 Task: Research Airbnb accommodation in Southampton, United Kingdom from 8th December, 2023 to 19th December, 2023 for 1 adult. Place can be shared room with 1  bedroom having 1 bed and 1 bathroom. Property type can be hotel.
Action: Mouse moved to (426, 100)
Screenshot: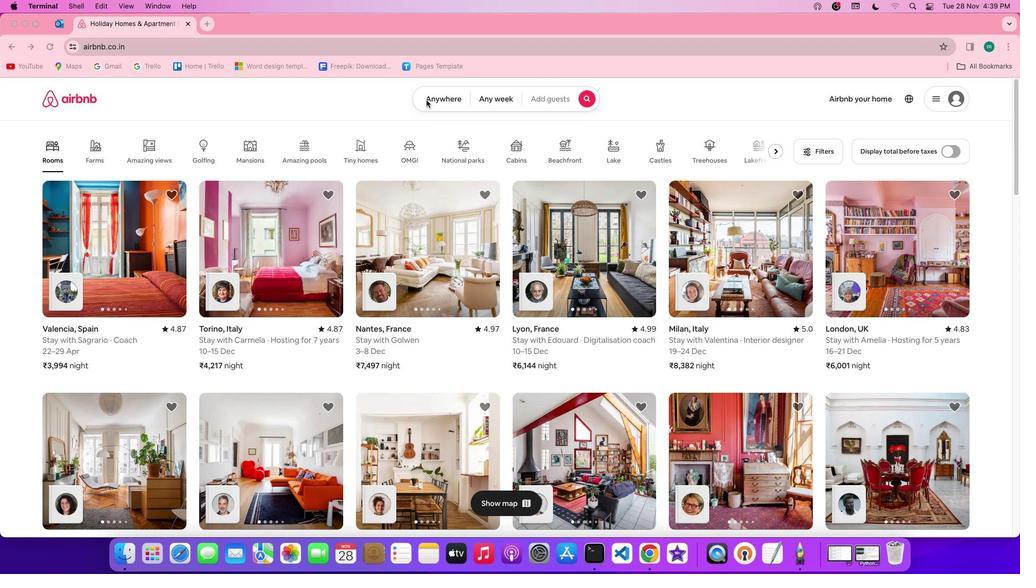 
Action: Mouse pressed left at (426, 100)
Screenshot: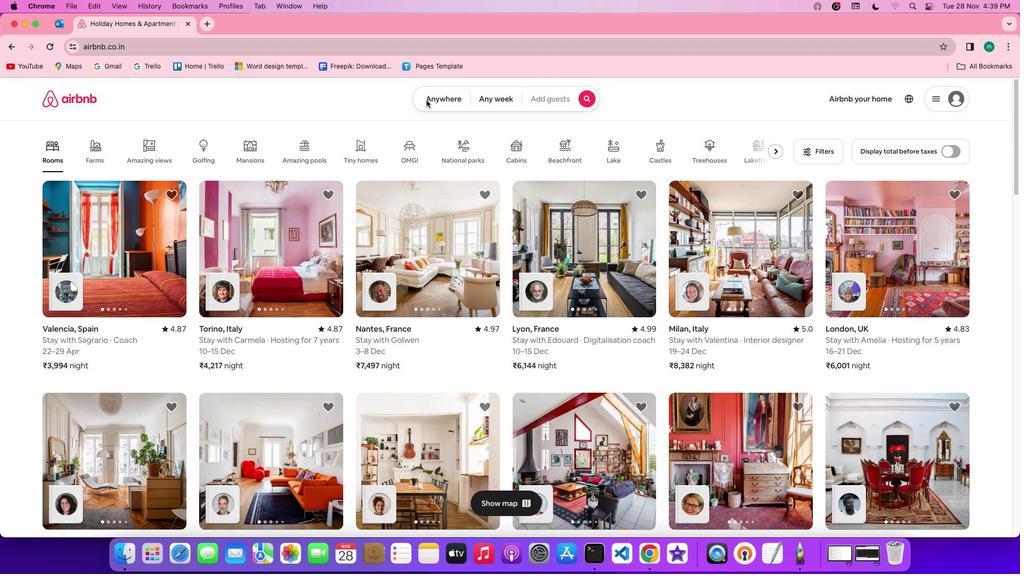 
Action: Mouse pressed left at (426, 100)
Screenshot: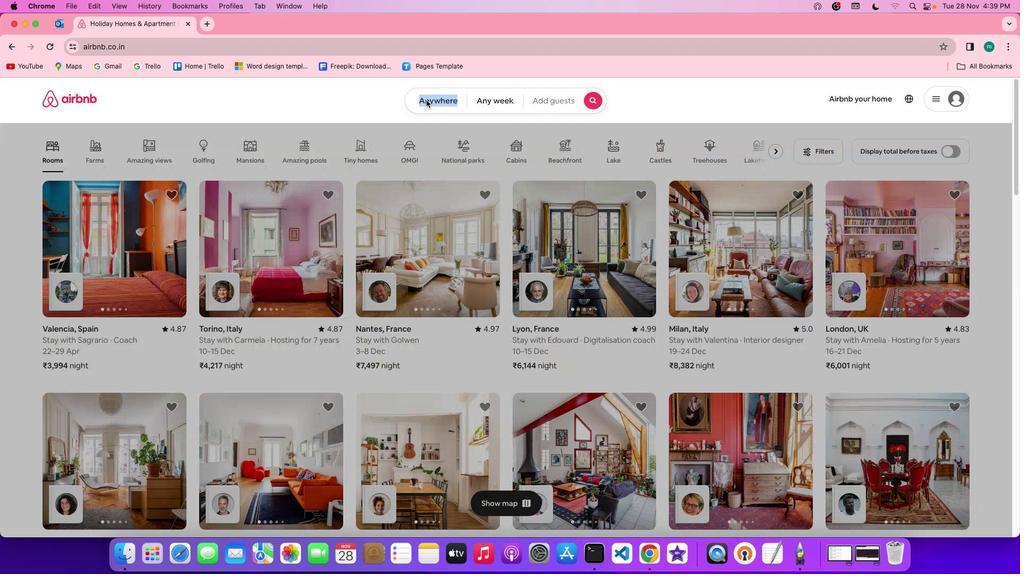 
Action: Mouse moved to (377, 138)
Screenshot: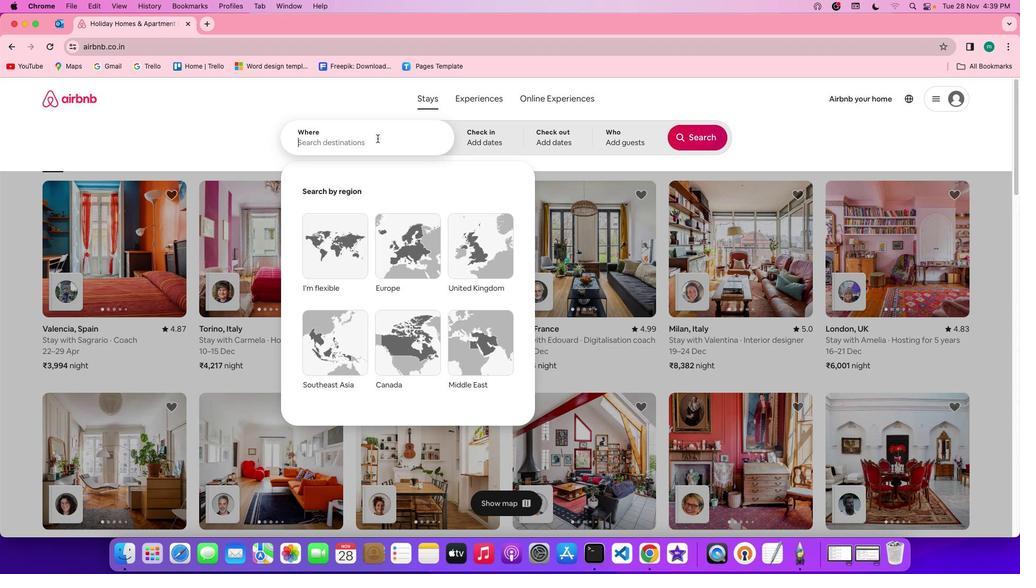 
Action: Mouse pressed left at (377, 138)
Screenshot: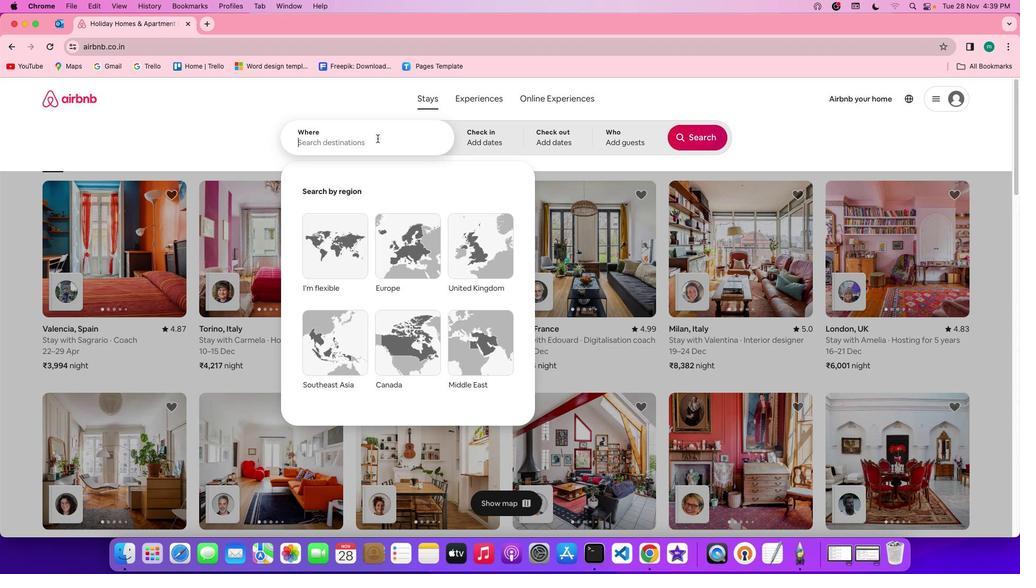 
Action: Key pressed Key.shift'S''o''u''t''h''a''m''p''t''o''n'','Key.spaceKey.shift'U''n''i''t''e''d'Key.spaceKey.shift'K''i''n''g''d''o''m'
Screenshot: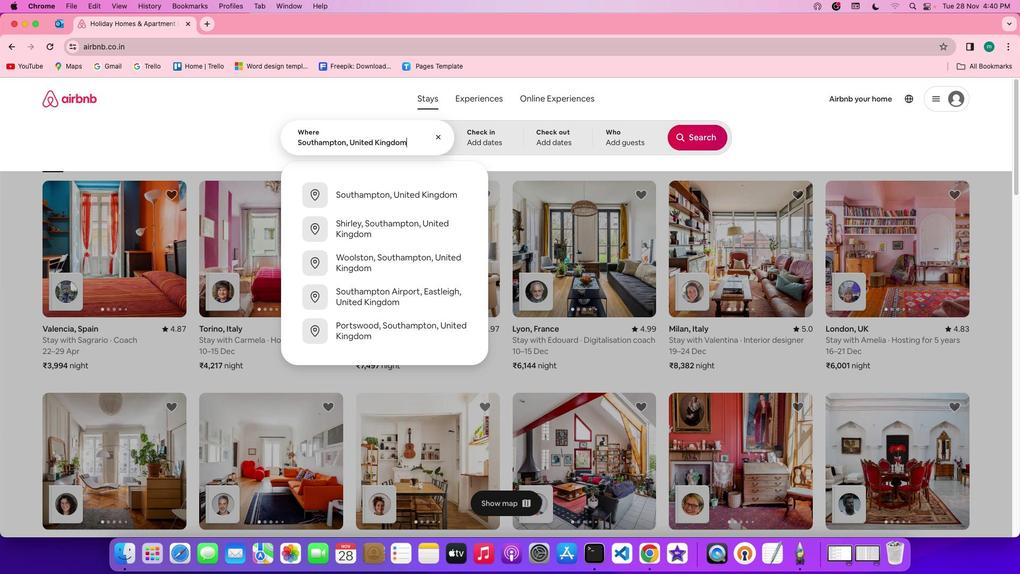 
Action: Mouse moved to (495, 129)
Screenshot: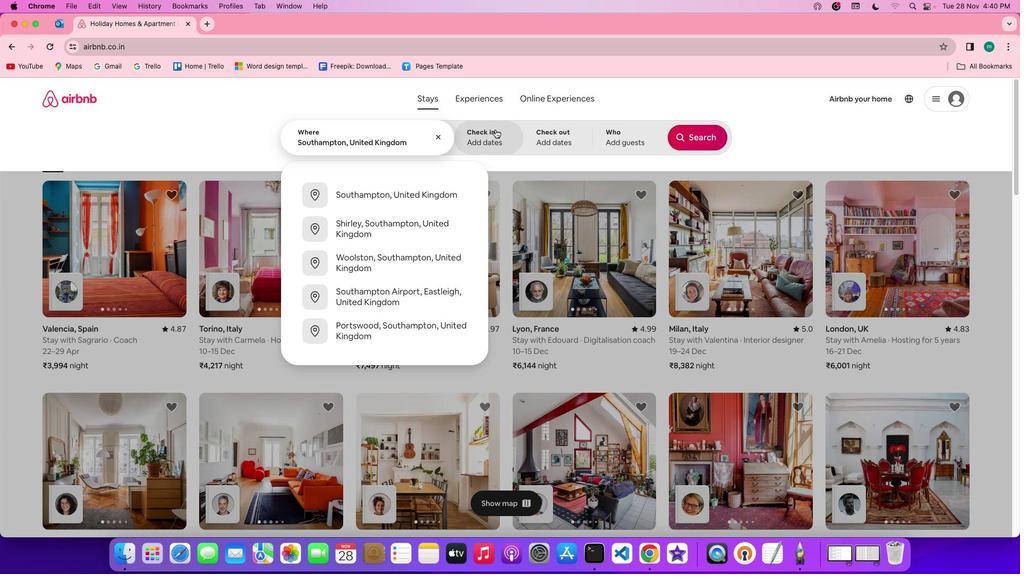 
Action: Mouse pressed left at (495, 129)
Screenshot: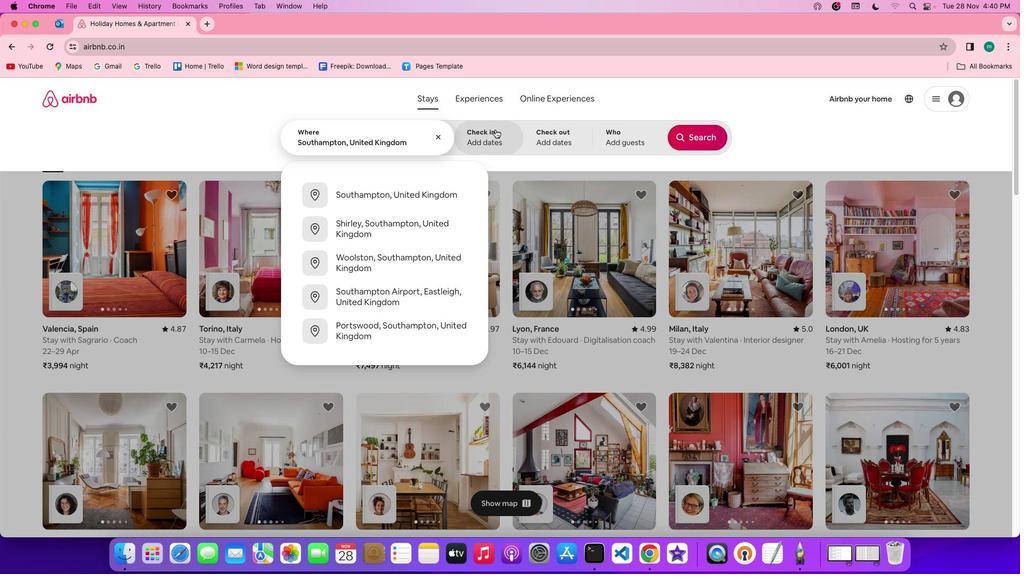 
Action: Mouse moved to (659, 296)
Screenshot: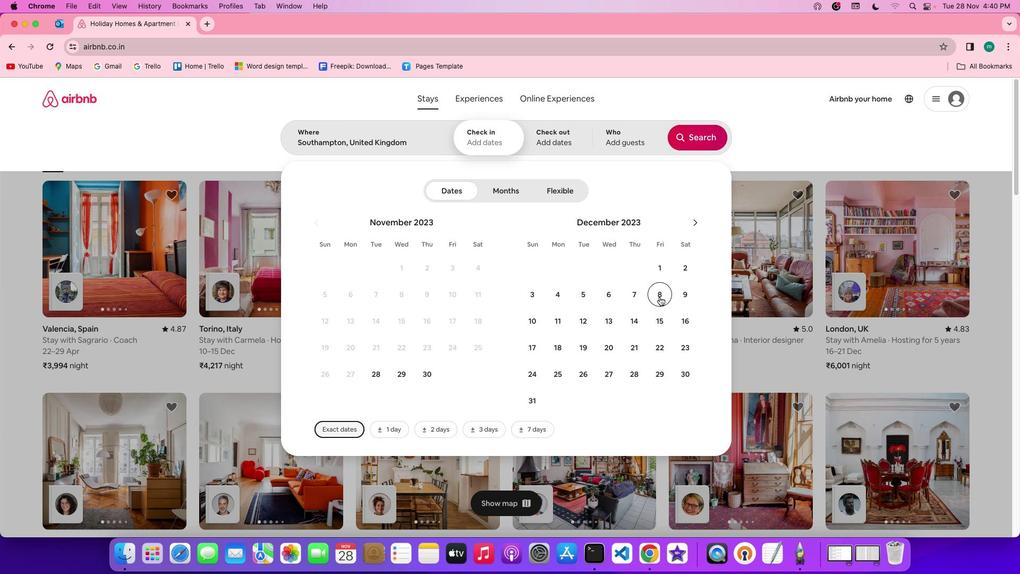 
Action: Mouse pressed left at (659, 296)
Screenshot: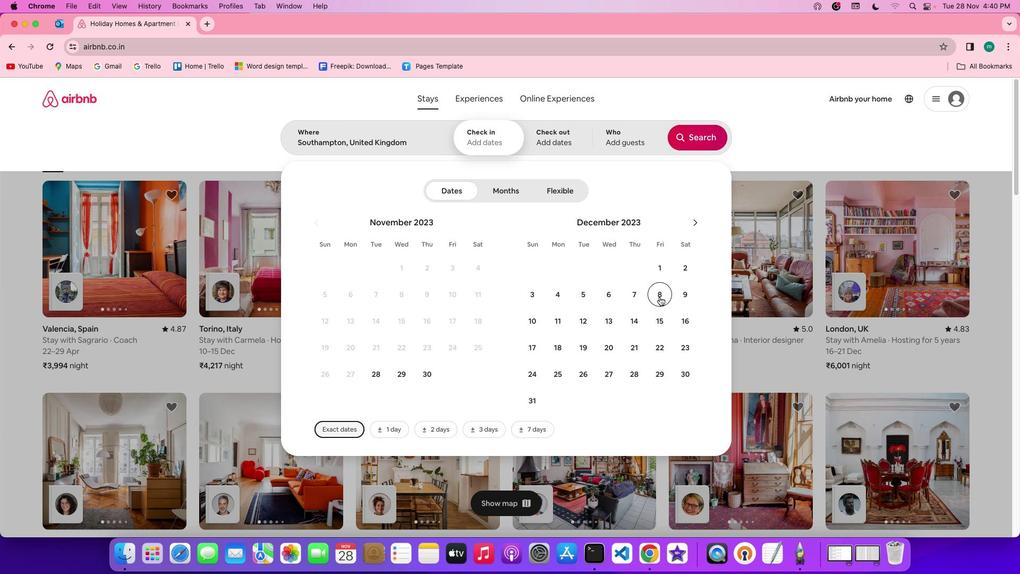 
Action: Mouse moved to (585, 347)
Screenshot: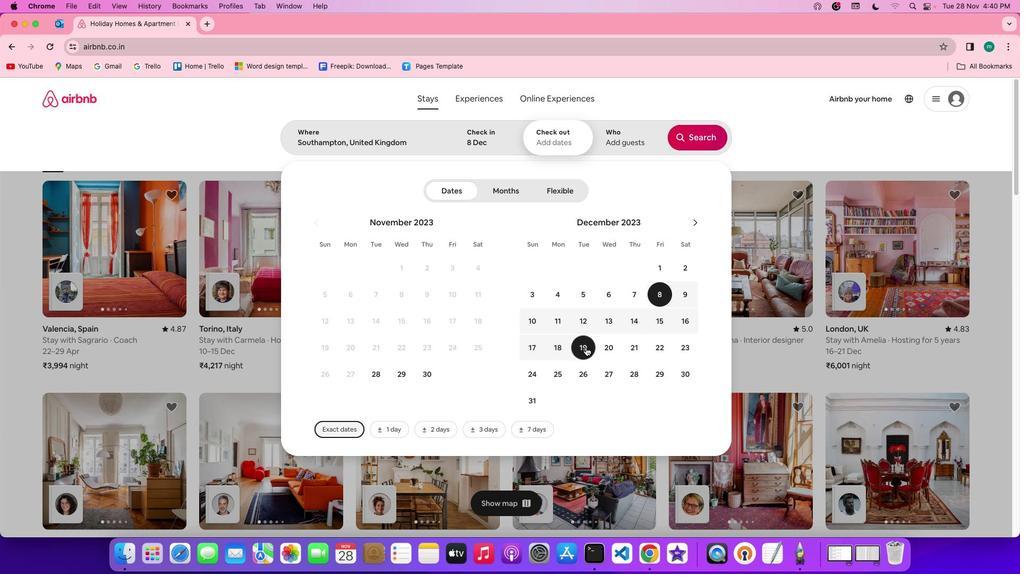 
Action: Mouse pressed left at (585, 347)
Screenshot: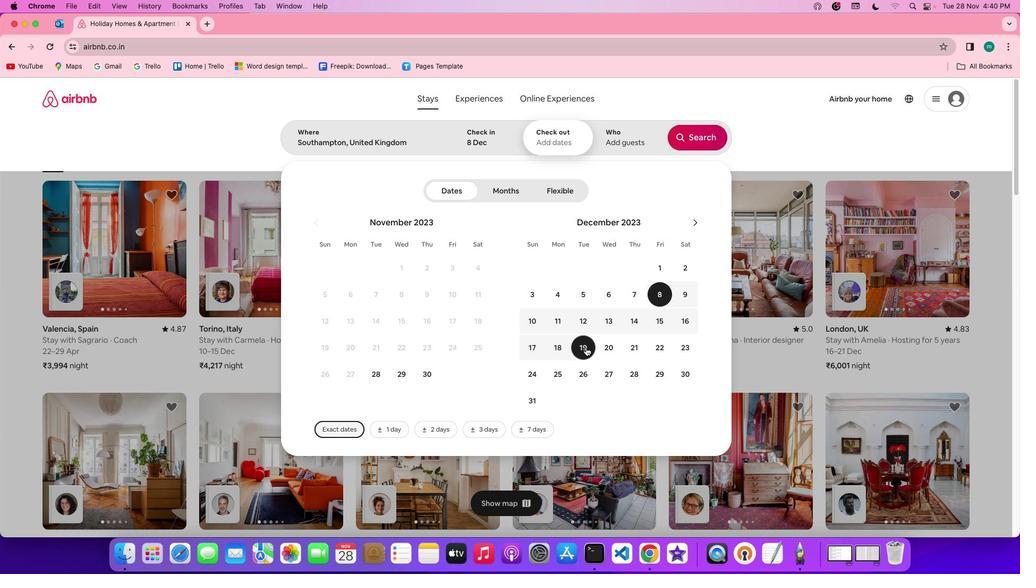 
Action: Mouse moved to (628, 149)
Screenshot: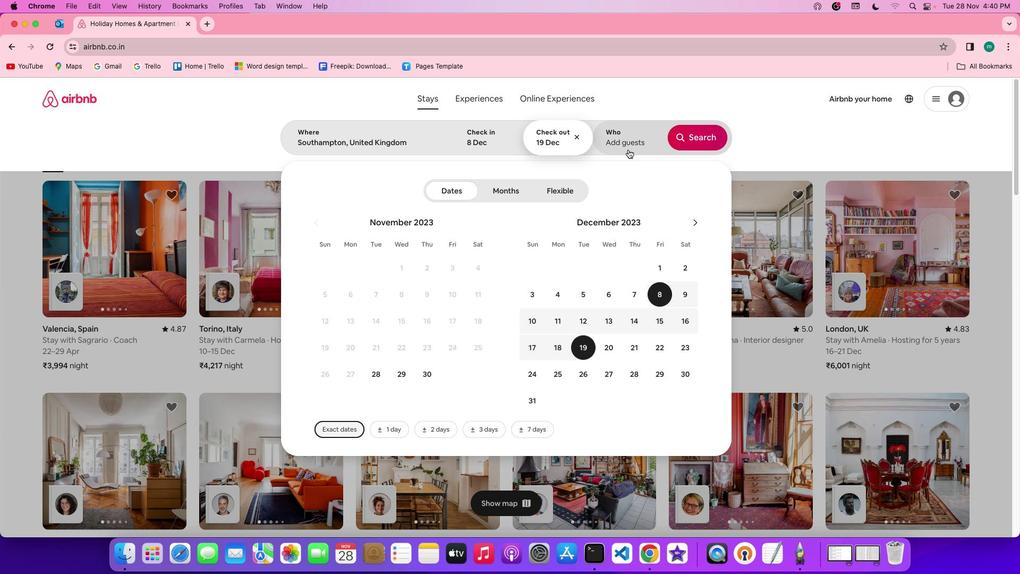 
Action: Mouse pressed left at (628, 149)
Screenshot: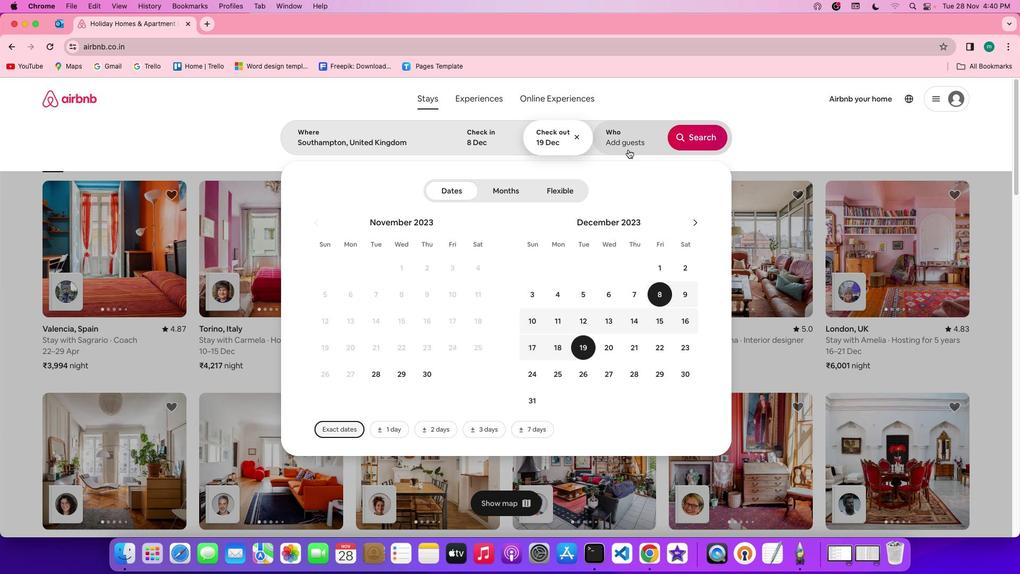
Action: Mouse moved to (698, 195)
Screenshot: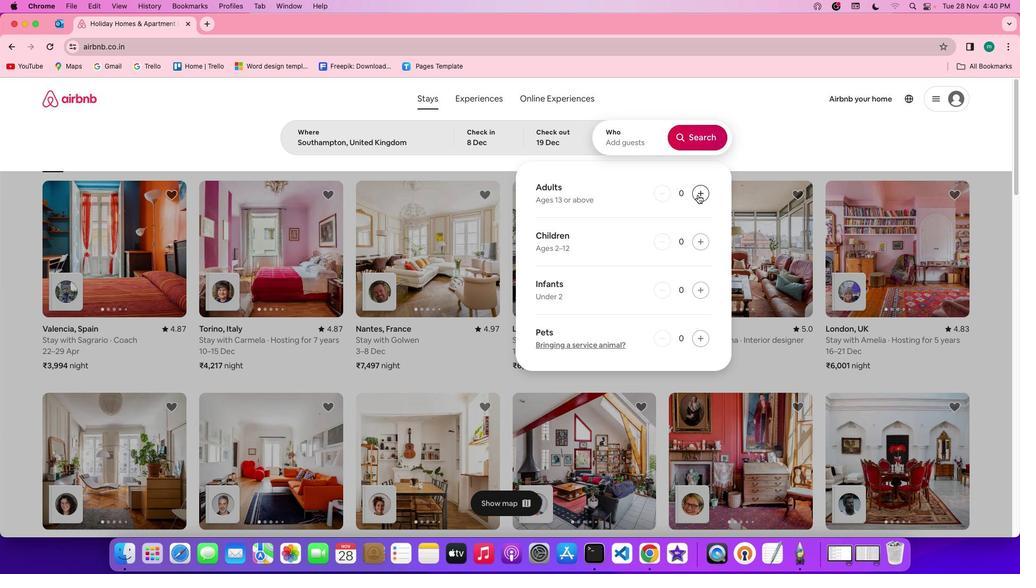 
Action: Mouse pressed left at (698, 195)
Screenshot: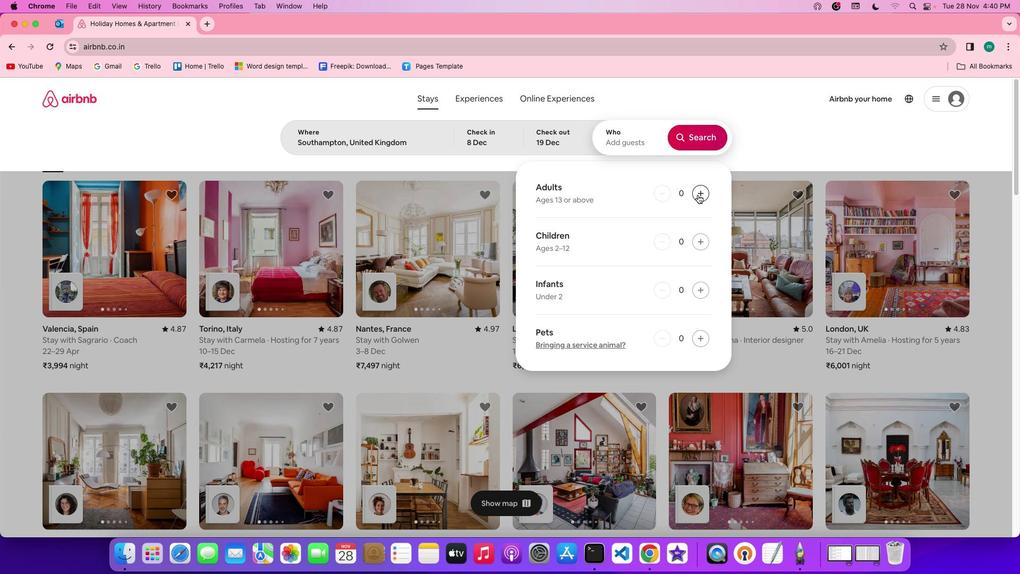 
Action: Mouse moved to (691, 141)
Screenshot: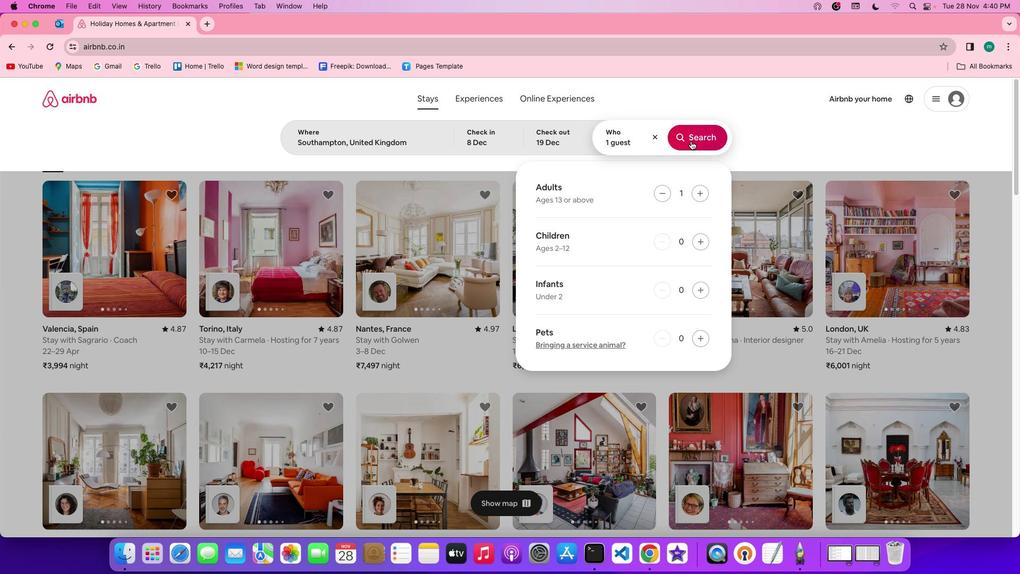 
Action: Mouse pressed left at (691, 141)
Screenshot: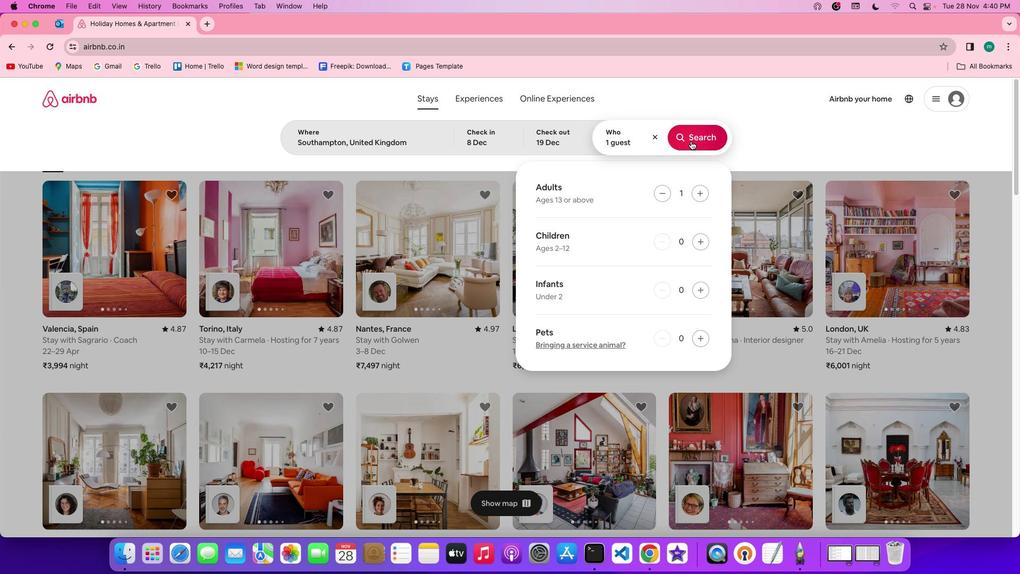 
Action: Mouse moved to (849, 141)
Screenshot: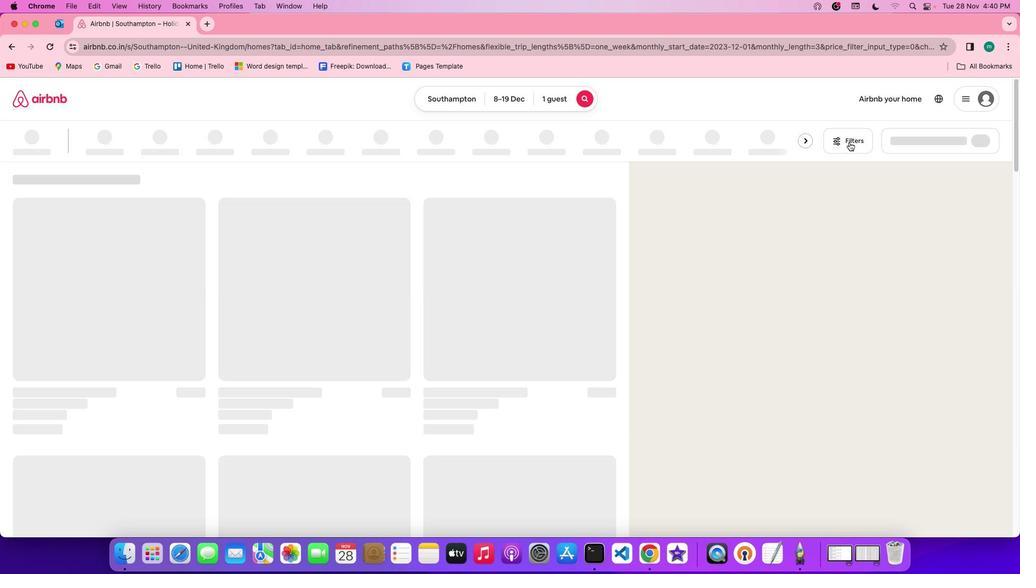 
Action: Mouse pressed left at (849, 141)
Screenshot: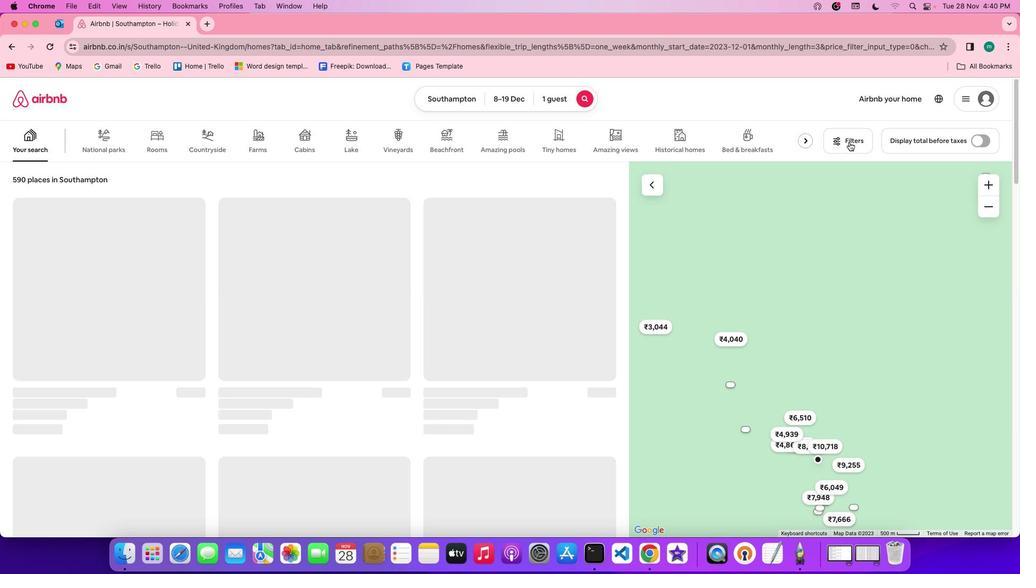 
Action: Mouse moved to (546, 293)
Screenshot: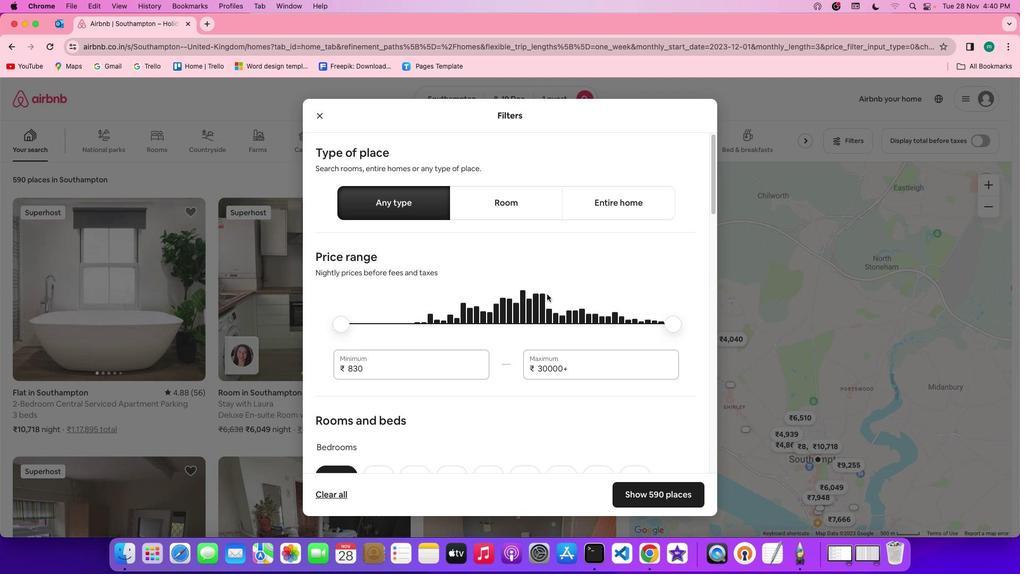
Action: Mouse scrolled (546, 293) with delta (0, 0)
Screenshot: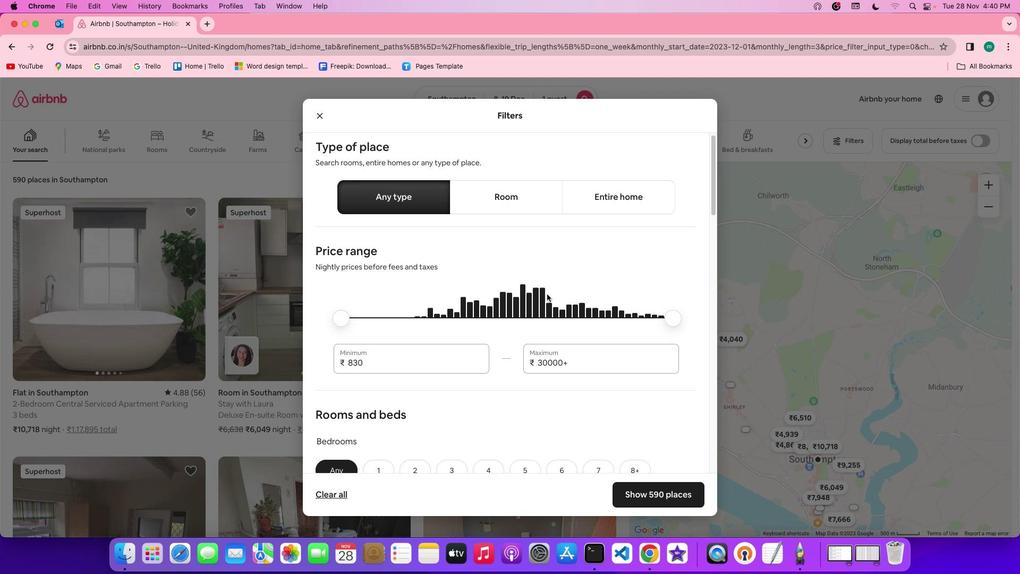 
Action: Mouse scrolled (546, 293) with delta (0, 0)
Screenshot: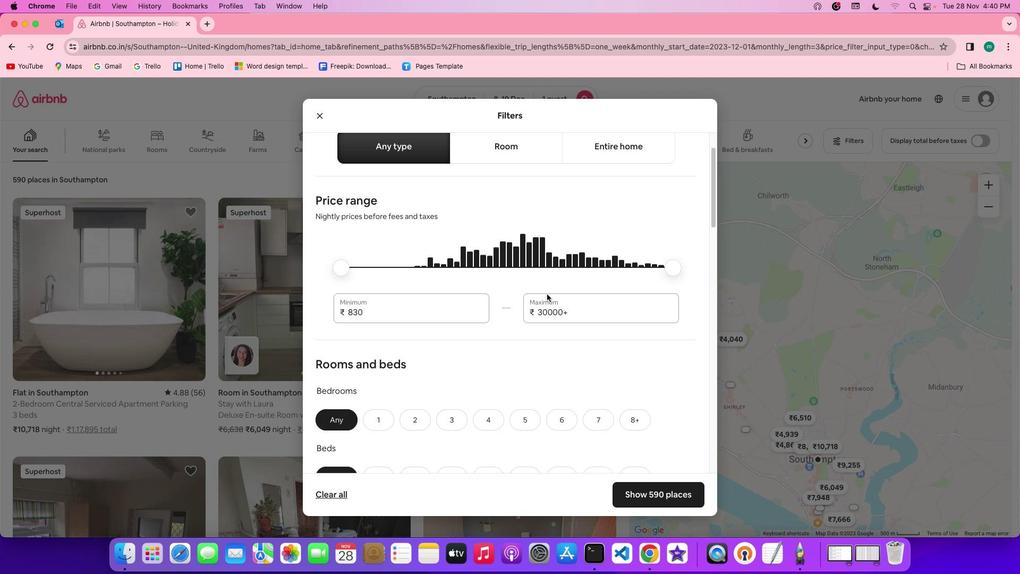 
Action: Mouse scrolled (546, 293) with delta (0, -1)
Screenshot: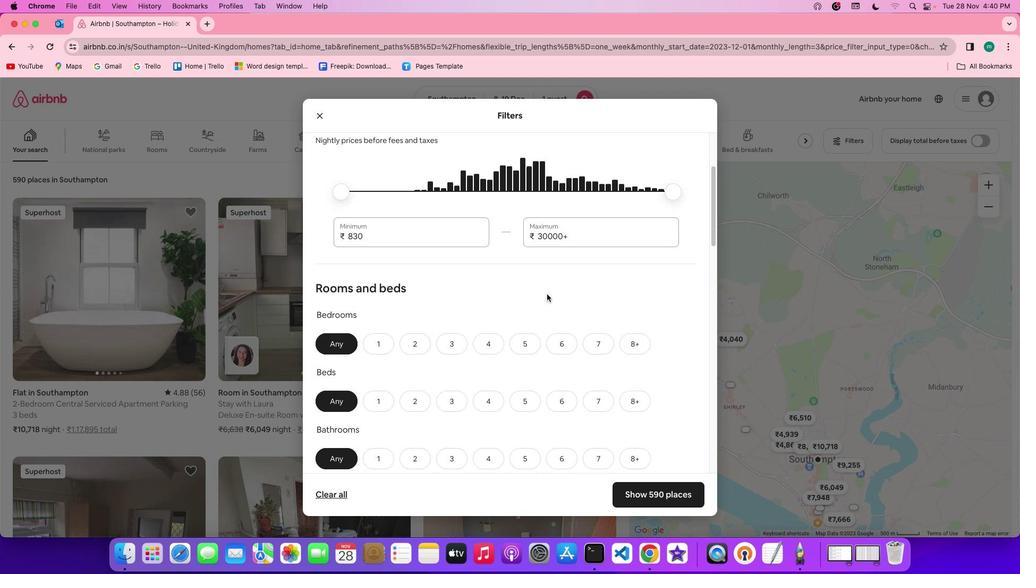 
Action: Mouse scrolled (546, 293) with delta (0, -2)
Screenshot: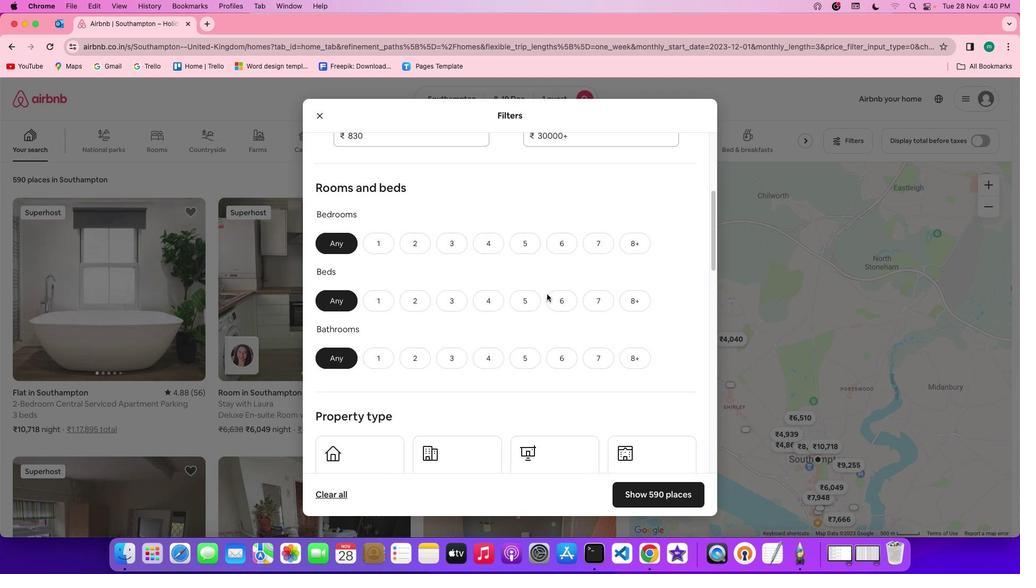 
Action: Mouse scrolled (546, 293) with delta (0, -2)
Screenshot: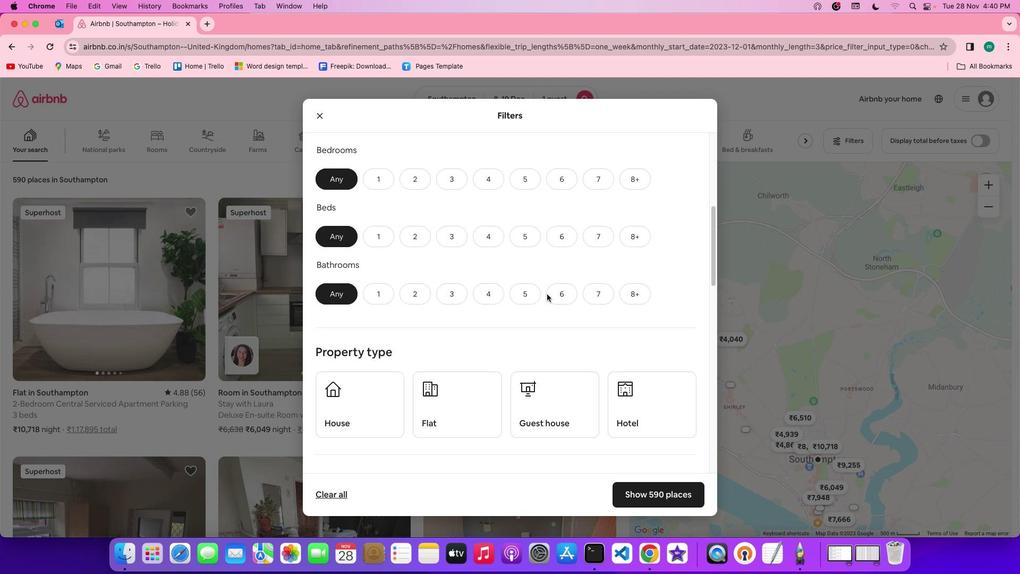 
Action: Mouse moved to (380, 173)
Screenshot: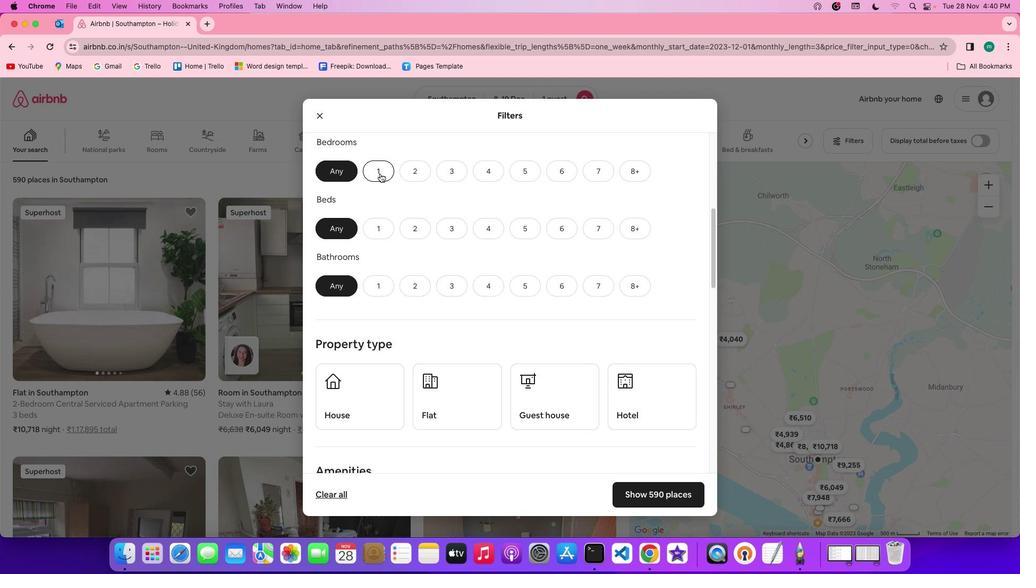 
Action: Mouse pressed left at (380, 173)
Screenshot: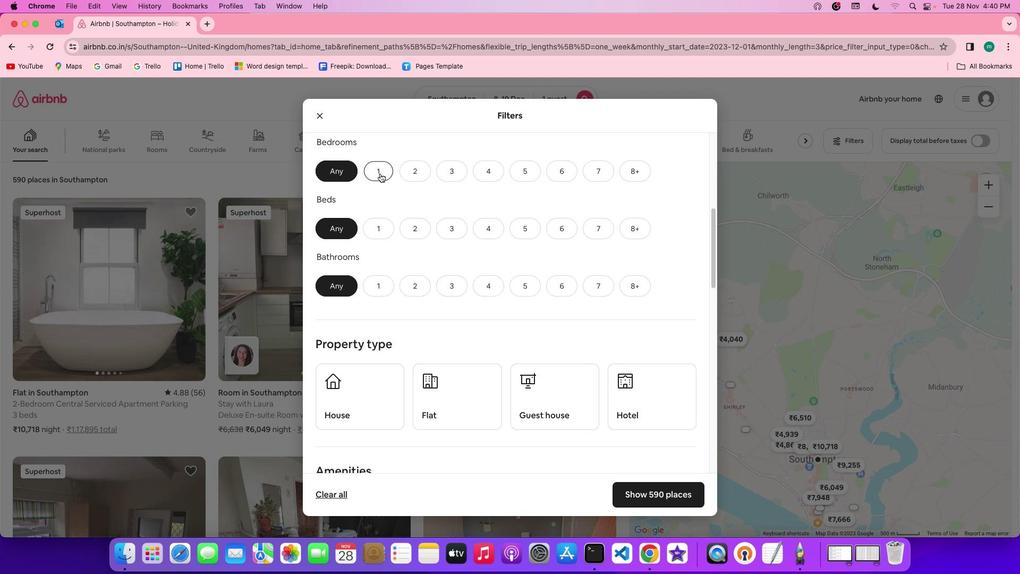 
Action: Mouse moved to (382, 223)
Screenshot: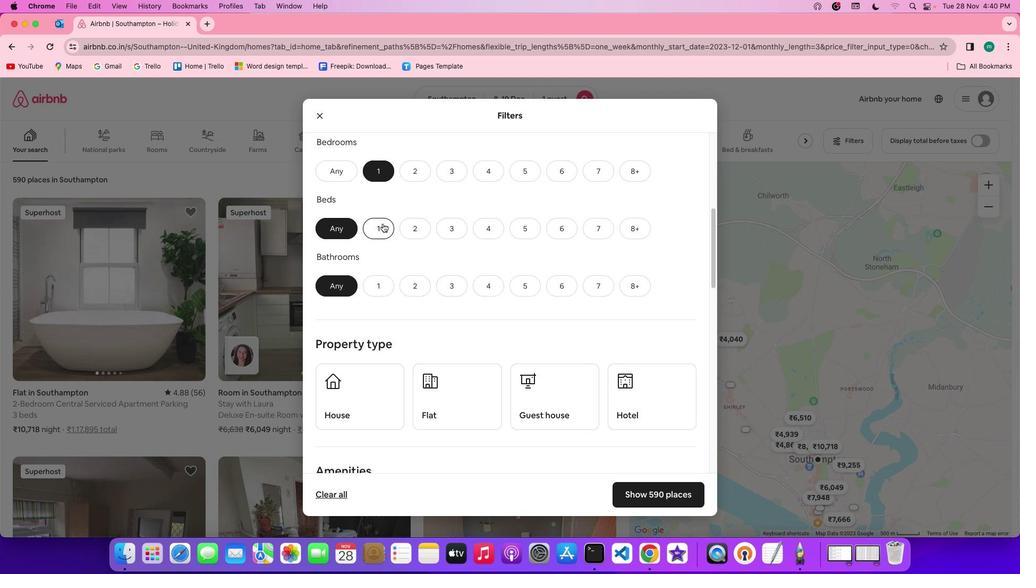 
Action: Mouse pressed left at (382, 223)
Screenshot: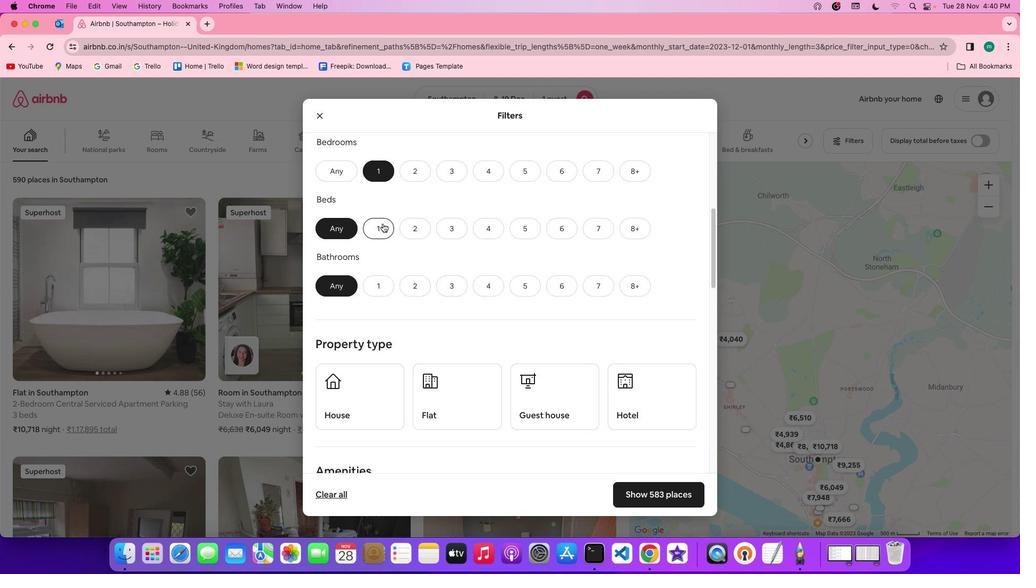 
Action: Mouse moved to (383, 280)
Screenshot: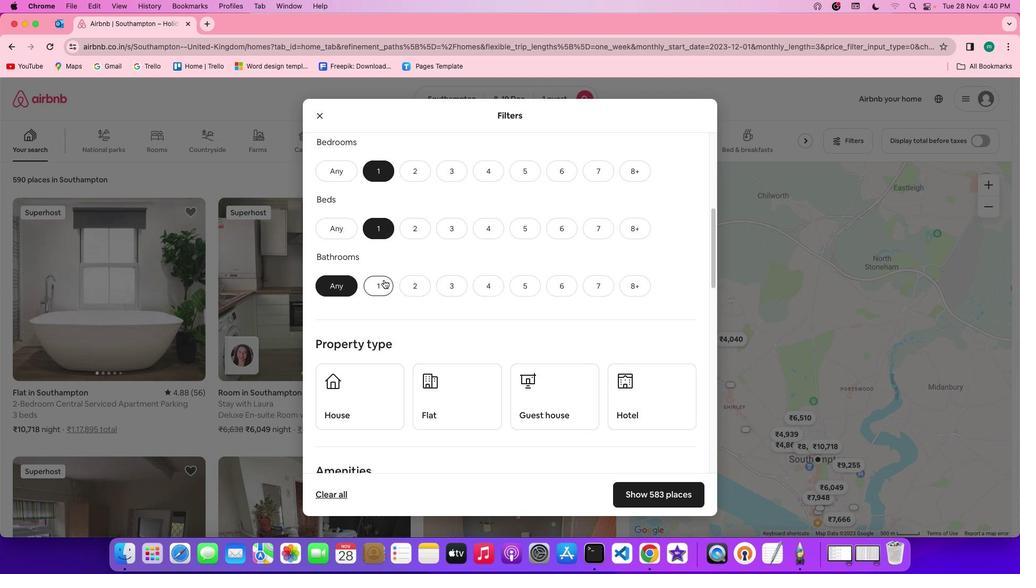 
Action: Mouse pressed left at (383, 280)
Screenshot: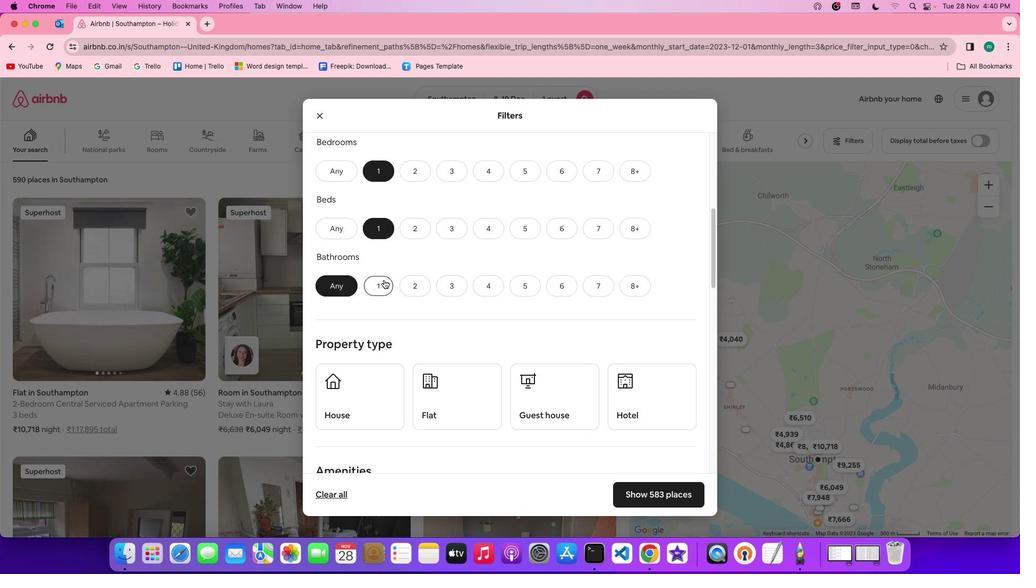 
Action: Mouse moved to (554, 299)
Screenshot: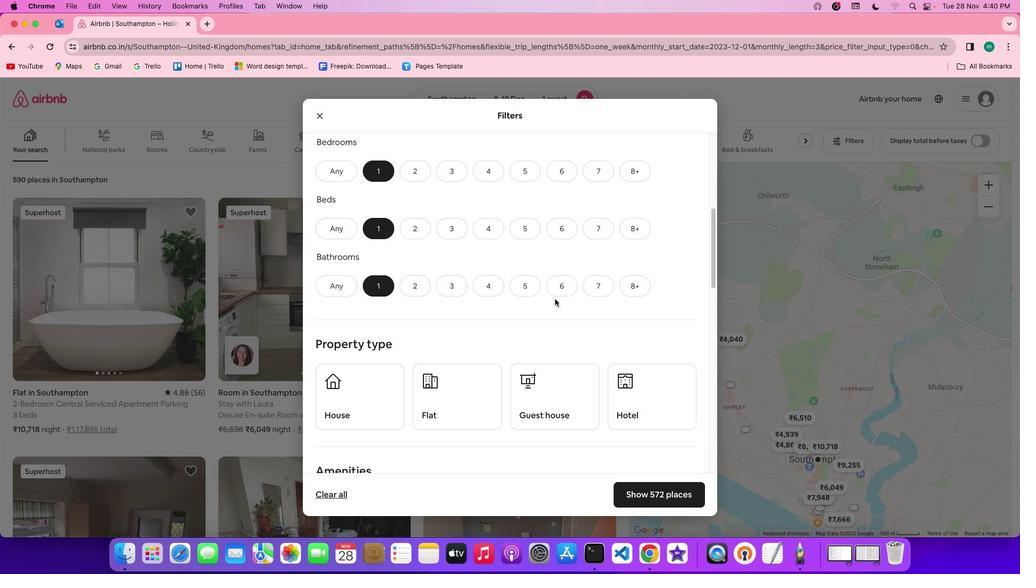 
Action: Mouse scrolled (554, 299) with delta (0, 0)
Screenshot: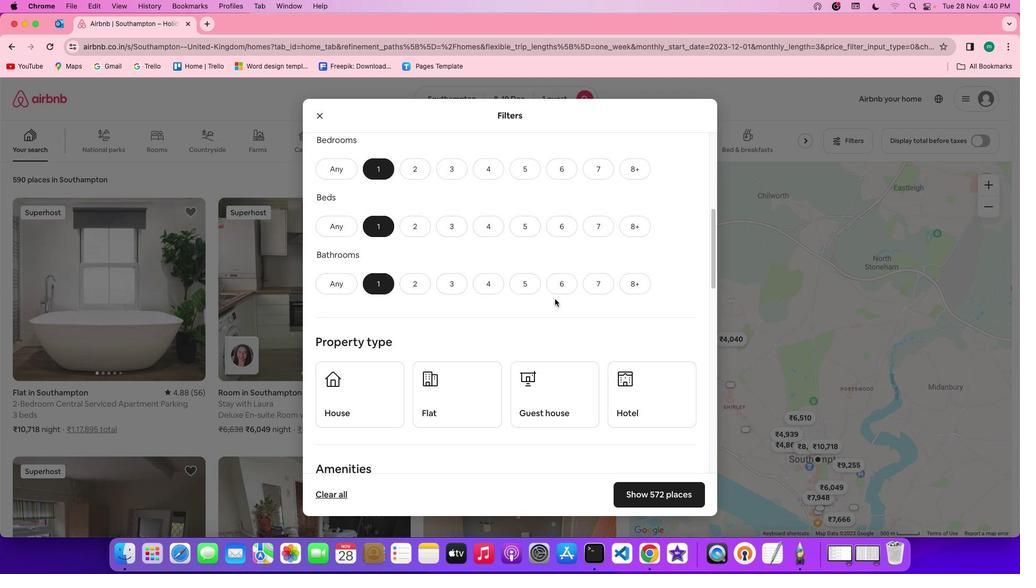
Action: Mouse scrolled (554, 299) with delta (0, 0)
Screenshot: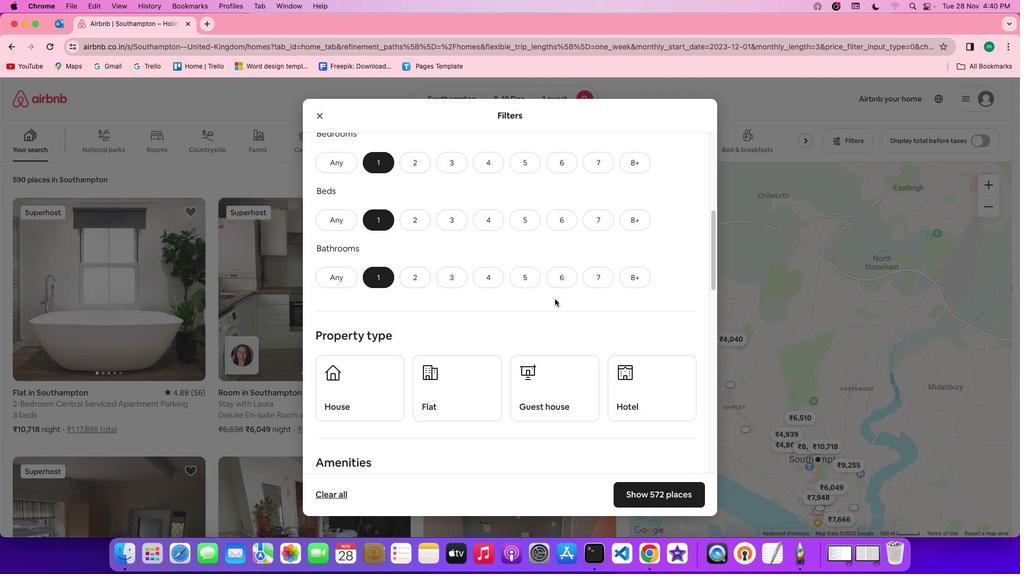 
Action: Mouse scrolled (554, 299) with delta (0, 0)
Screenshot: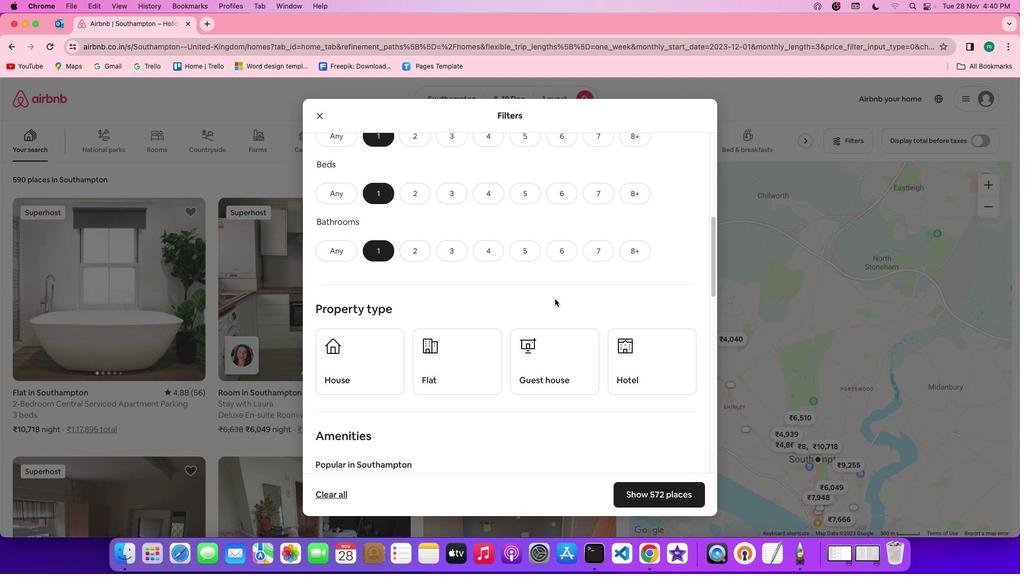 
Action: Mouse scrolled (554, 299) with delta (0, -1)
Screenshot: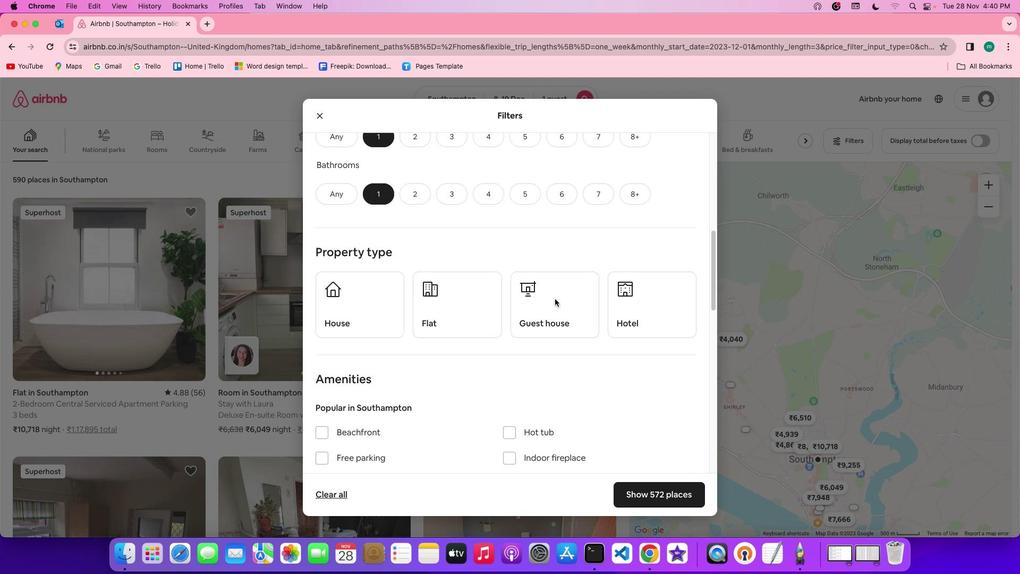
Action: Mouse scrolled (554, 299) with delta (0, 0)
Screenshot: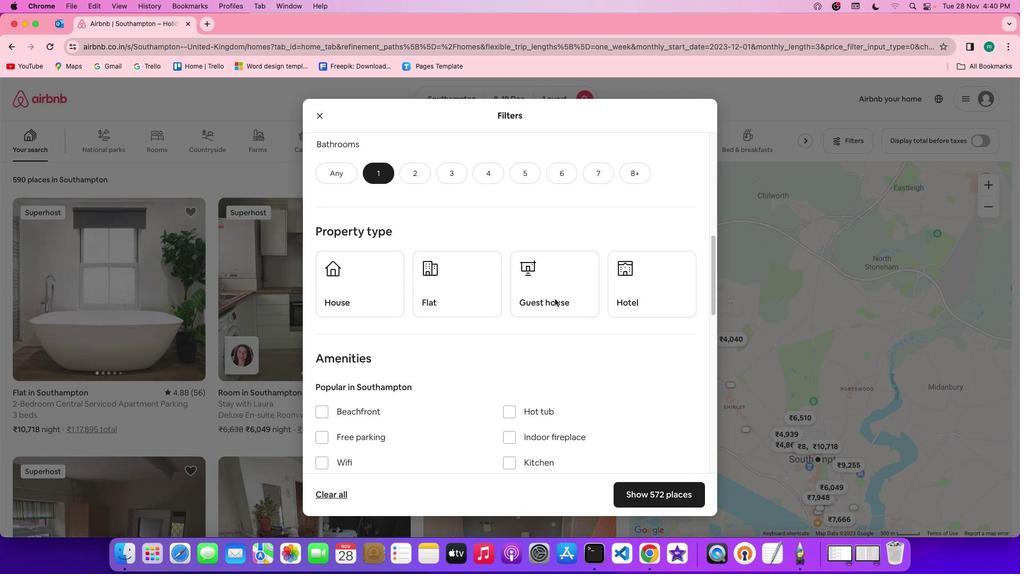 
Action: Mouse scrolled (554, 299) with delta (0, 0)
Screenshot: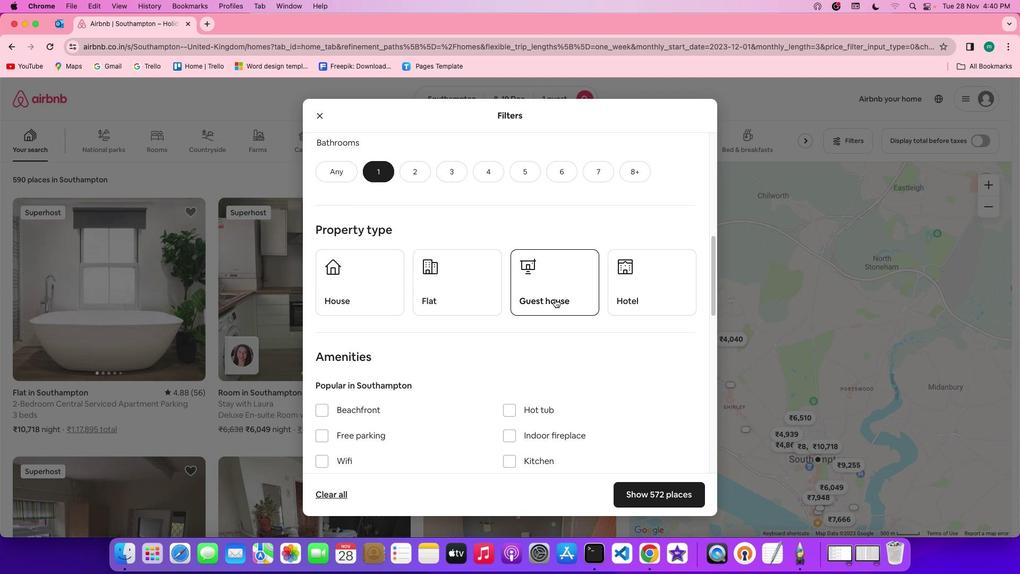 
Action: Mouse scrolled (554, 299) with delta (0, 0)
Screenshot: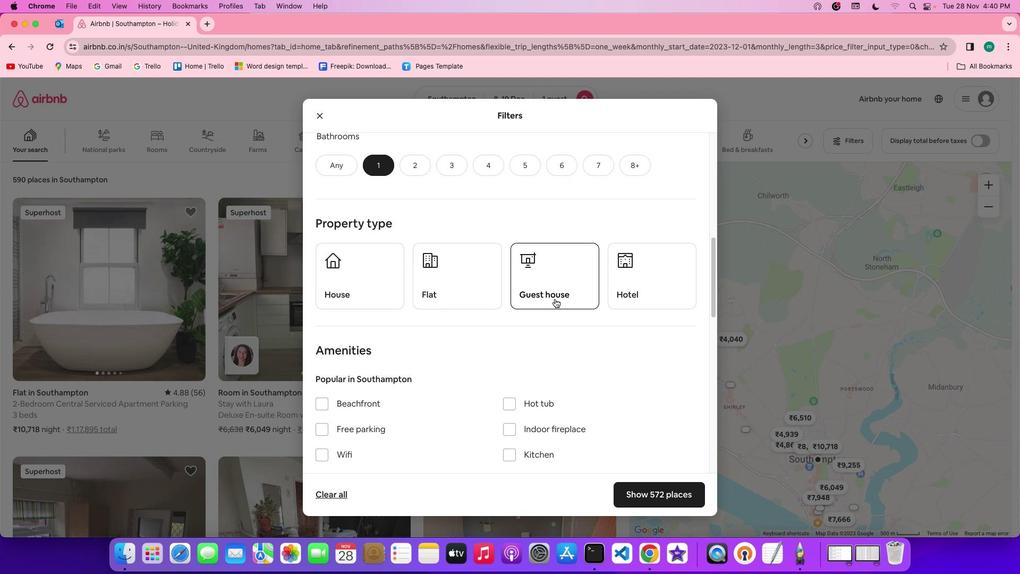 
Action: Mouse scrolled (554, 299) with delta (0, 0)
Screenshot: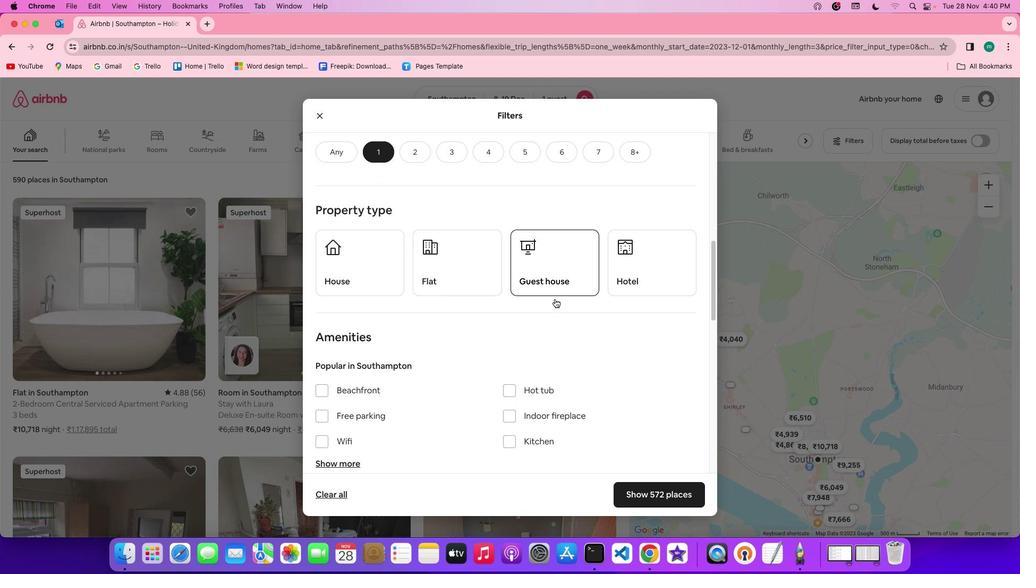 
Action: Mouse moved to (647, 259)
Screenshot: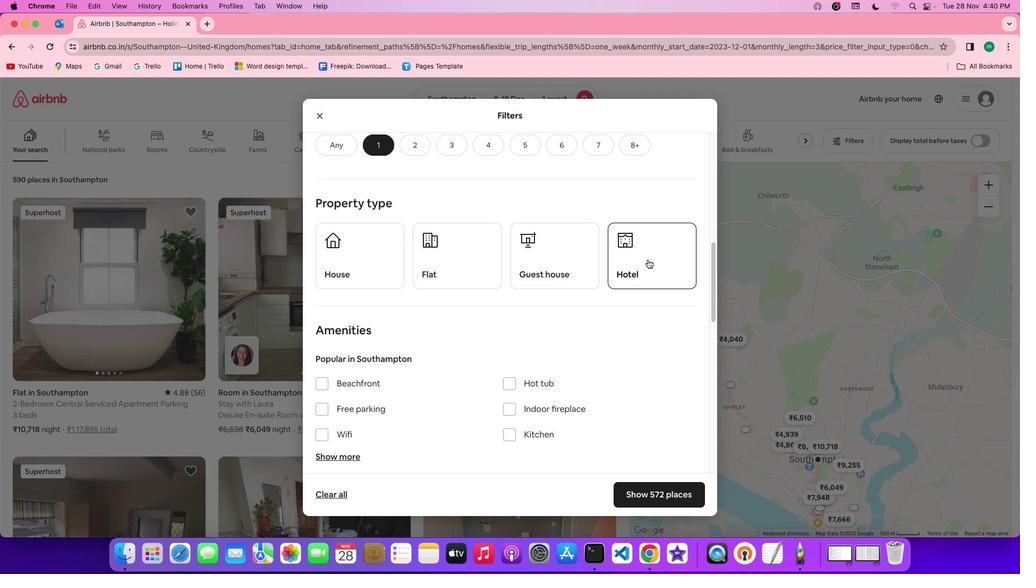 
Action: Mouse pressed left at (647, 259)
Screenshot: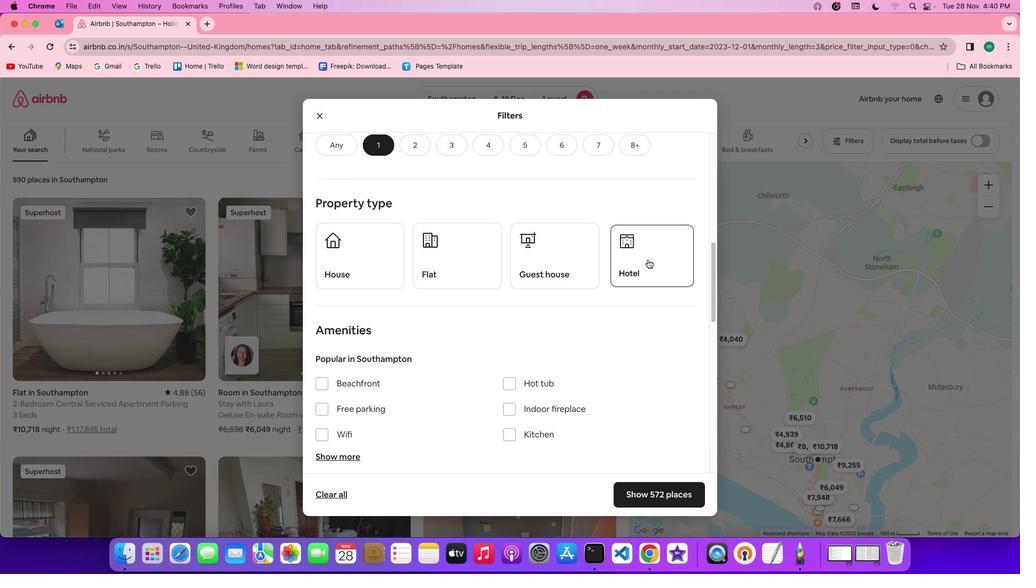 
Action: Mouse moved to (637, 366)
Screenshot: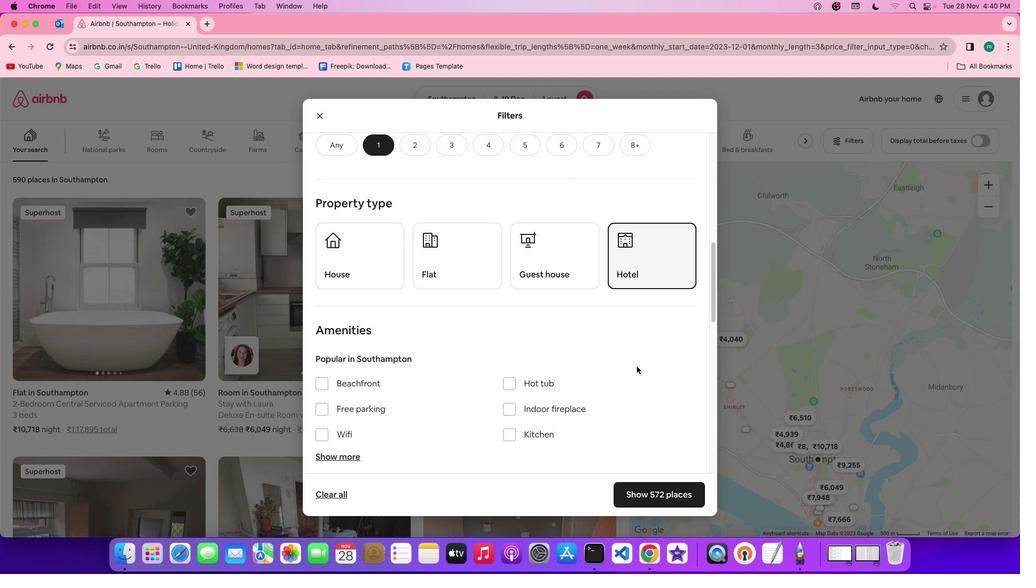 
Action: Mouse scrolled (637, 366) with delta (0, 0)
Screenshot: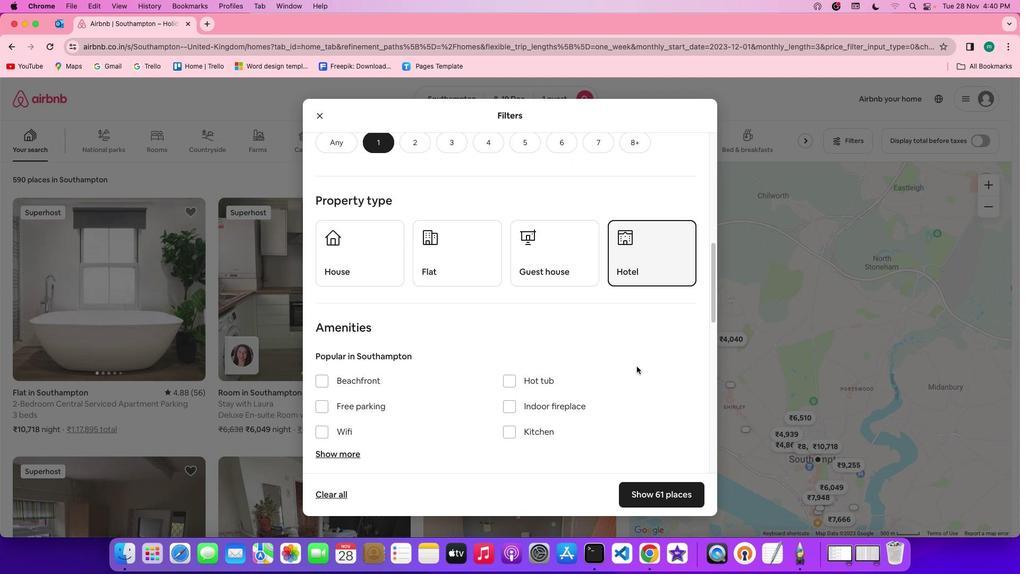 
Action: Mouse scrolled (637, 366) with delta (0, 0)
Screenshot: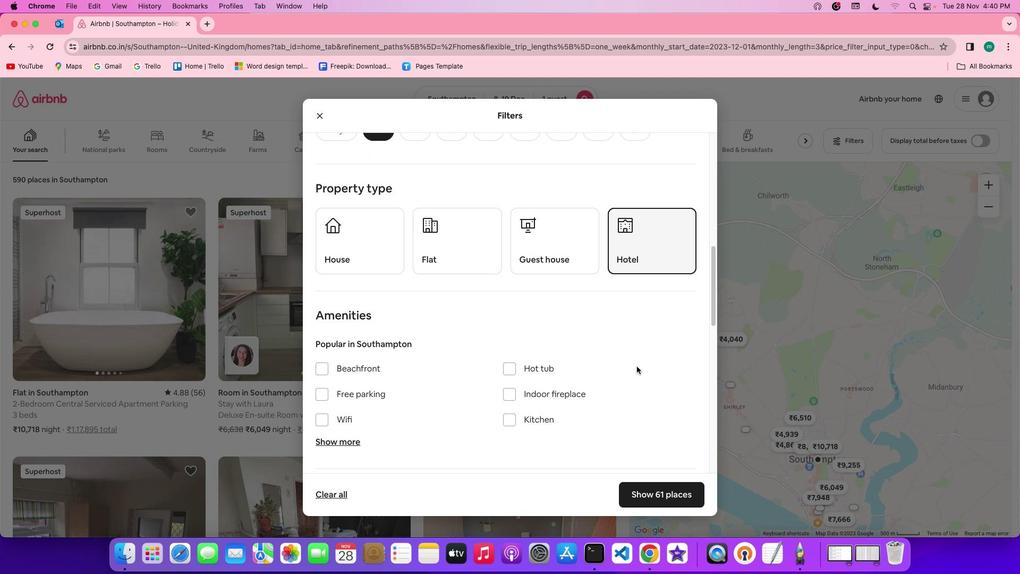 
Action: Mouse scrolled (637, 366) with delta (0, -1)
Screenshot: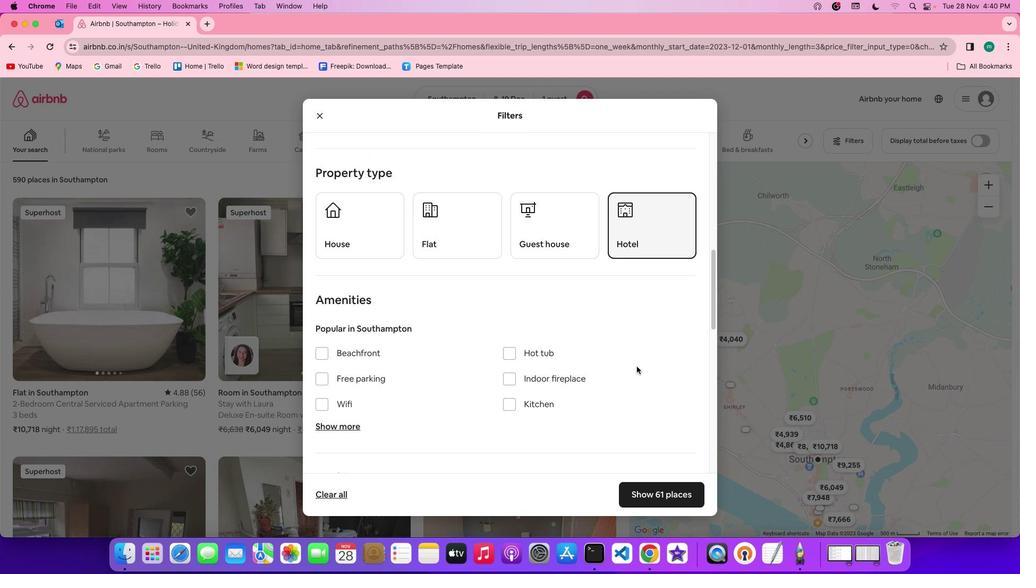 
Action: Mouse scrolled (637, 366) with delta (0, -1)
Screenshot: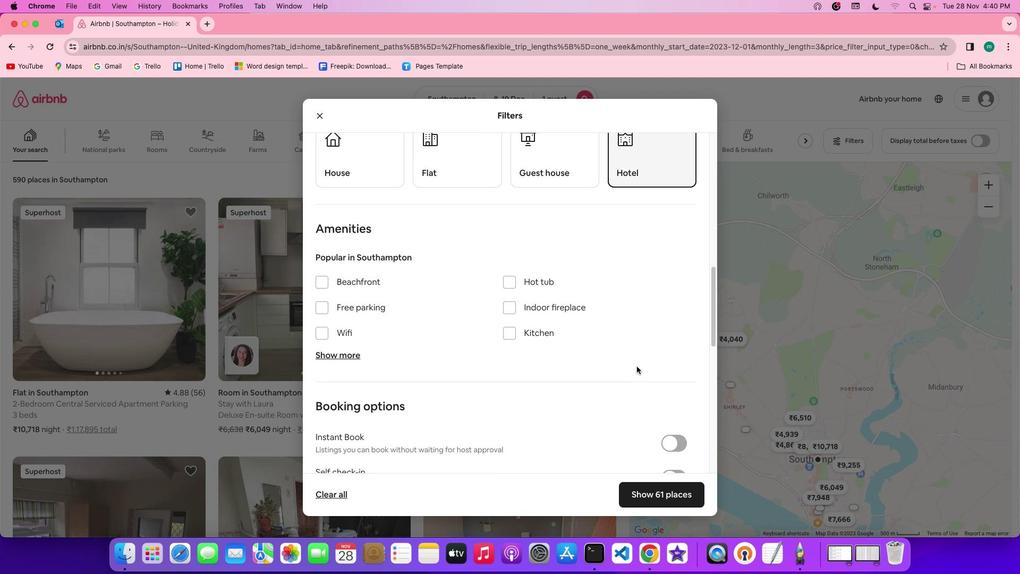 
Action: Mouse scrolled (637, 366) with delta (0, 0)
Screenshot: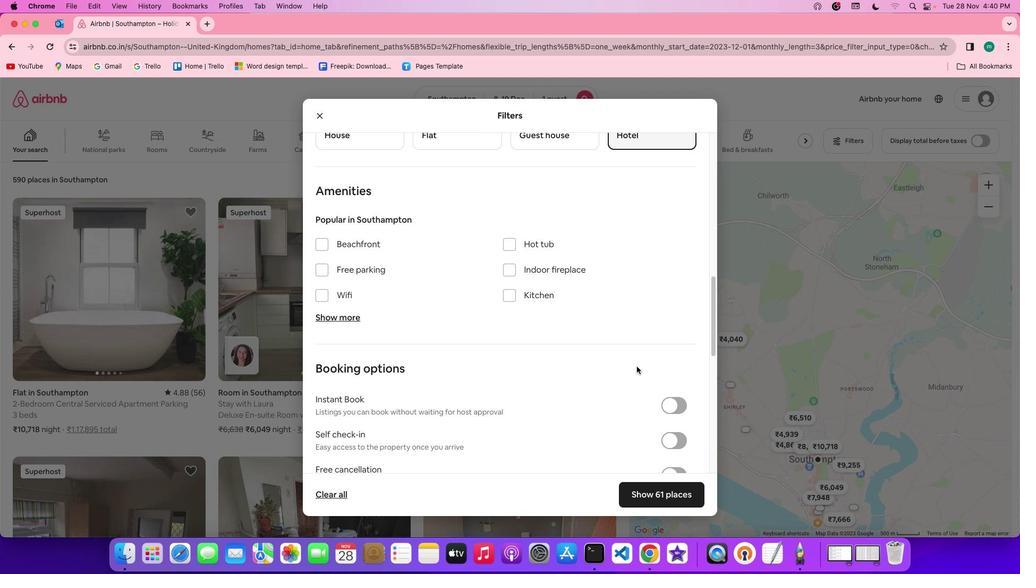
Action: Mouse scrolled (637, 366) with delta (0, 0)
Screenshot: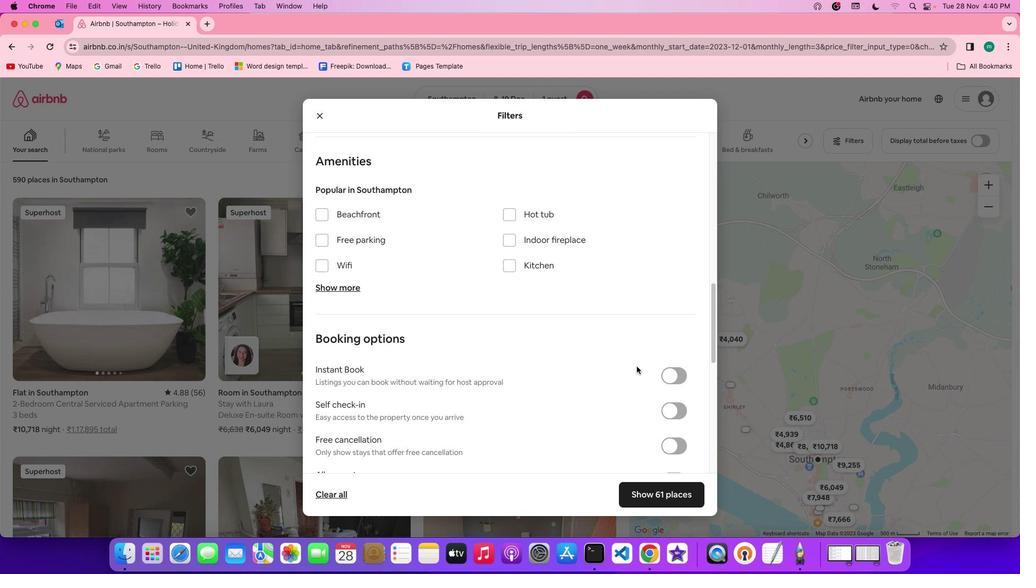 
Action: Mouse scrolled (637, 366) with delta (0, -1)
Screenshot: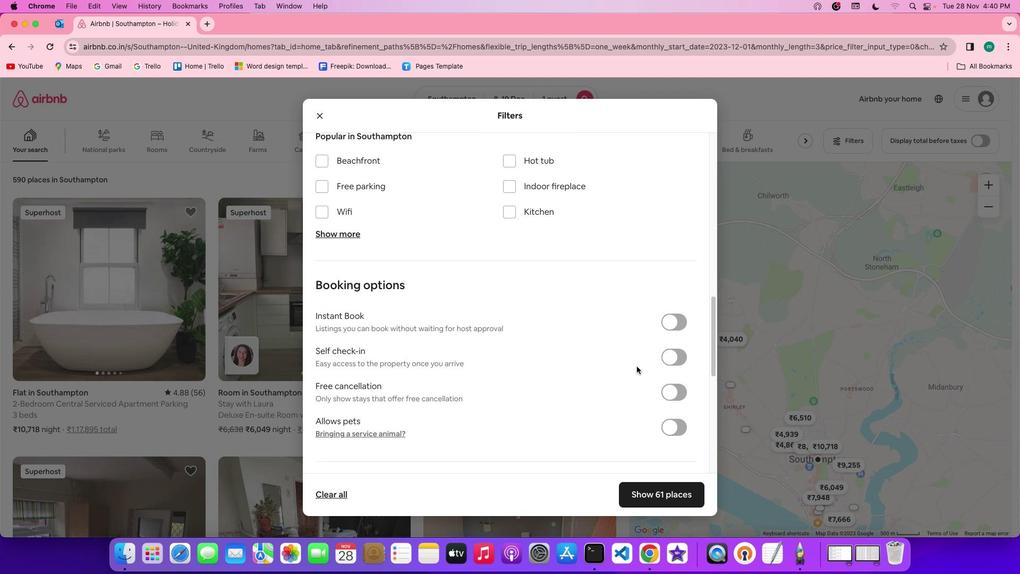 
Action: Mouse scrolled (637, 366) with delta (0, -2)
Screenshot: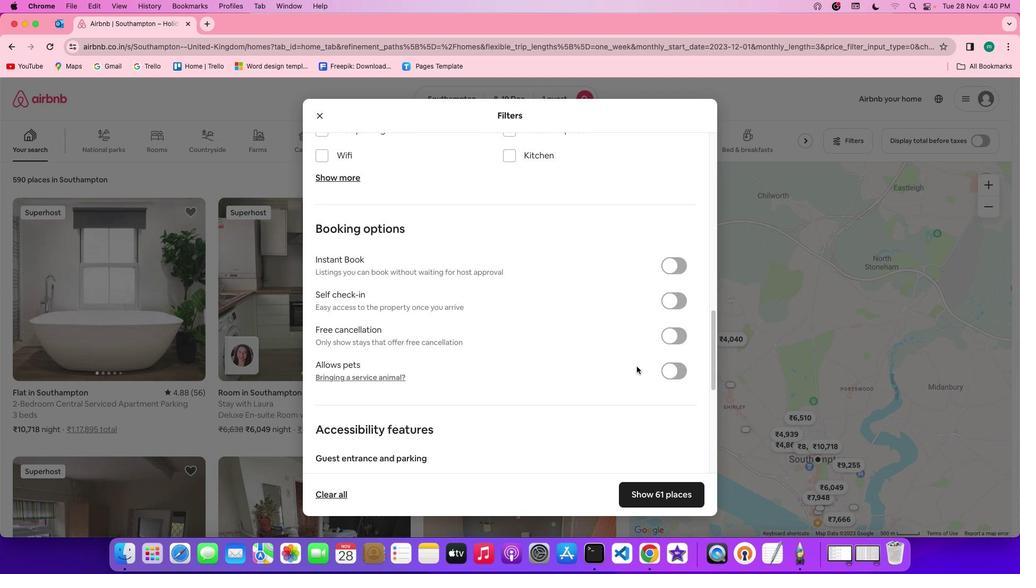 
Action: Mouse scrolled (637, 366) with delta (0, 0)
Screenshot: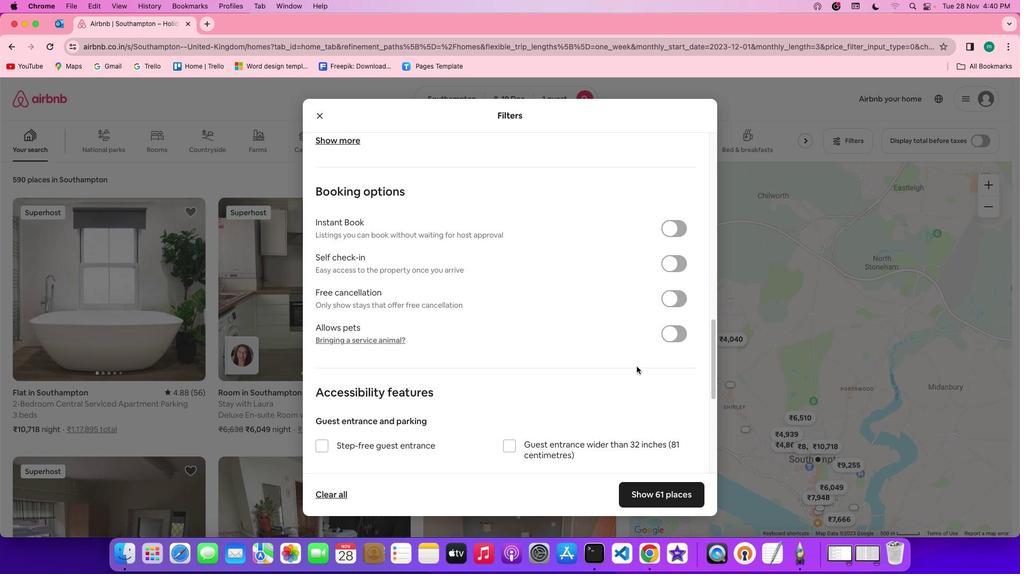
Action: Mouse scrolled (637, 366) with delta (0, 0)
Screenshot: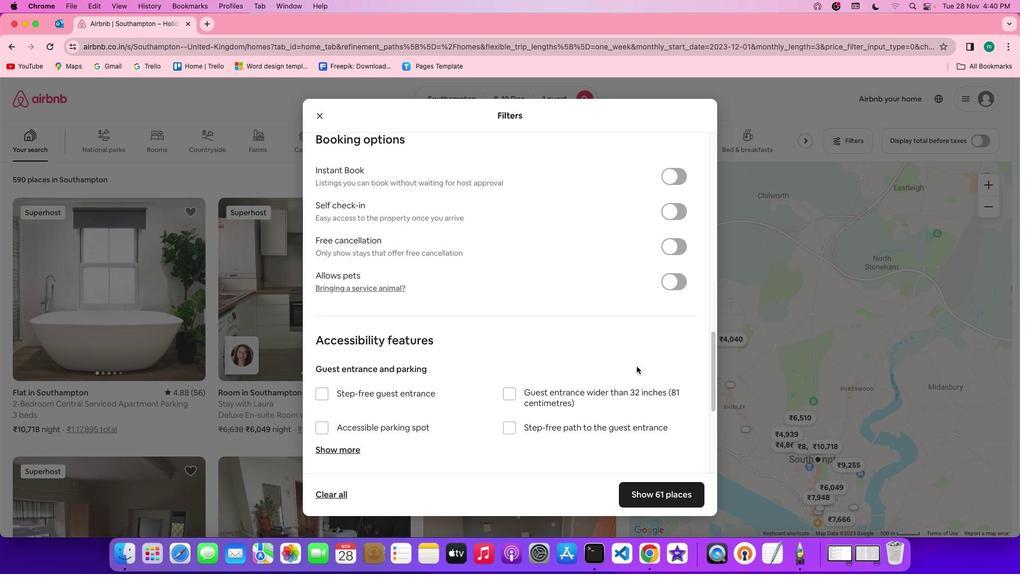 
Action: Mouse scrolled (637, 366) with delta (0, -1)
Screenshot: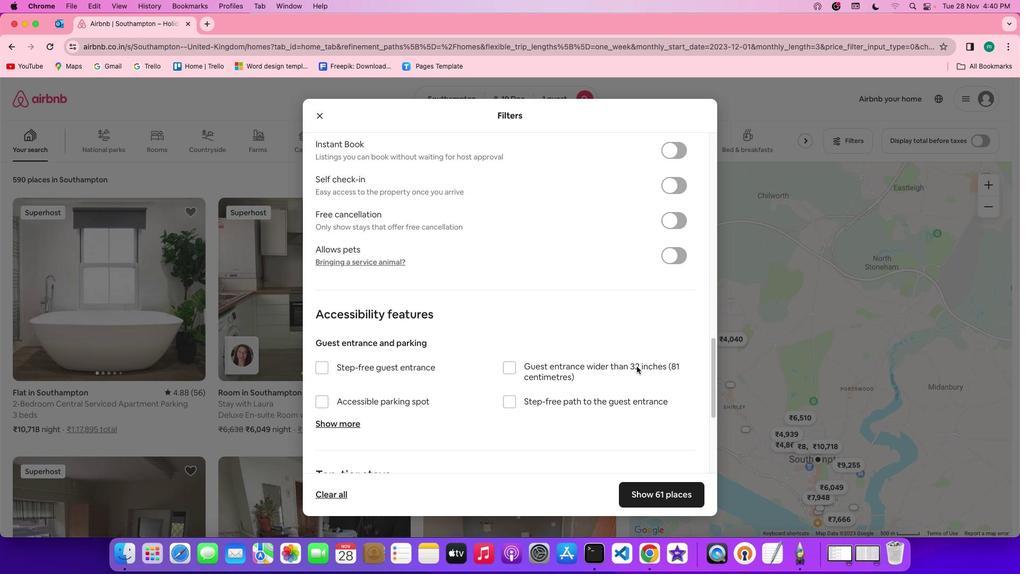 
Action: Mouse scrolled (637, 366) with delta (0, -2)
Screenshot: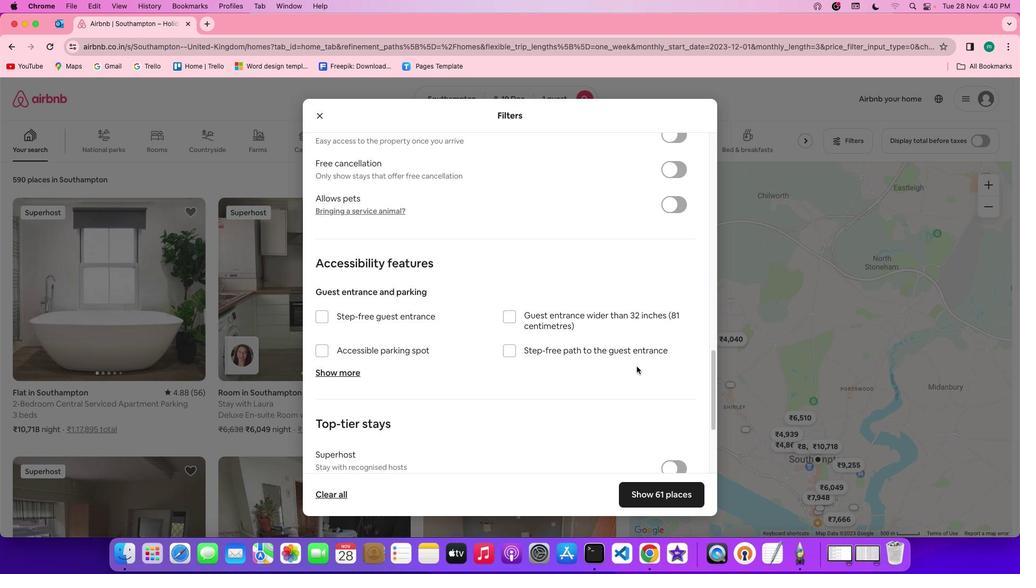 
Action: Mouse scrolled (637, 366) with delta (0, -2)
Screenshot: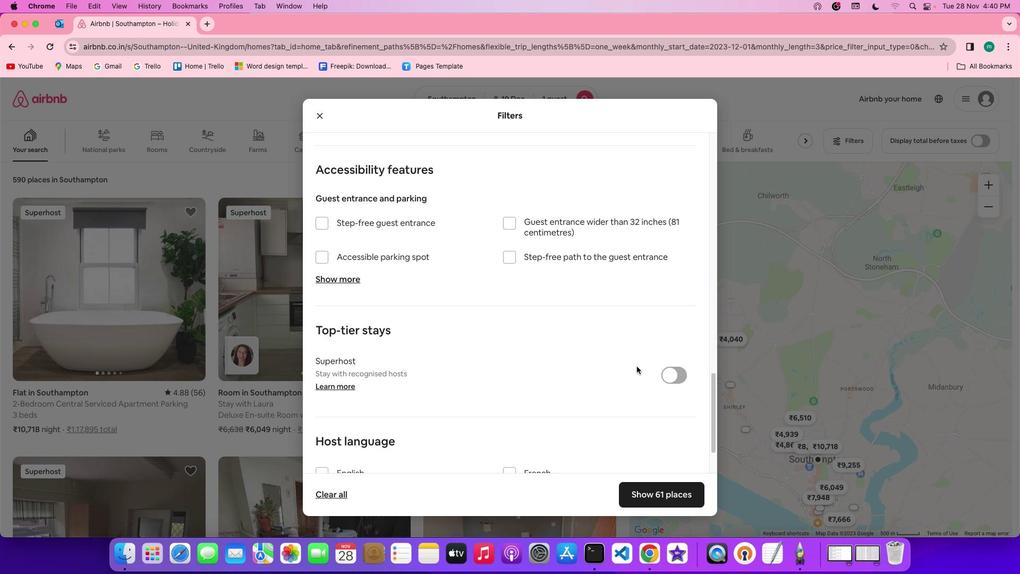 
Action: Mouse scrolled (637, 366) with delta (0, 0)
Screenshot: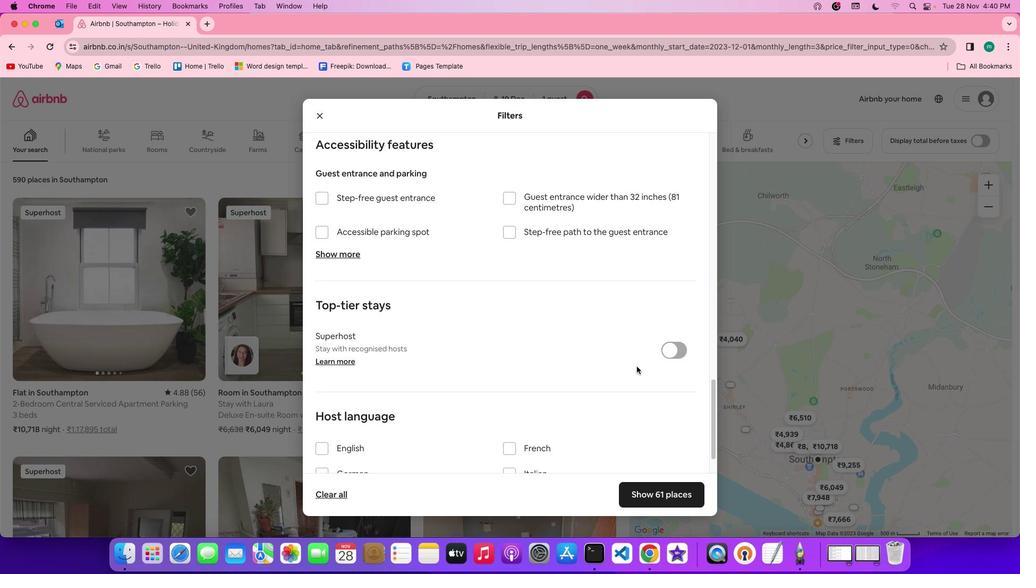 
Action: Mouse scrolled (637, 366) with delta (0, 0)
Screenshot: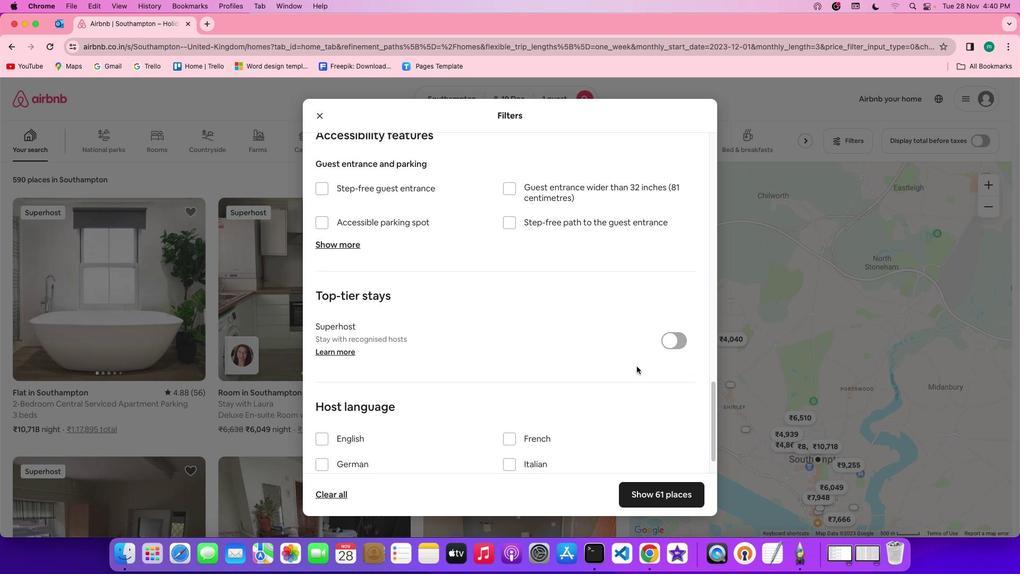 
Action: Mouse scrolled (637, 366) with delta (0, 0)
Screenshot: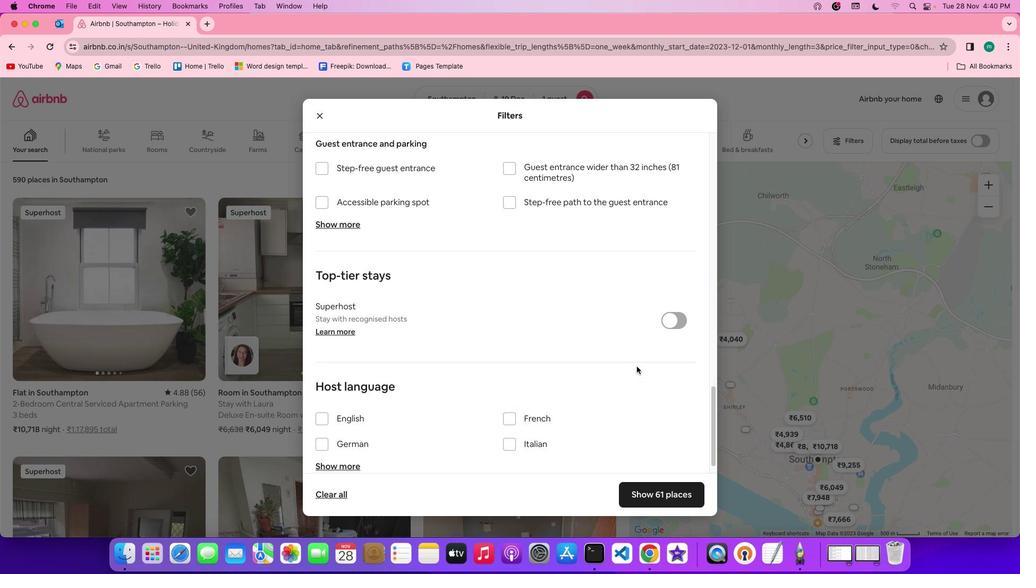 
Action: Mouse scrolled (637, 366) with delta (0, -1)
Screenshot: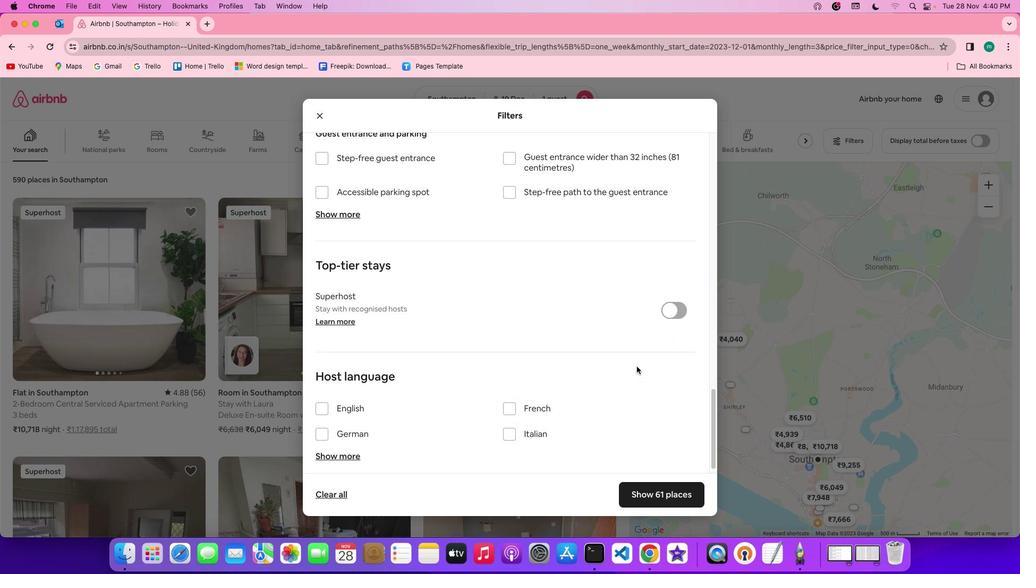 
Action: Mouse scrolled (637, 366) with delta (0, -2)
Screenshot: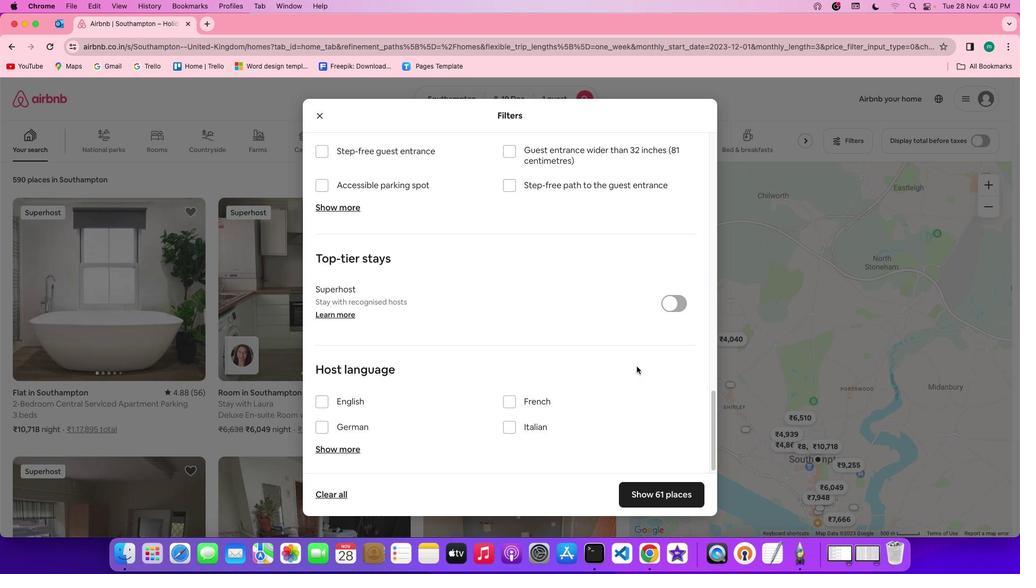 
Action: Mouse scrolled (637, 366) with delta (0, -2)
Screenshot: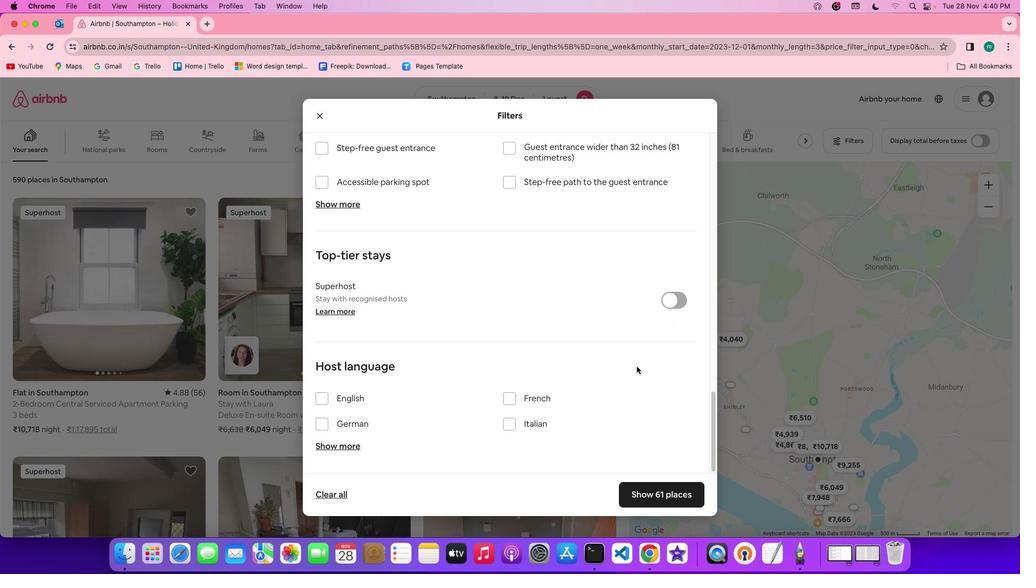 
Action: Mouse scrolled (637, 366) with delta (0, 0)
Screenshot: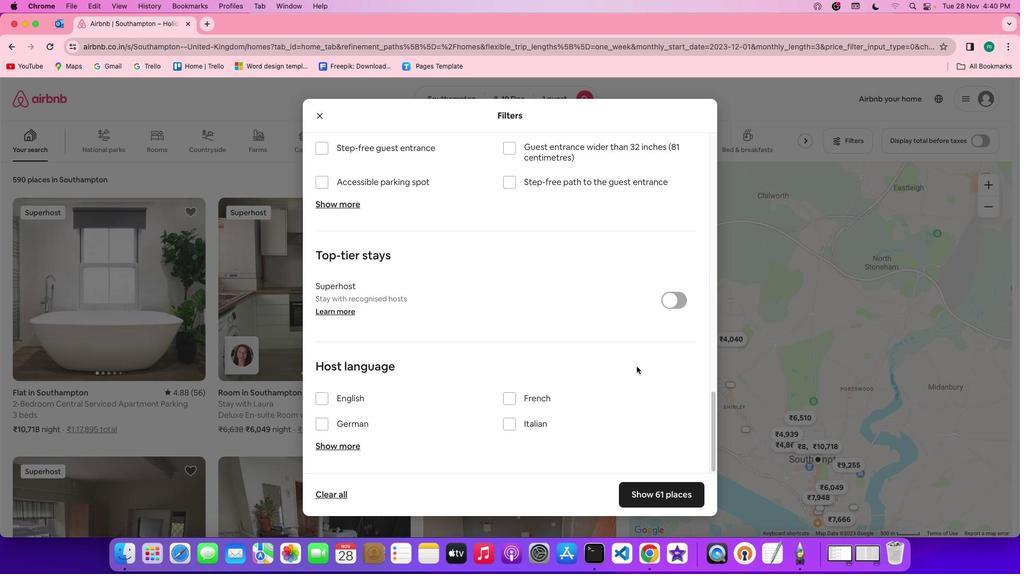 
Action: Mouse scrolled (637, 366) with delta (0, 0)
Screenshot: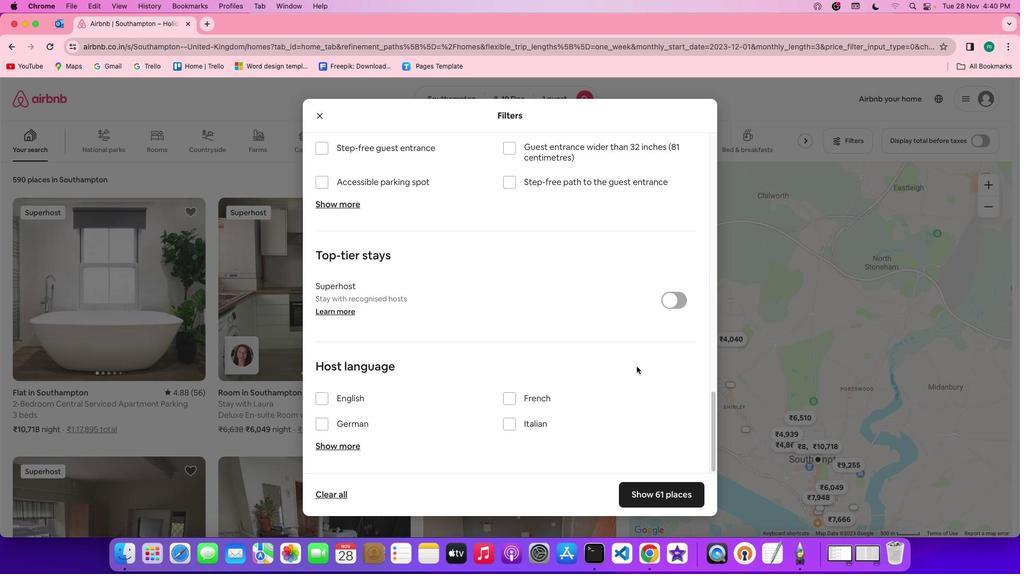 
Action: Mouse scrolled (637, 366) with delta (0, -1)
Screenshot: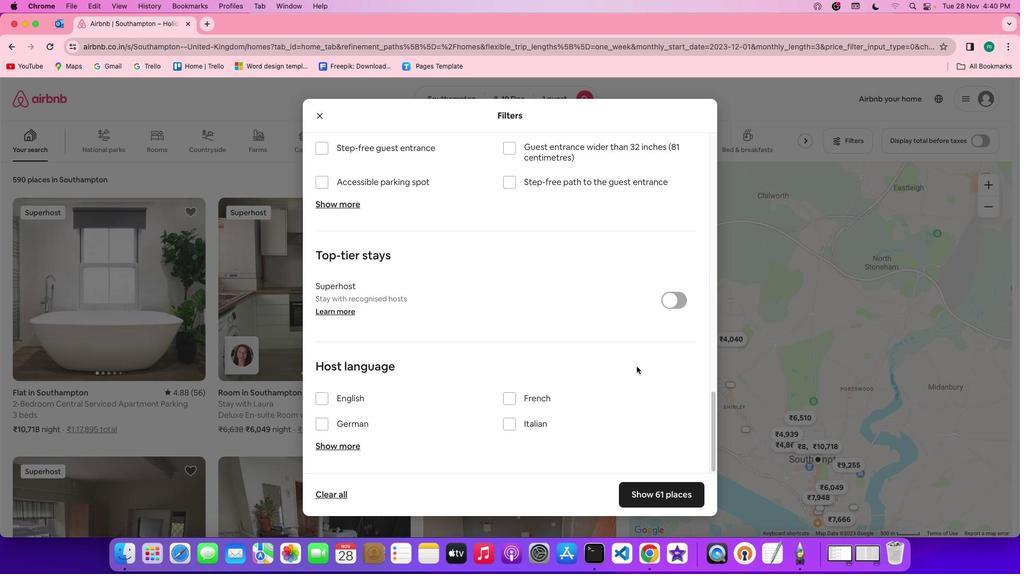 
Action: Mouse scrolled (637, 366) with delta (0, -2)
Screenshot: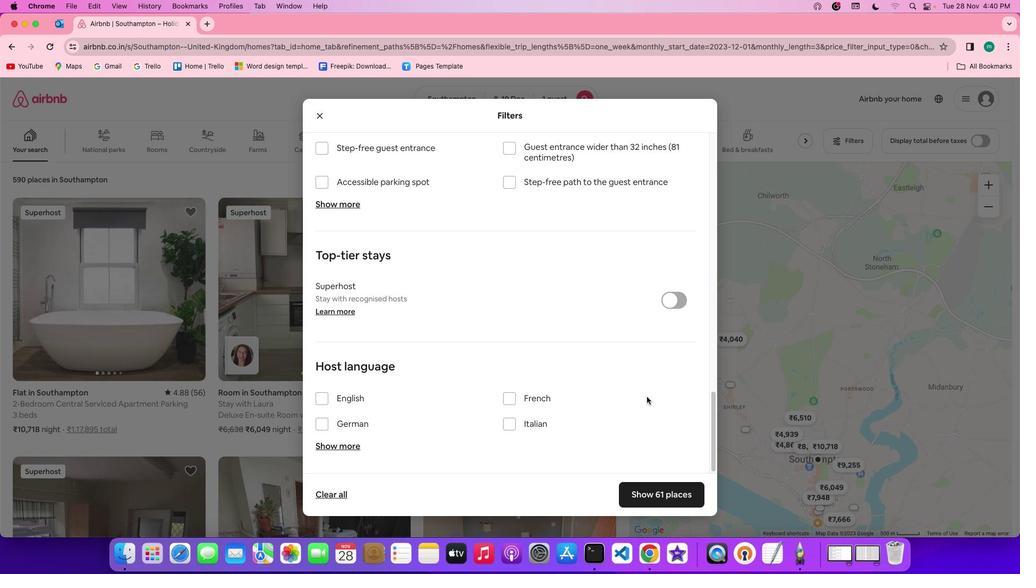 
Action: Mouse moved to (674, 495)
Screenshot: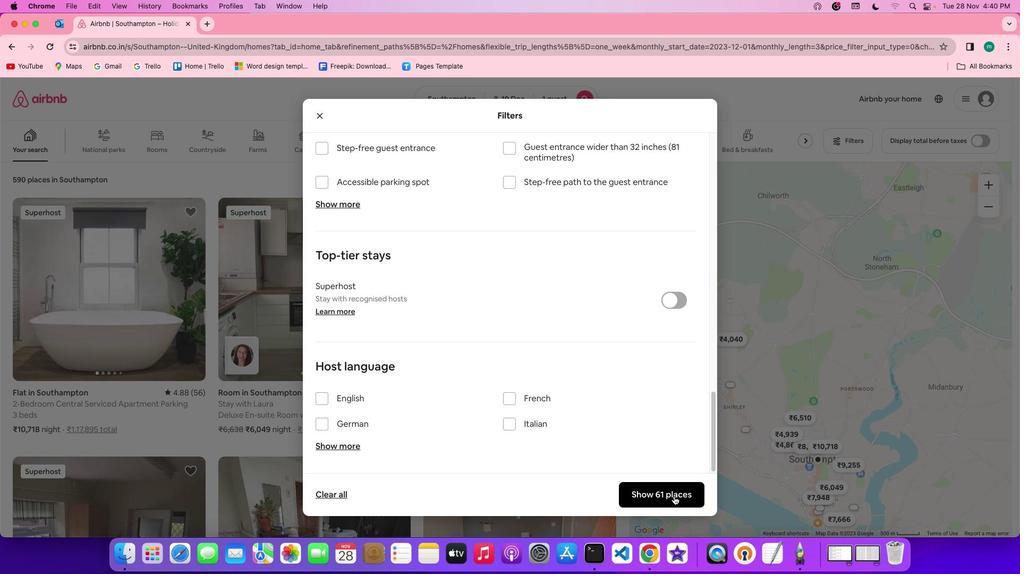 
Action: Mouse pressed left at (674, 495)
Screenshot: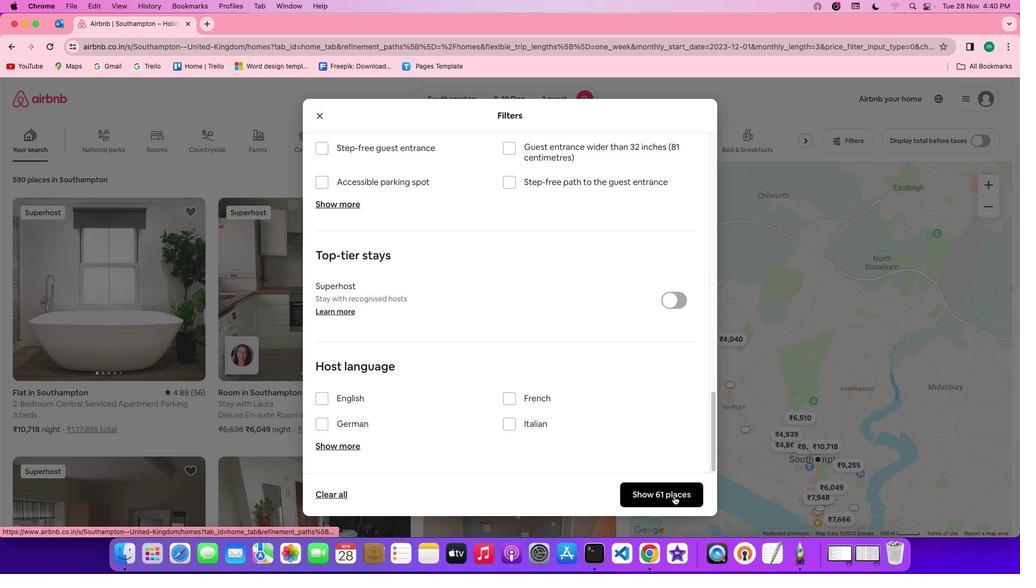 
Action: Mouse moved to (144, 313)
Screenshot: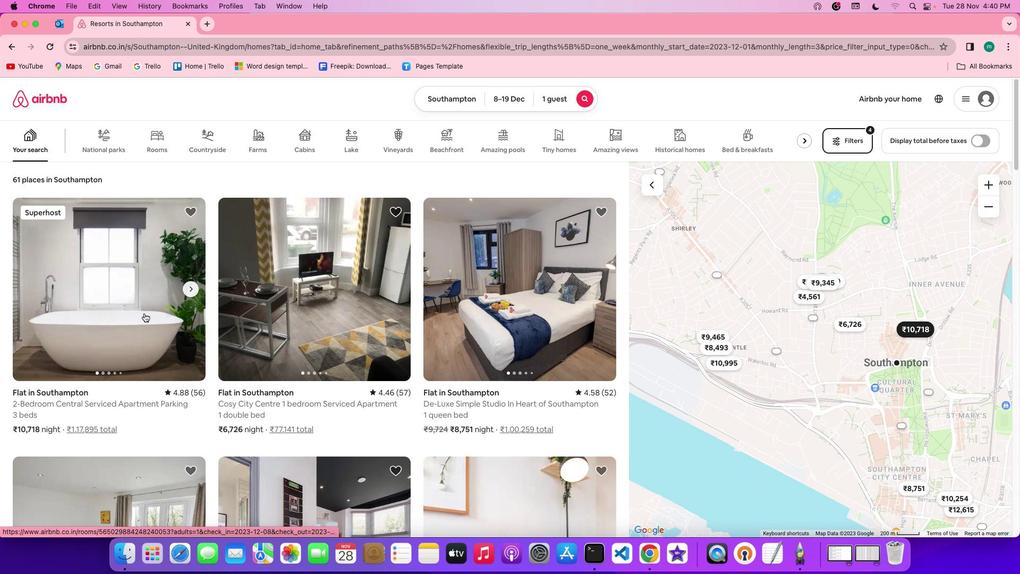 
Action: Mouse pressed left at (144, 313)
Screenshot: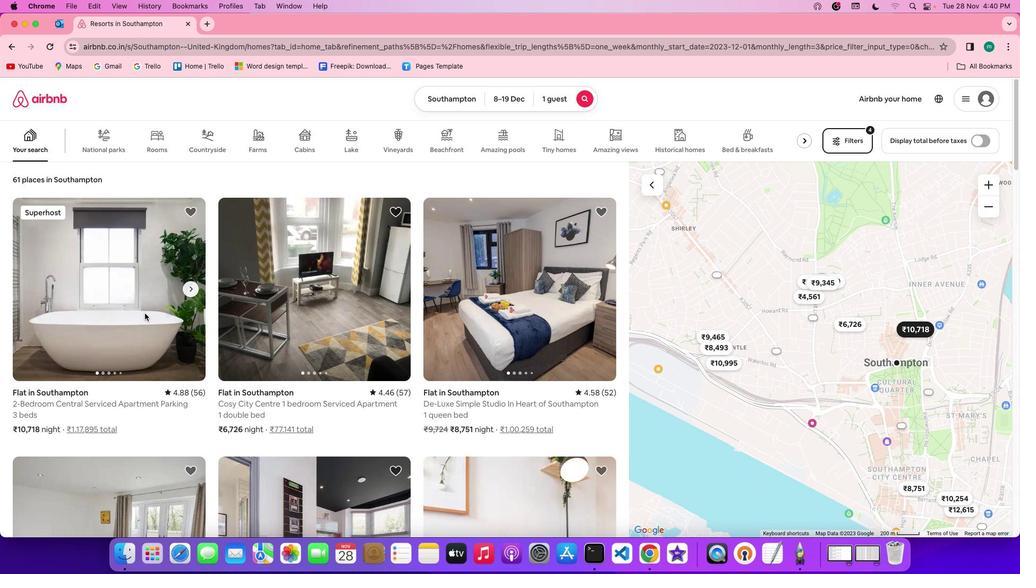 
Action: Mouse moved to (772, 402)
Screenshot: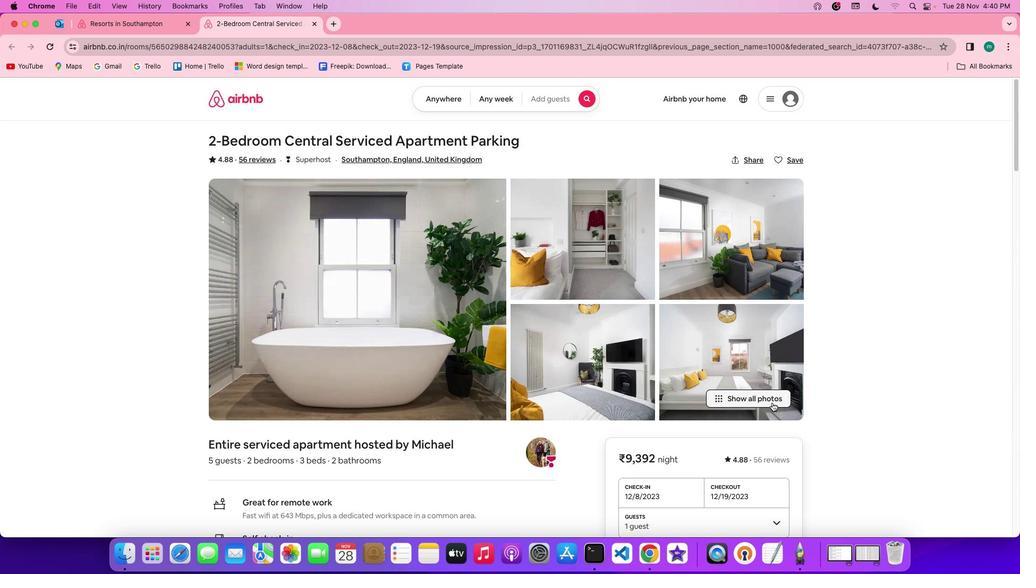 
Action: Mouse pressed left at (772, 402)
Screenshot: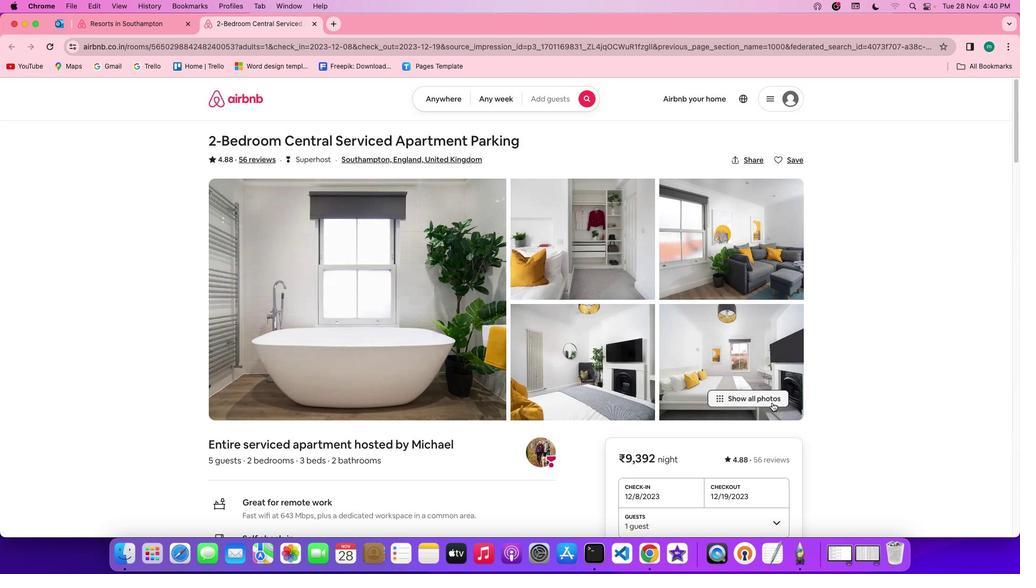 
Action: Mouse moved to (439, 399)
Screenshot: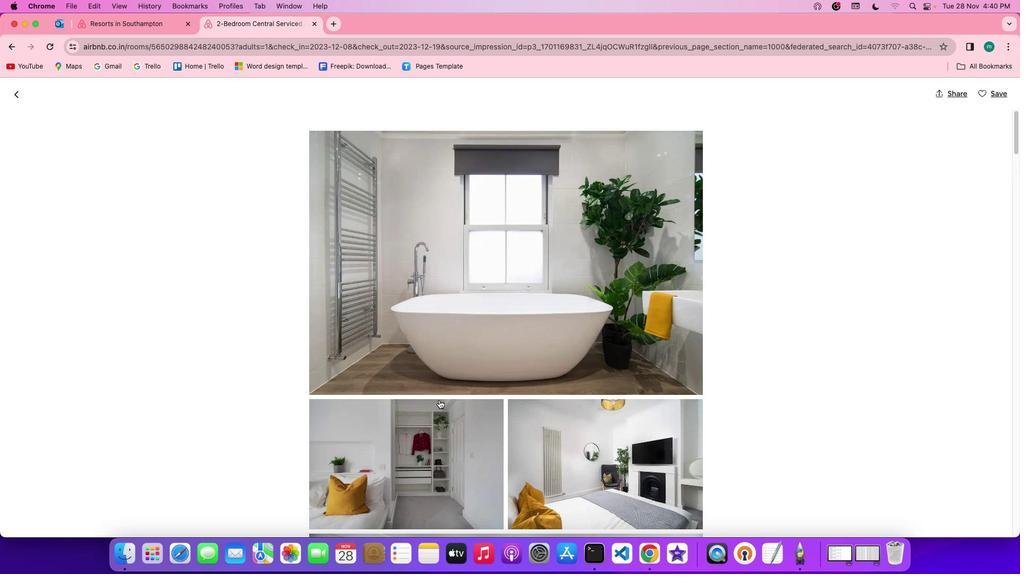 
Action: Mouse scrolled (439, 399) with delta (0, 0)
Screenshot: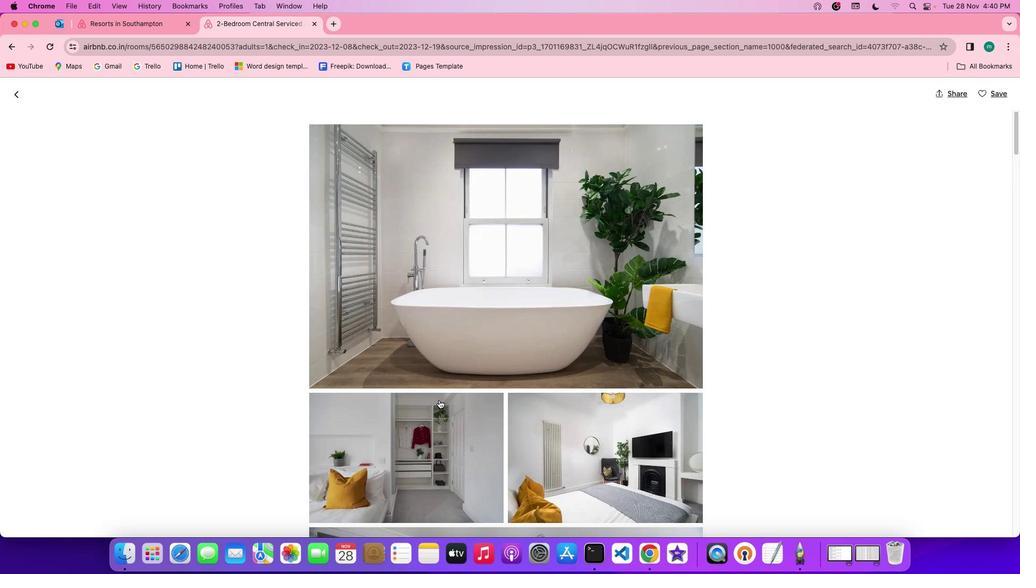 
Action: Mouse scrolled (439, 399) with delta (0, 0)
Screenshot: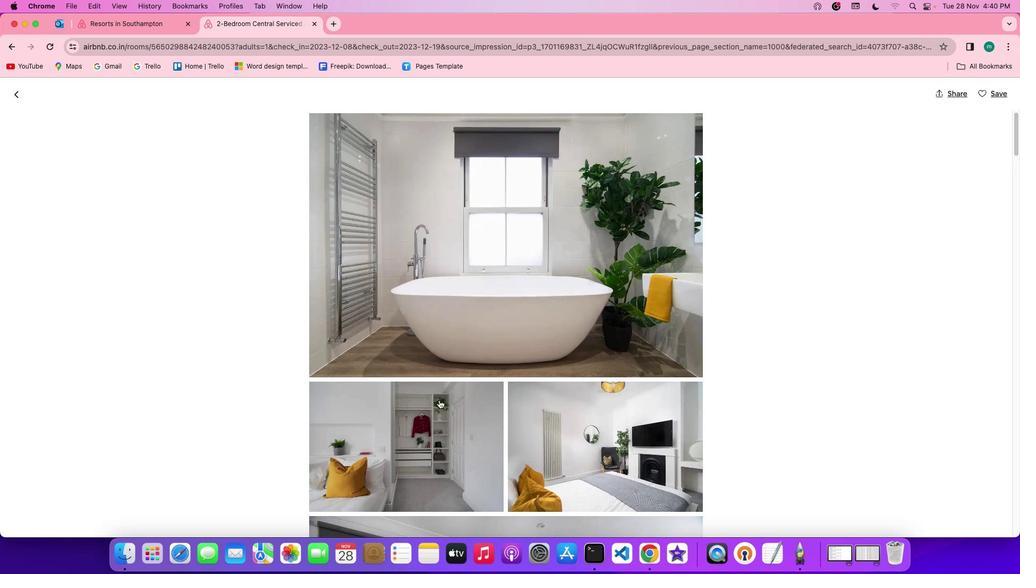 
Action: Mouse scrolled (439, 399) with delta (0, -1)
Screenshot: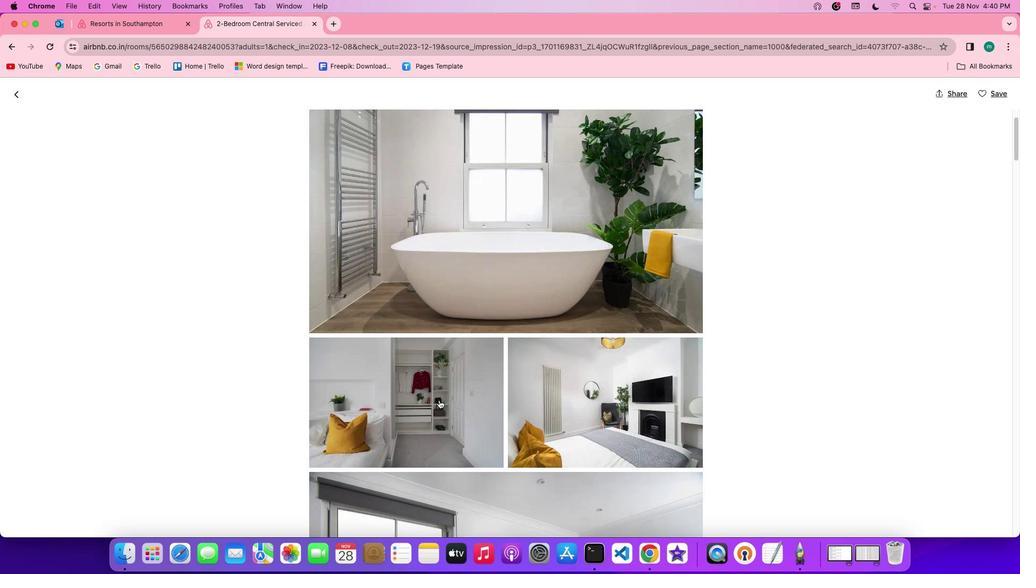 
Action: Mouse scrolled (439, 399) with delta (0, -1)
Screenshot: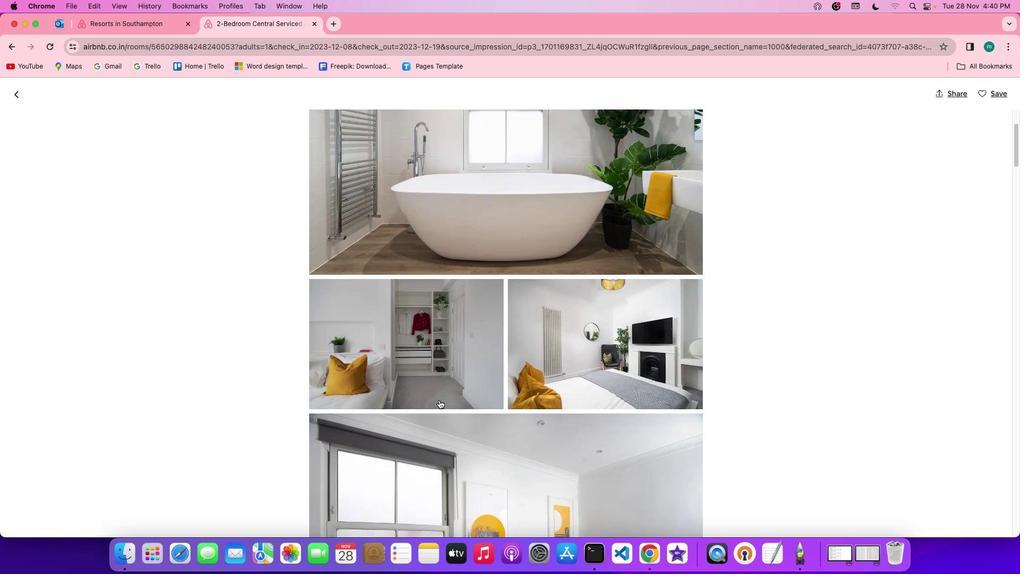 
Action: Mouse scrolled (439, 399) with delta (0, 0)
Screenshot: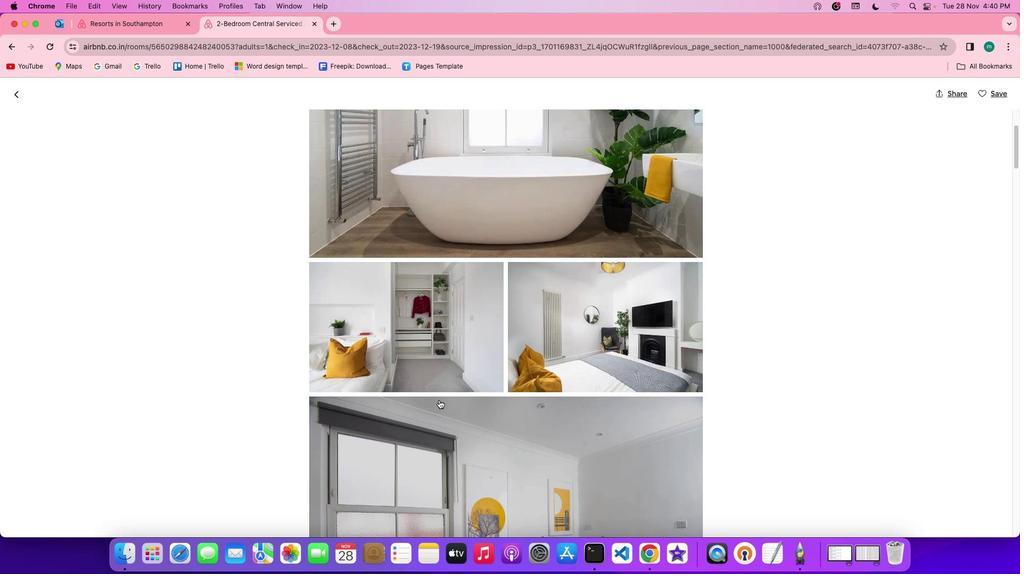 
Action: Mouse scrolled (439, 399) with delta (0, 0)
Screenshot: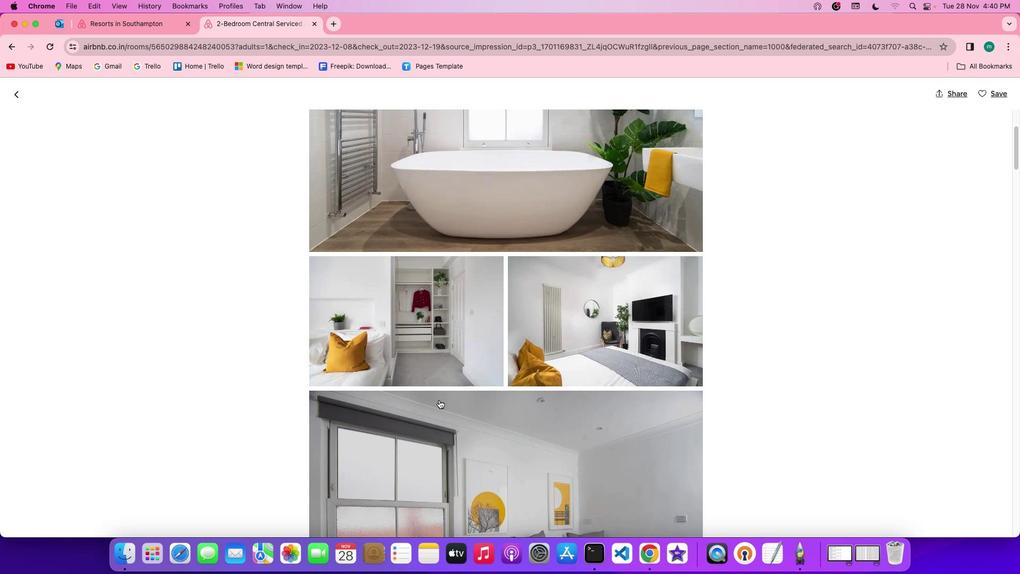 
Action: Mouse scrolled (439, 399) with delta (0, 0)
Screenshot: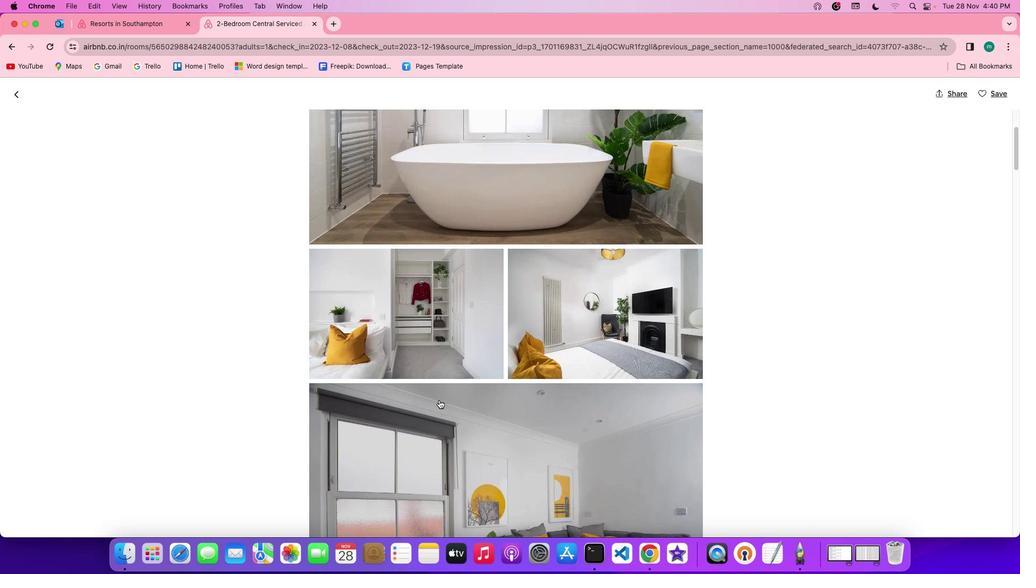 
Action: Mouse scrolled (439, 399) with delta (0, 0)
Screenshot: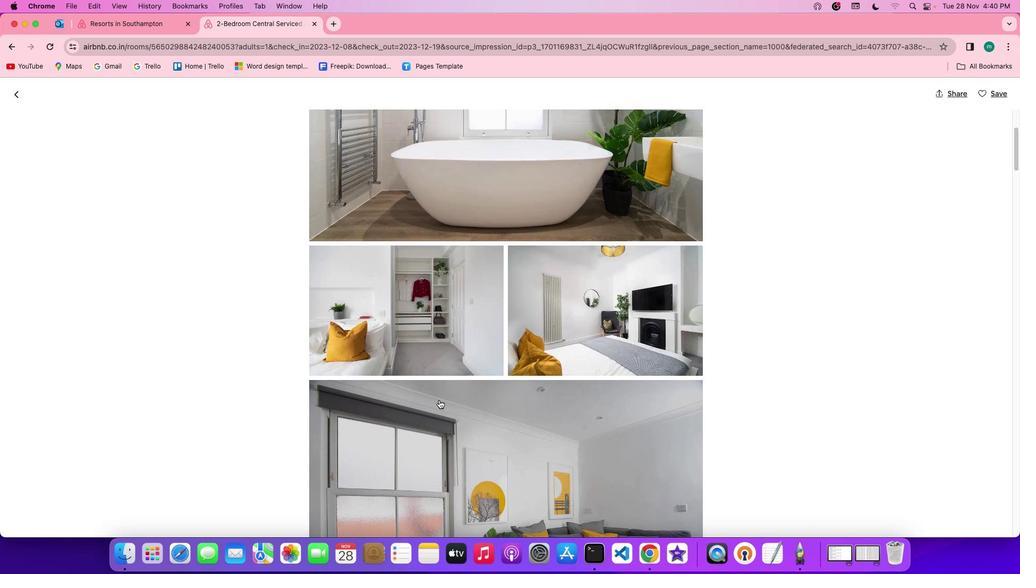 
Action: Mouse scrolled (439, 399) with delta (0, 0)
Screenshot: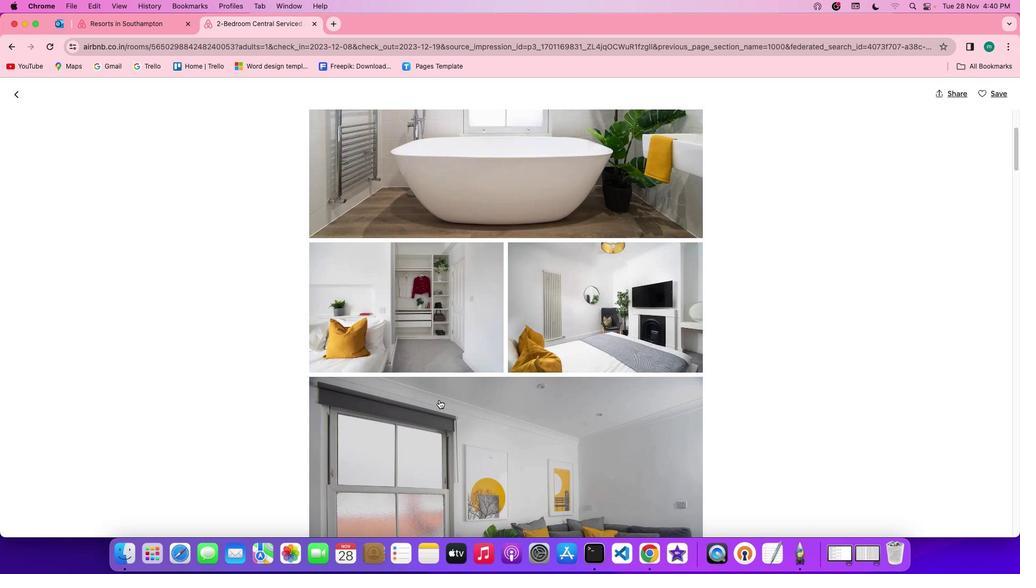 
Action: Mouse scrolled (439, 399) with delta (0, 0)
Screenshot: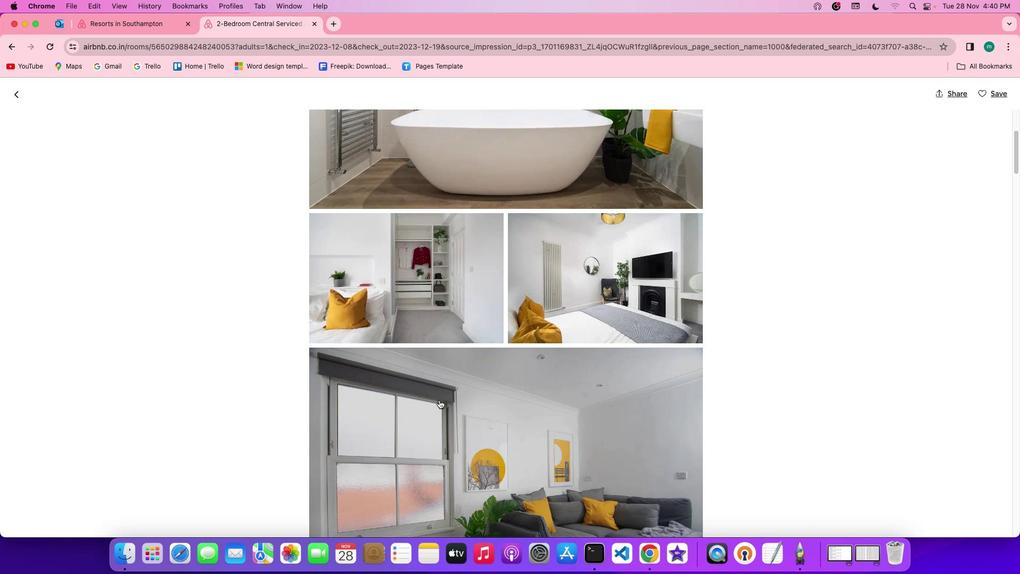 
Action: Mouse scrolled (439, 399) with delta (0, 0)
Screenshot: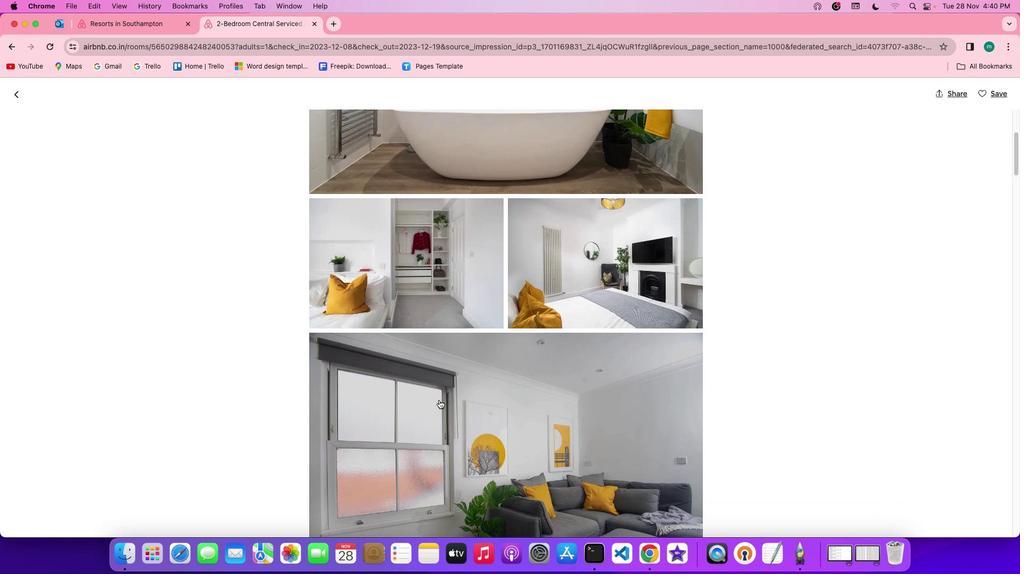 
Action: Mouse scrolled (439, 399) with delta (0, 0)
Screenshot: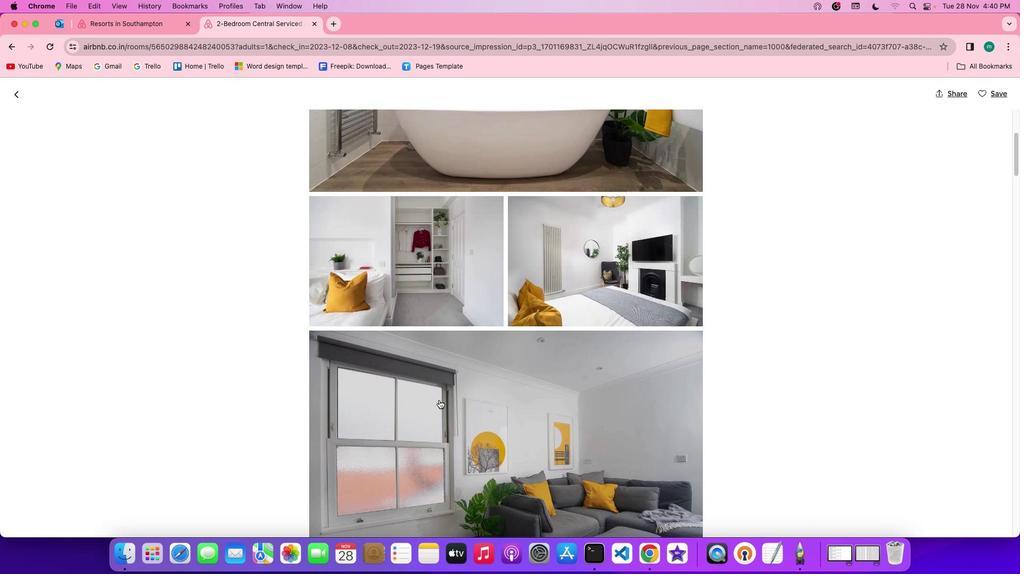 
Action: Mouse scrolled (439, 399) with delta (0, 0)
Screenshot: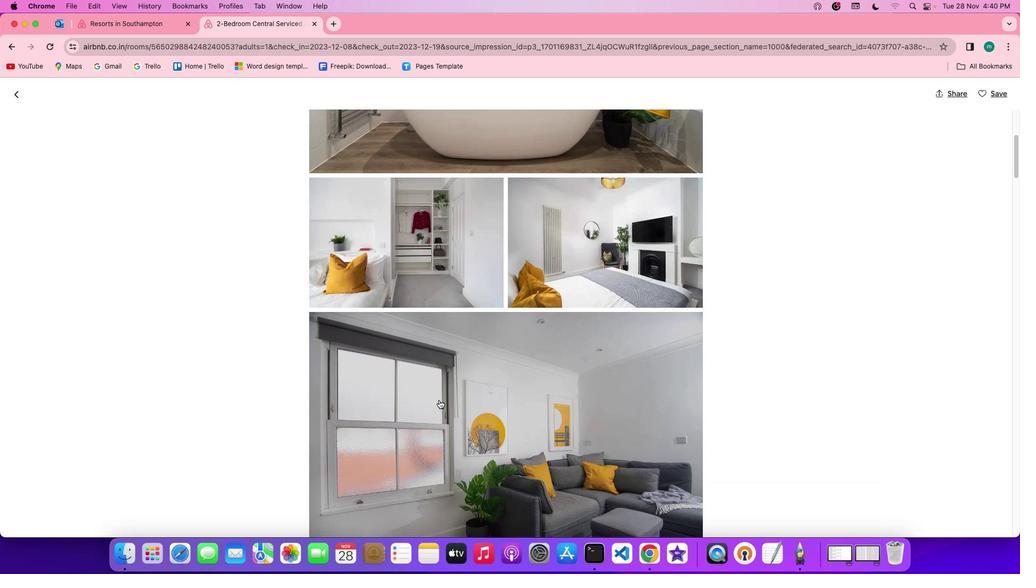 
Action: Mouse scrolled (439, 399) with delta (0, 0)
Screenshot: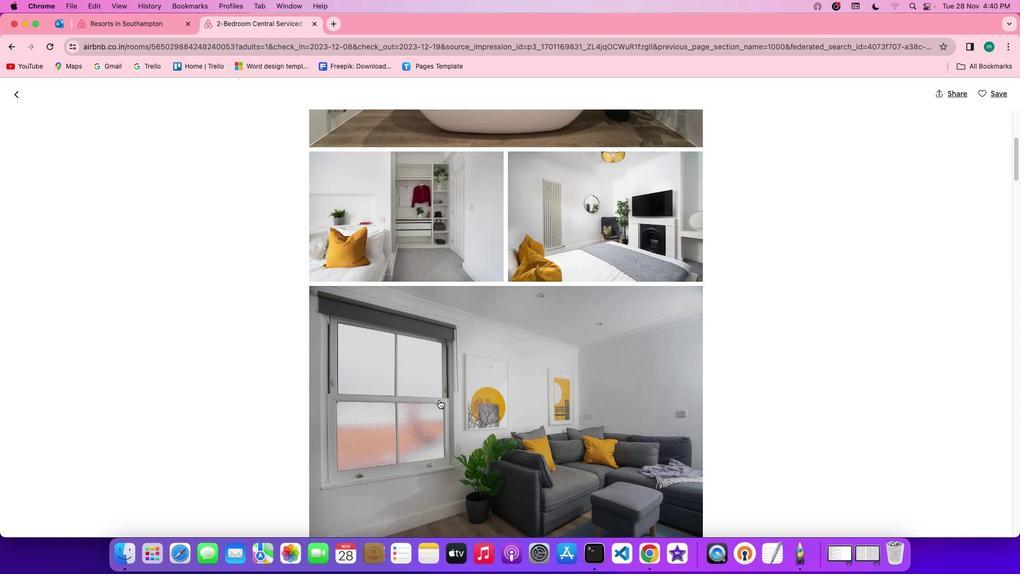 
Action: Mouse scrolled (439, 399) with delta (0, 0)
Screenshot: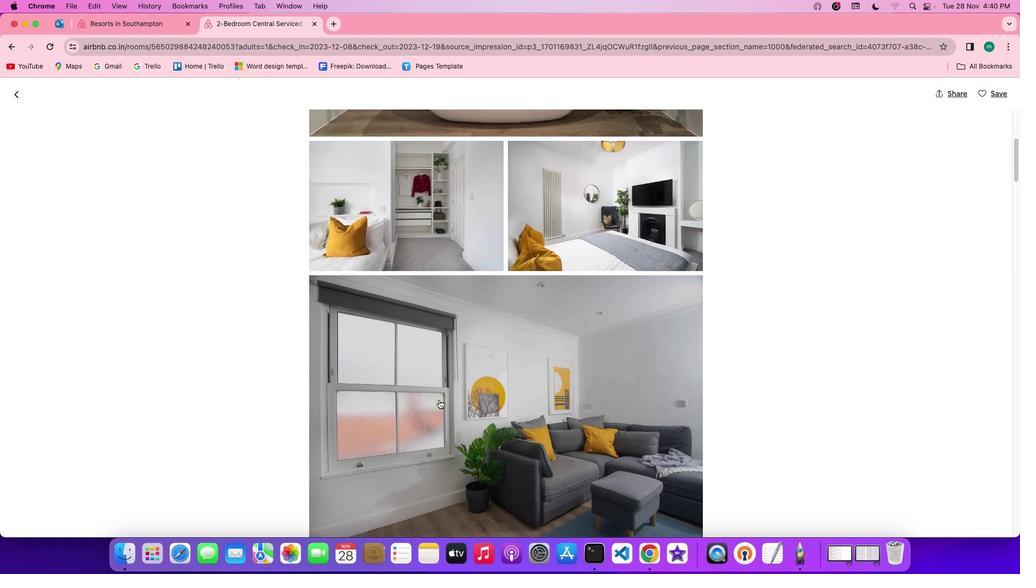 
Action: Mouse scrolled (439, 399) with delta (0, 0)
Screenshot: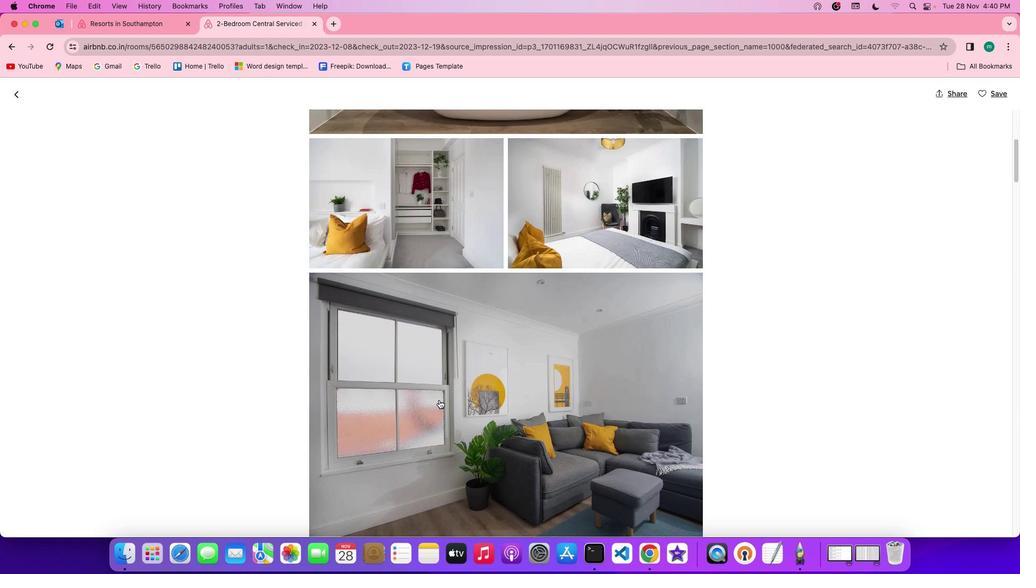 
Action: Mouse scrolled (439, 399) with delta (0, 0)
Screenshot: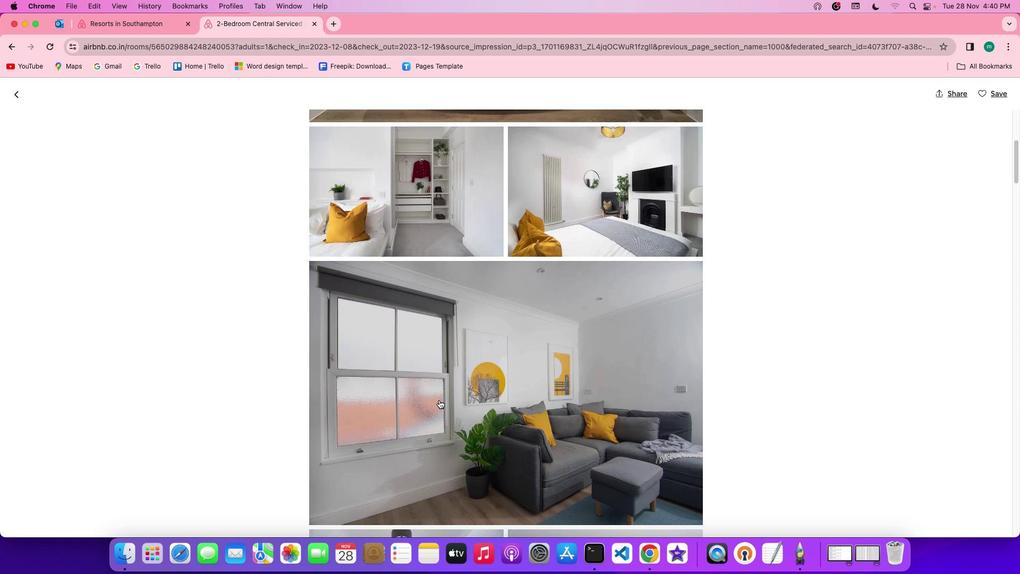 
Action: Mouse scrolled (439, 399) with delta (0, 0)
Screenshot: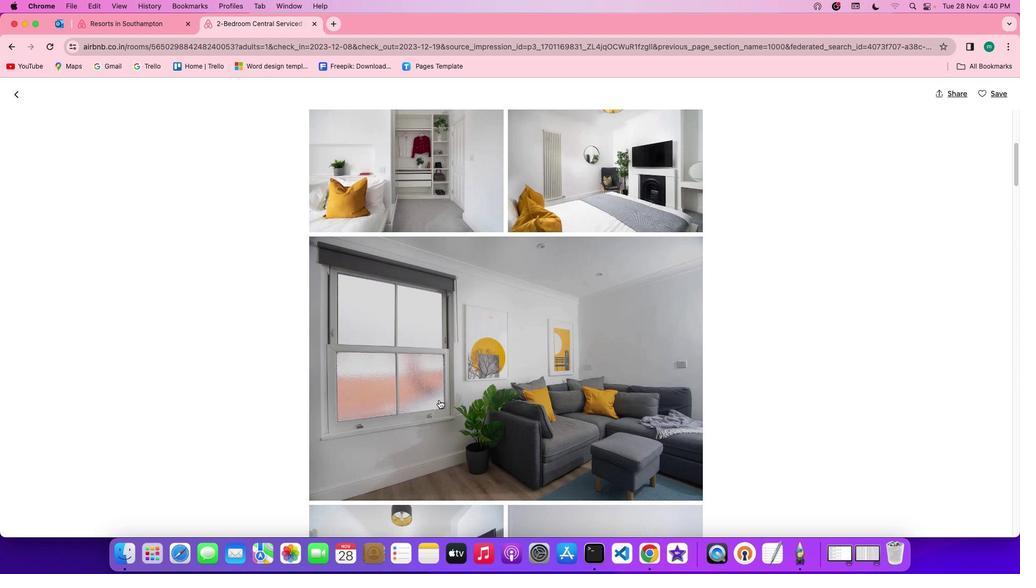 
Action: Mouse scrolled (439, 399) with delta (0, 0)
Screenshot: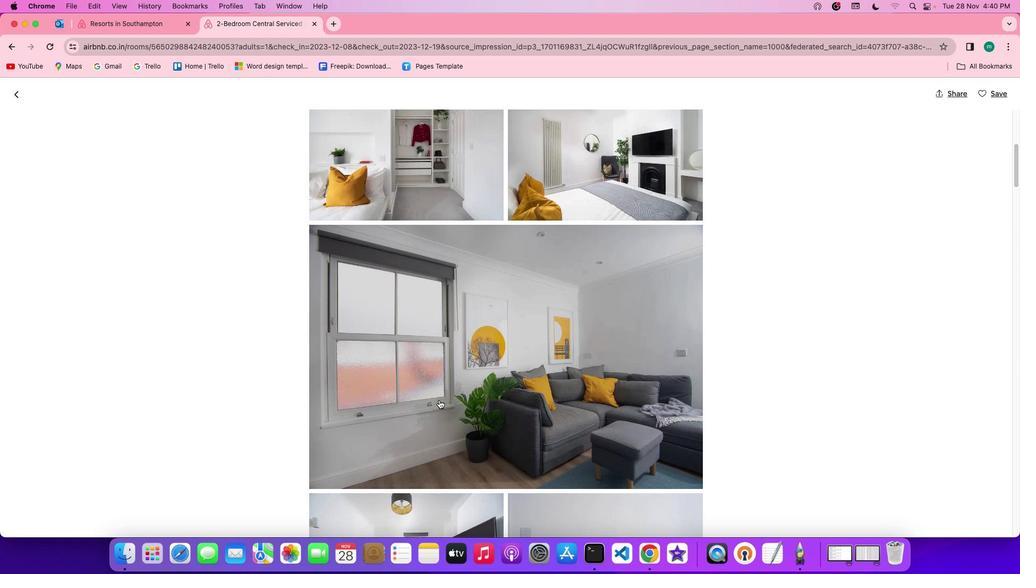 
Action: Mouse scrolled (439, 399) with delta (0, 0)
Screenshot: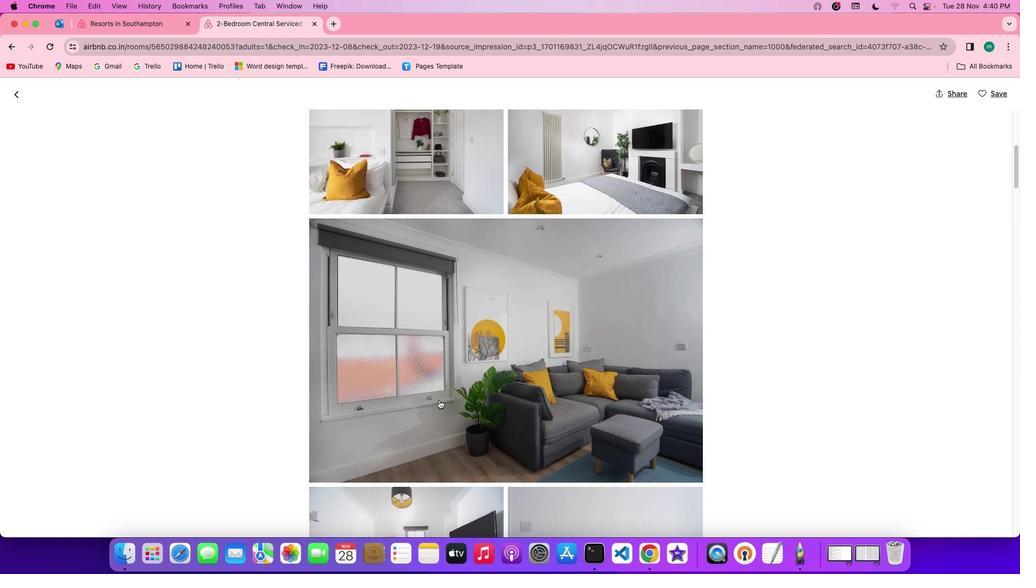 
Action: Mouse scrolled (439, 399) with delta (0, 0)
Screenshot: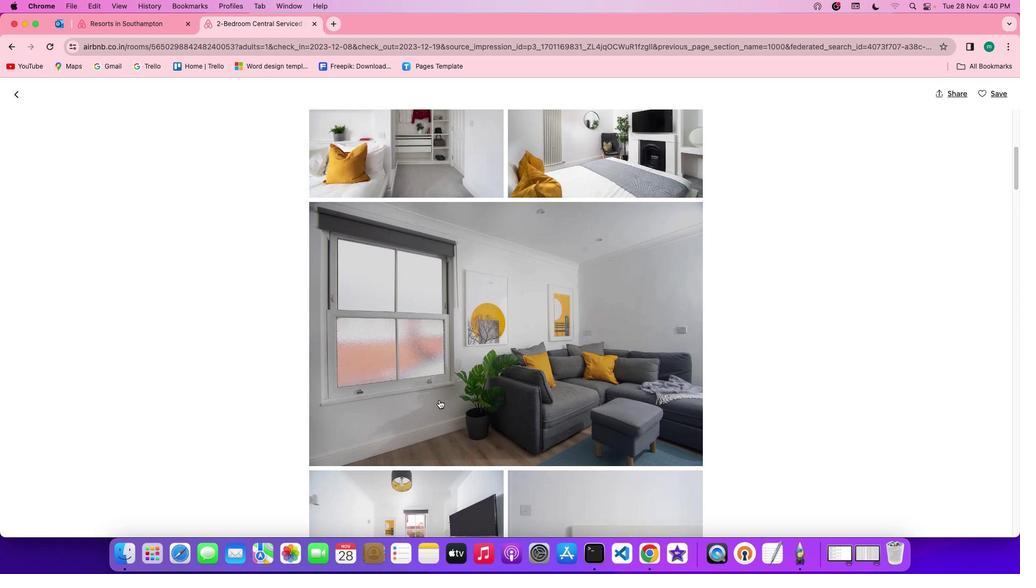 
Action: Mouse scrolled (439, 399) with delta (0, -1)
Screenshot: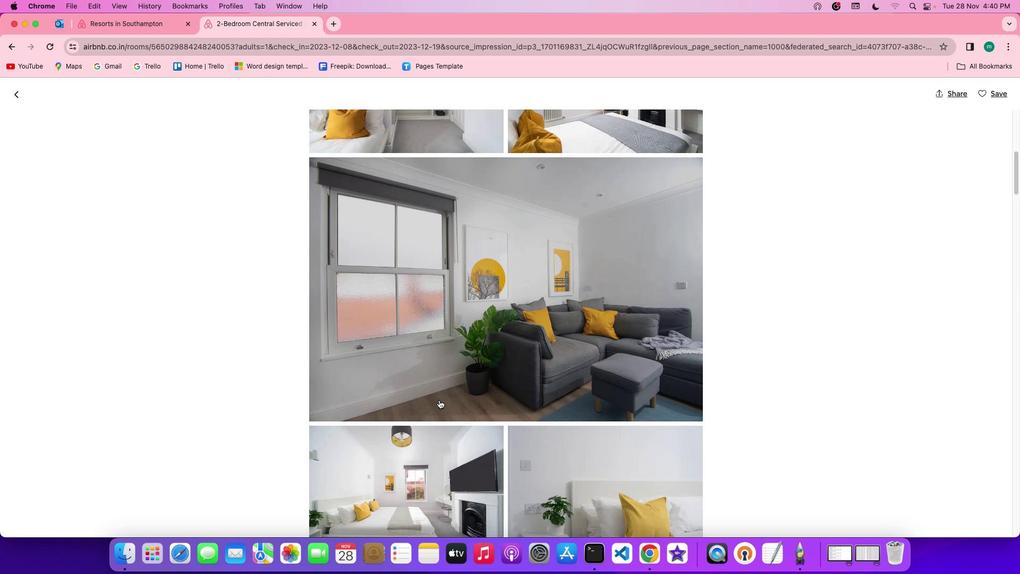 
Action: Mouse scrolled (439, 399) with delta (0, 0)
Screenshot: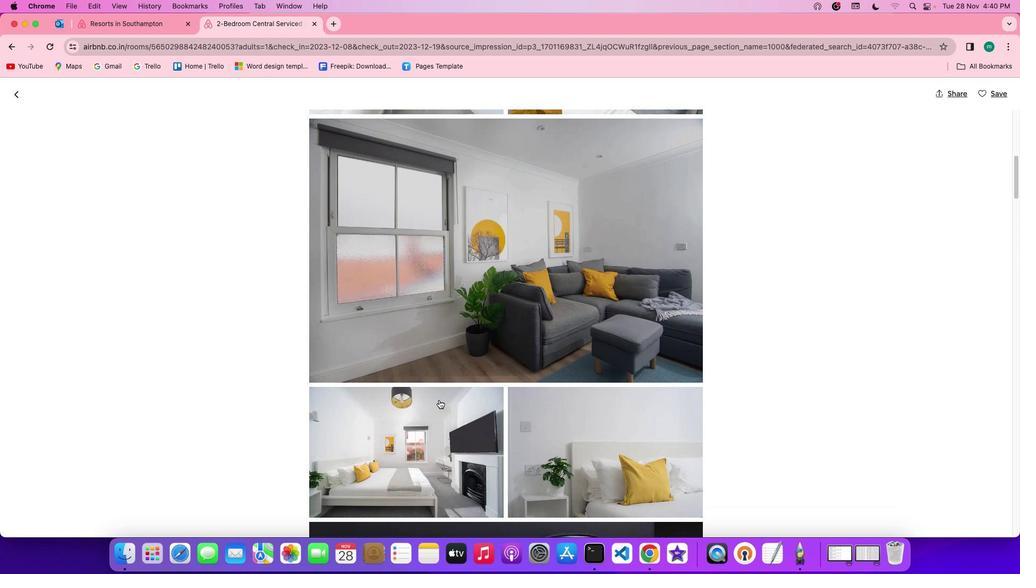 
Action: Mouse scrolled (439, 399) with delta (0, 0)
Screenshot: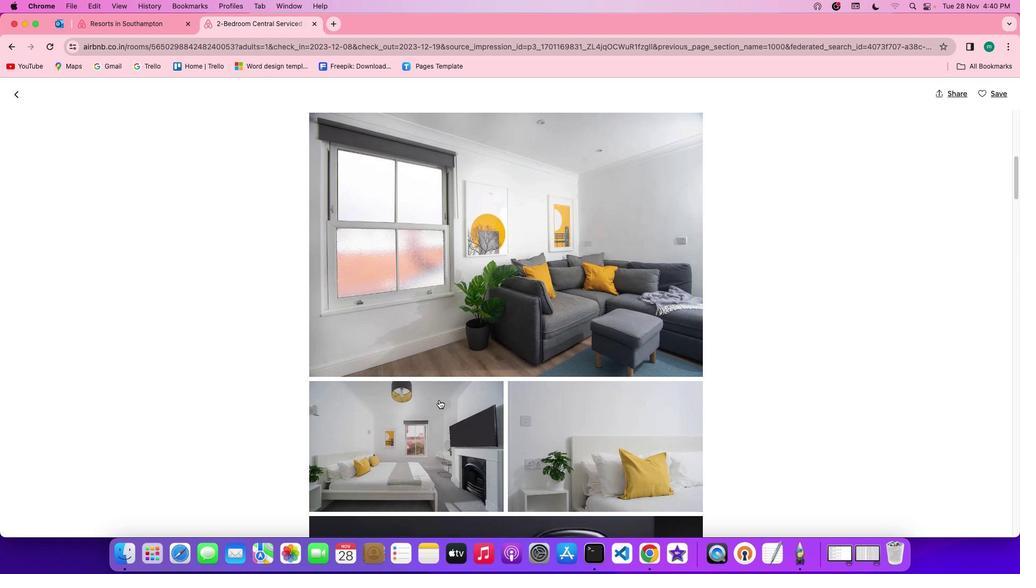 
Action: Mouse scrolled (439, 399) with delta (0, 0)
Screenshot: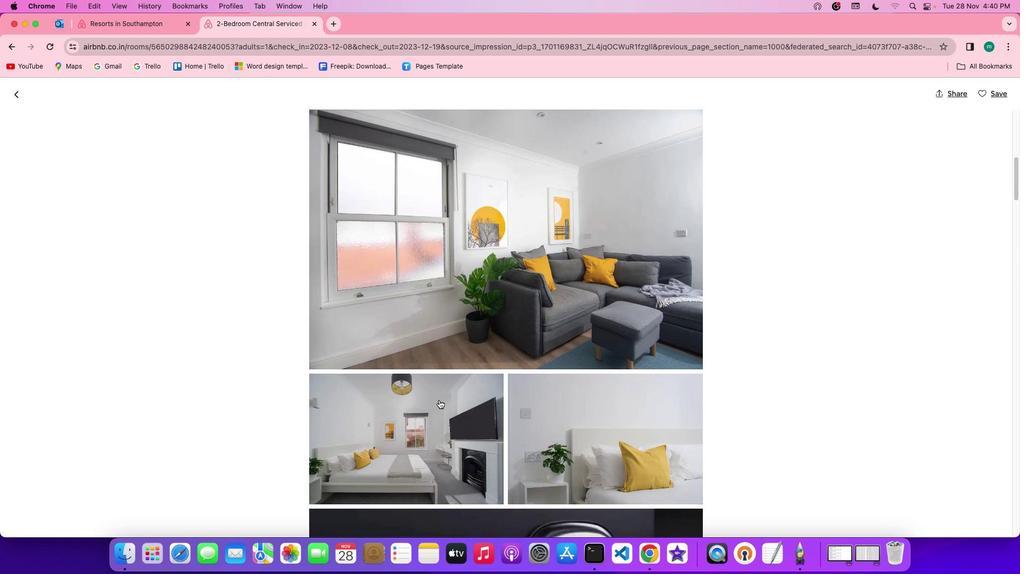 
Action: Mouse scrolled (439, 399) with delta (0, -1)
Screenshot: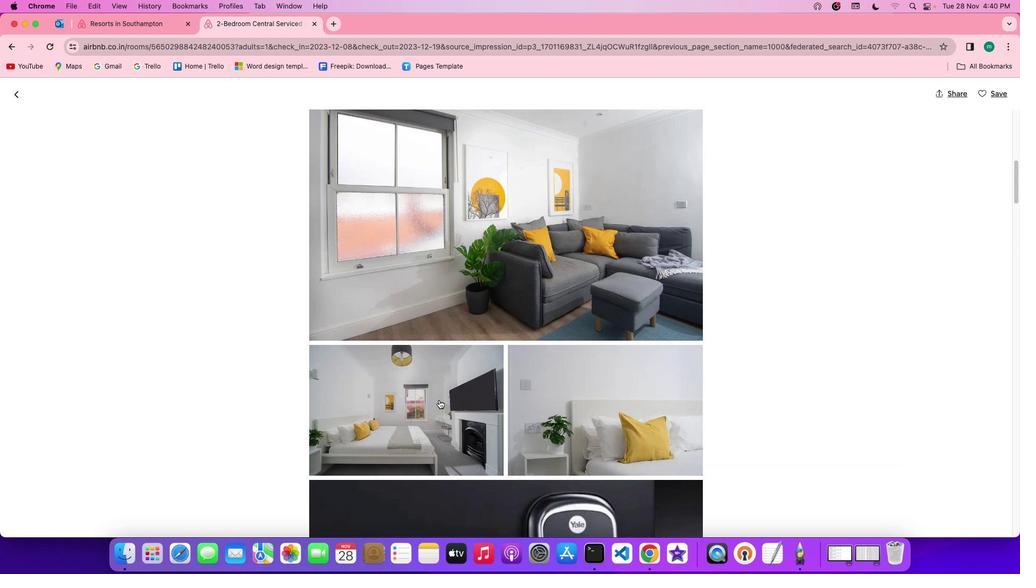 
Action: Mouse scrolled (439, 399) with delta (0, 0)
Screenshot: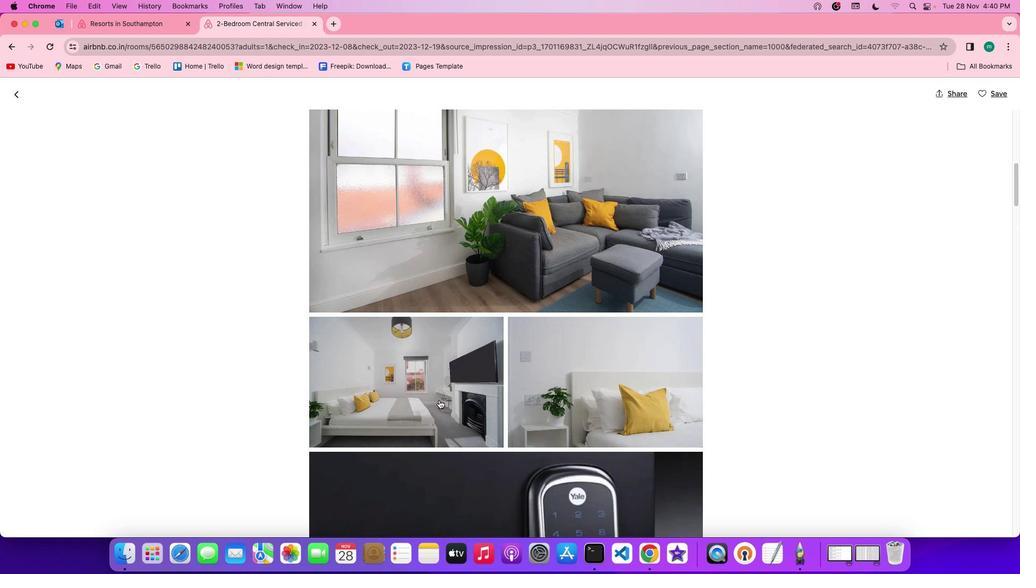 
Action: Mouse scrolled (439, 399) with delta (0, 0)
Screenshot: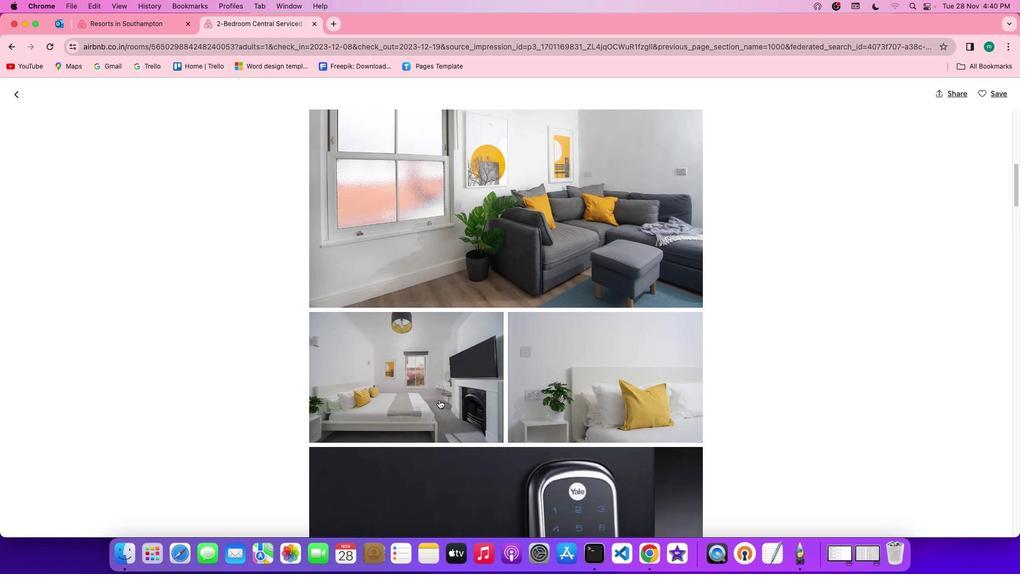 
Action: Mouse scrolled (439, 399) with delta (0, 0)
Screenshot: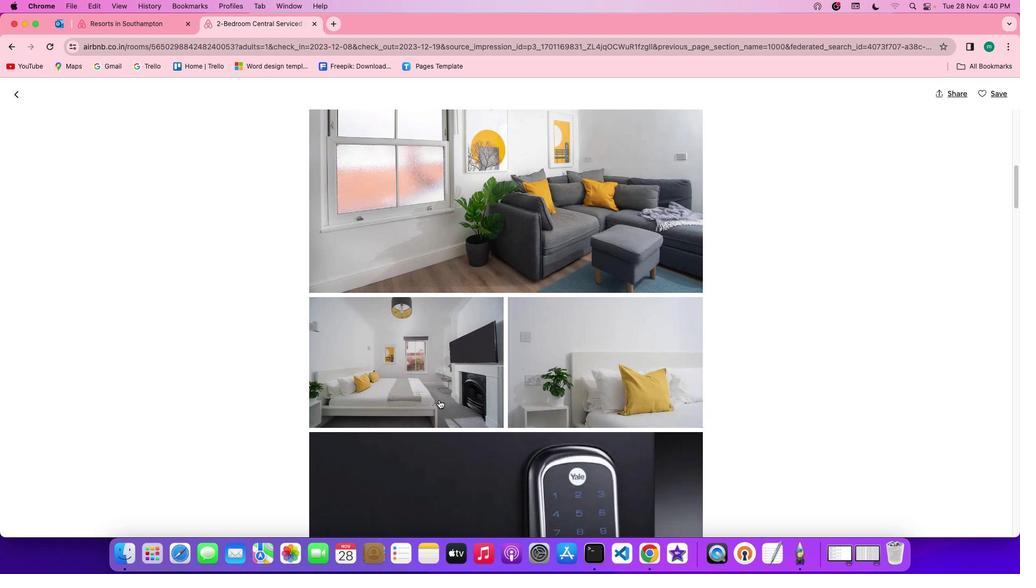 
Action: Mouse scrolled (439, 399) with delta (0, 0)
Screenshot: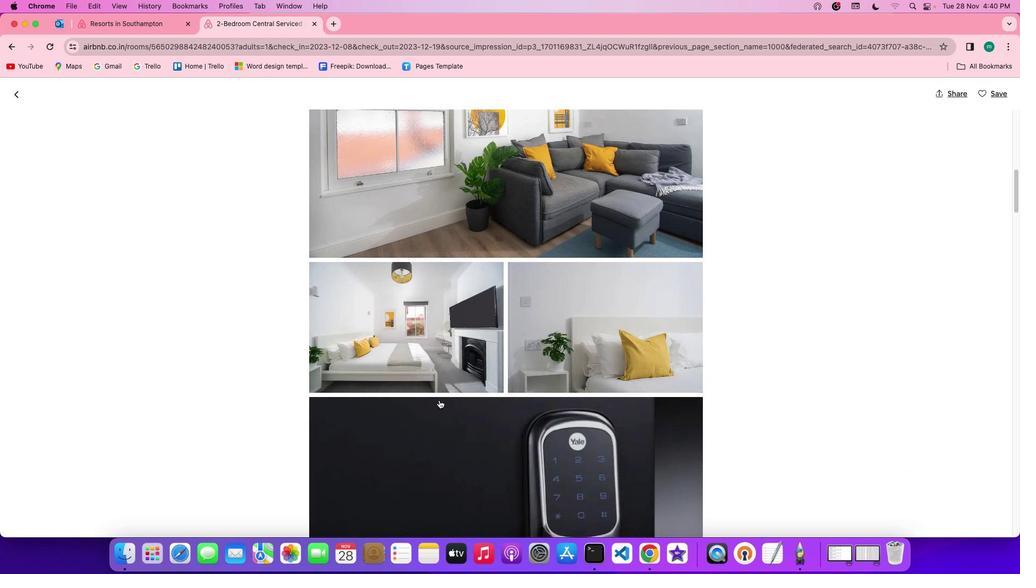 
Action: Mouse scrolled (439, 399) with delta (0, 0)
Screenshot: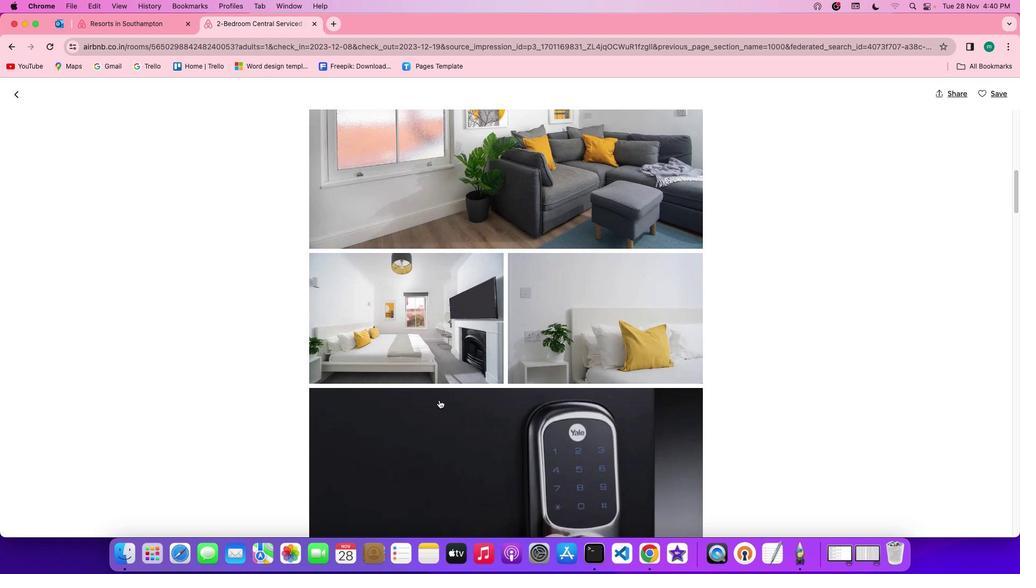 
Action: Mouse scrolled (439, 399) with delta (0, 0)
Screenshot: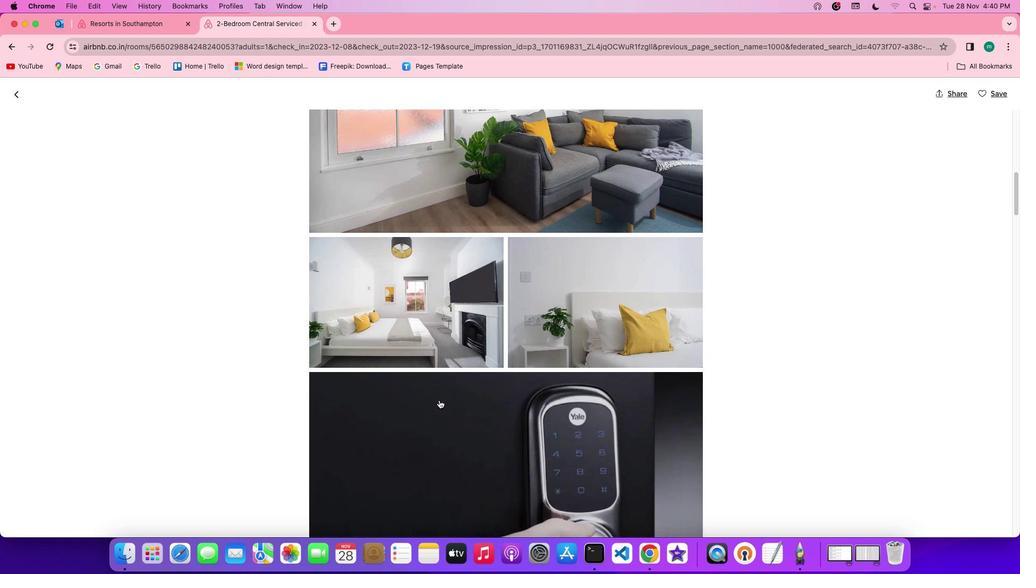 
Action: Mouse scrolled (439, 399) with delta (0, 0)
Screenshot: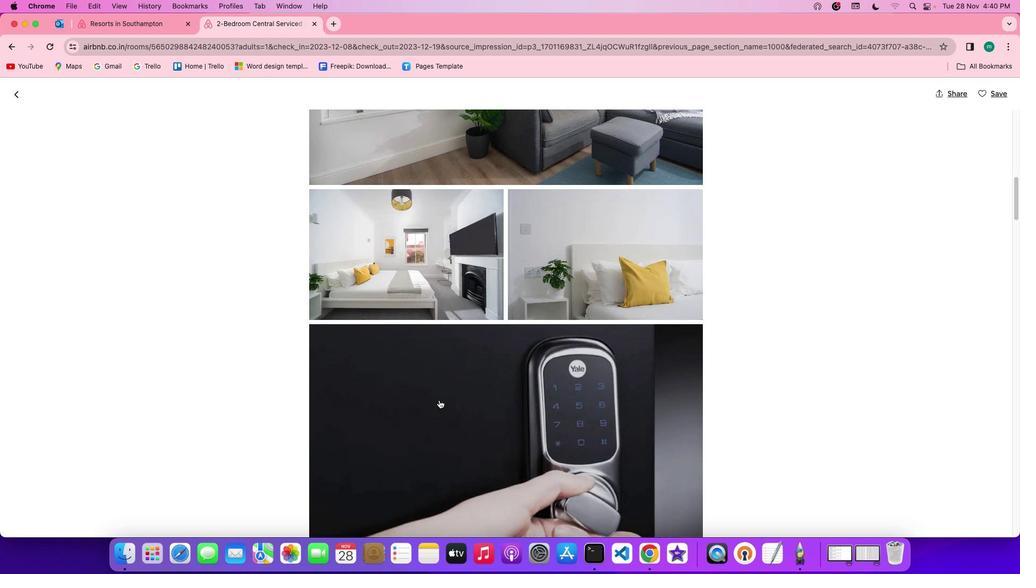 
Action: Mouse scrolled (439, 399) with delta (0, 0)
Screenshot: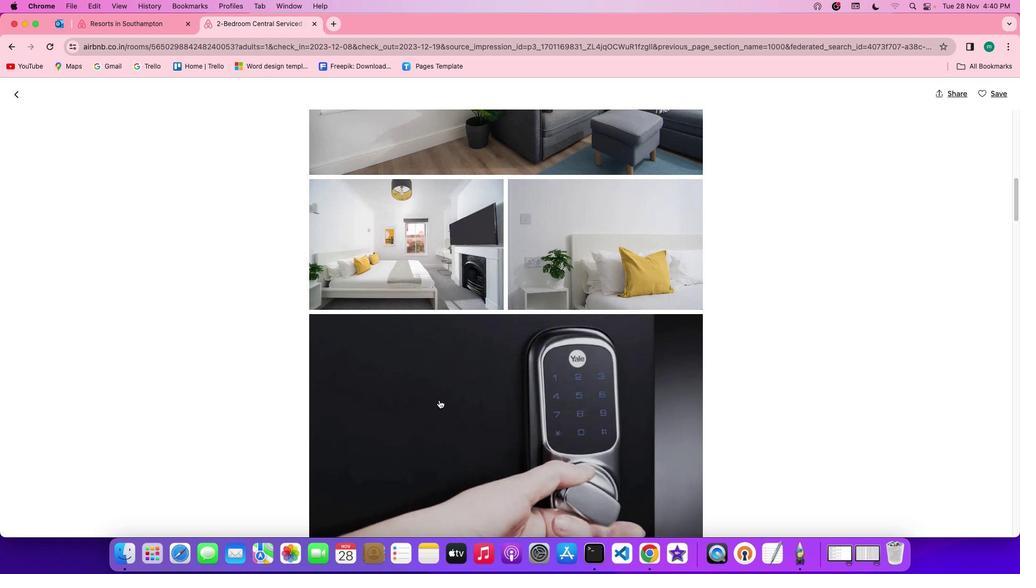 
Action: Mouse scrolled (439, 399) with delta (0, 0)
Screenshot: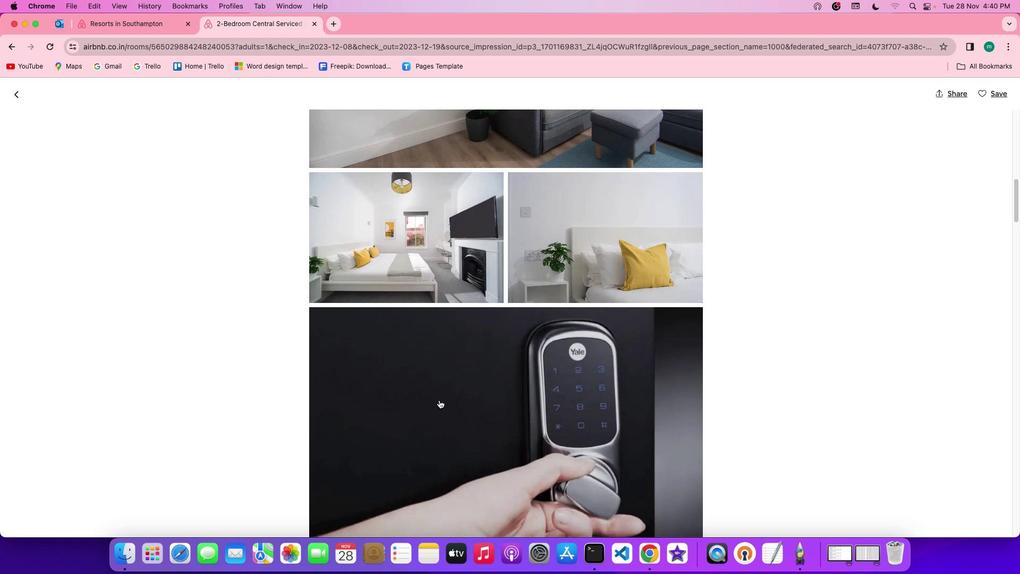 
Action: Mouse scrolled (439, 399) with delta (0, 0)
Screenshot: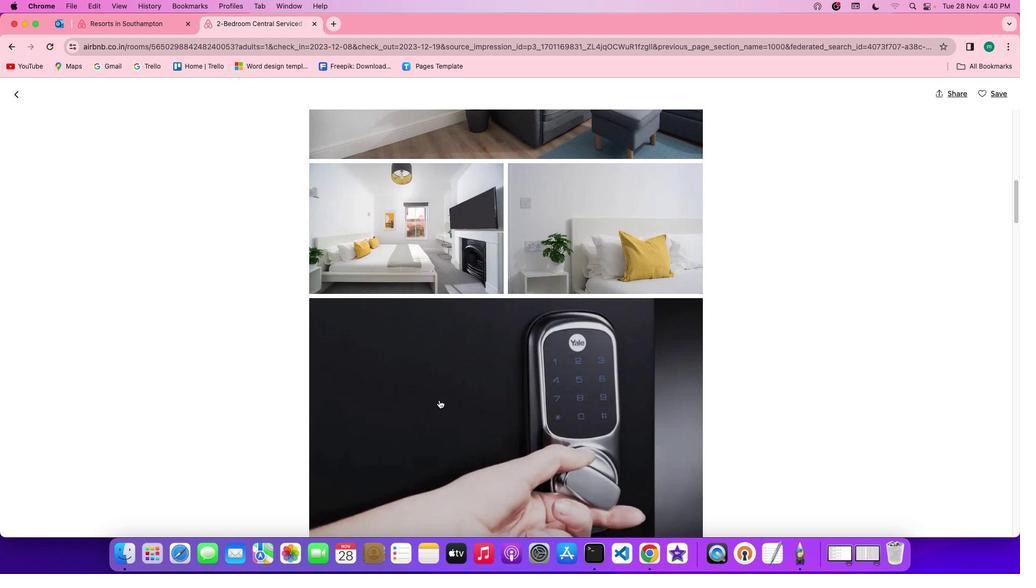 
Action: Mouse moved to (439, 399)
Screenshot: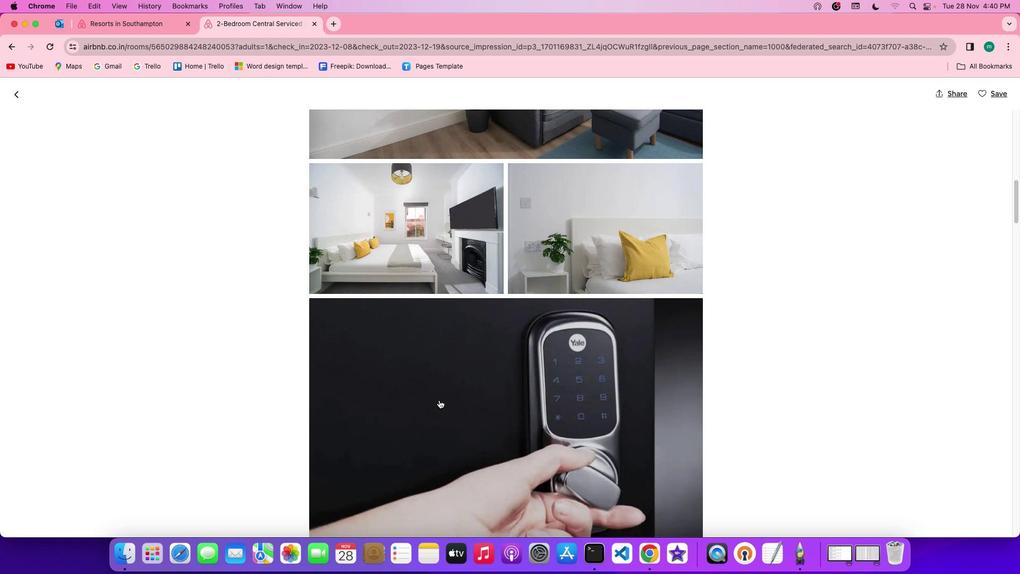 
Action: Mouse scrolled (439, 399) with delta (0, 0)
Screenshot: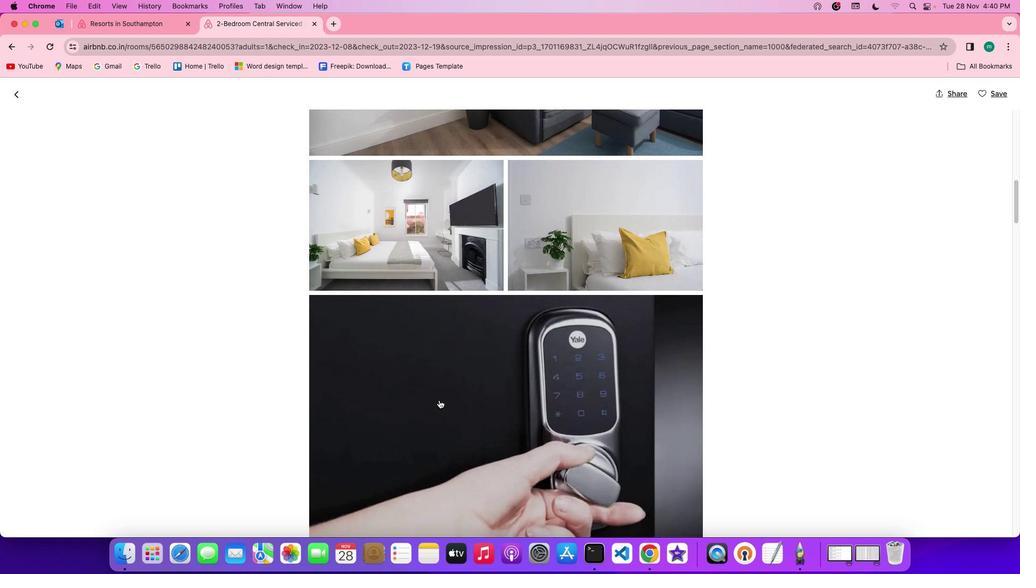 
Action: Mouse scrolled (439, 399) with delta (0, 0)
Screenshot: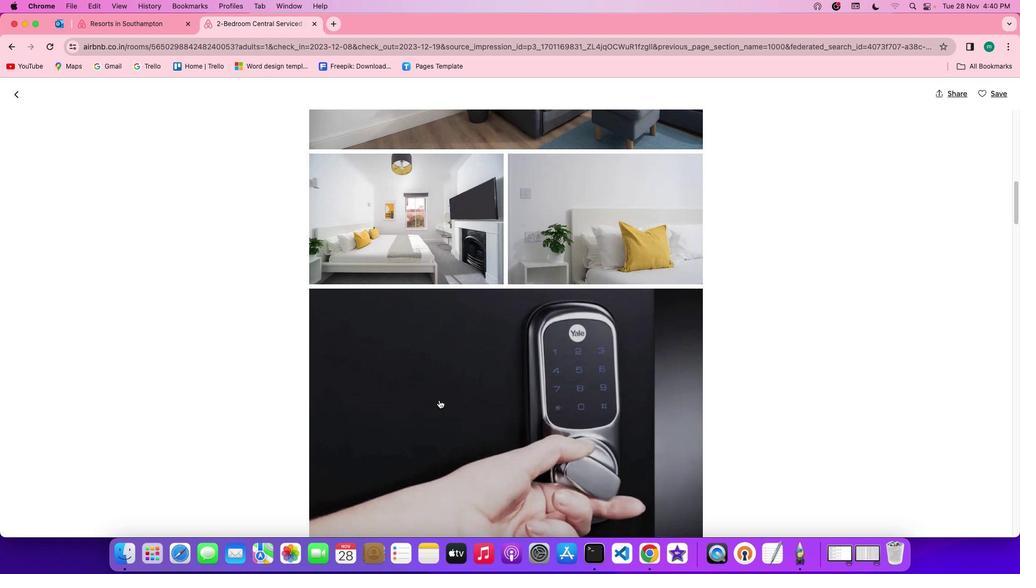 
Action: Mouse scrolled (439, 399) with delta (0, -1)
Screenshot: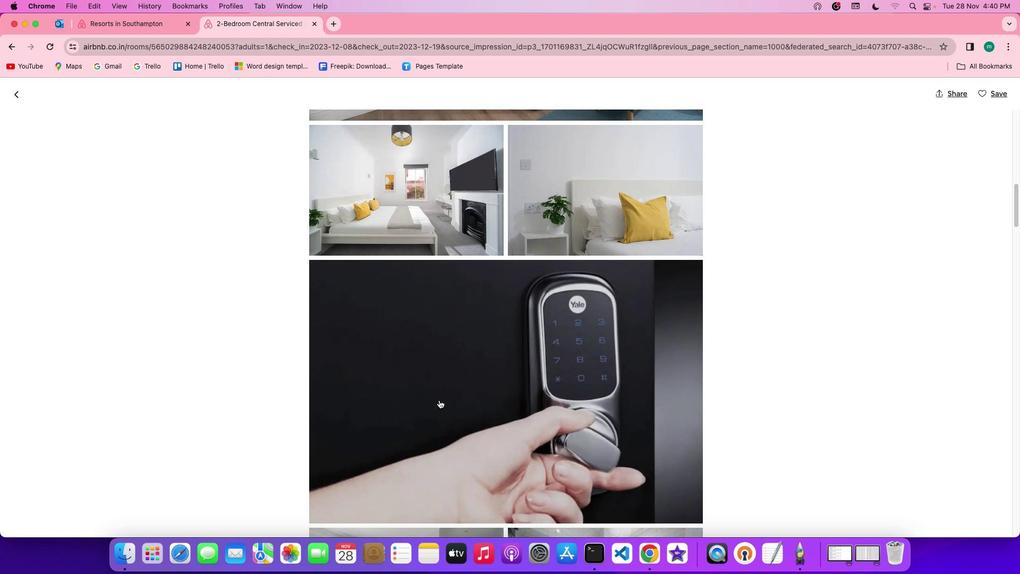 
Action: Mouse scrolled (439, 399) with delta (0, -1)
Screenshot: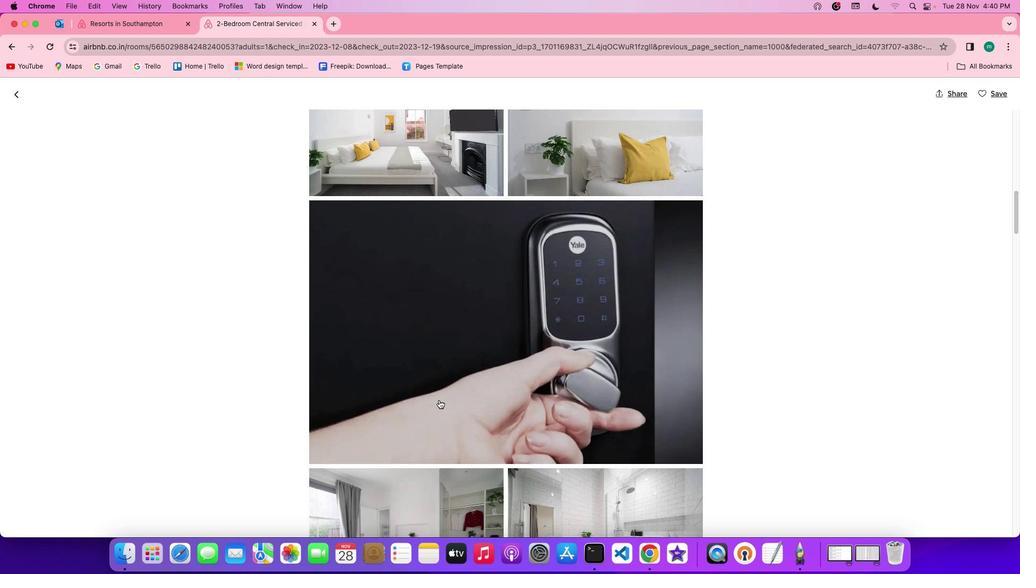 
Action: Mouse scrolled (439, 399) with delta (0, 0)
Screenshot: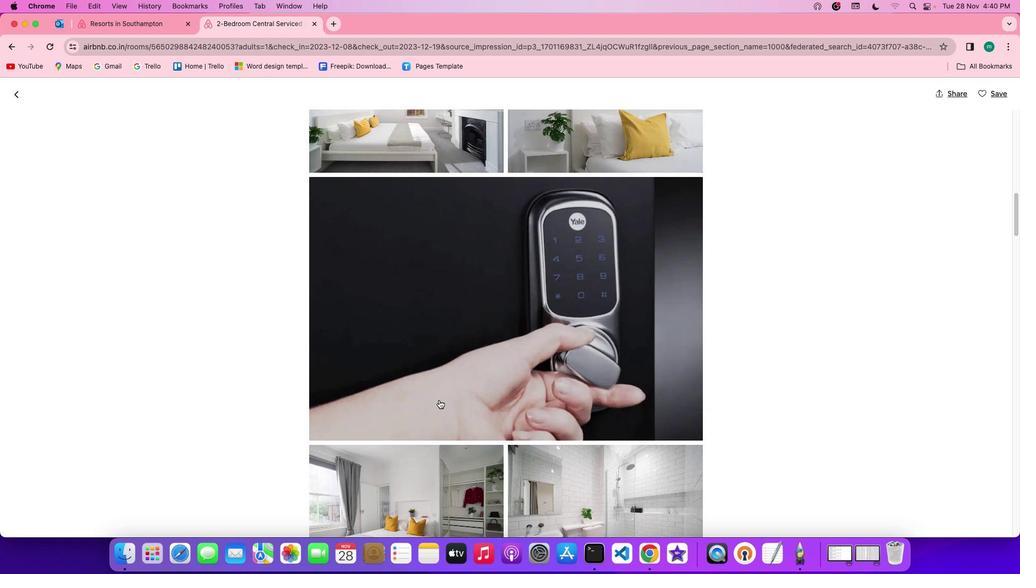 
Action: Mouse scrolled (439, 399) with delta (0, 0)
Screenshot: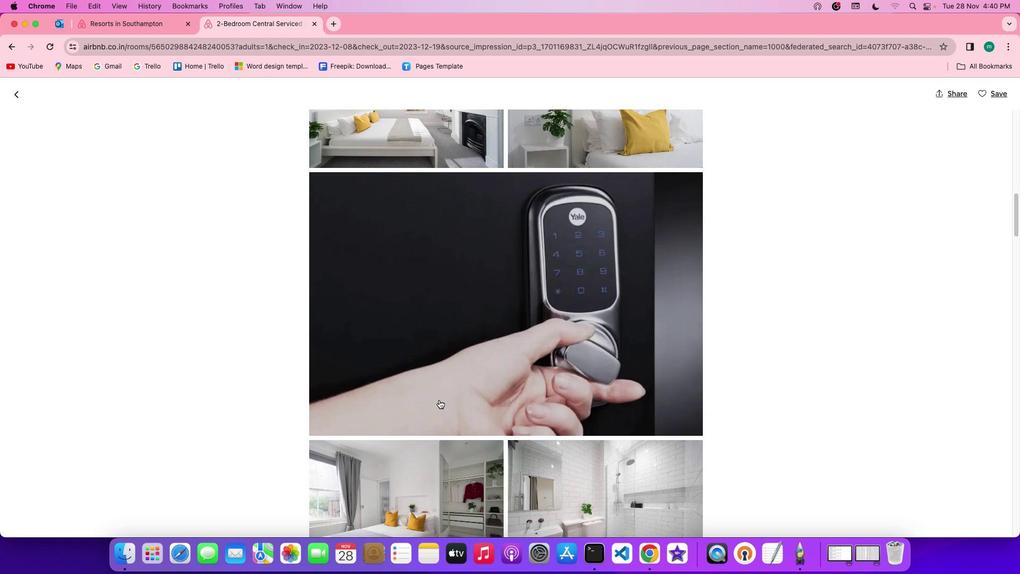 
Action: Mouse scrolled (439, 399) with delta (0, 0)
Screenshot: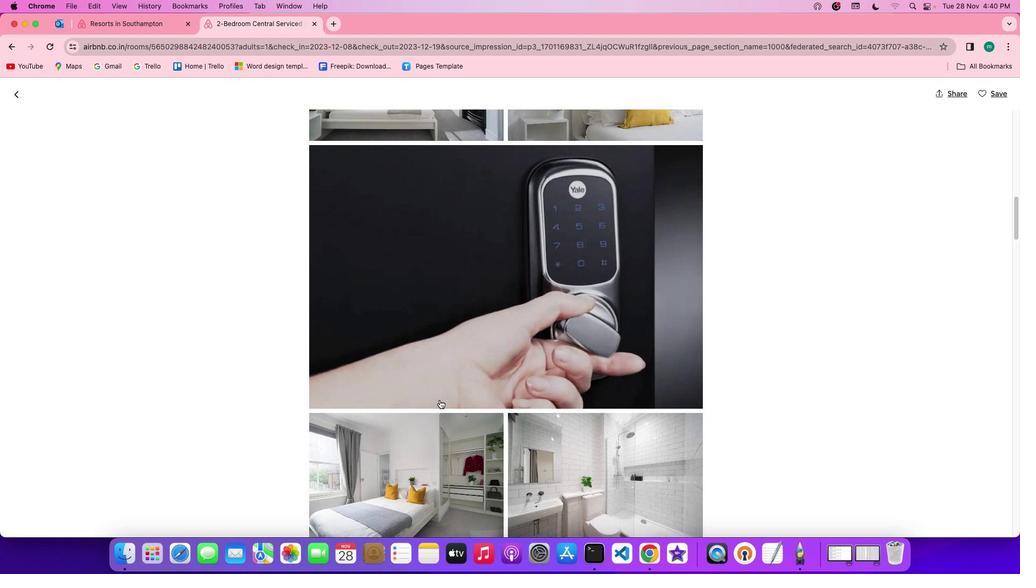 
Action: Mouse moved to (439, 400)
Screenshot: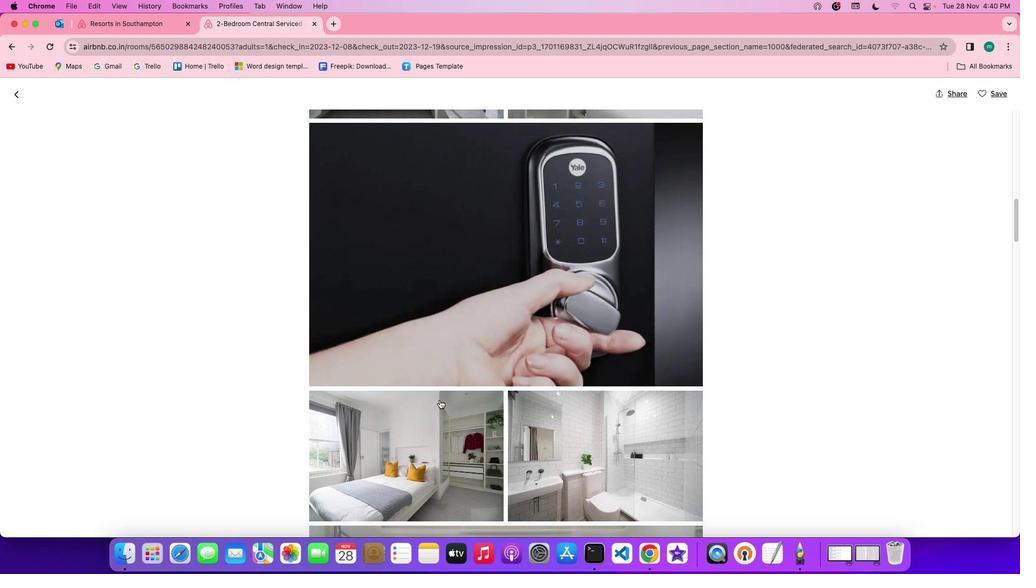 
Action: Mouse scrolled (439, 400) with delta (0, 0)
Screenshot: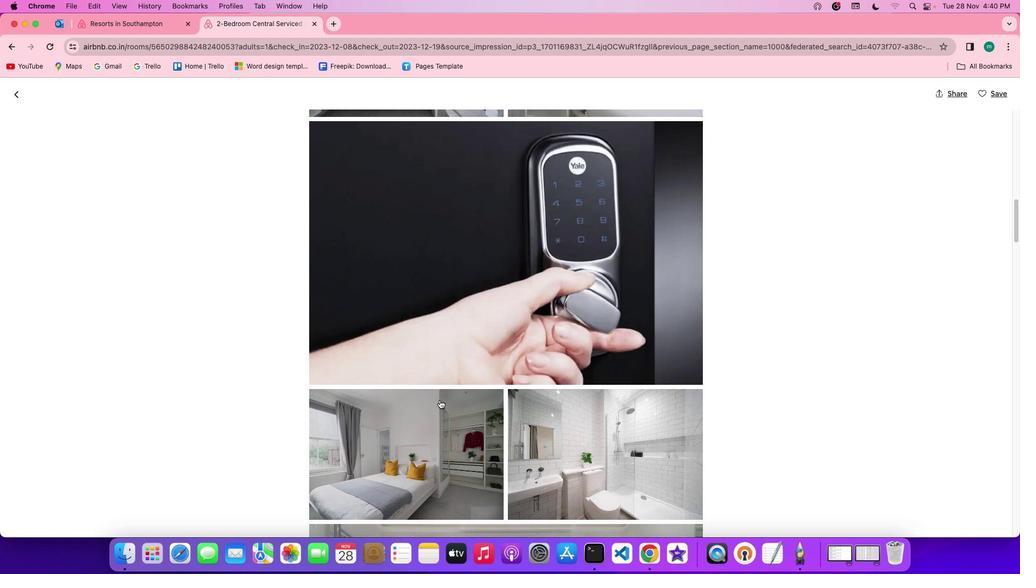 
Action: Mouse scrolled (439, 400) with delta (0, 0)
Screenshot: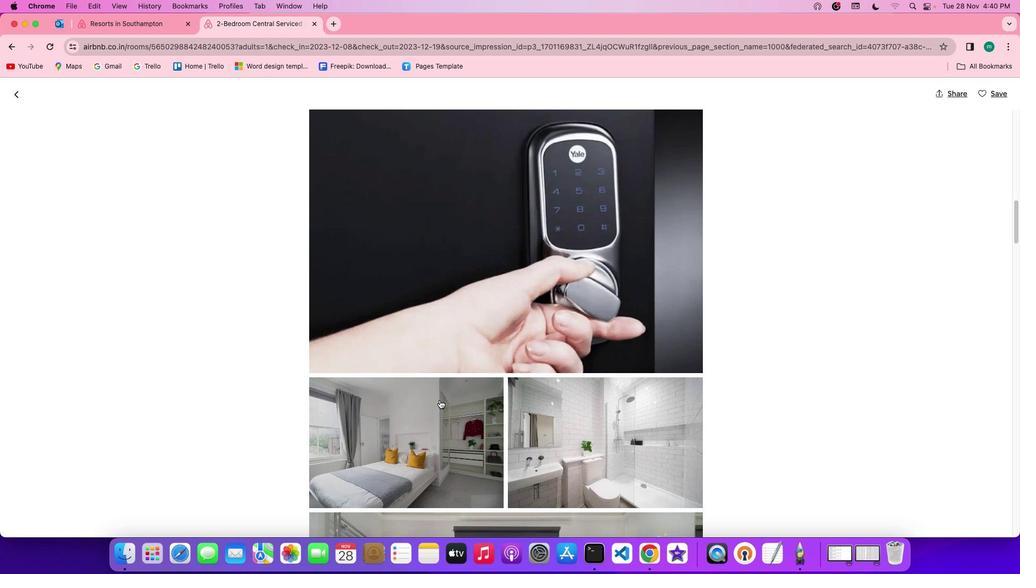 
Action: Mouse scrolled (439, 400) with delta (0, -1)
Screenshot: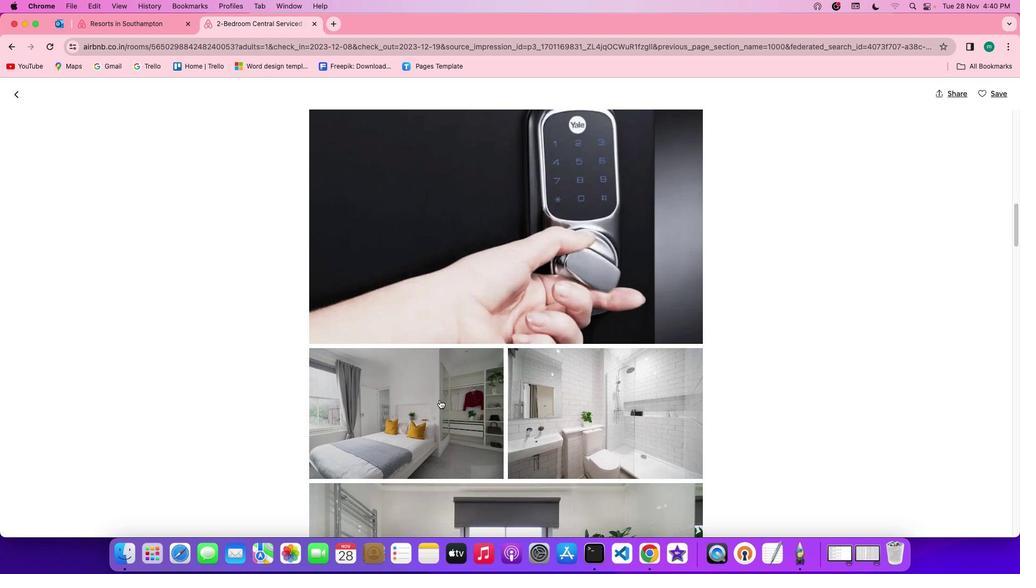 
Action: Mouse scrolled (439, 400) with delta (0, 0)
Screenshot: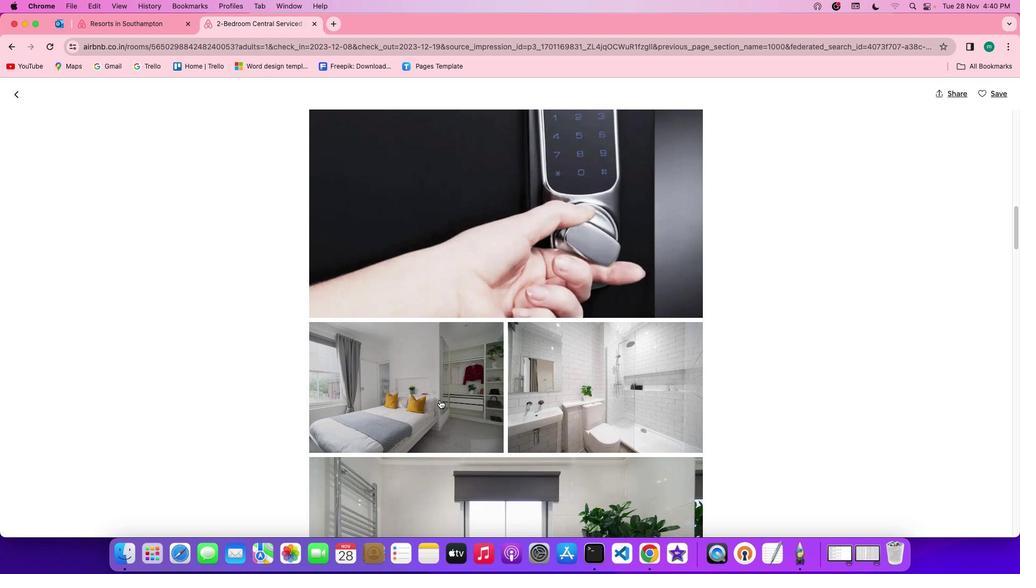 
Action: Mouse scrolled (439, 400) with delta (0, 0)
Screenshot: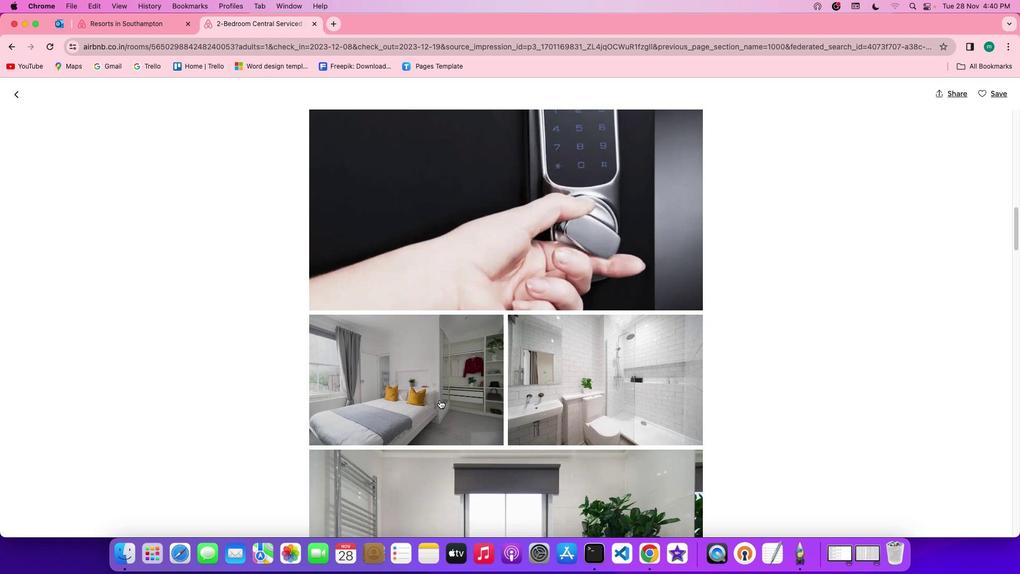 
Action: Mouse scrolled (439, 400) with delta (0, -1)
Screenshot: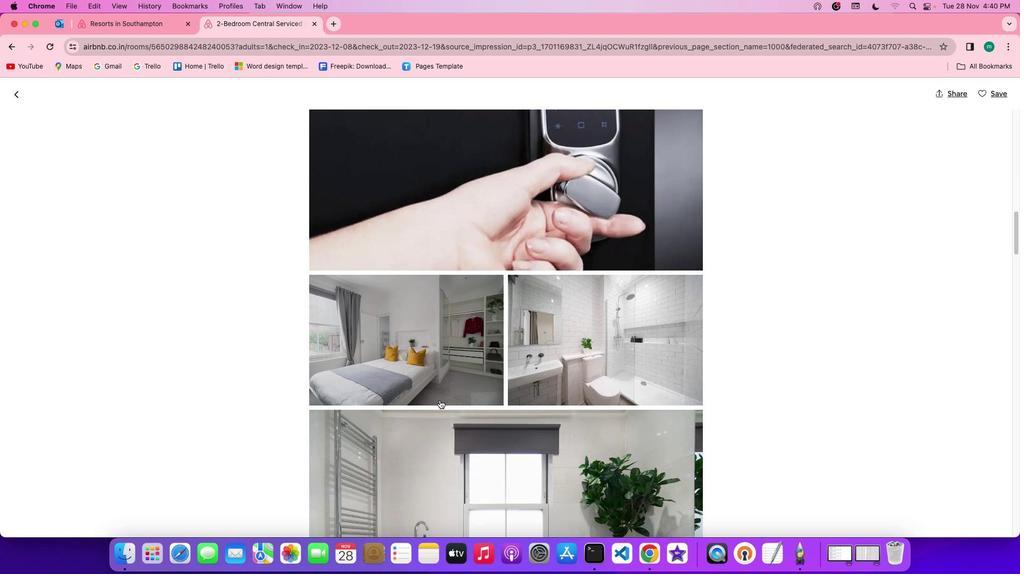 
Action: Mouse scrolled (439, 400) with delta (0, -1)
Screenshot: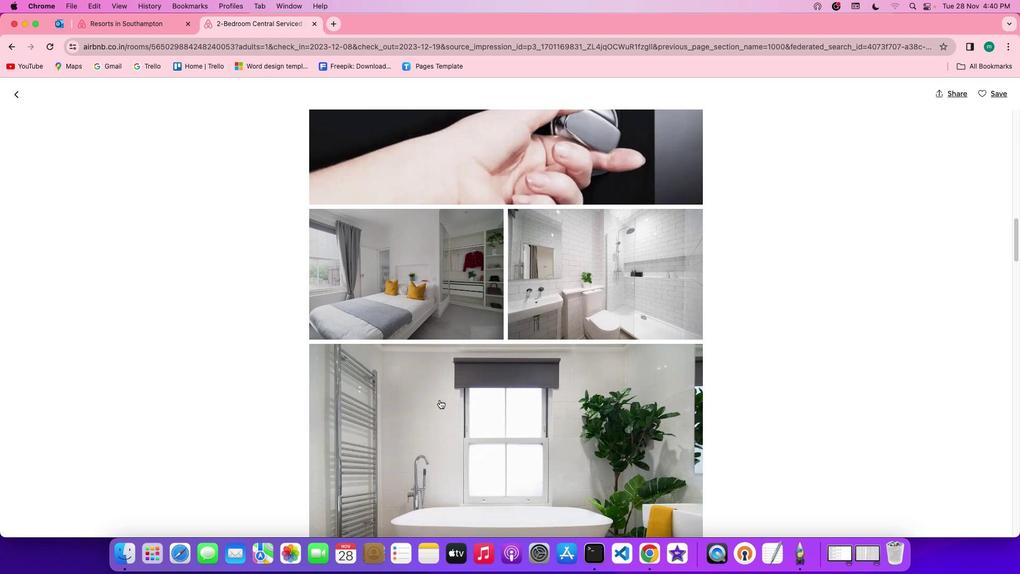 
Action: Mouse scrolled (439, 400) with delta (0, 0)
Screenshot: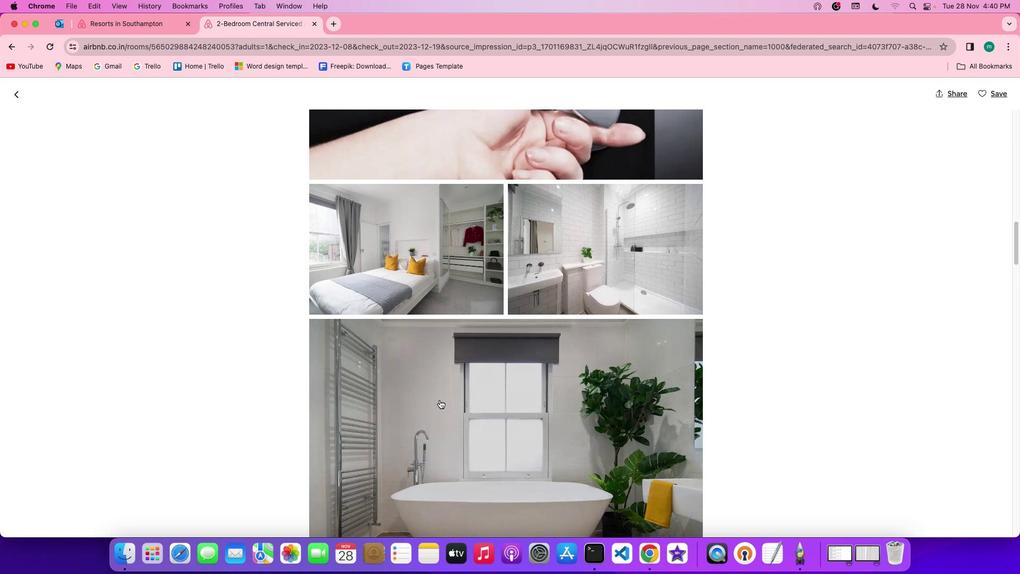 
Action: Mouse scrolled (439, 400) with delta (0, 0)
Screenshot: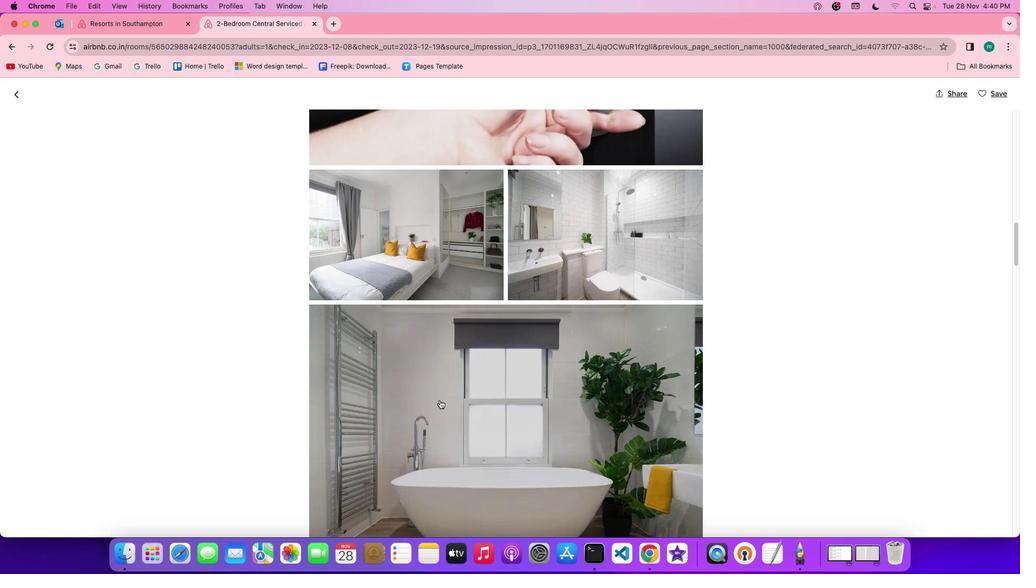 
Action: Mouse scrolled (439, 400) with delta (0, -1)
Screenshot: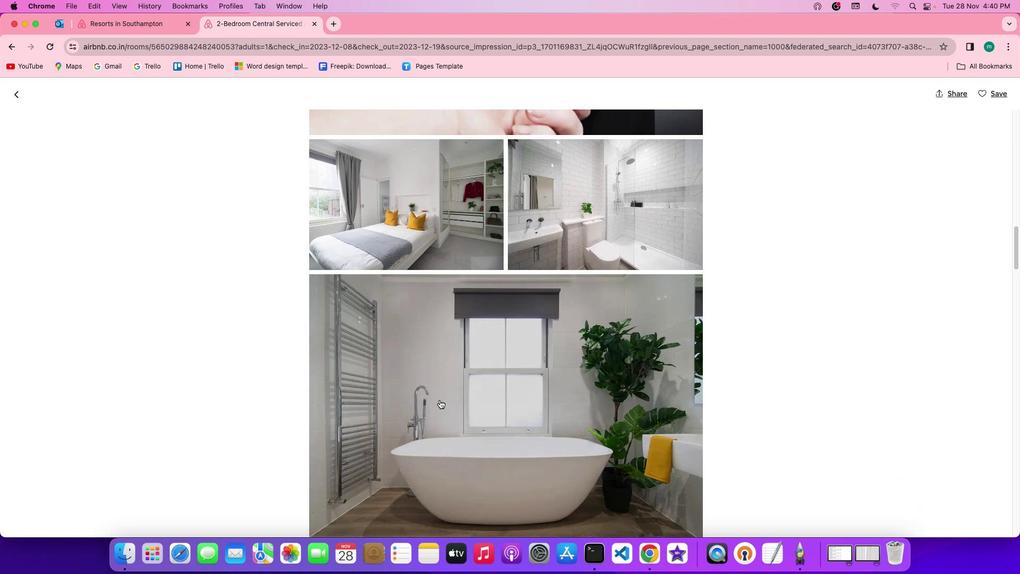 
Action: Mouse scrolled (439, 400) with delta (0, 0)
Screenshot: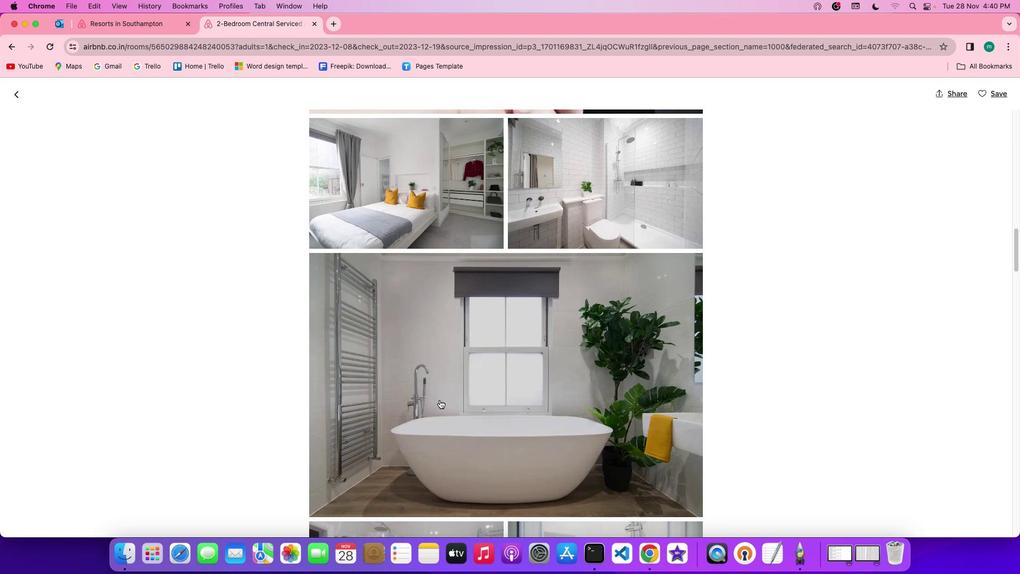 
Action: Mouse scrolled (439, 400) with delta (0, 0)
Screenshot: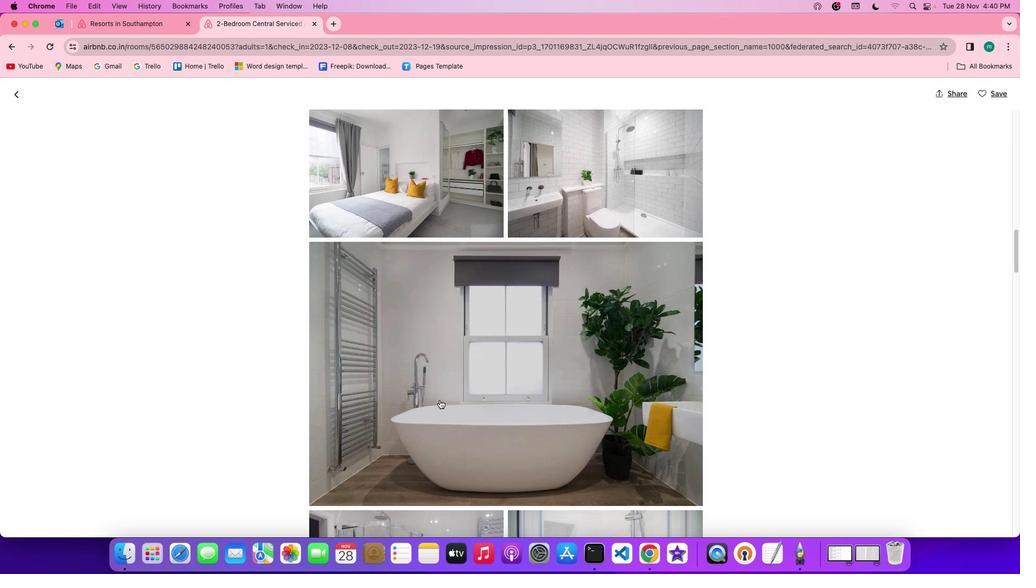 
Action: Mouse scrolled (439, 400) with delta (0, 0)
Screenshot: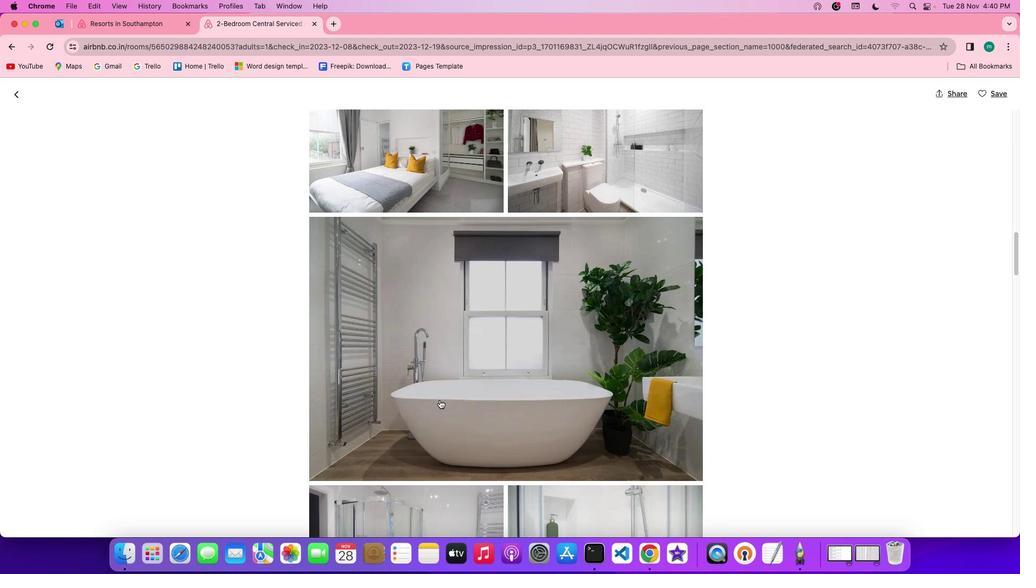
Action: Mouse scrolled (439, 400) with delta (0, 0)
Screenshot: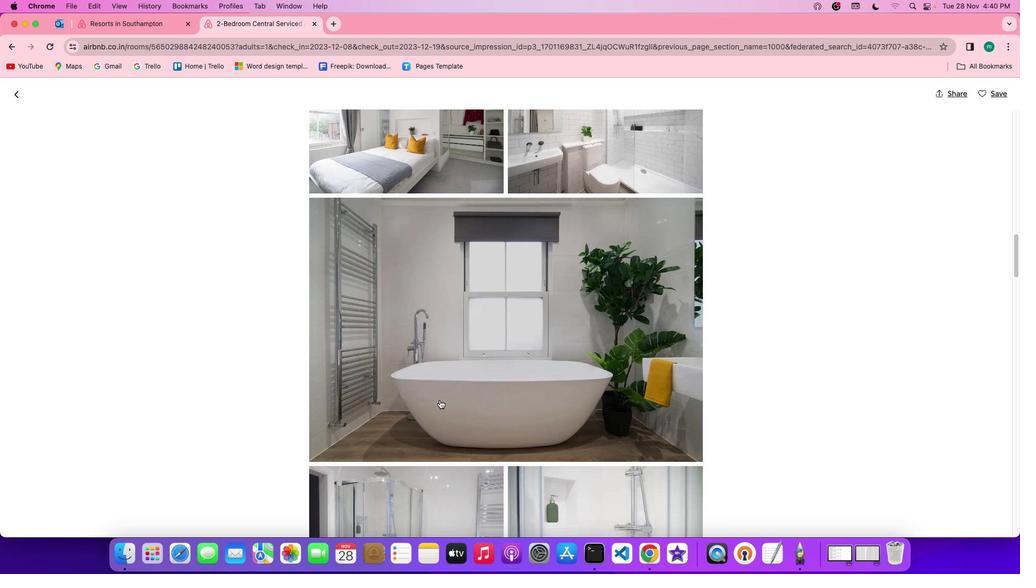
Action: Mouse scrolled (439, 400) with delta (0, 0)
Screenshot: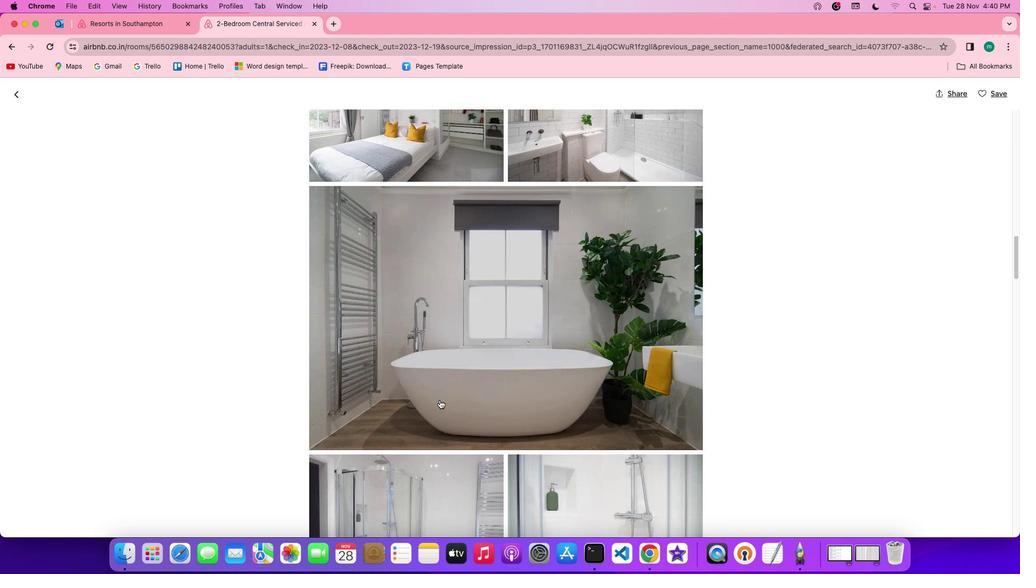 
Action: Mouse scrolled (439, 400) with delta (0, -1)
Screenshot: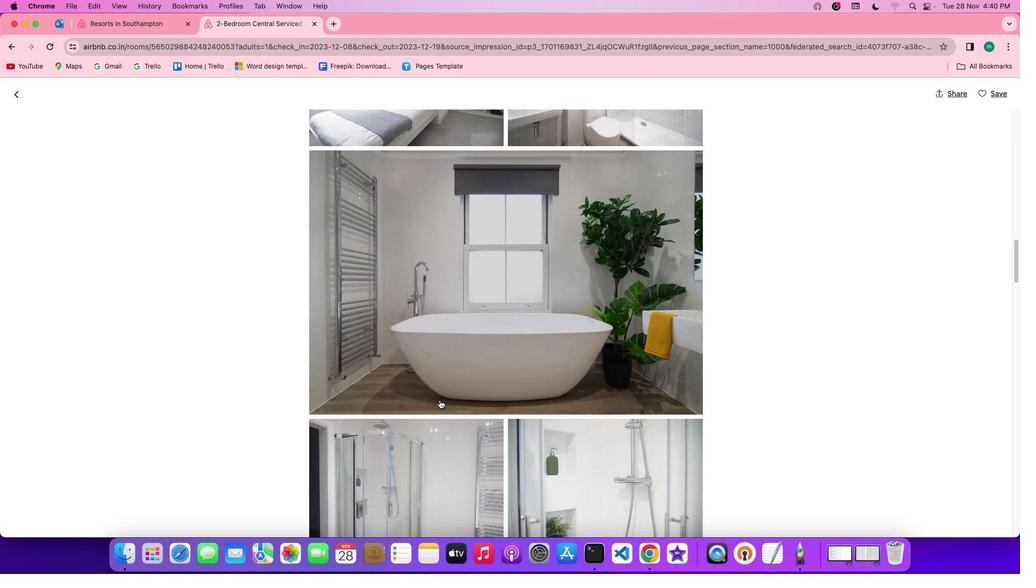 
Action: Mouse scrolled (439, 400) with delta (0, -1)
Screenshot: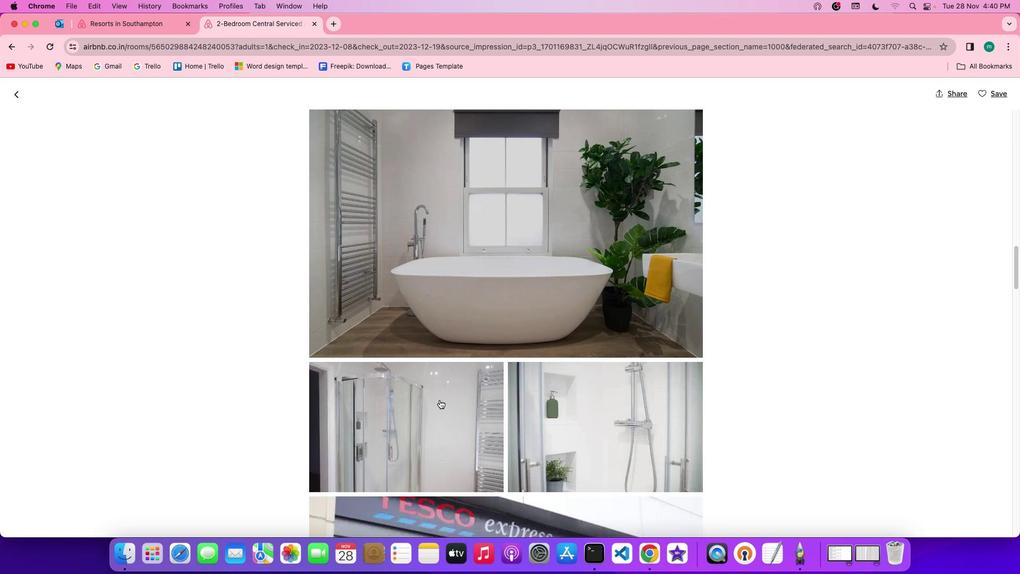 
Action: Mouse scrolled (439, 400) with delta (0, 0)
Screenshot: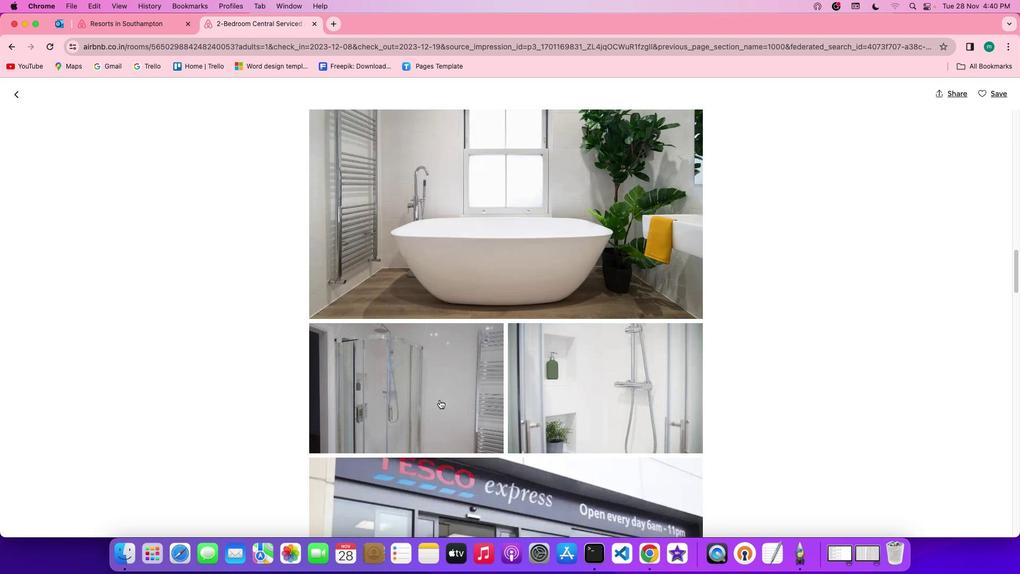 
Action: Mouse scrolled (439, 400) with delta (0, 0)
Screenshot: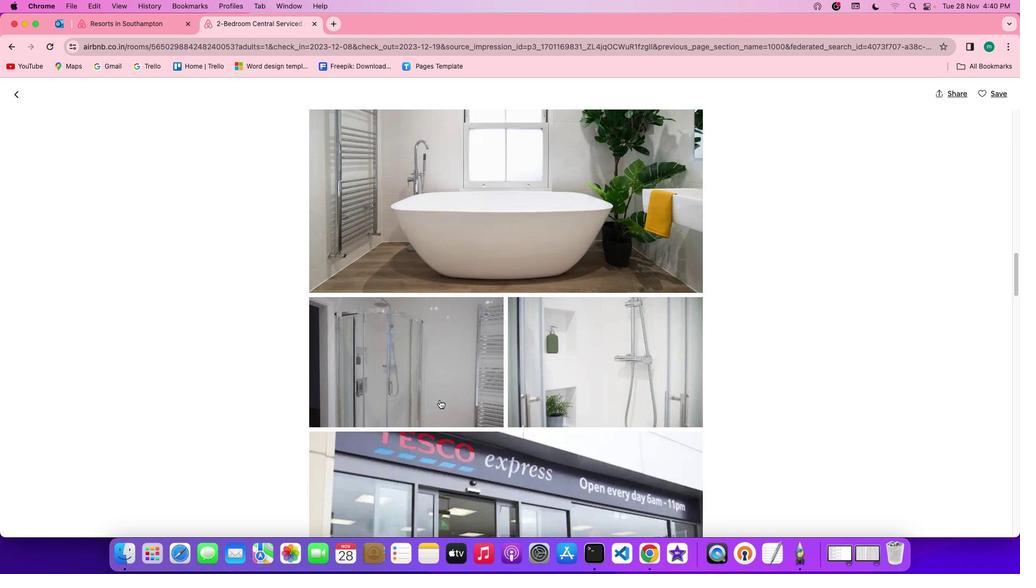 
Action: Mouse scrolled (439, 400) with delta (0, -1)
Screenshot: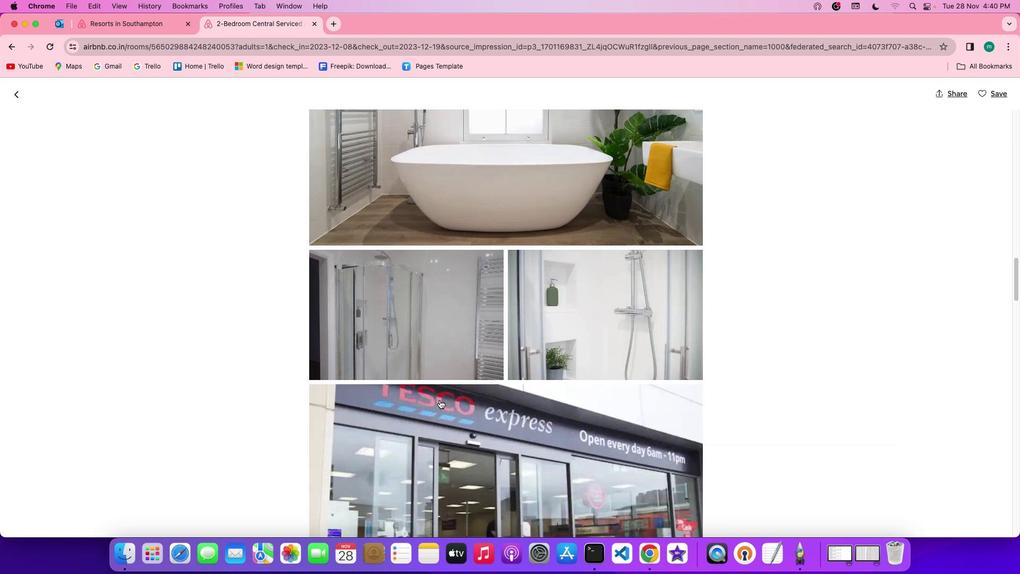 
Action: Mouse scrolled (439, 400) with delta (0, -2)
Screenshot: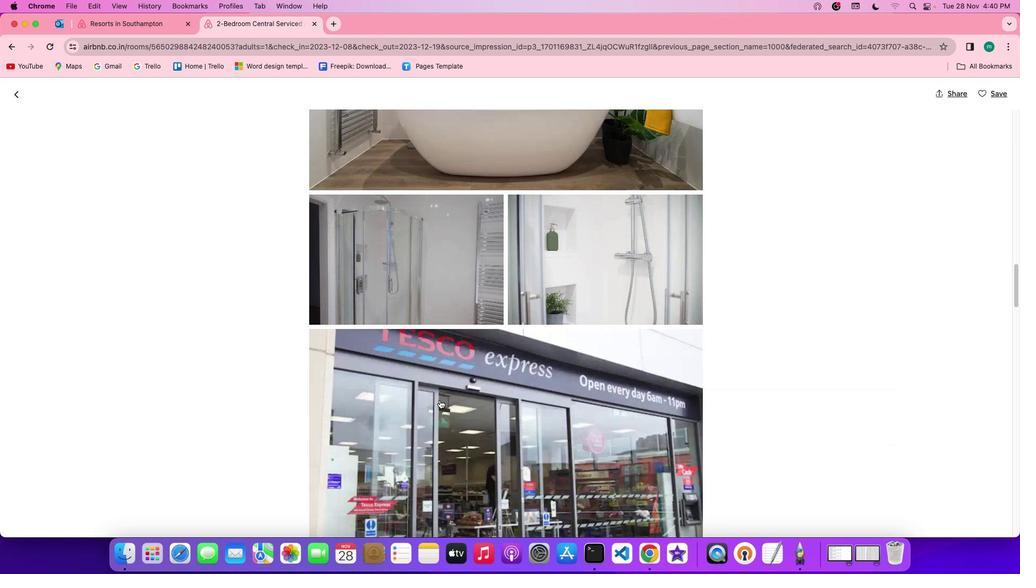 
Action: Mouse scrolled (439, 400) with delta (0, 0)
Screenshot: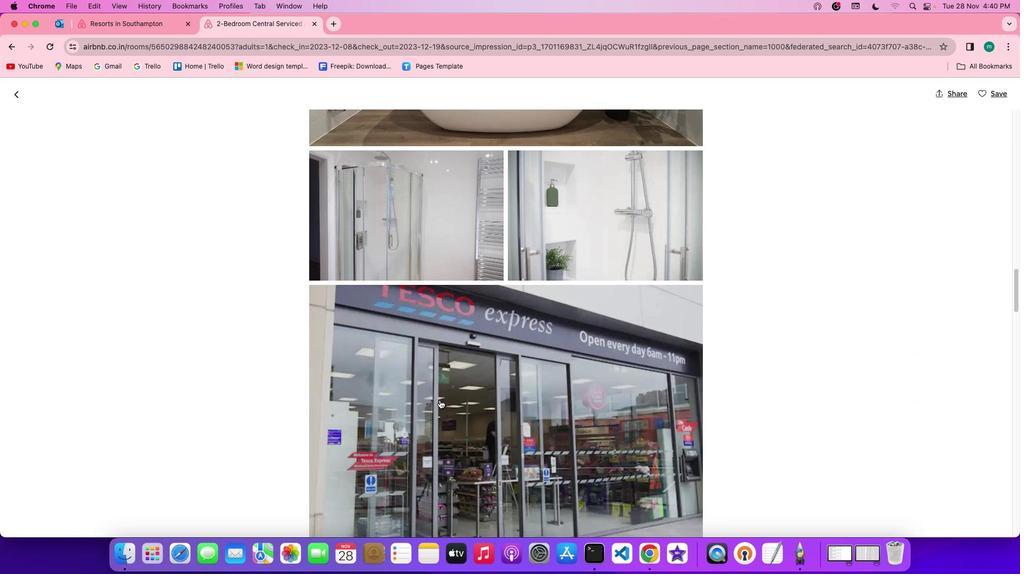 
Action: Mouse scrolled (439, 400) with delta (0, 0)
Screenshot: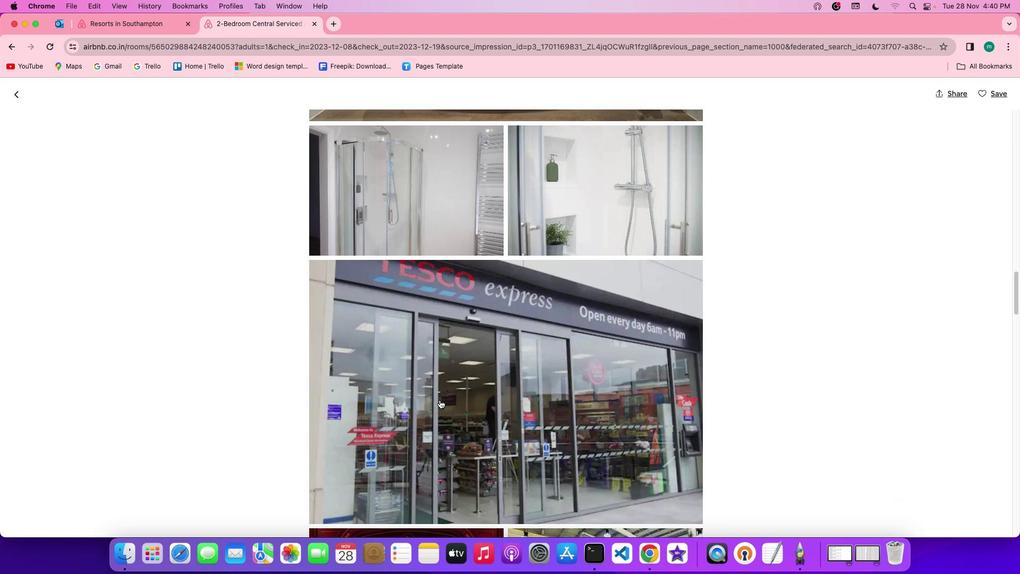 
Action: Mouse scrolled (439, 400) with delta (0, -1)
Screenshot: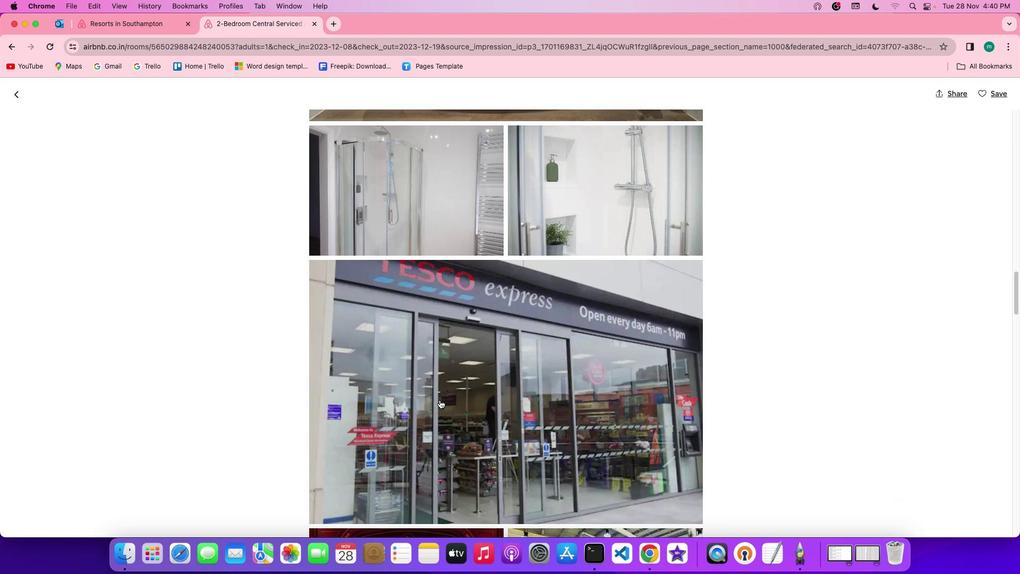 
Action: Mouse scrolled (439, 400) with delta (0, -2)
Screenshot: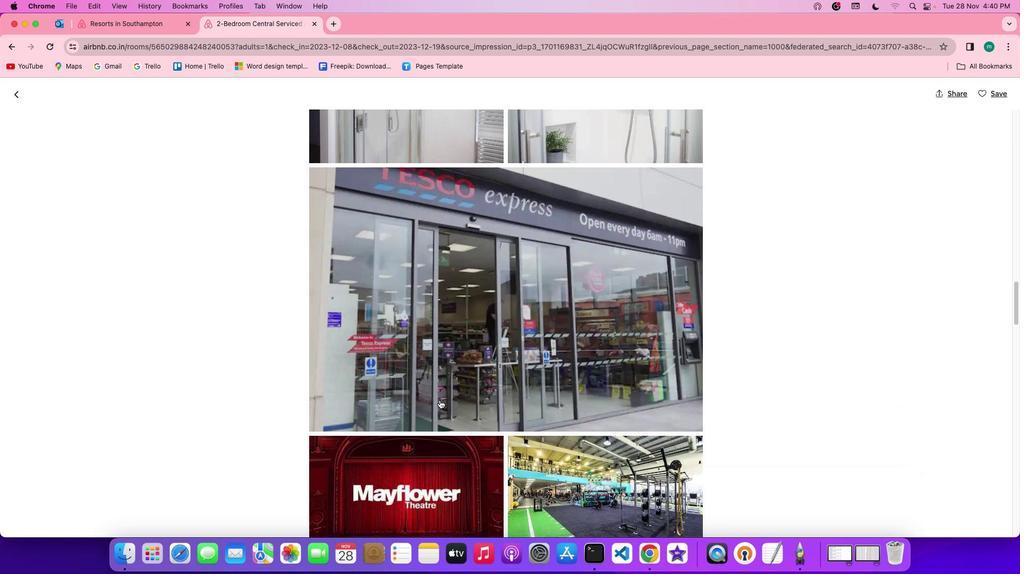 
Action: Mouse scrolled (439, 400) with delta (0, 0)
Screenshot: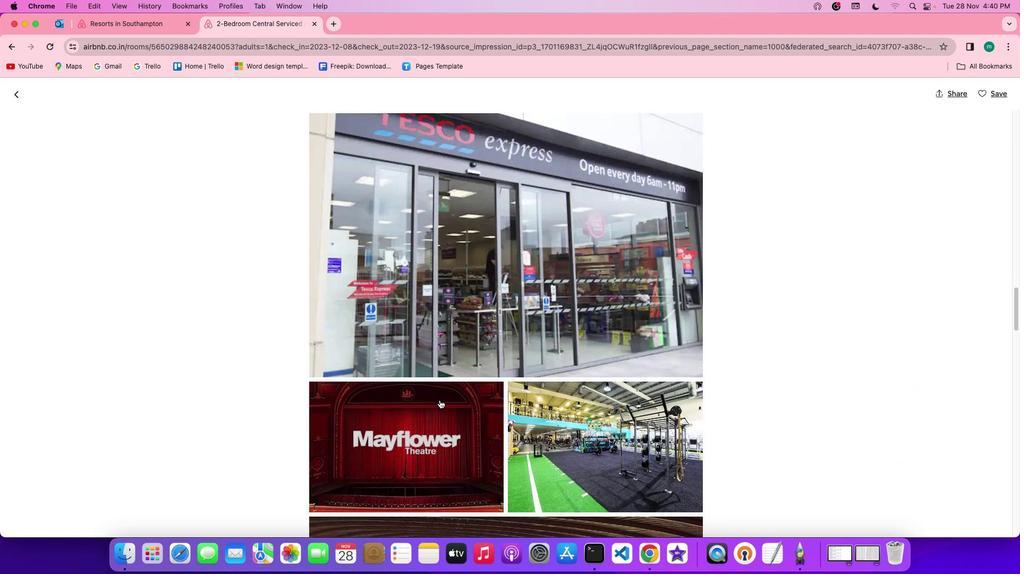 
Action: Mouse scrolled (439, 400) with delta (0, 0)
Screenshot: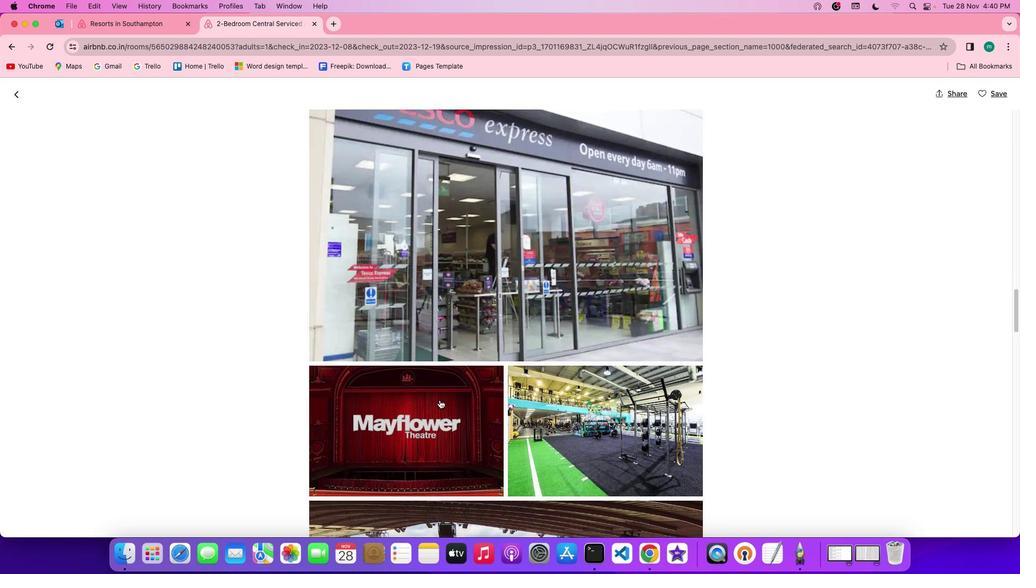 
Action: Mouse scrolled (439, 400) with delta (0, -1)
Screenshot: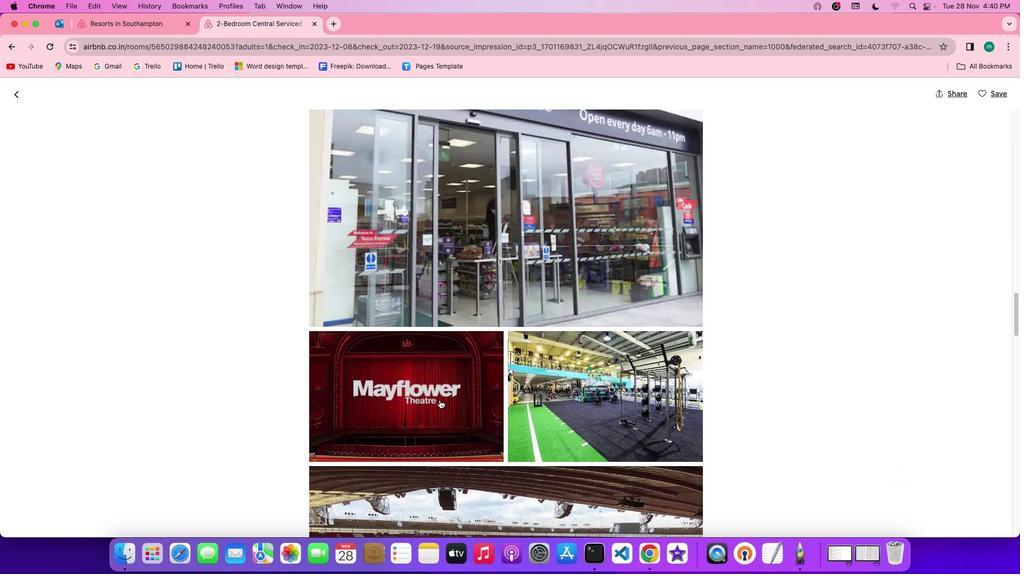 
Action: Mouse scrolled (439, 400) with delta (0, -2)
Screenshot: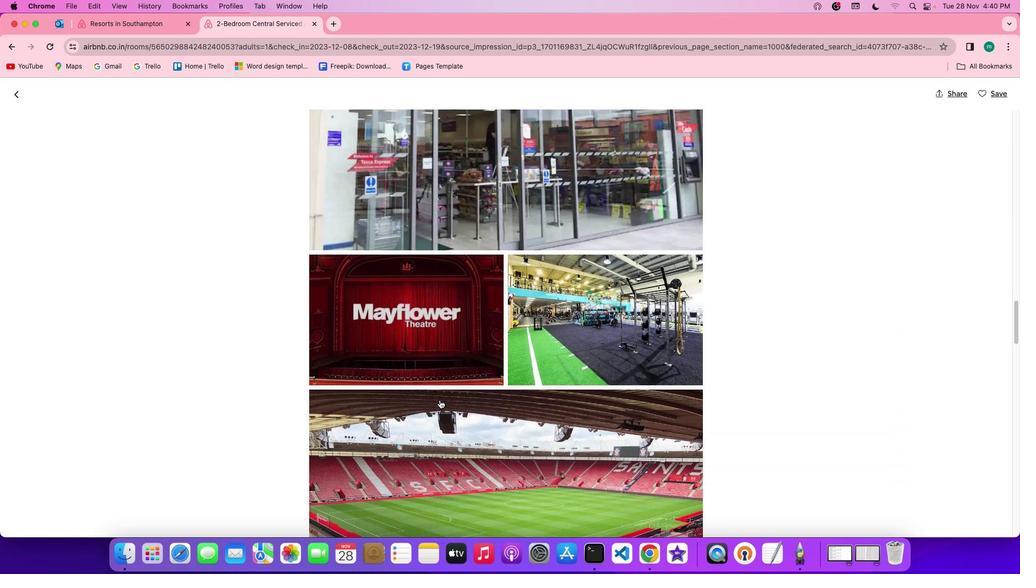 
Action: Mouse scrolled (439, 400) with delta (0, 0)
Screenshot: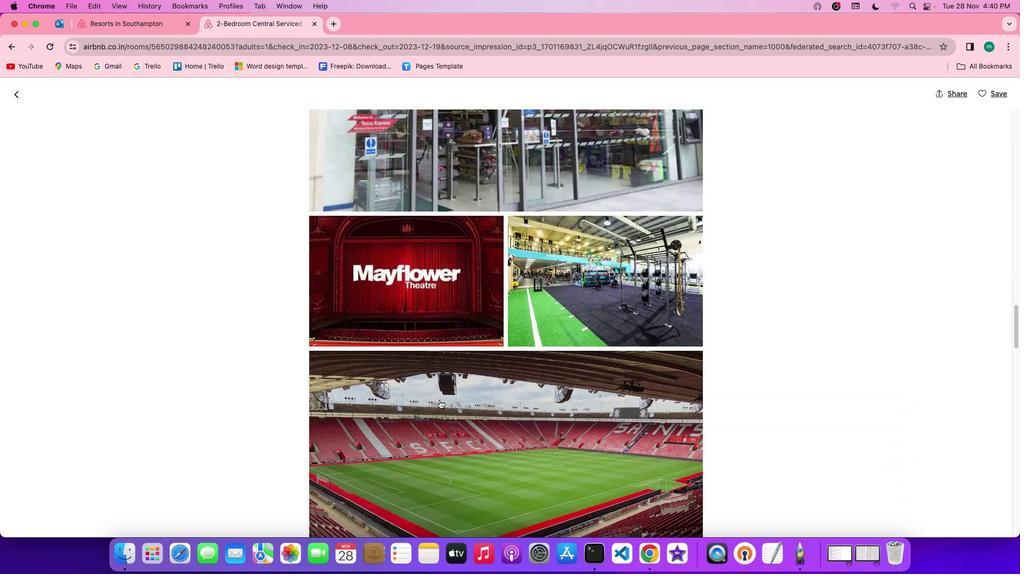 
Action: Mouse scrolled (439, 400) with delta (0, 0)
Screenshot: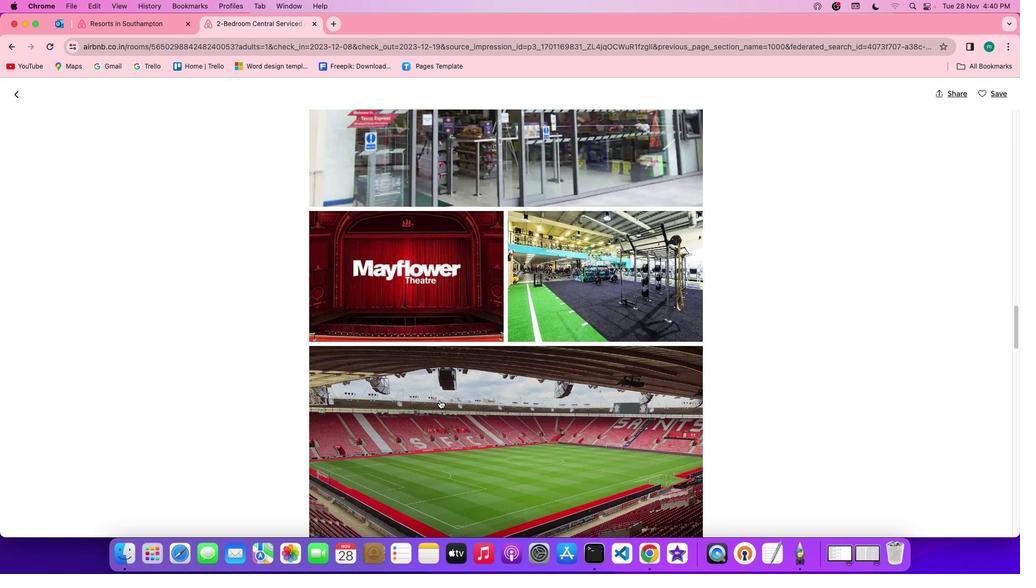 
Action: Mouse scrolled (439, 400) with delta (0, 0)
Screenshot: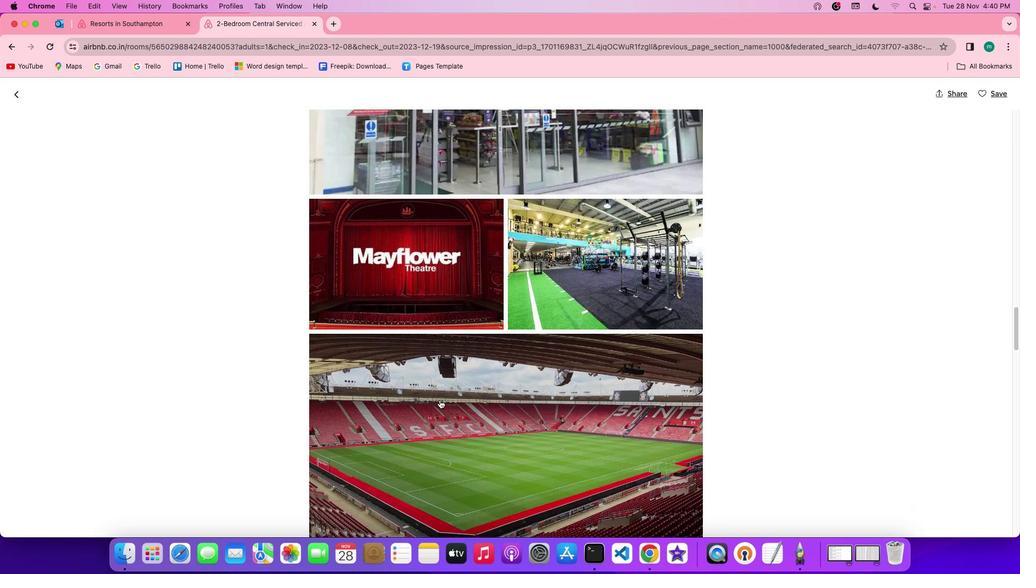 
Action: Mouse scrolled (439, 400) with delta (0, -1)
Screenshot: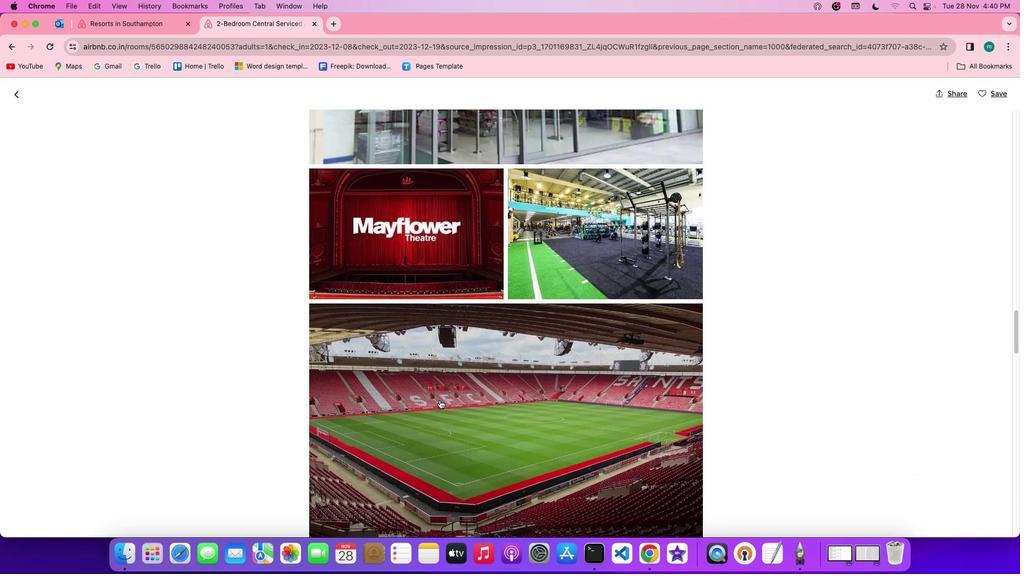 
Action: Mouse scrolled (439, 400) with delta (0, -2)
Screenshot: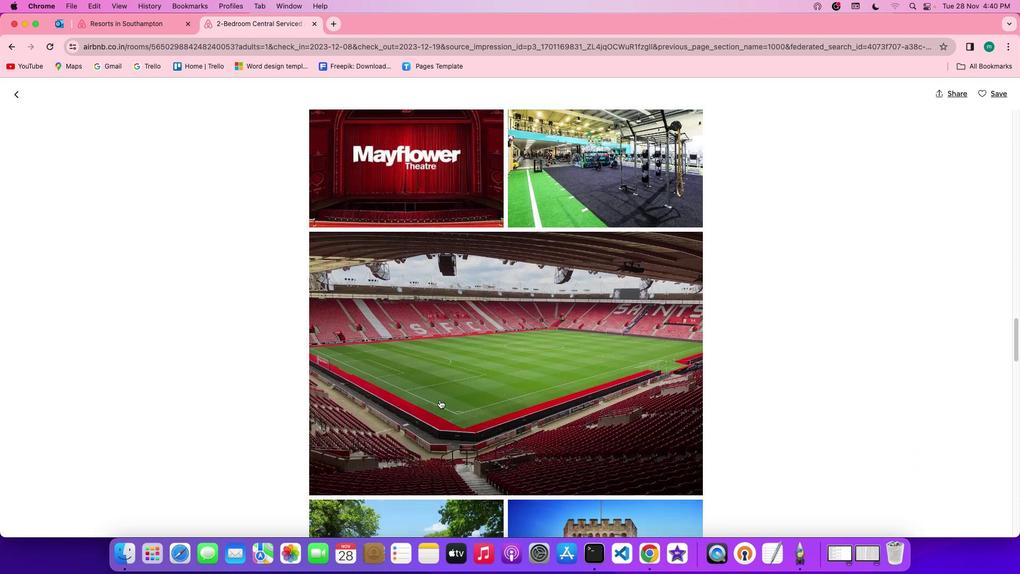 
Action: Mouse scrolled (439, 400) with delta (0, -1)
Screenshot: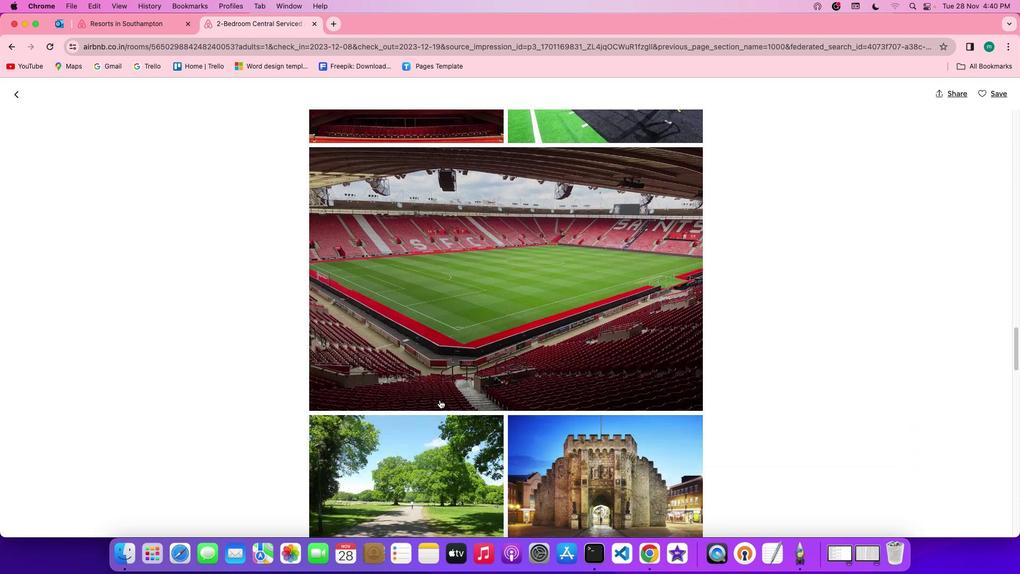 
Action: Mouse scrolled (439, 400) with delta (0, 0)
Screenshot: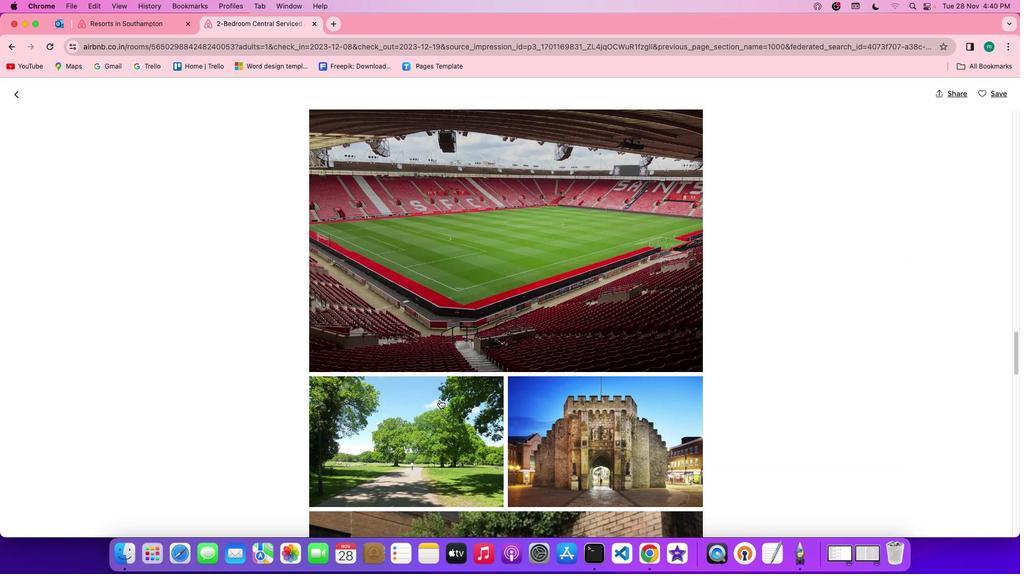 
Action: Mouse scrolled (439, 400) with delta (0, 0)
Screenshot: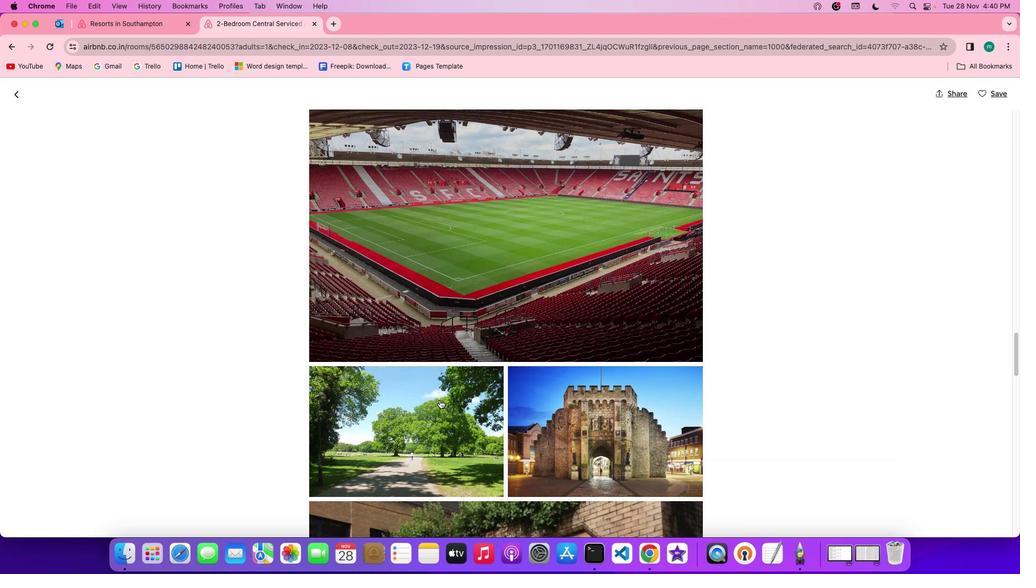 
Action: Mouse scrolled (439, 400) with delta (0, -1)
Screenshot: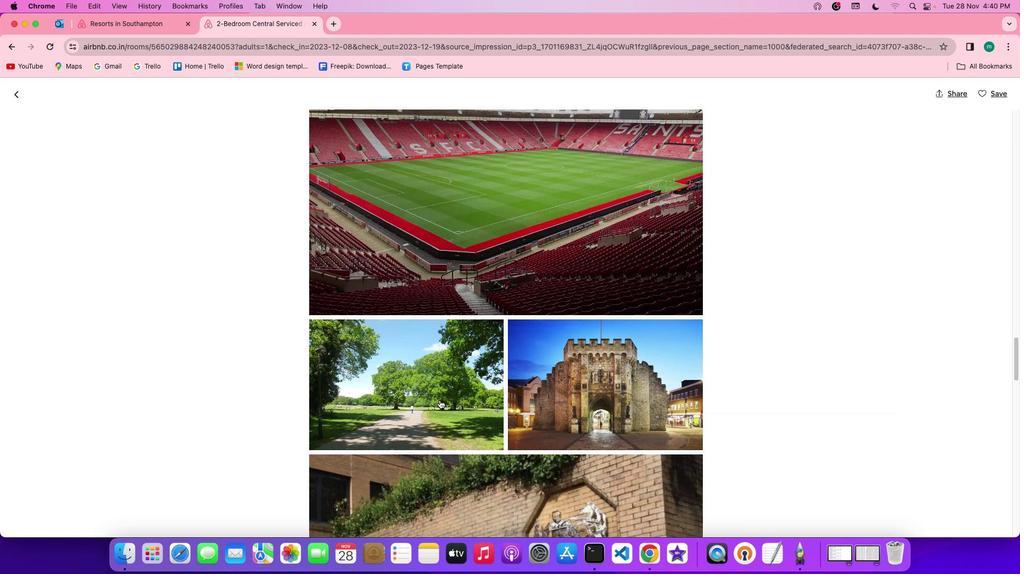 
Action: Mouse scrolled (439, 400) with delta (0, -1)
Screenshot: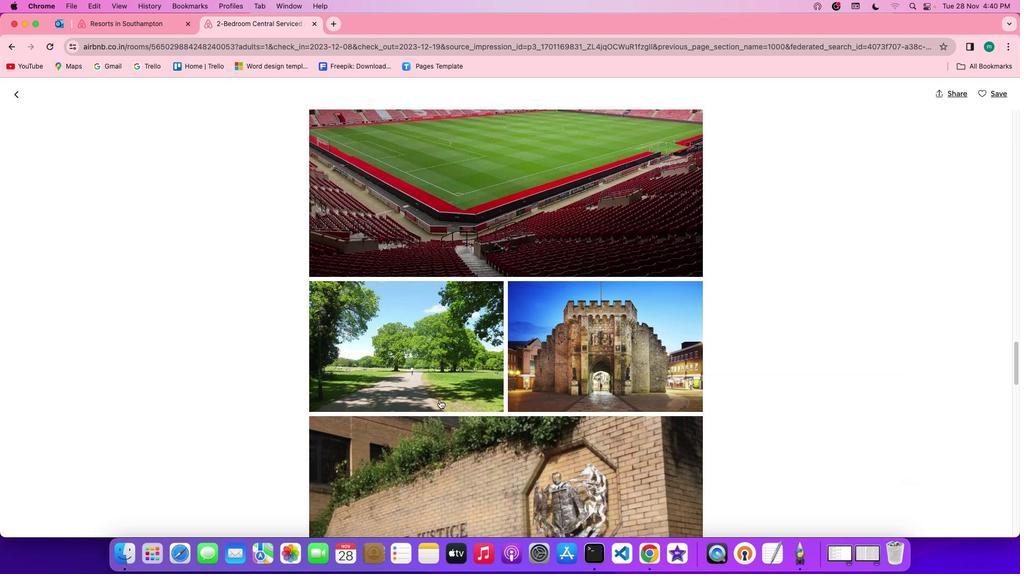 
Action: Mouse scrolled (439, 400) with delta (0, 0)
Screenshot: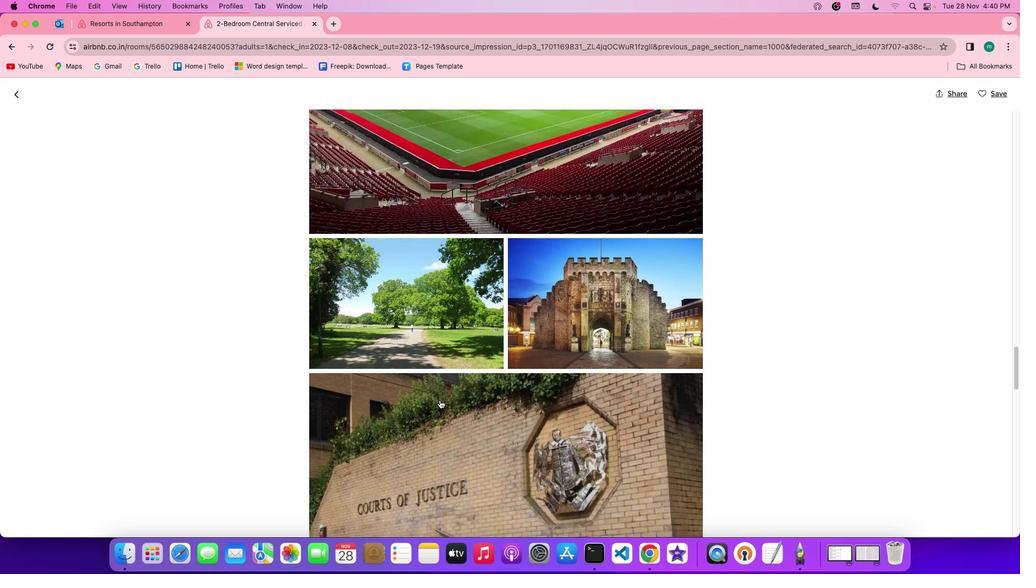 
Action: Mouse scrolled (439, 400) with delta (0, 0)
Screenshot: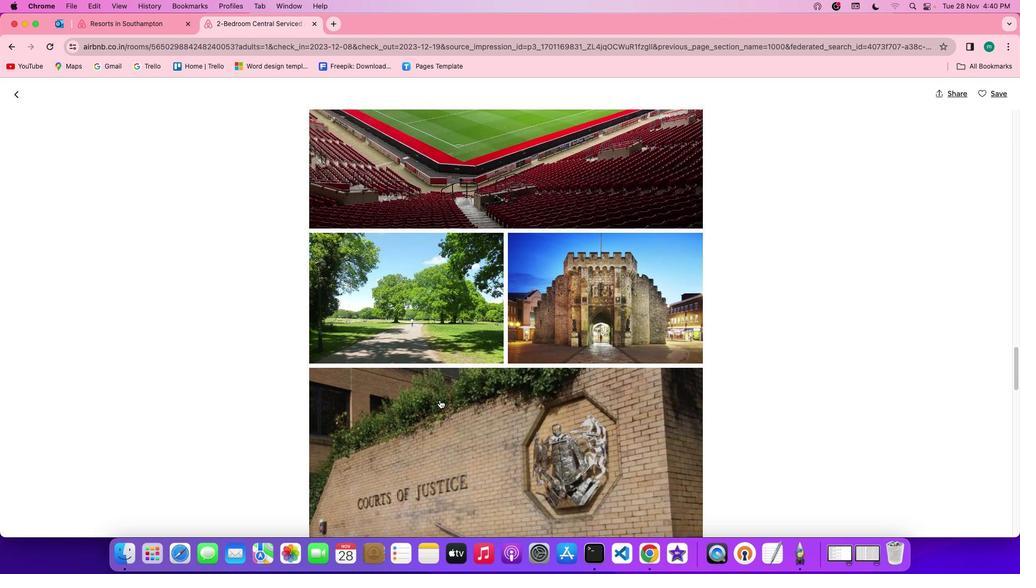 
Action: Mouse scrolled (439, 400) with delta (0, 0)
Screenshot: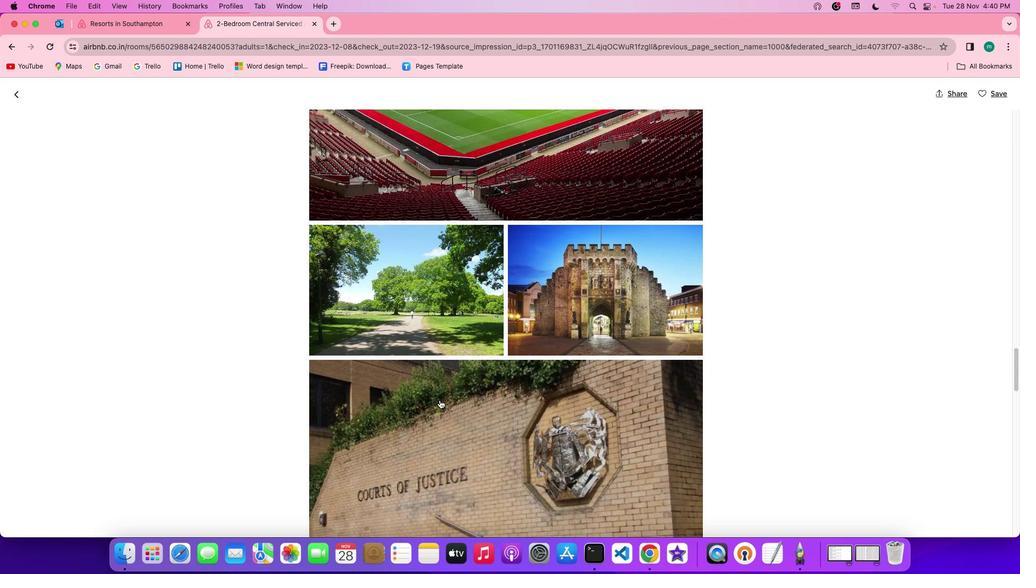 
Action: Mouse scrolled (439, 400) with delta (0, -1)
Screenshot: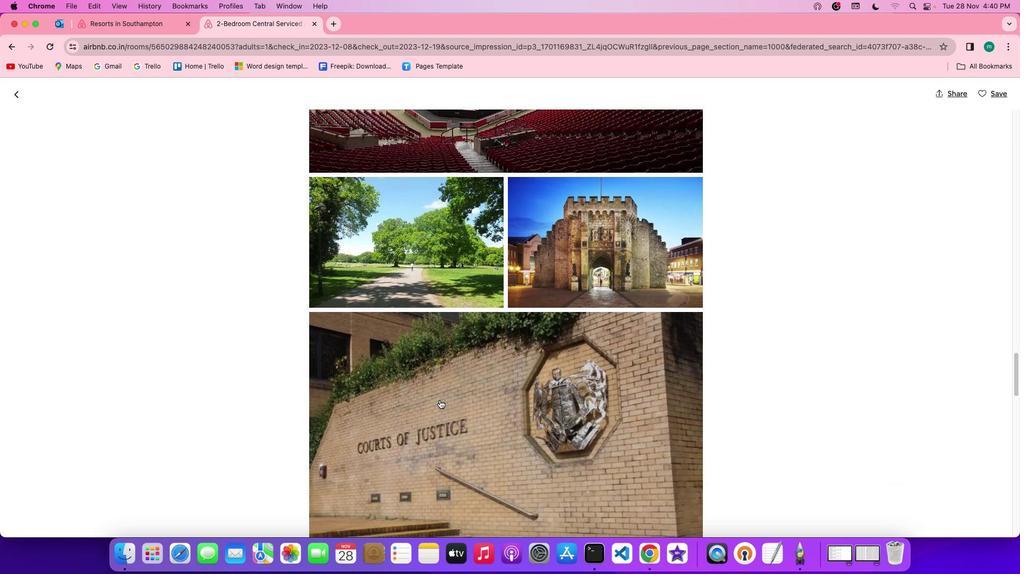 
Action: Mouse scrolled (439, 400) with delta (0, -1)
Screenshot: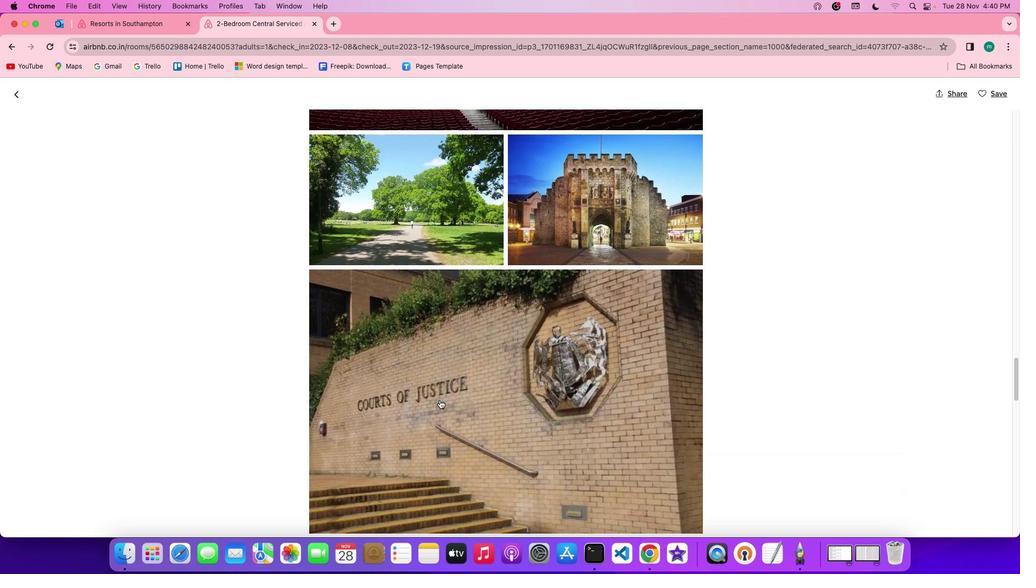 
Action: Mouse scrolled (439, 400) with delta (0, 0)
Screenshot: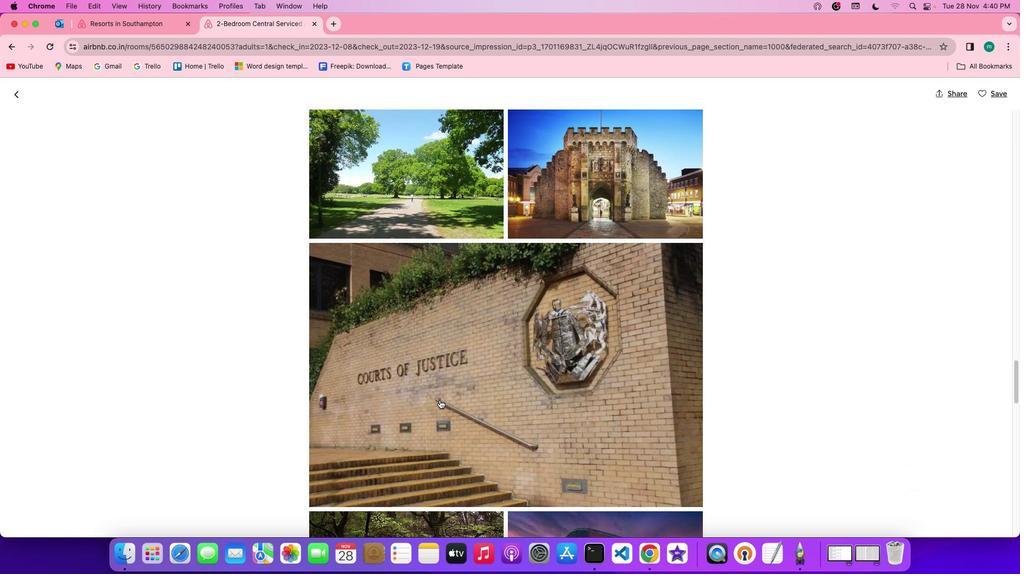 
Action: Mouse scrolled (439, 400) with delta (0, 0)
Screenshot: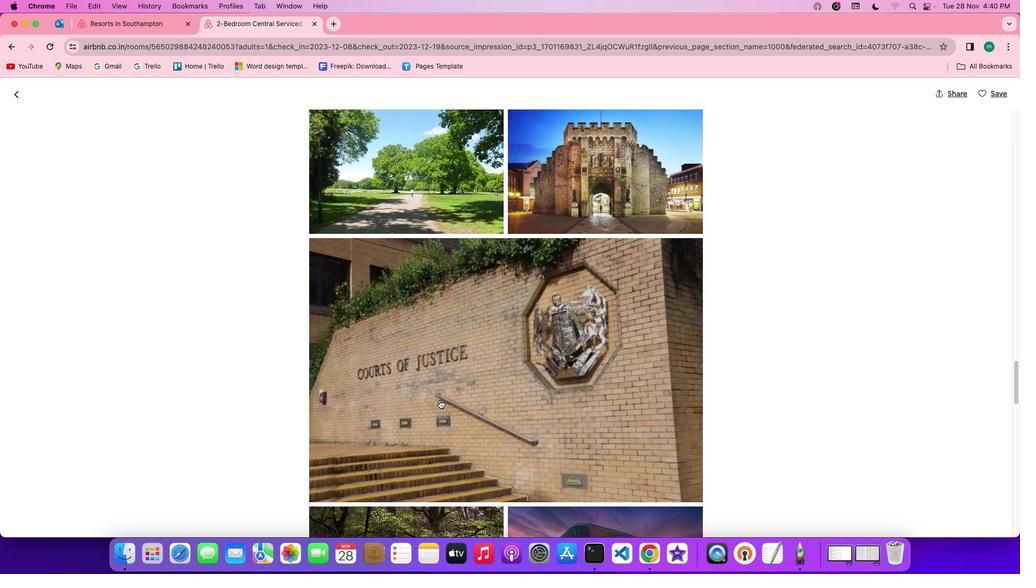 
Action: Mouse scrolled (439, 400) with delta (0, 0)
Screenshot: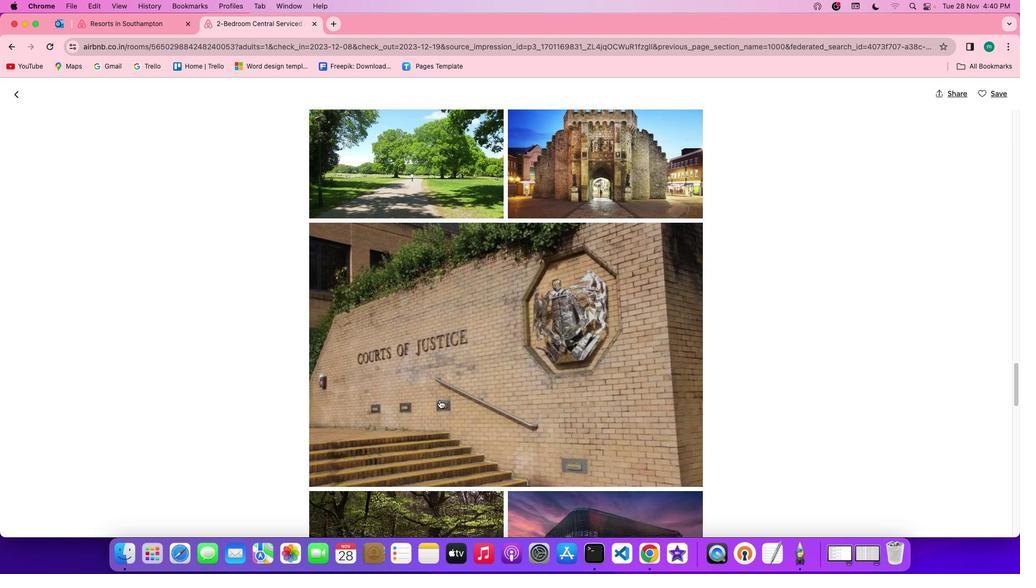 
Action: Mouse scrolled (439, 400) with delta (0, -1)
Screenshot: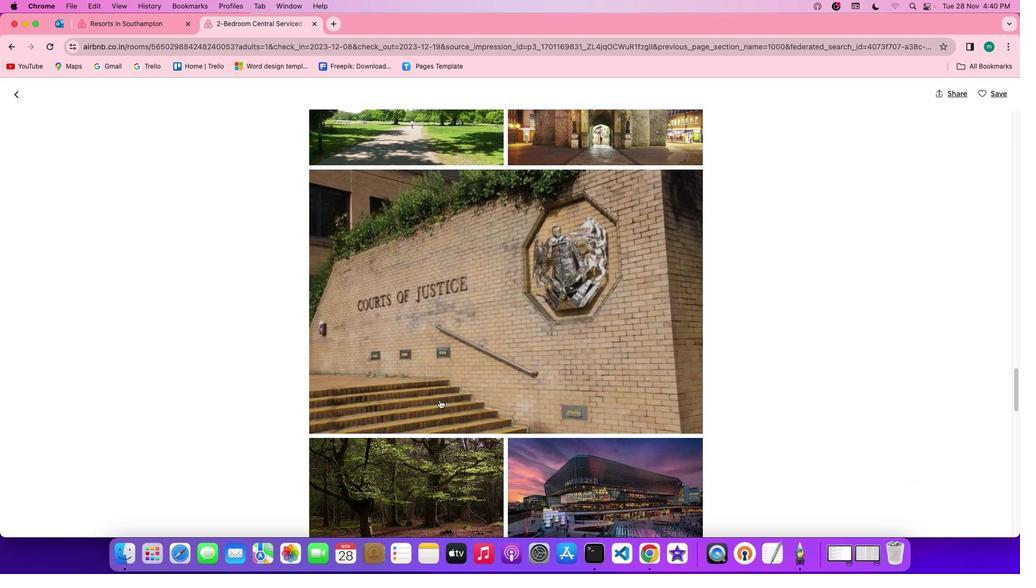 
Action: Mouse scrolled (439, 400) with delta (0, -2)
Screenshot: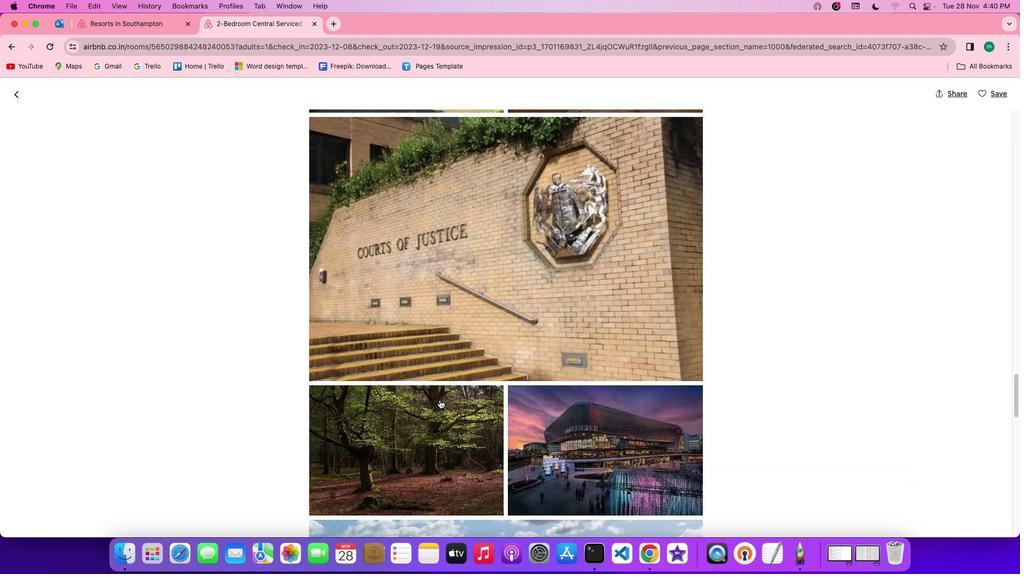 
Action: Mouse scrolled (439, 400) with delta (0, -2)
Screenshot: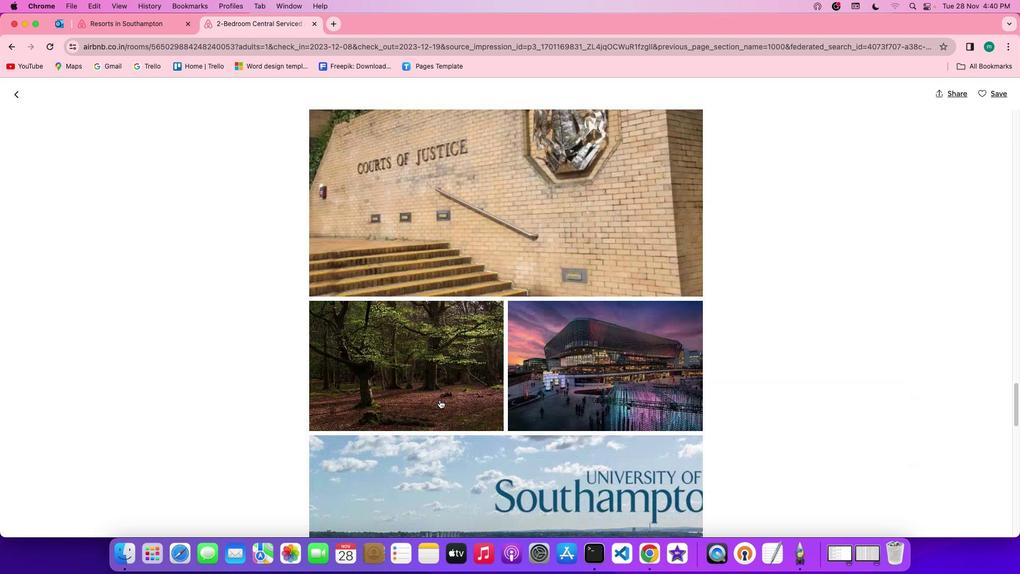 
Action: Mouse scrolled (439, 400) with delta (0, 0)
Screenshot: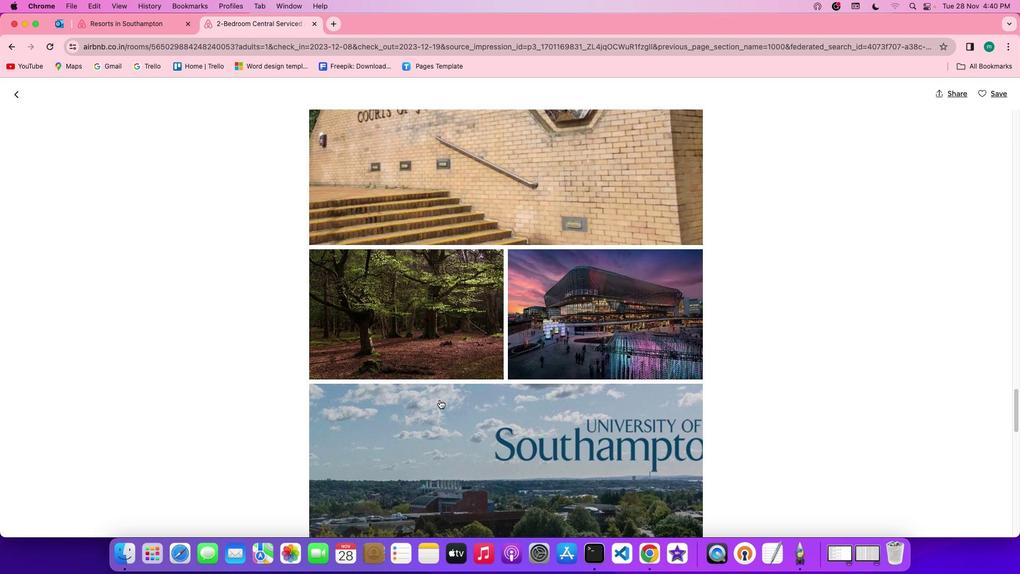 
Action: Mouse scrolled (439, 400) with delta (0, 0)
Screenshot: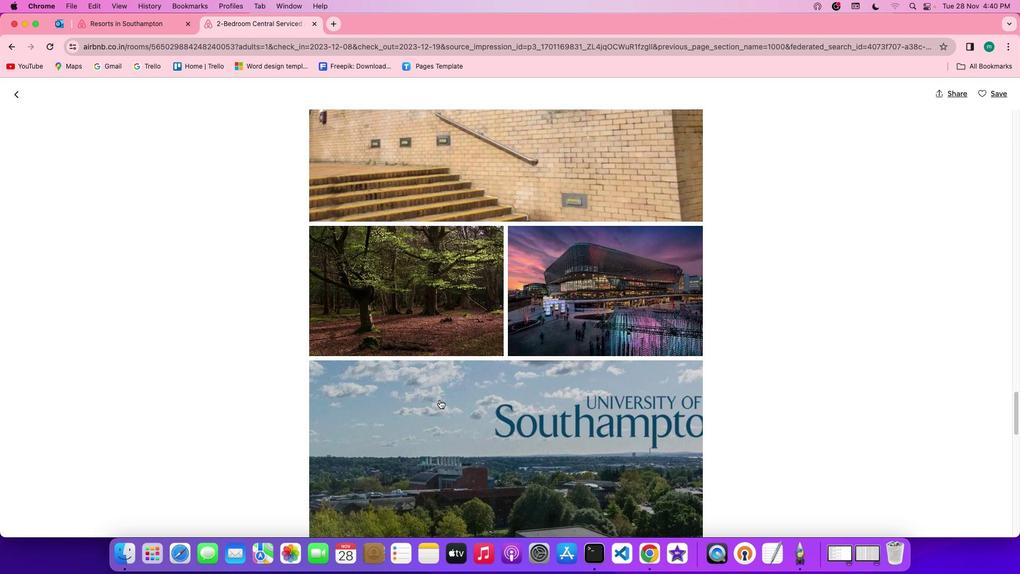 
Action: Mouse scrolled (439, 400) with delta (0, -1)
Screenshot: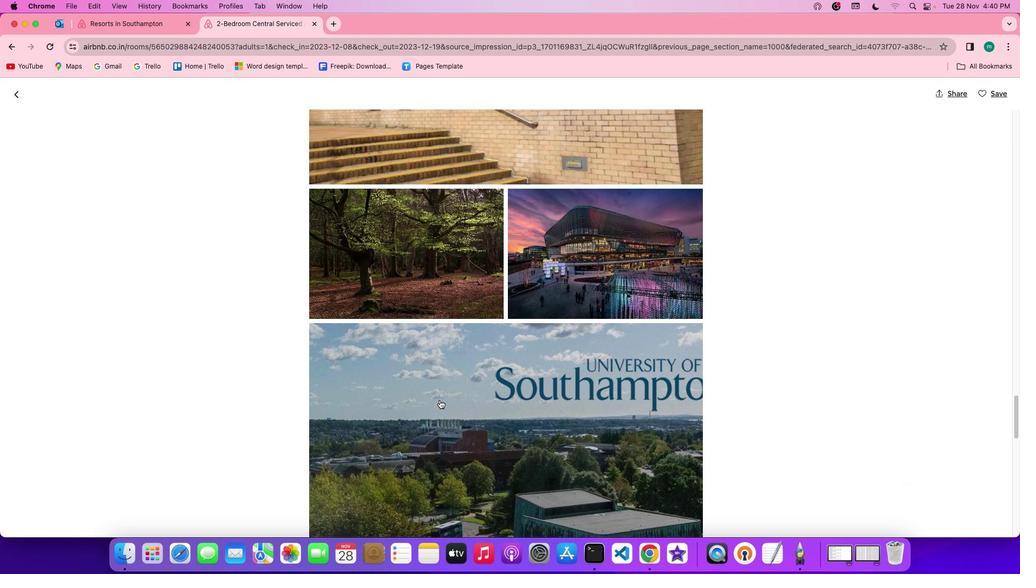 
Action: Mouse scrolled (439, 400) with delta (0, -2)
Screenshot: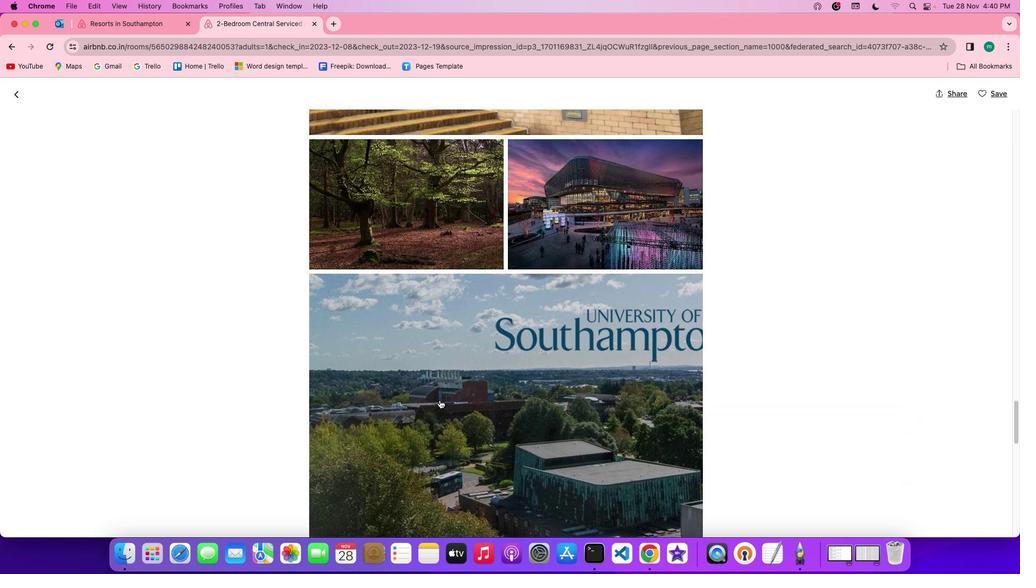 
Action: Mouse scrolled (439, 400) with delta (0, -1)
Screenshot: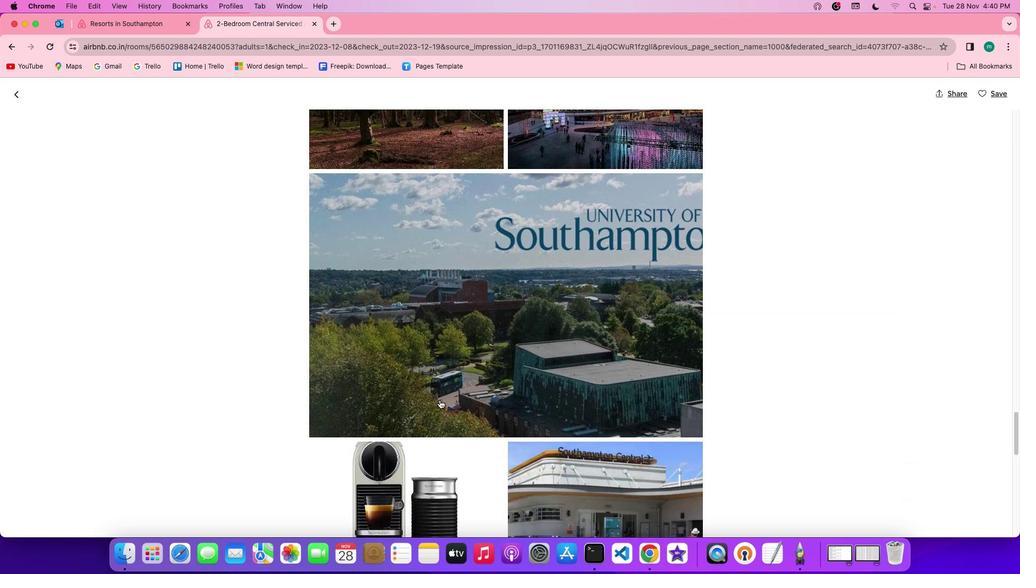 
Action: Mouse scrolled (439, 400) with delta (0, 0)
Screenshot: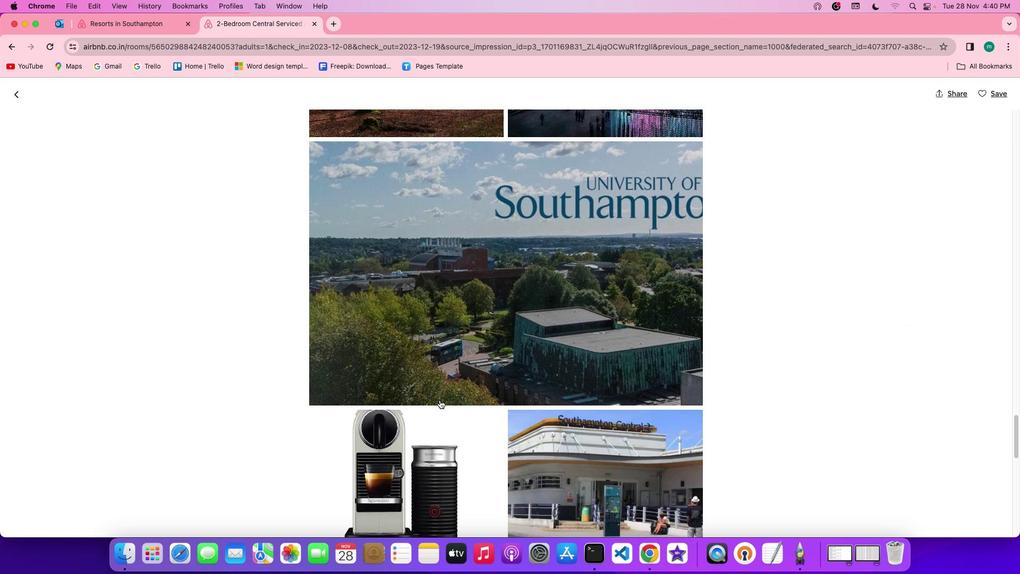 
Action: Mouse scrolled (439, 400) with delta (0, 0)
Screenshot: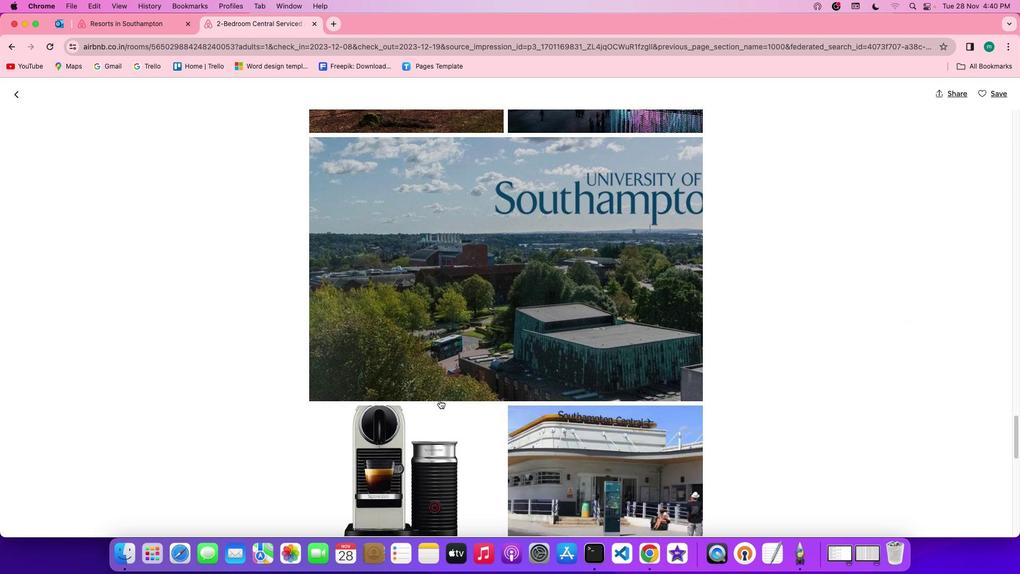 
Action: Mouse scrolled (439, 400) with delta (0, 0)
Screenshot: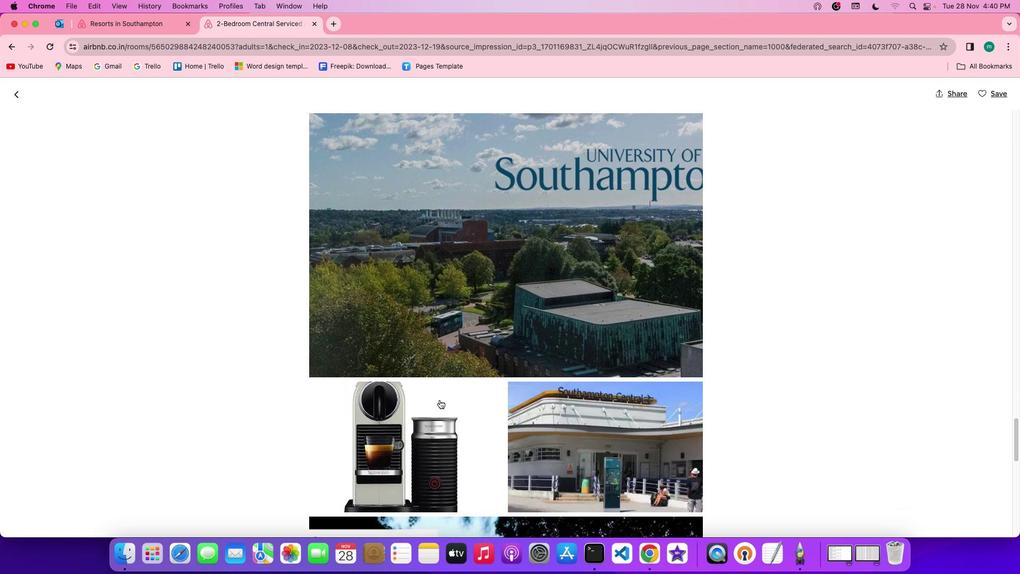 
Action: Mouse scrolled (439, 400) with delta (0, 0)
Screenshot: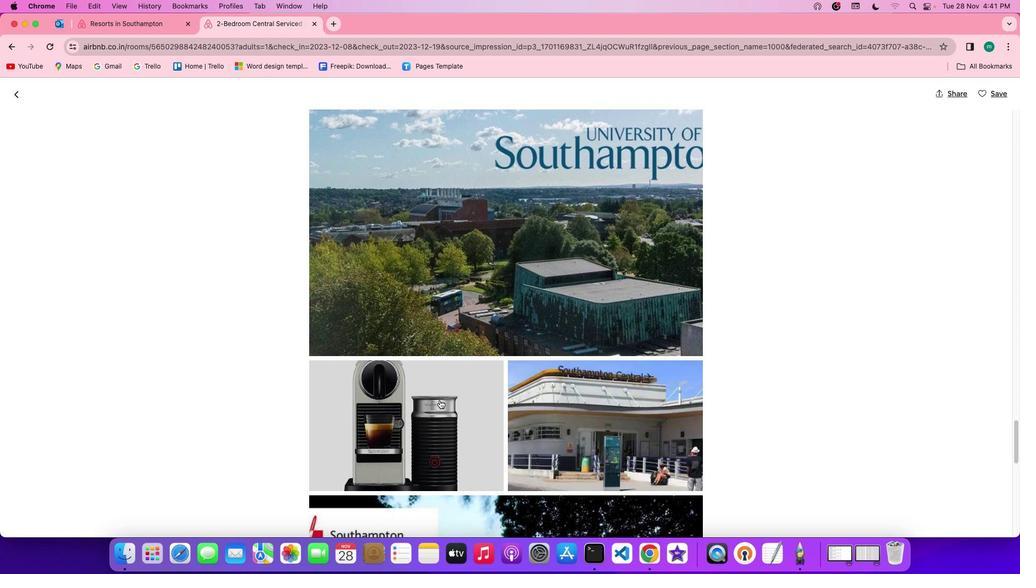 
Action: Mouse scrolled (439, 400) with delta (0, 0)
Screenshot: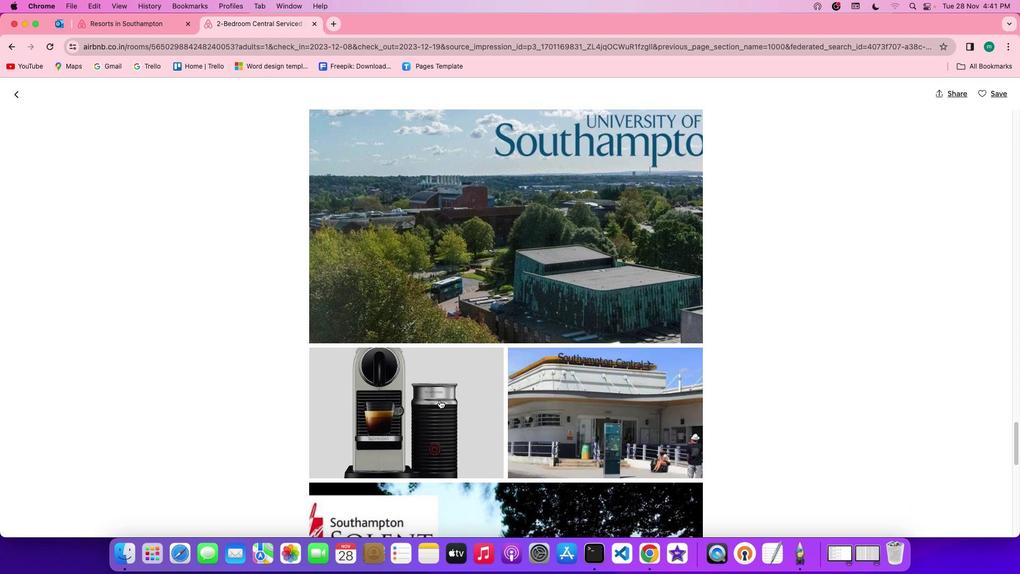 
Action: Mouse scrolled (439, 400) with delta (0, -1)
Screenshot: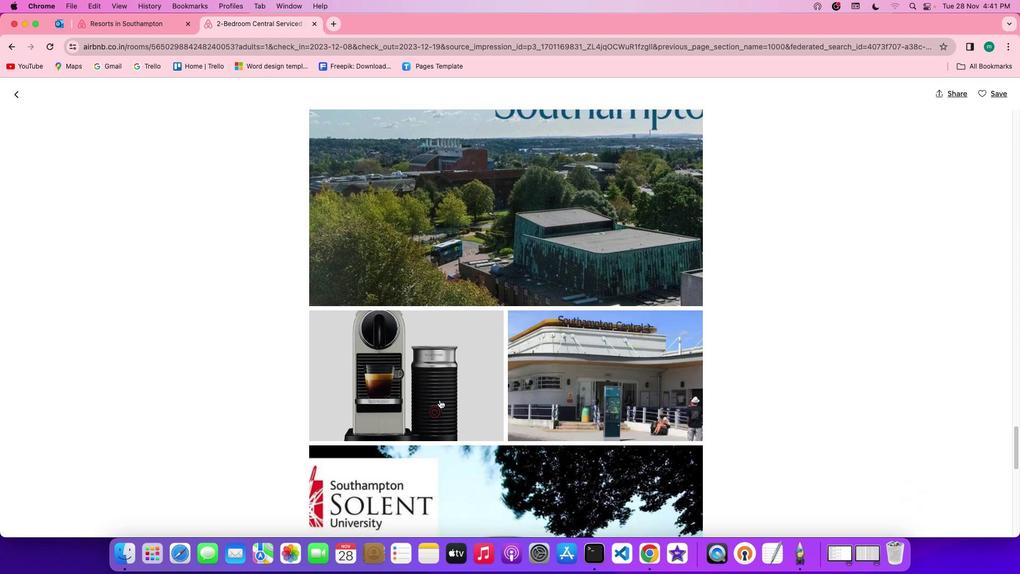 
Action: Mouse scrolled (439, 400) with delta (0, 0)
Screenshot: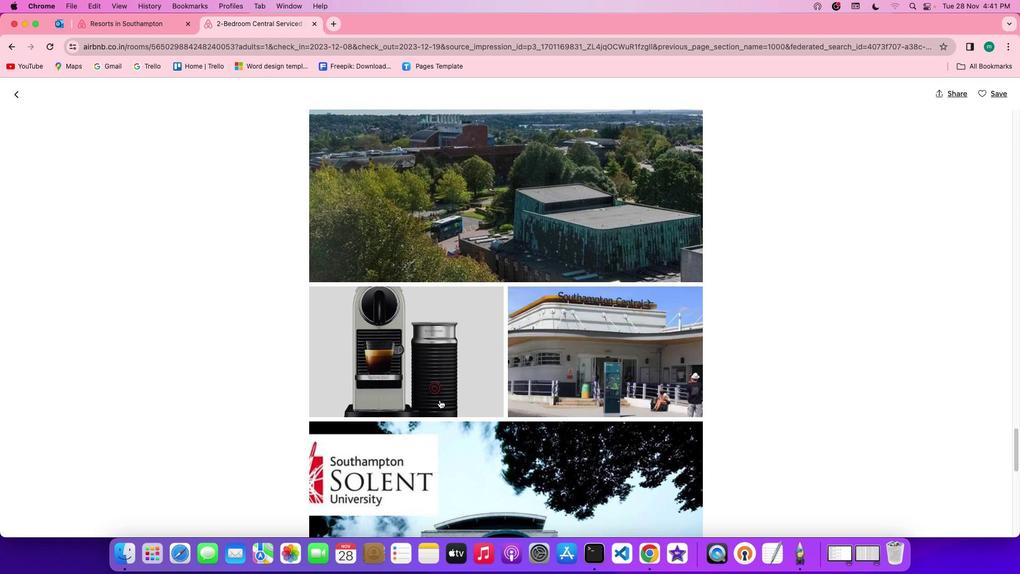 
Action: Mouse scrolled (439, 400) with delta (0, 0)
Screenshot: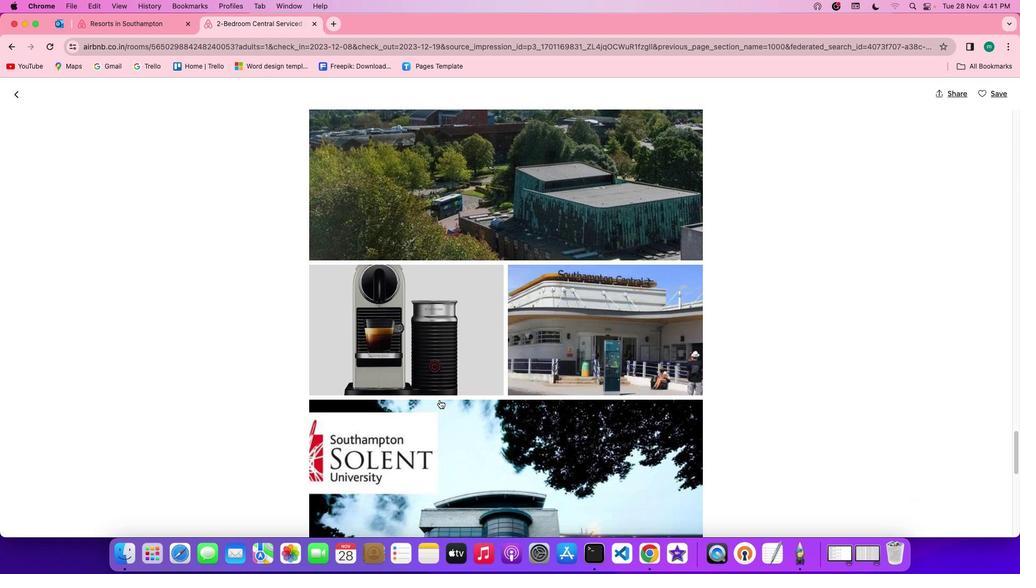 
Action: Mouse scrolled (439, 400) with delta (0, -1)
Screenshot: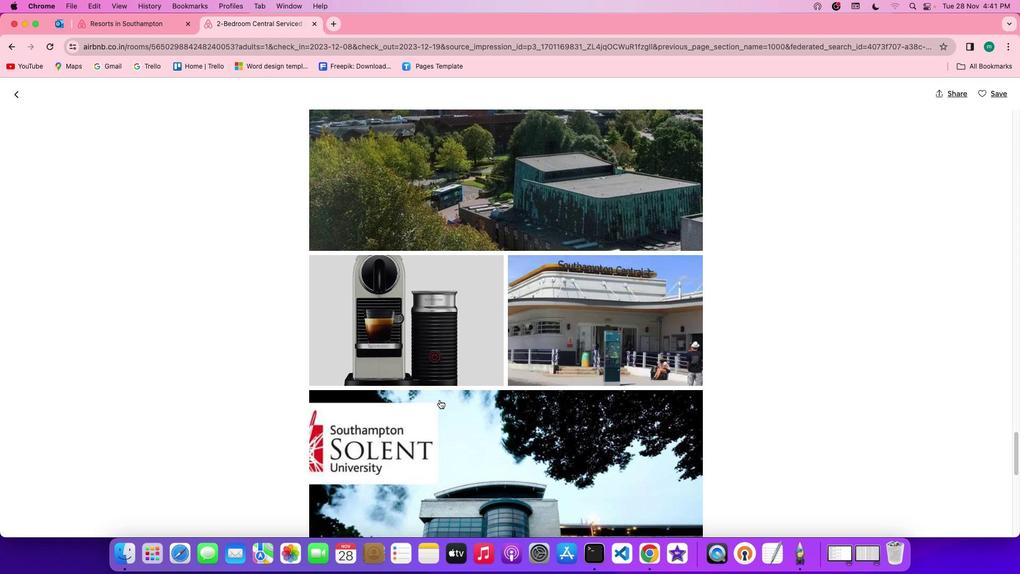 
Action: Mouse scrolled (439, 400) with delta (0, 0)
Screenshot: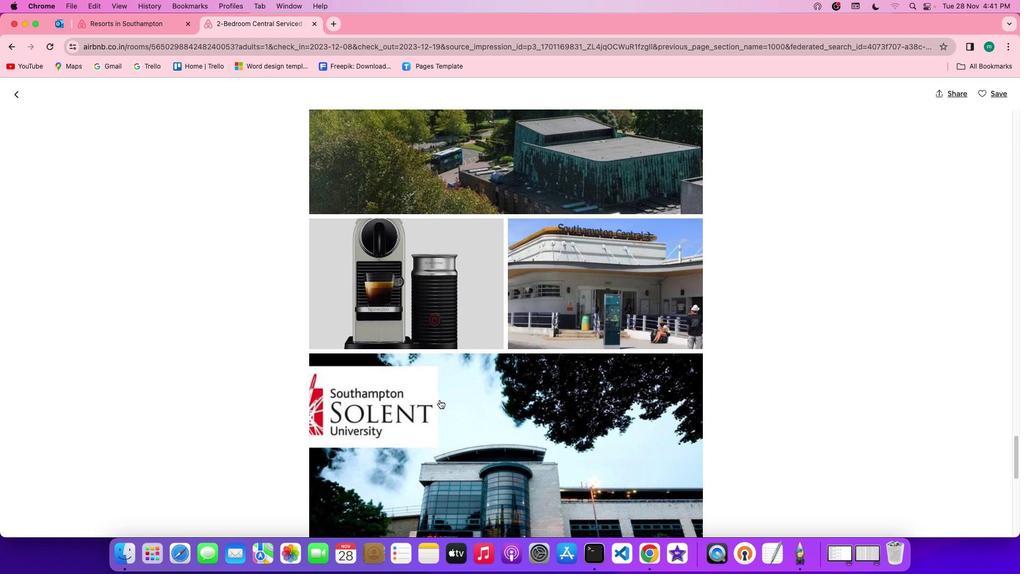 
Action: Mouse scrolled (439, 400) with delta (0, 0)
Screenshot: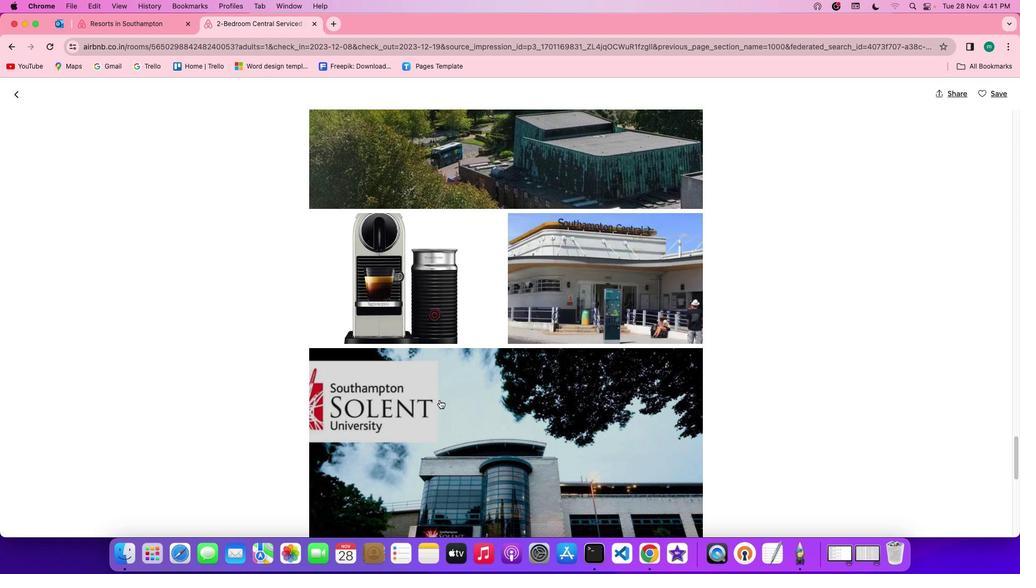 
Action: Mouse scrolled (439, 400) with delta (0, 0)
Screenshot: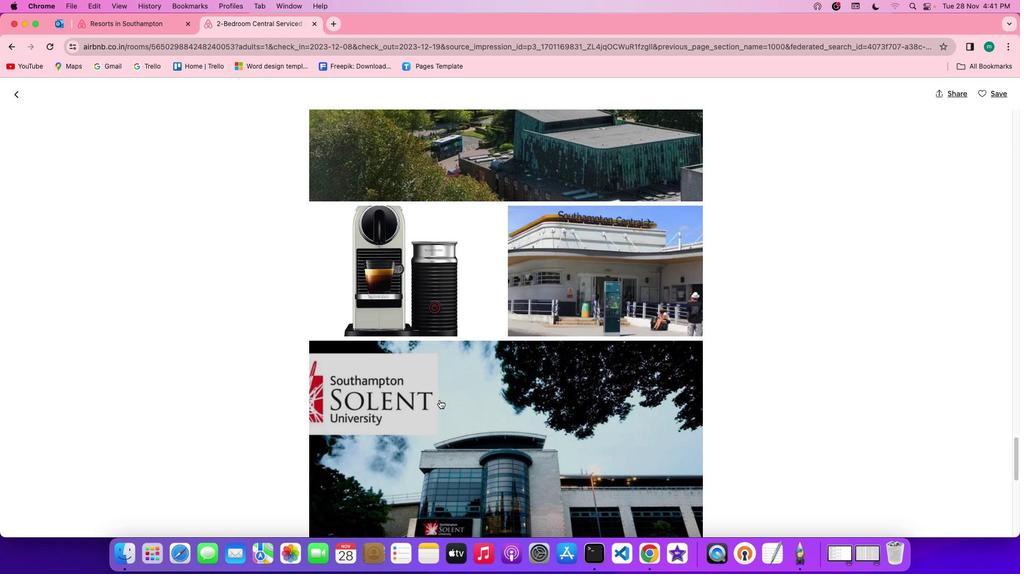 
Action: Mouse scrolled (439, 400) with delta (0, -1)
Screenshot: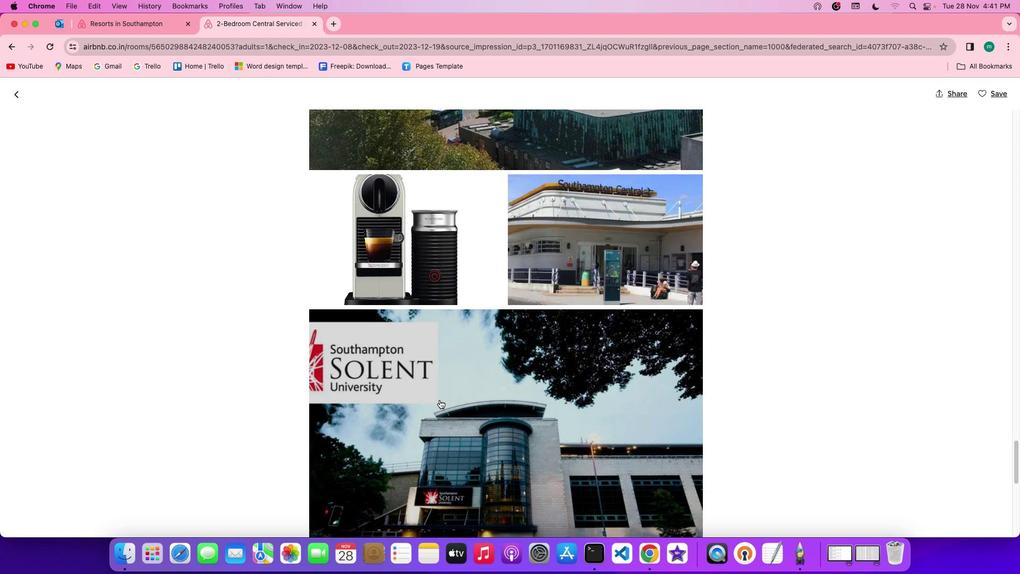 
Action: Mouse scrolled (439, 400) with delta (0, -1)
Screenshot: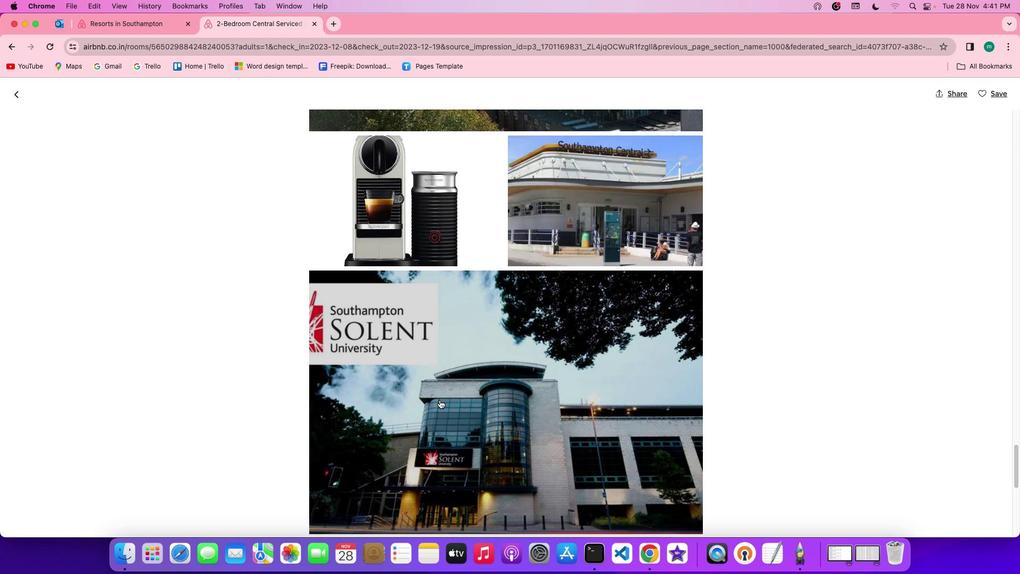
Action: Mouse scrolled (439, 400) with delta (0, -1)
Screenshot: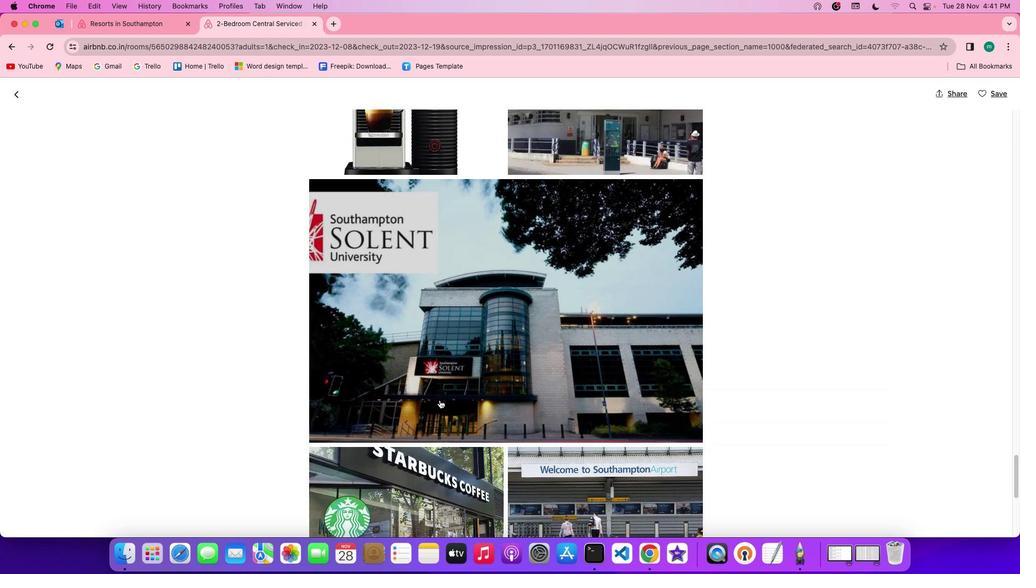 
Action: Mouse scrolled (439, 400) with delta (0, 0)
Screenshot: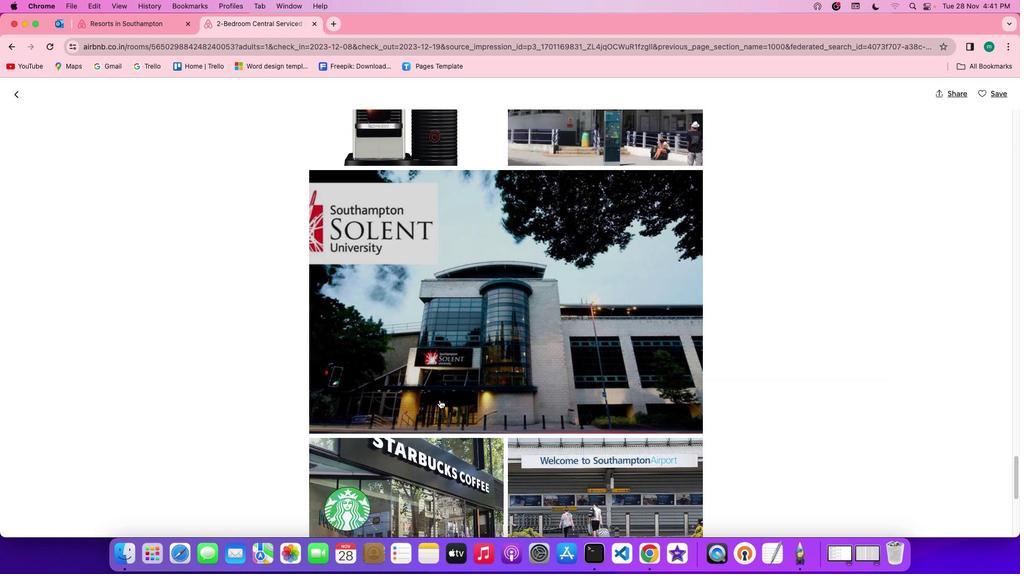 
Action: Mouse scrolled (439, 400) with delta (0, 0)
Screenshot: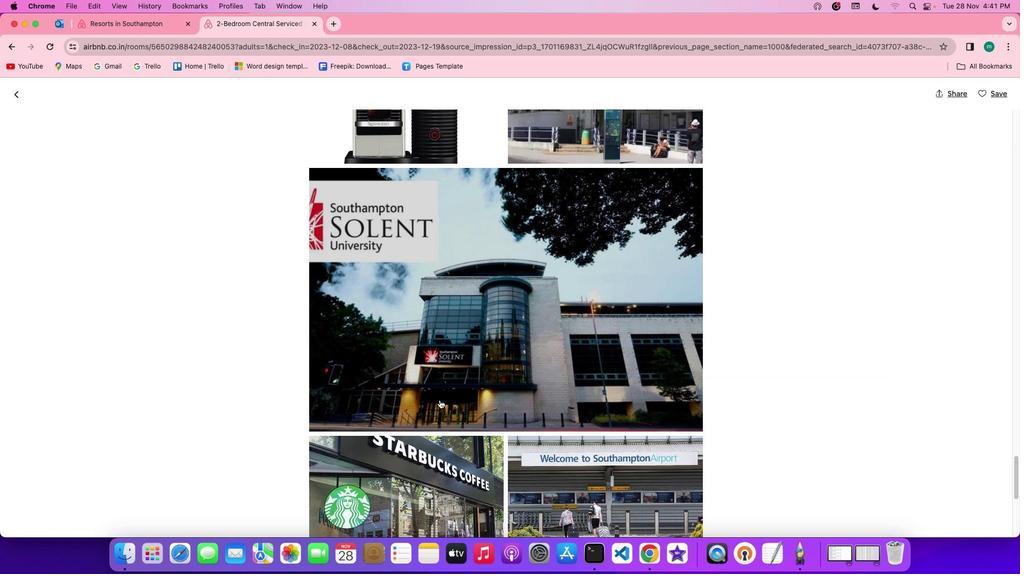 
Action: Mouse scrolled (439, 400) with delta (0, 0)
Screenshot: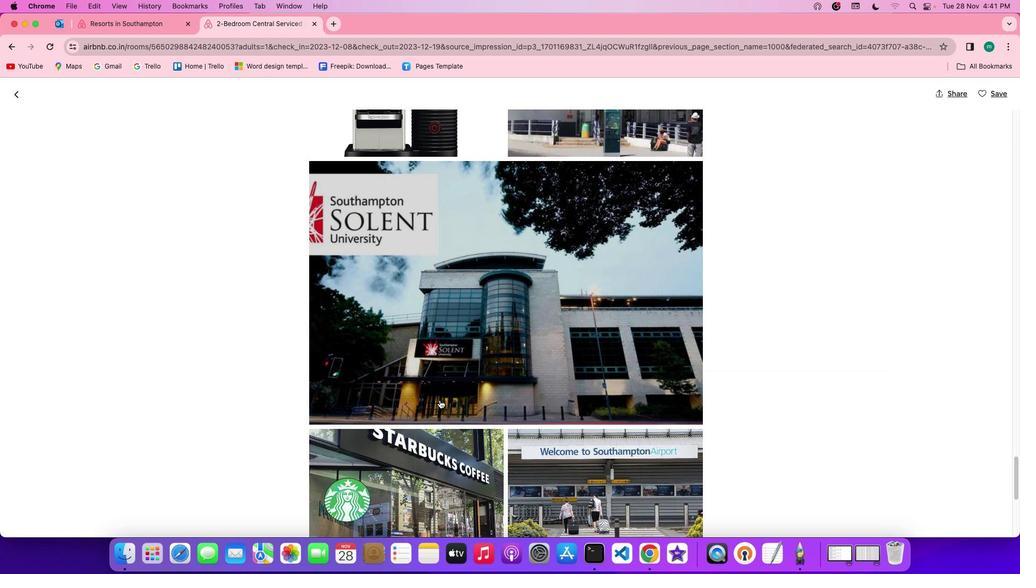 
Action: Mouse scrolled (439, 400) with delta (0, 0)
Screenshot: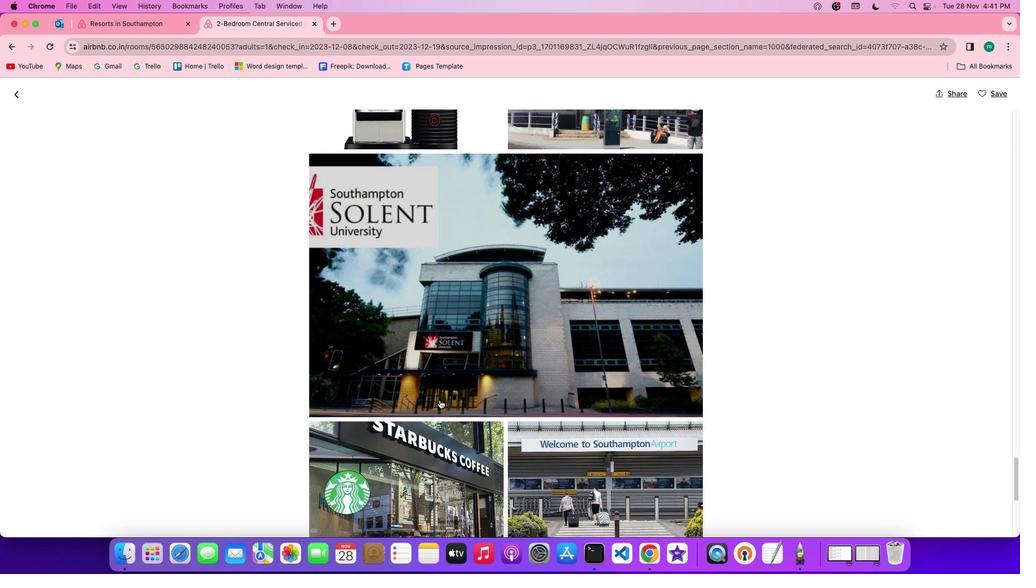 
Action: Mouse scrolled (439, 400) with delta (0, -1)
Screenshot: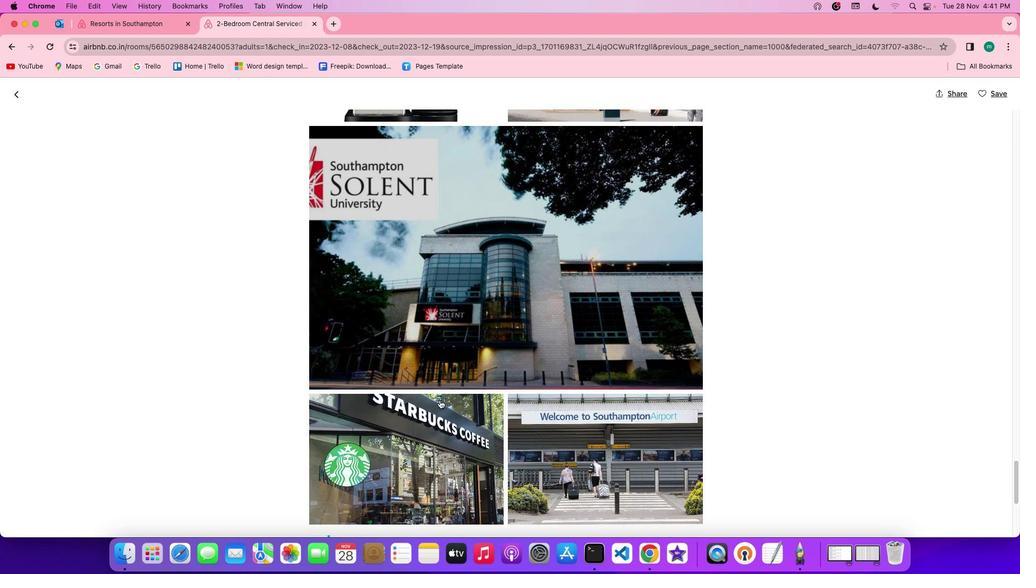 
Action: Mouse scrolled (439, 400) with delta (0, 0)
Screenshot: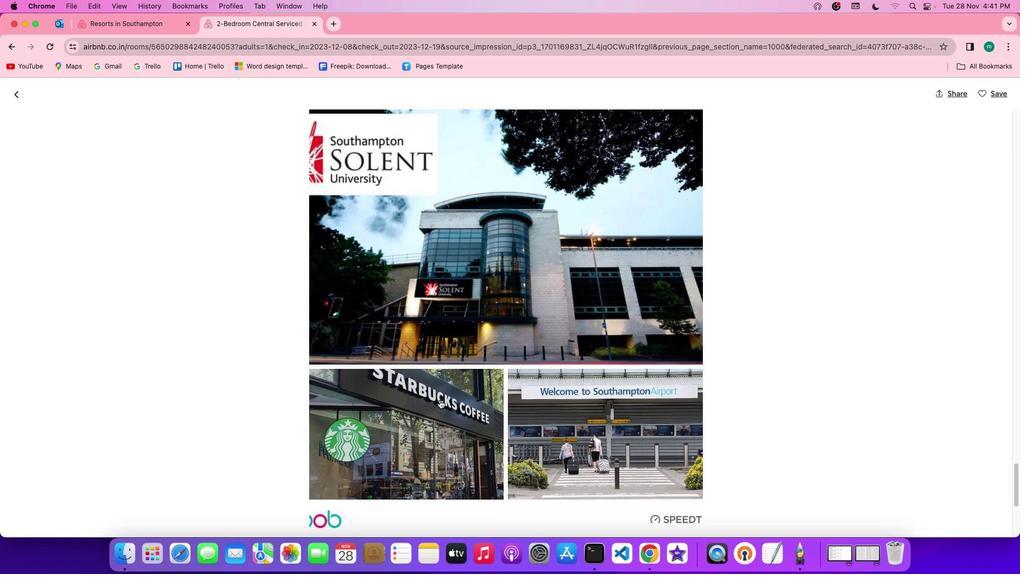 
Action: Mouse scrolled (439, 400) with delta (0, 0)
Screenshot: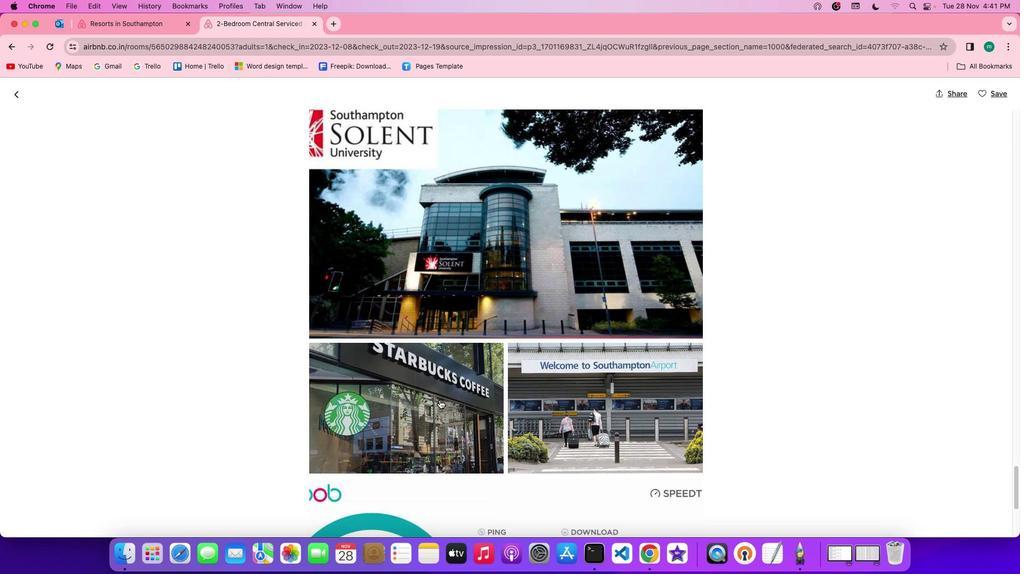
Action: Mouse scrolled (439, 400) with delta (0, -1)
Screenshot: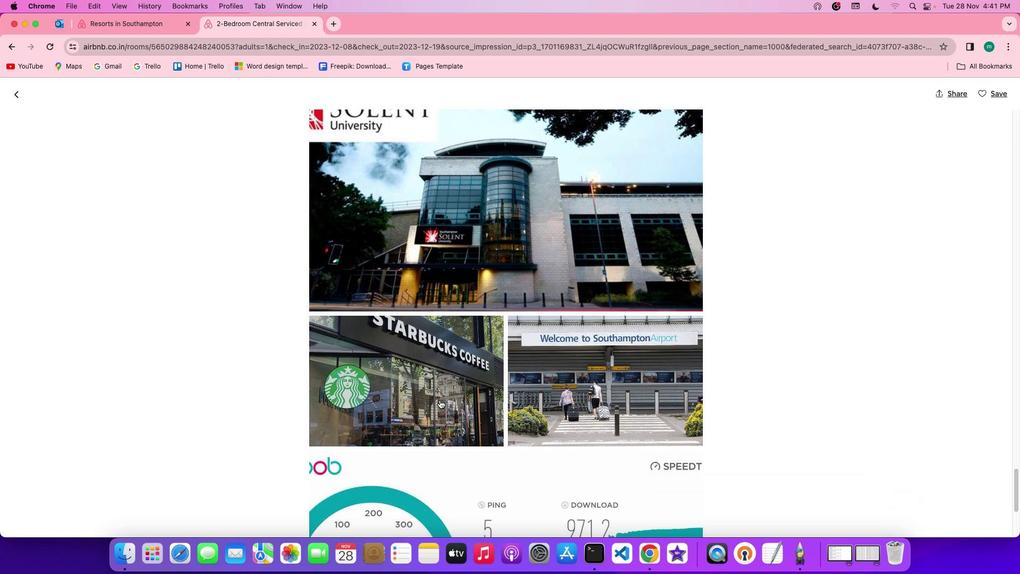 
Action: Mouse scrolled (439, 400) with delta (0, -1)
Screenshot: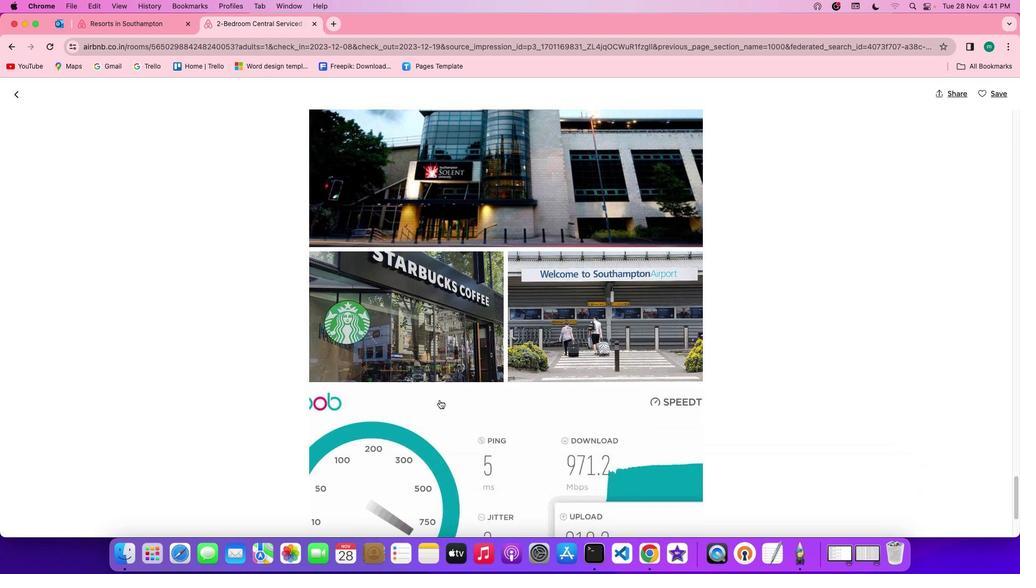 
Action: Mouse scrolled (439, 400) with delta (0, 0)
Screenshot: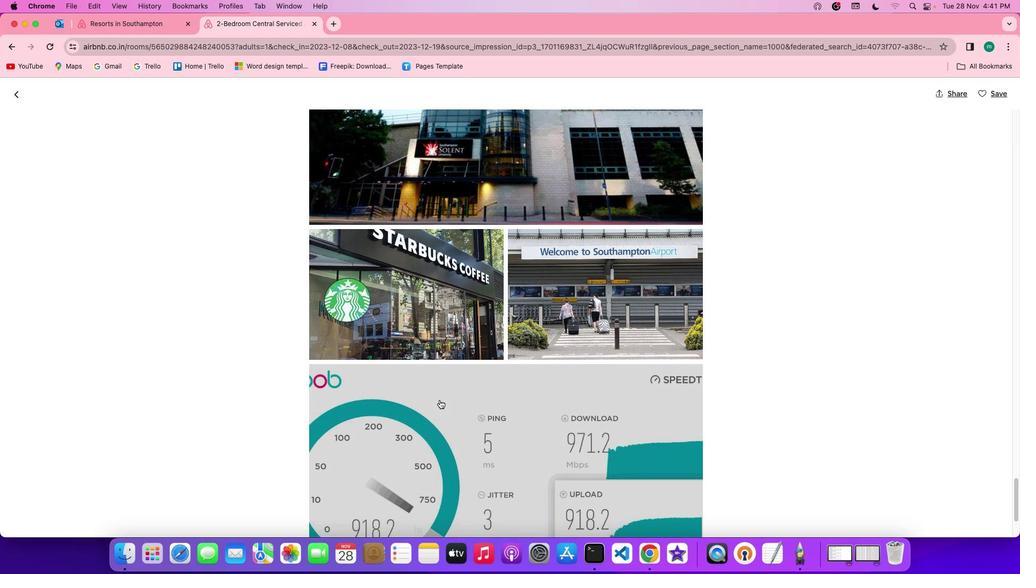 
Action: Mouse scrolled (439, 400) with delta (0, 0)
Screenshot: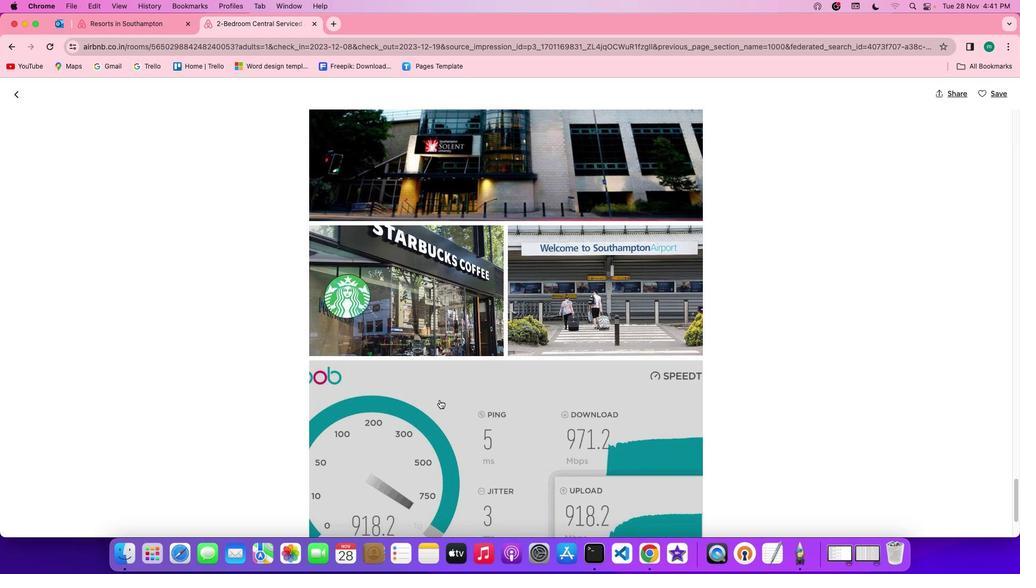 
Action: Mouse scrolled (439, 400) with delta (0, 0)
Screenshot: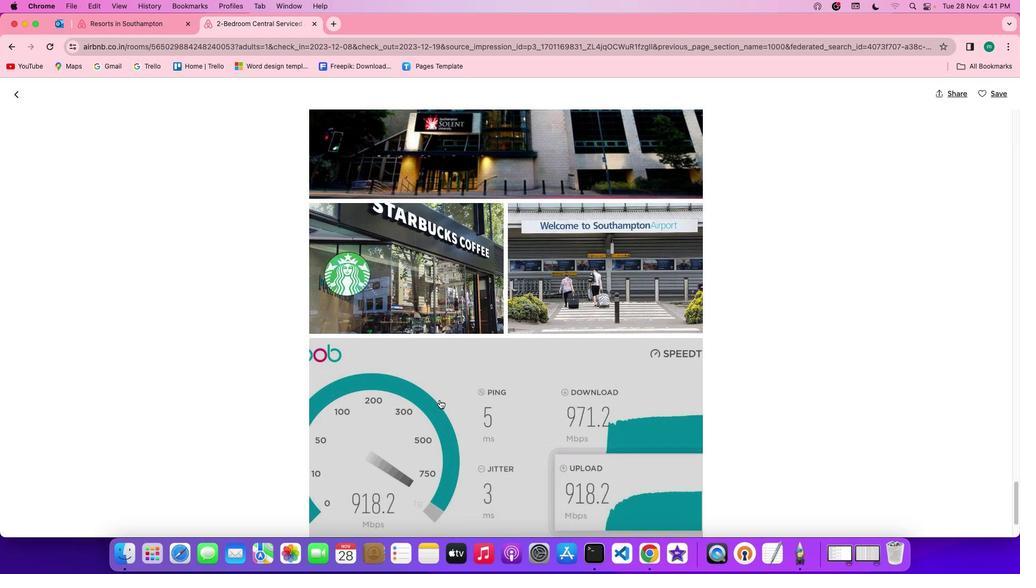 
Action: Mouse scrolled (439, 400) with delta (0, 0)
Screenshot: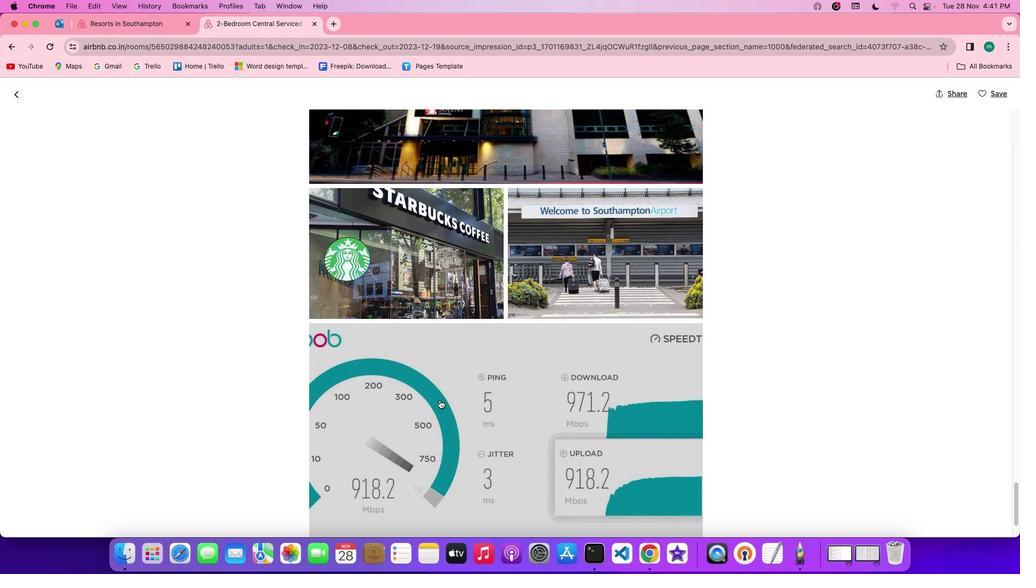 
Action: Mouse scrolled (439, 400) with delta (0, 0)
Screenshot: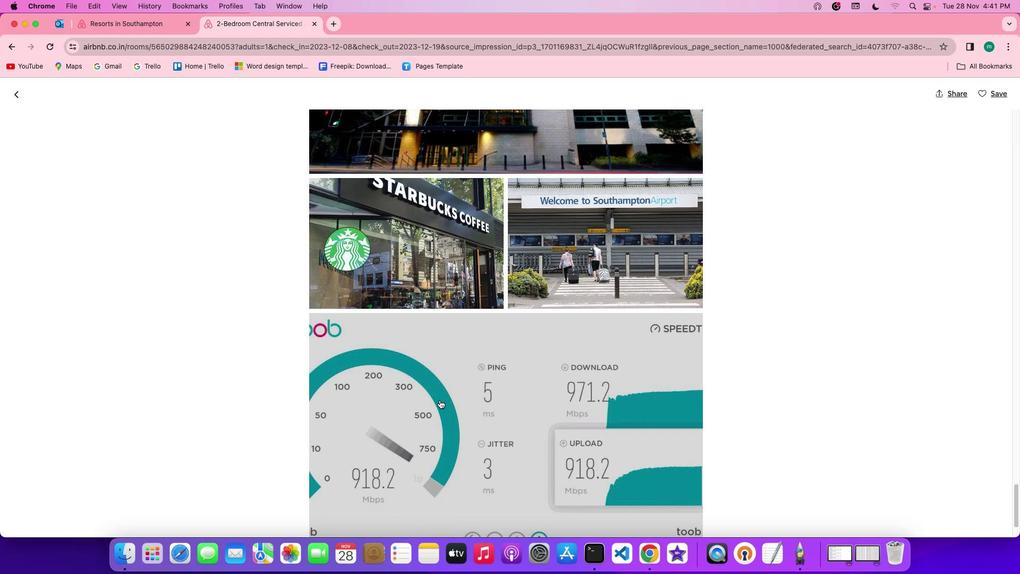 
Action: Mouse scrolled (439, 400) with delta (0, -1)
Screenshot: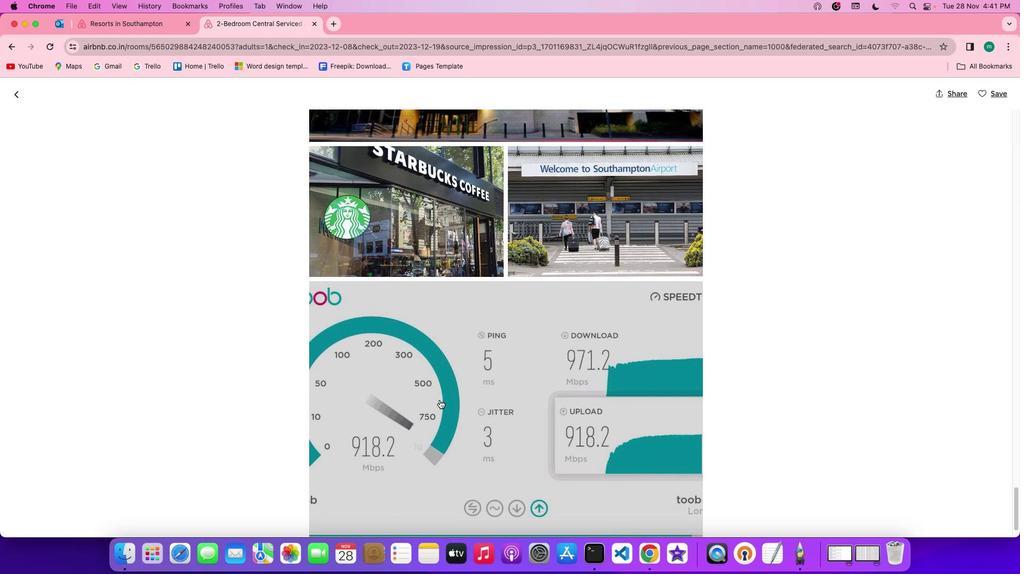 
Action: Mouse scrolled (439, 400) with delta (0, -1)
Screenshot: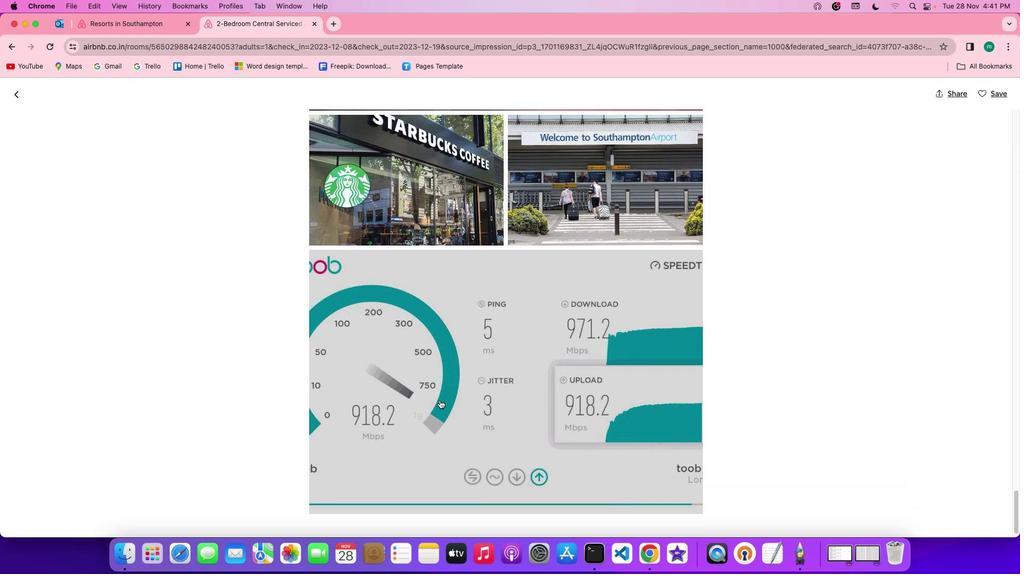 
Action: Mouse scrolled (439, 400) with delta (0, 0)
Screenshot: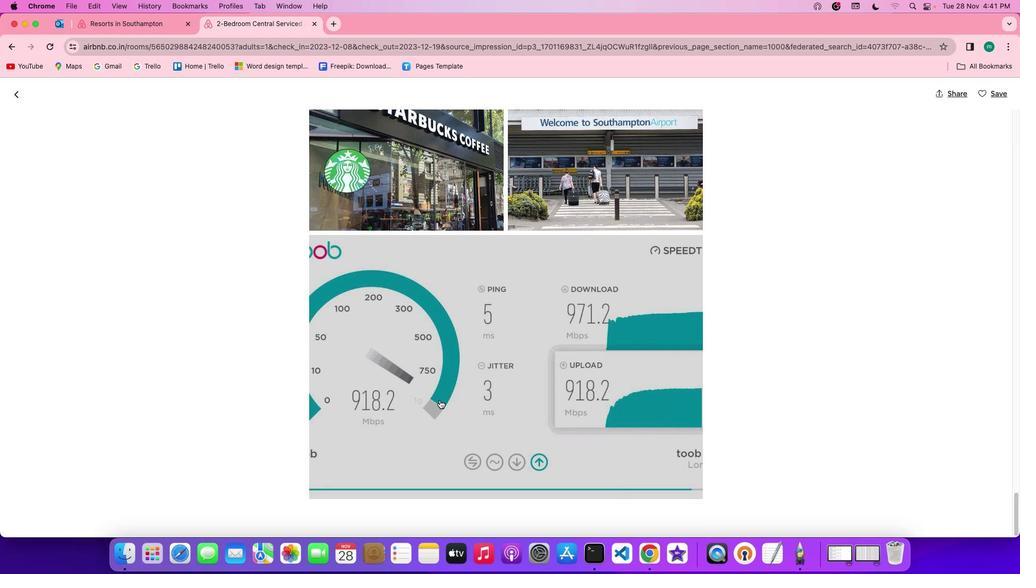 
Action: Mouse scrolled (439, 400) with delta (0, 0)
Screenshot: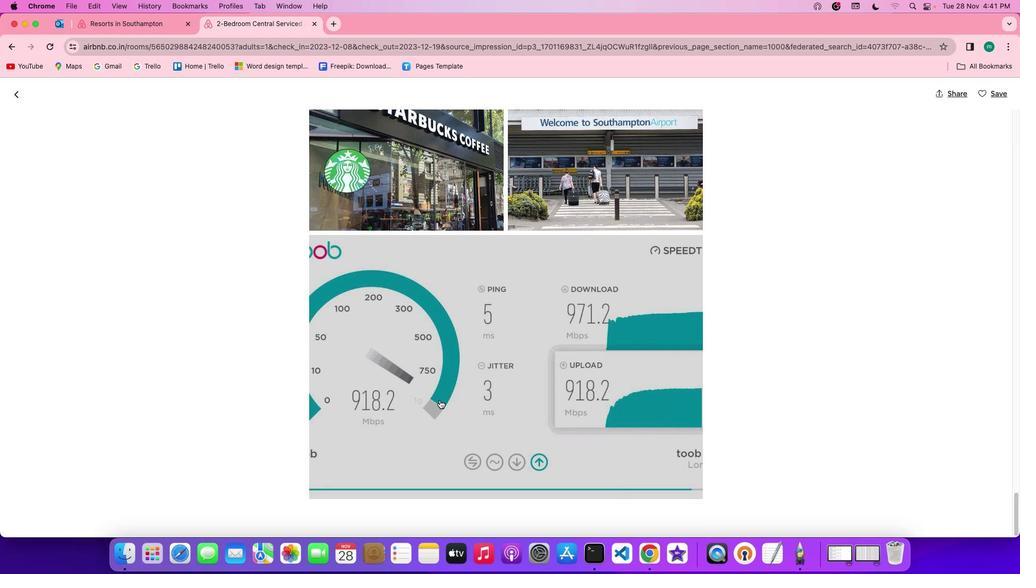 
Action: Mouse scrolled (439, 400) with delta (0, -1)
Screenshot: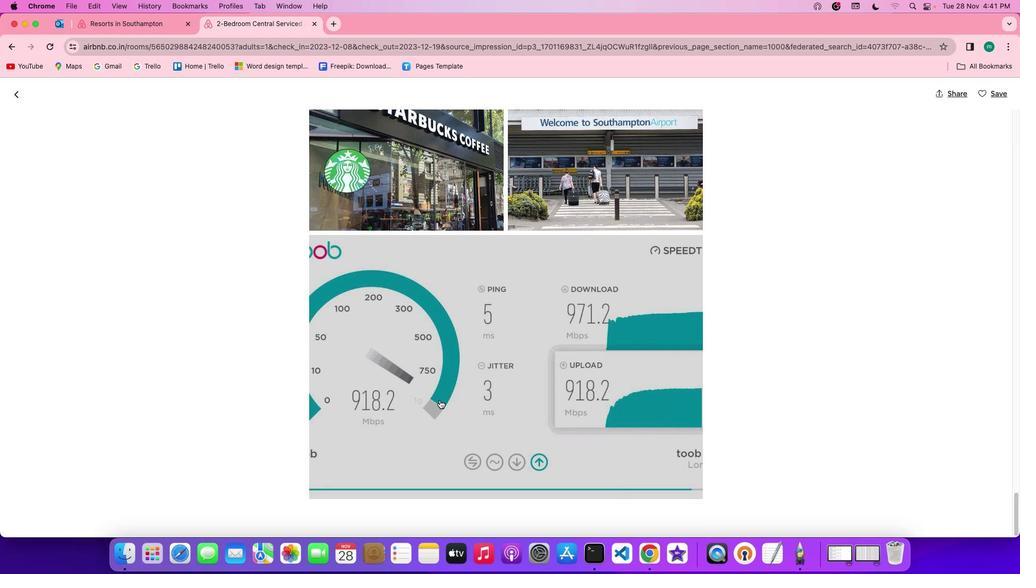 
Action: Mouse scrolled (439, 400) with delta (0, 0)
Screenshot: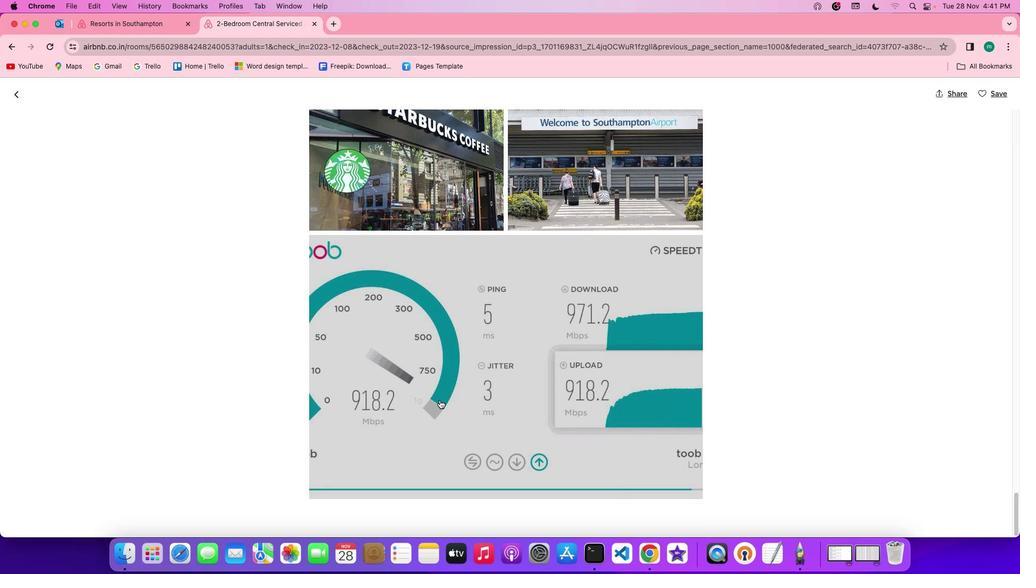 
Action: Mouse scrolled (439, 400) with delta (0, 0)
Screenshot: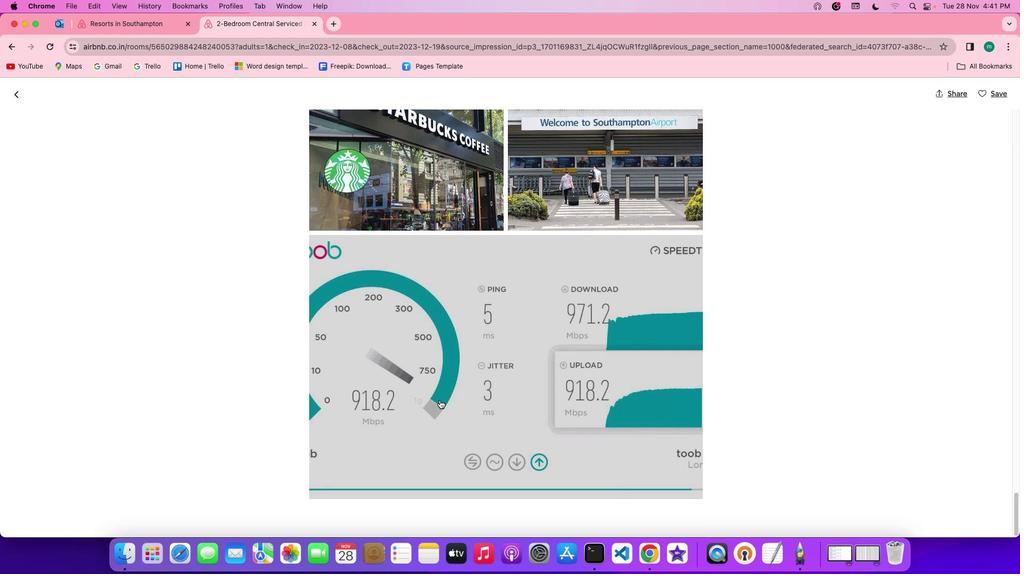 
Action: Mouse scrolled (439, 400) with delta (0, -1)
Screenshot: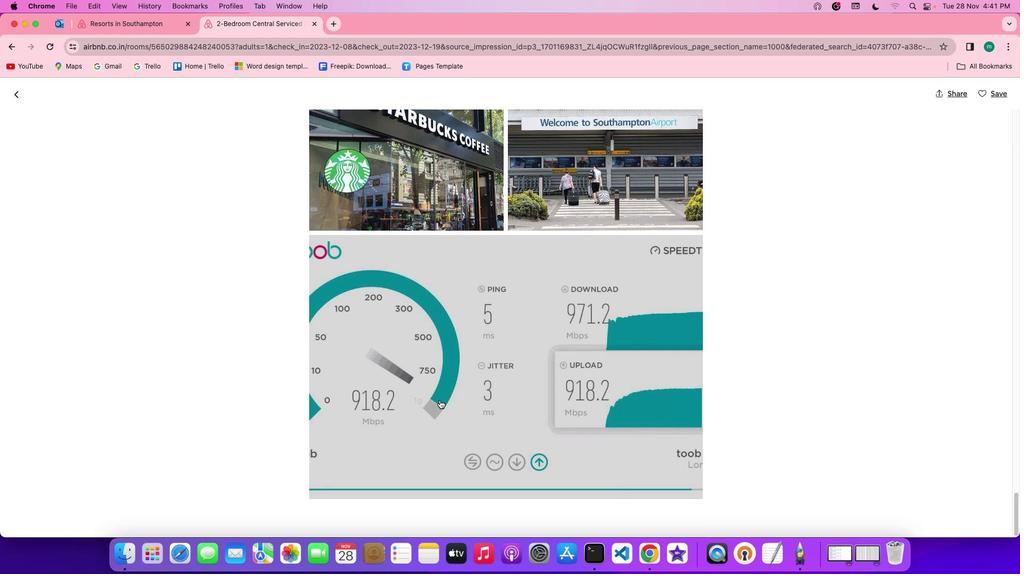 
Action: Mouse scrolled (439, 400) with delta (0, -2)
Screenshot: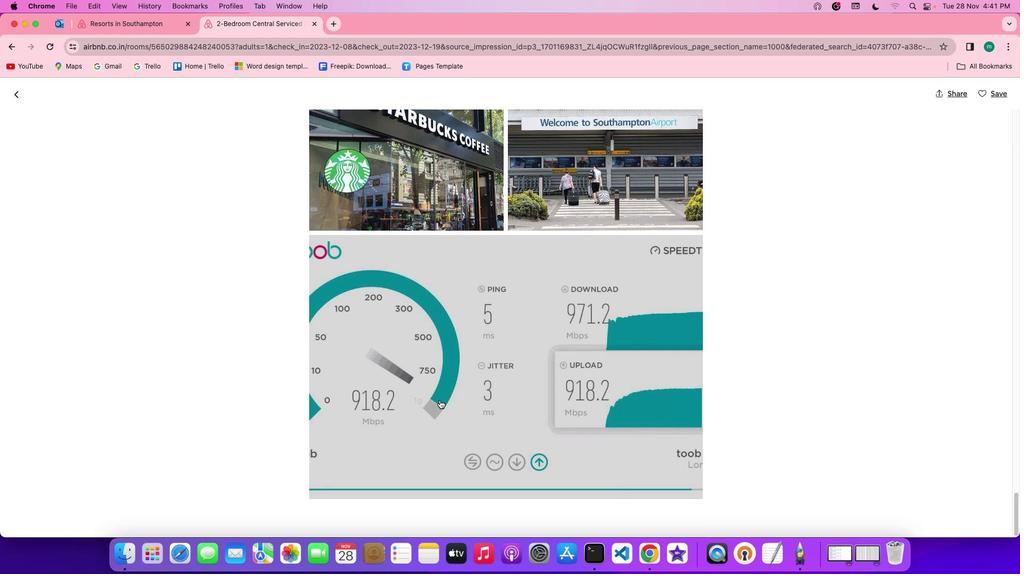 
Action: Mouse moved to (14, 97)
Screenshot: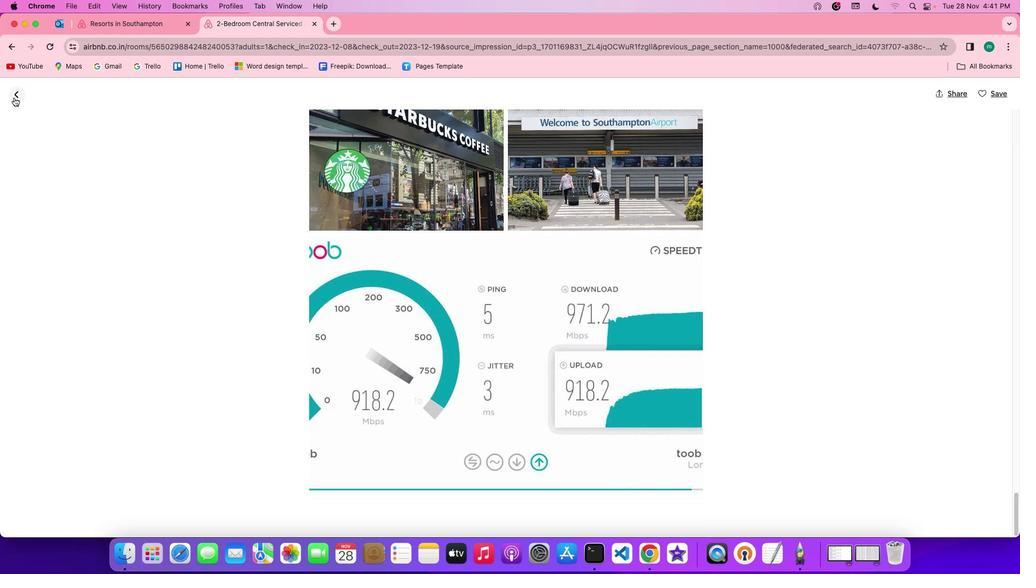 
Action: Mouse pressed left at (14, 97)
Screenshot: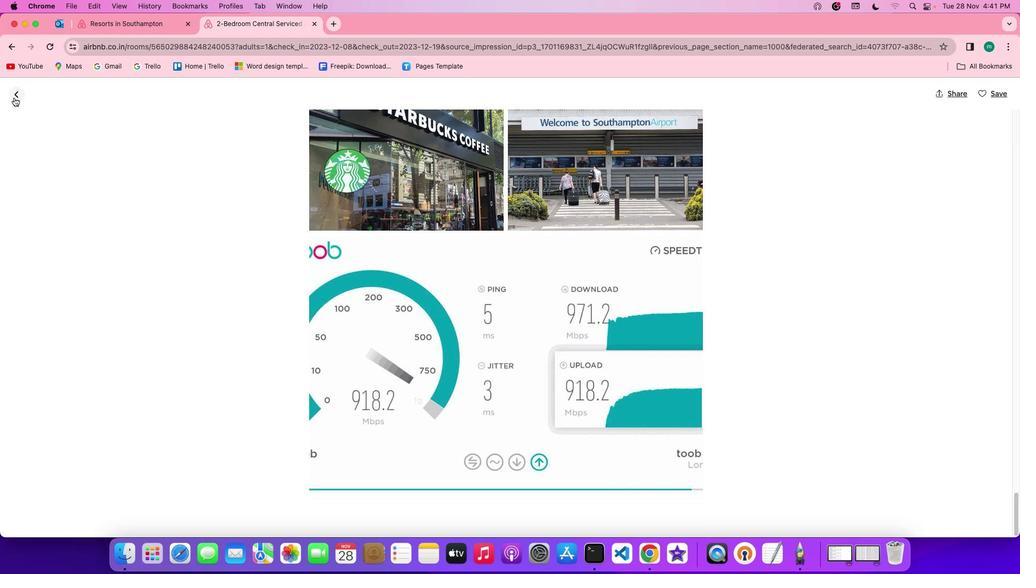 
Action: Mouse moved to (512, 399)
Screenshot: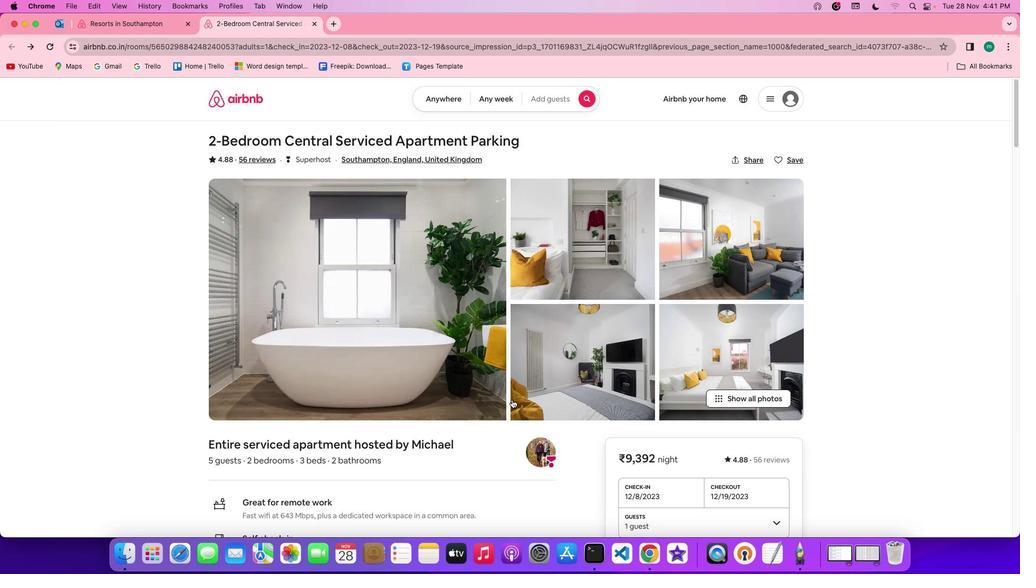 
Action: Mouse scrolled (512, 399) with delta (0, 0)
Screenshot: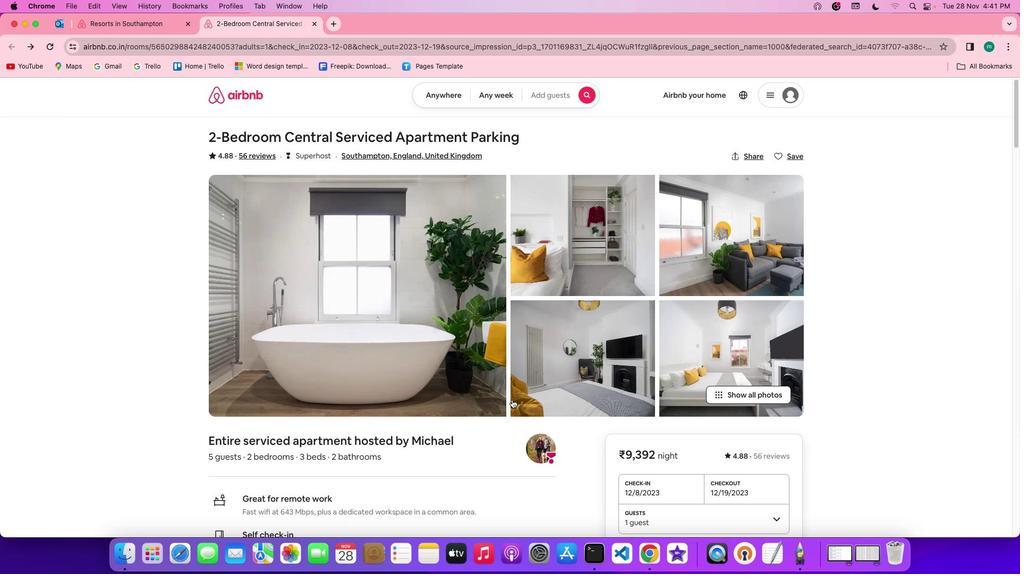 
Action: Mouse scrolled (512, 399) with delta (0, 0)
Screenshot: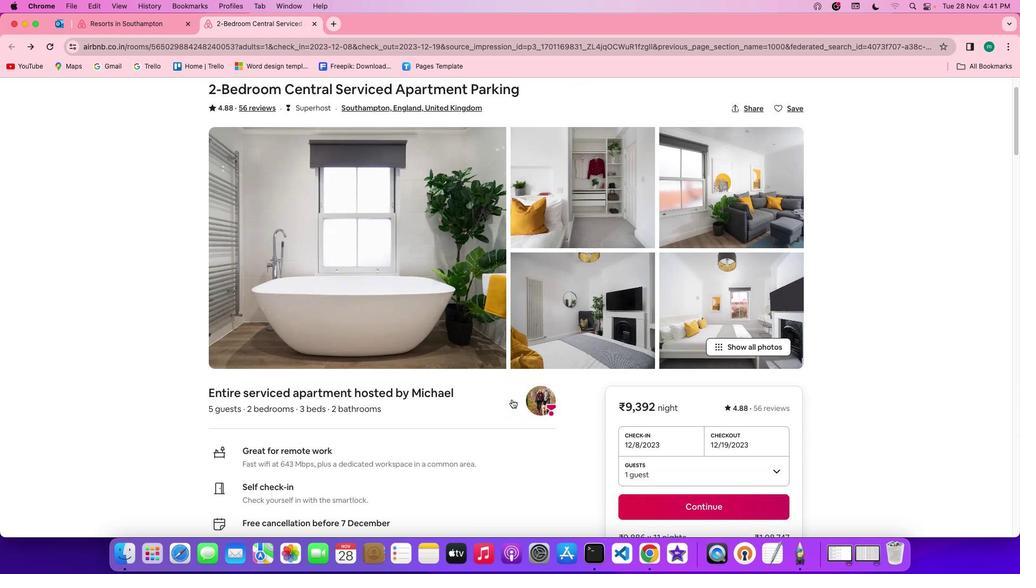 
Action: Mouse scrolled (512, 399) with delta (0, -1)
Screenshot: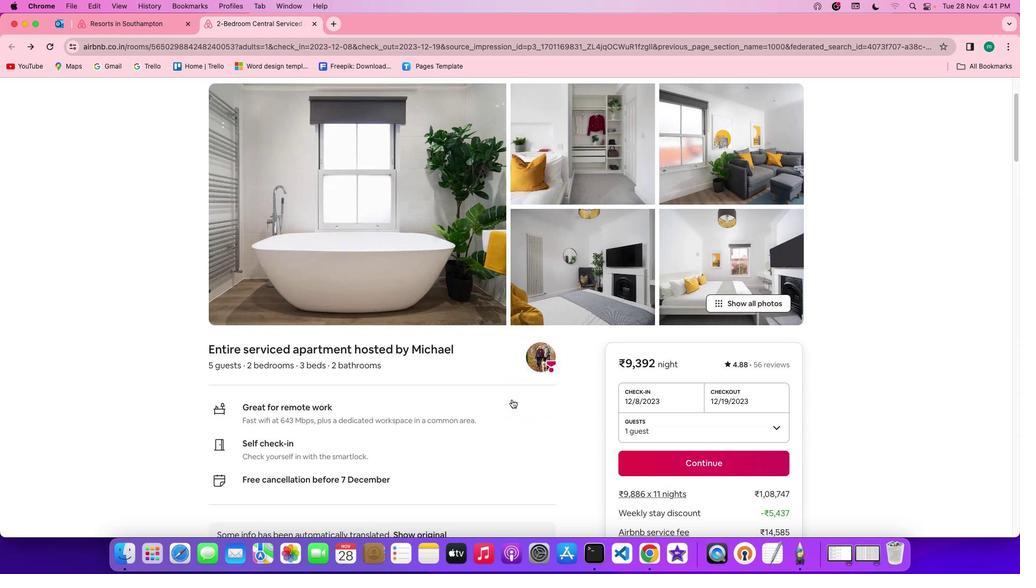 
Action: Mouse scrolled (512, 399) with delta (0, -1)
Screenshot: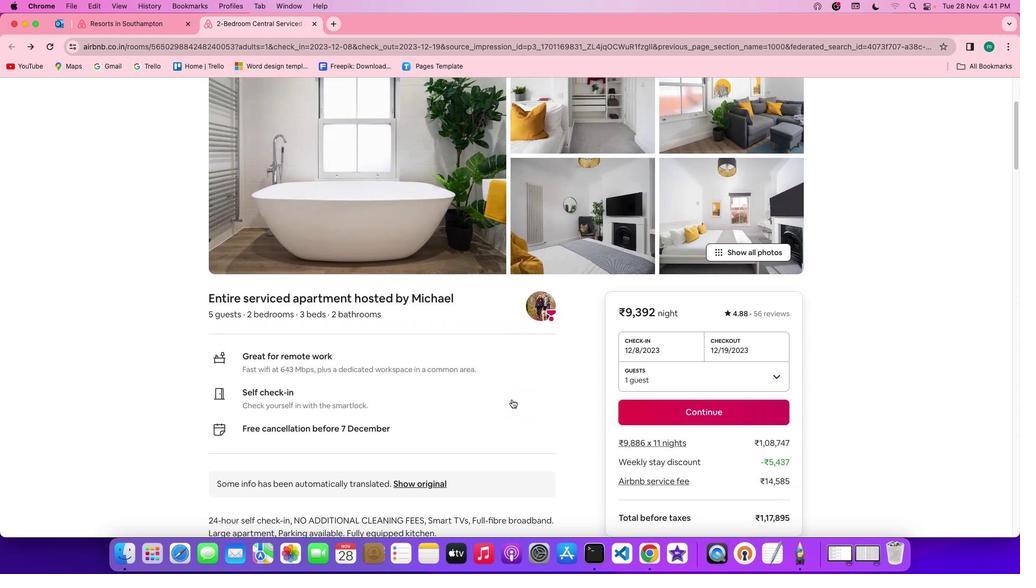 
Action: Mouse scrolled (512, 399) with delta (0, 0)
Screenshot: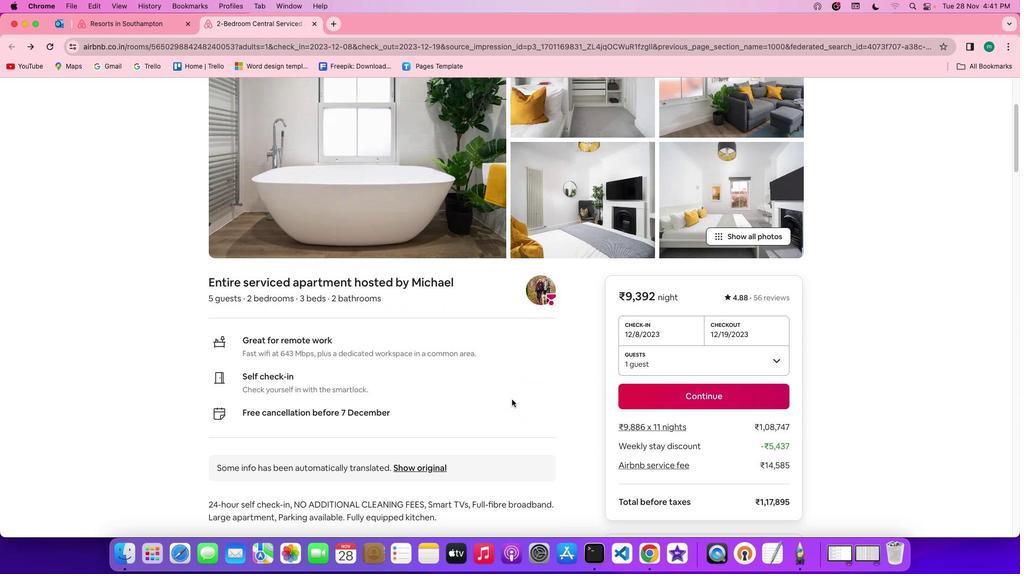 
Action: Mouse scrolled (512, 399) with delta (0, 0)
Screenshot: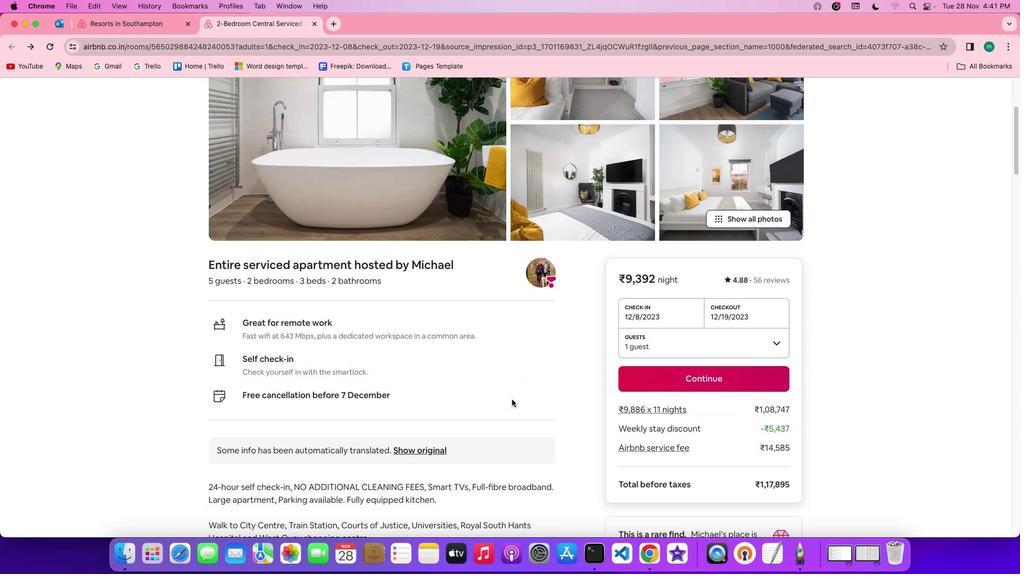 
Action: Mouse scrolled (512, 399) with delta (0, -1)
Screenshot: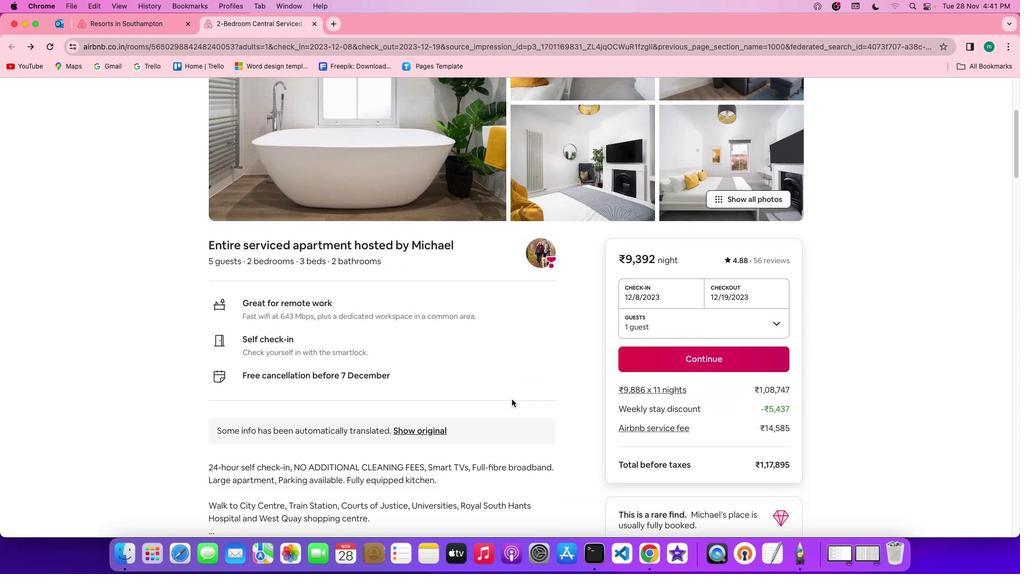 
Action: Mouse scrolled (512, 399) with delta (0, -1)
Screenshot: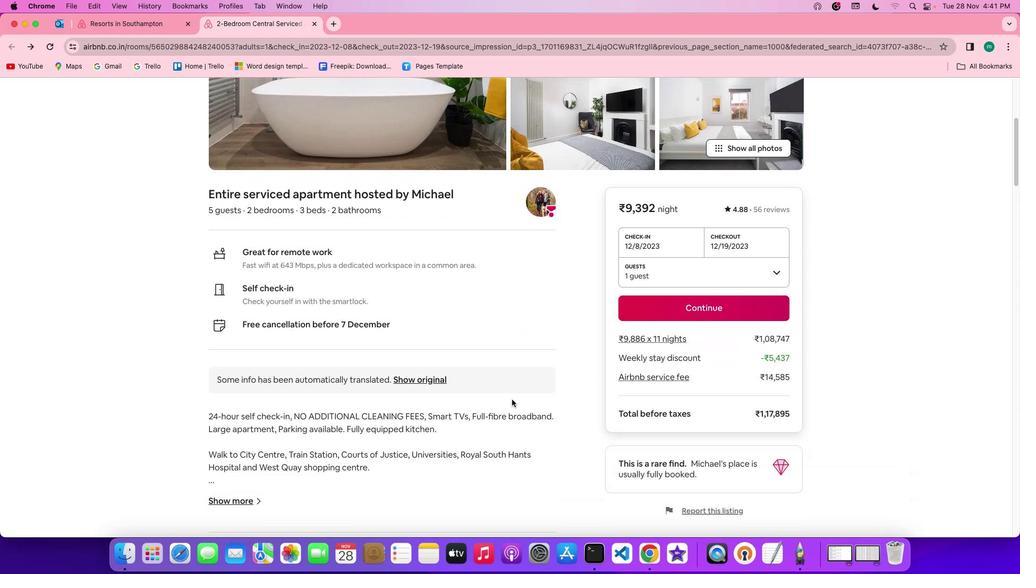 
Action: Mouse moved to (509, 398)
Screenshot: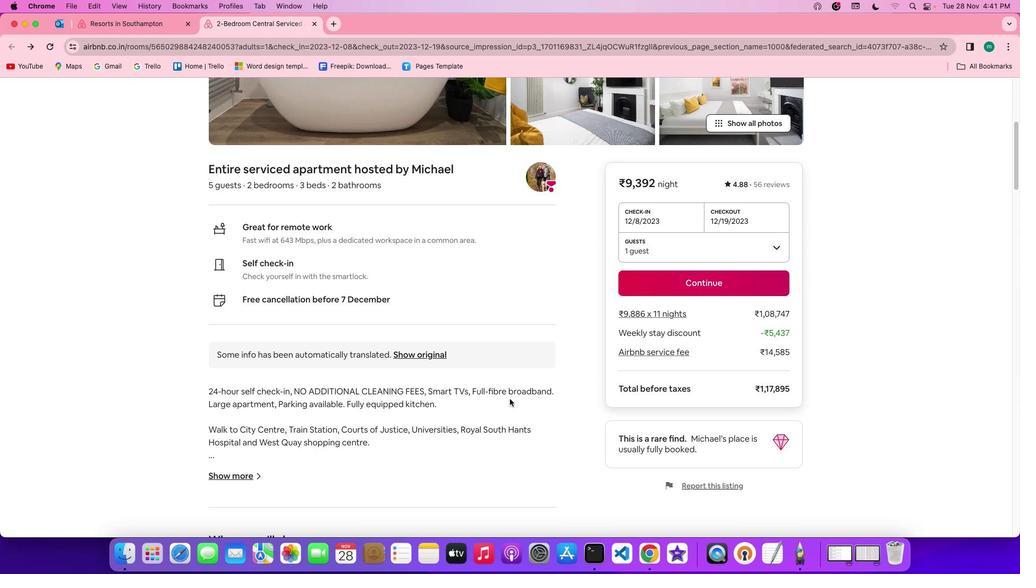 
Action: Mouse scrolled (509, 398) with delta (0, 0)
Screenshot: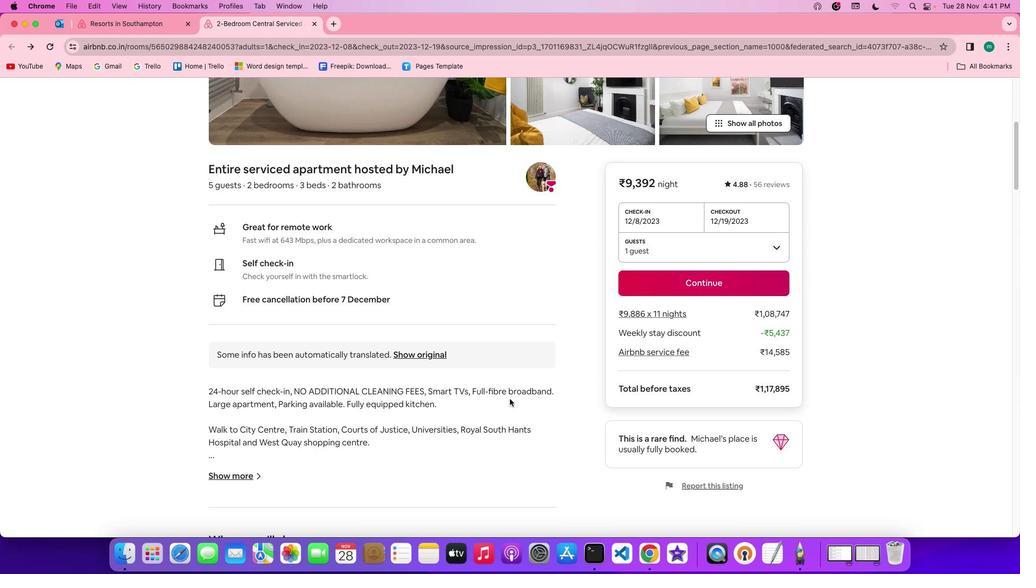 
Action: Mouse scrolled (509, 398) with delta (0, 0)
Screenshot: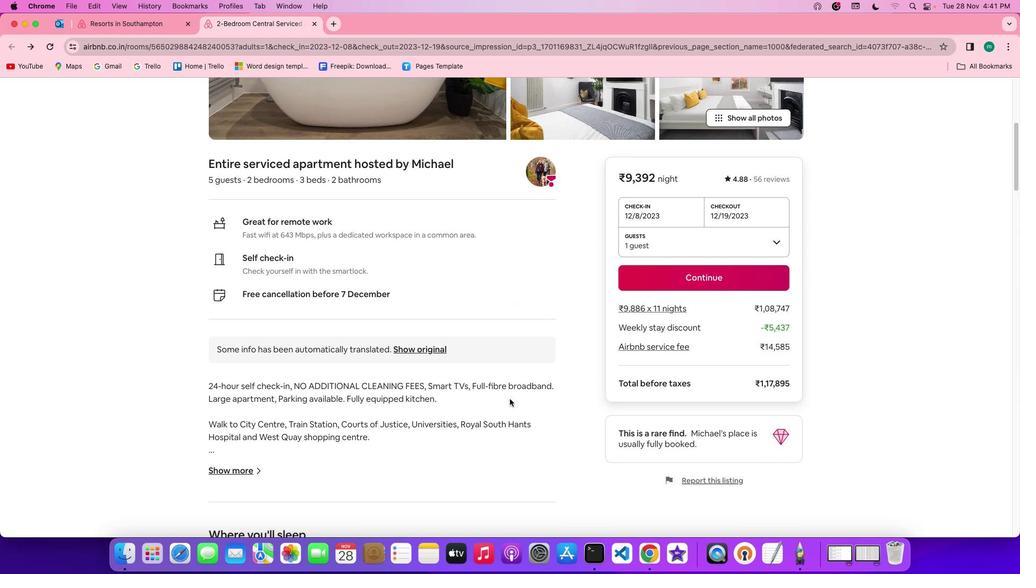 
Action: Mouse scrolled (509, 398) with delta (0, 0)
Screenshot: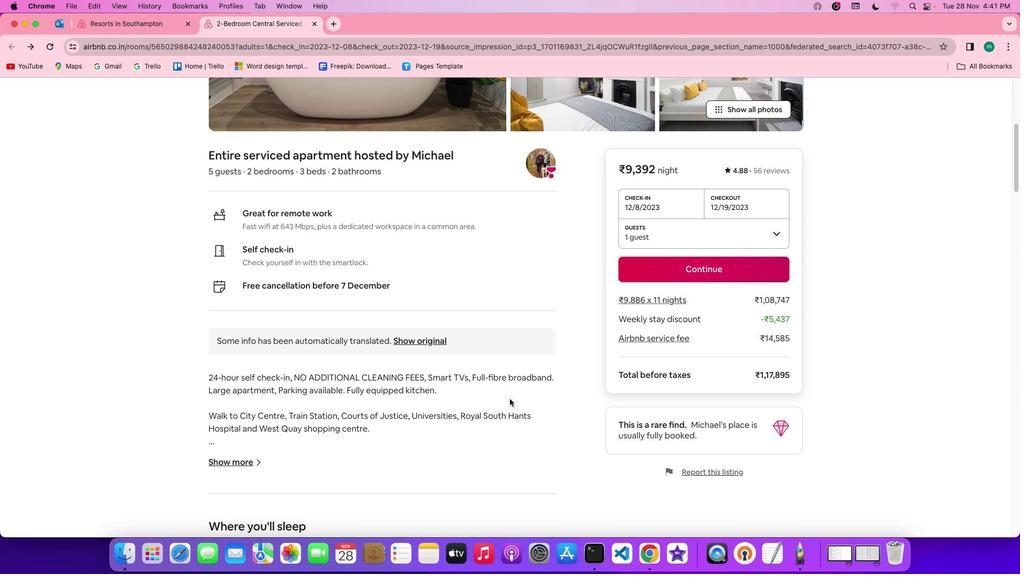 
Action: Mouse scrolled (509, 398) with delta (0, 0)
Screenshot: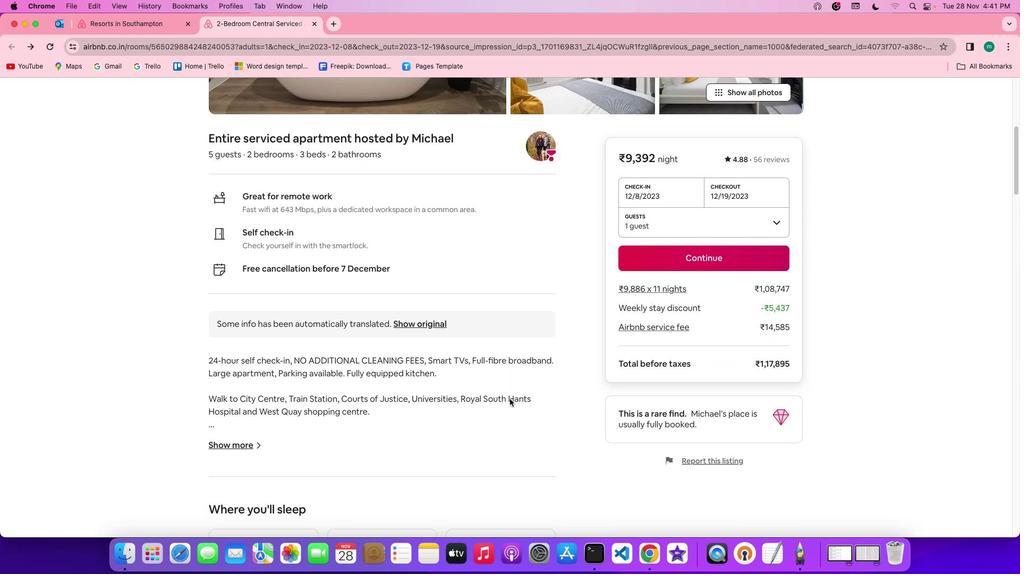 
Action: Mouse moved to (483, 404)
Screenshot: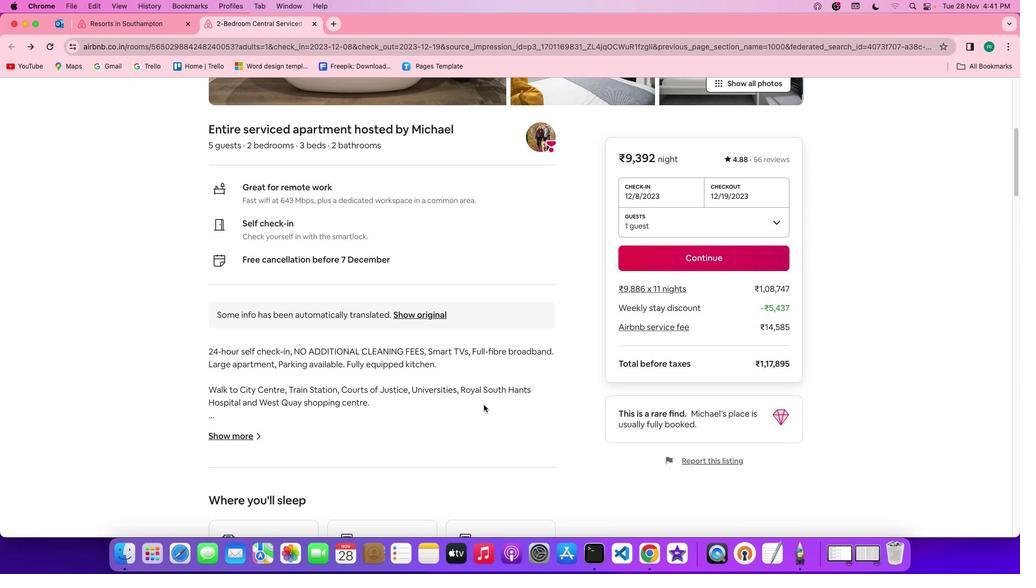 
Action: Mouse scrolled (483, 404) with delta (0, 0)
Screenshot: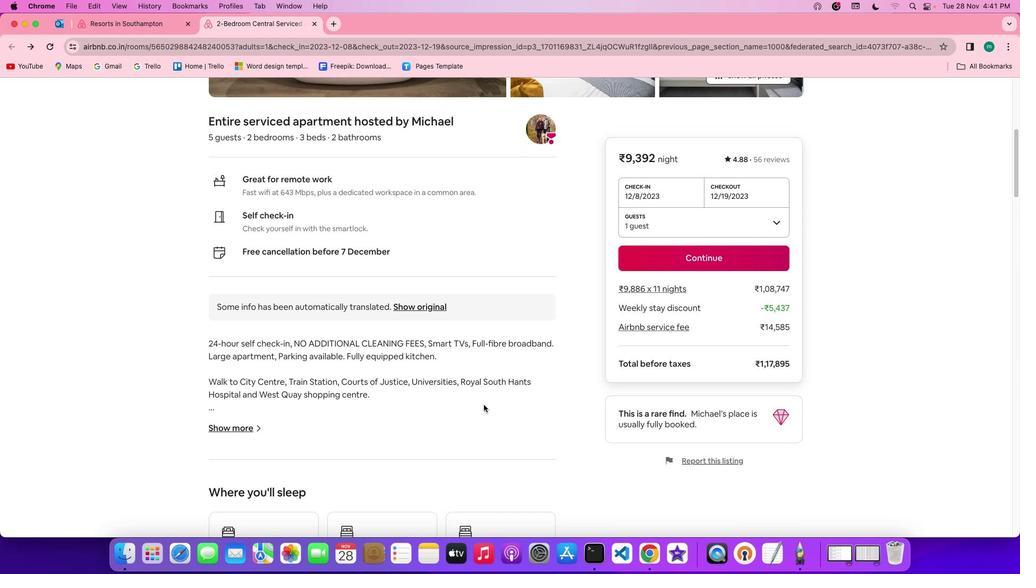 
Action: Mouse scrolled (483, 404) with delta (0, 0)
Screenshot: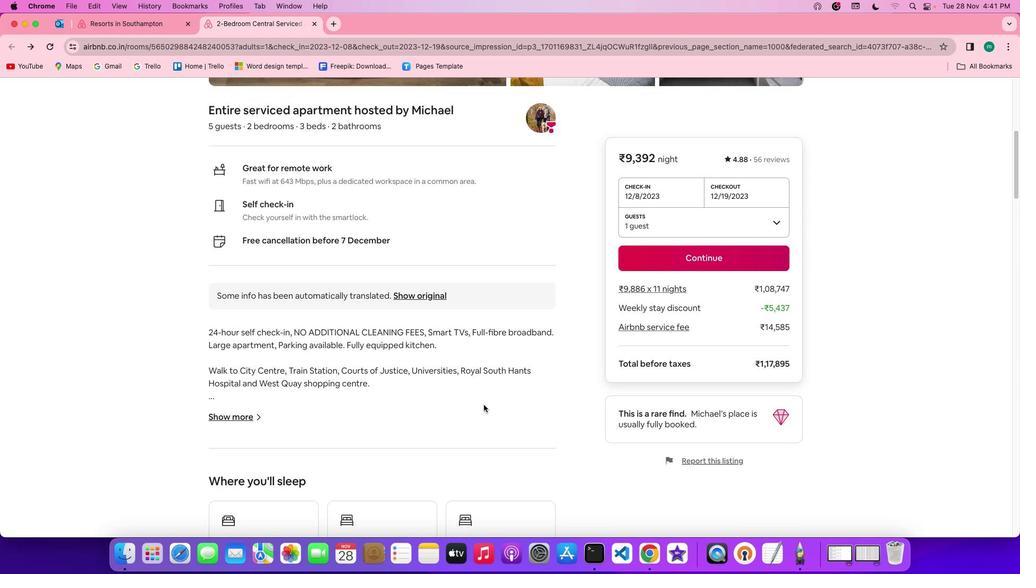 
Action: Mouse scrolled (483, 404) with delta (0, -1)
Screenshot: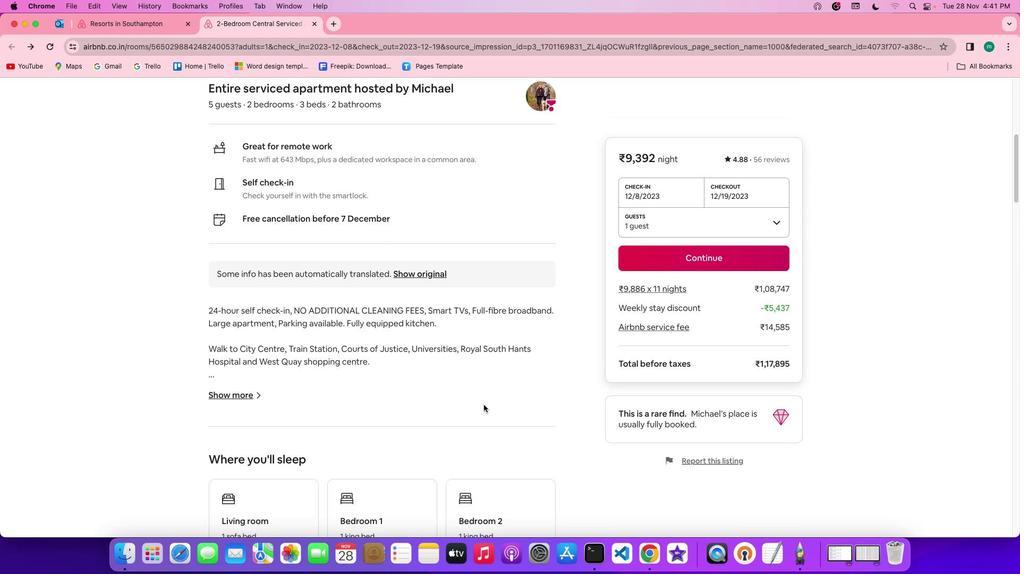 
Action: Mouse moved to (237, 375)
Screenshot: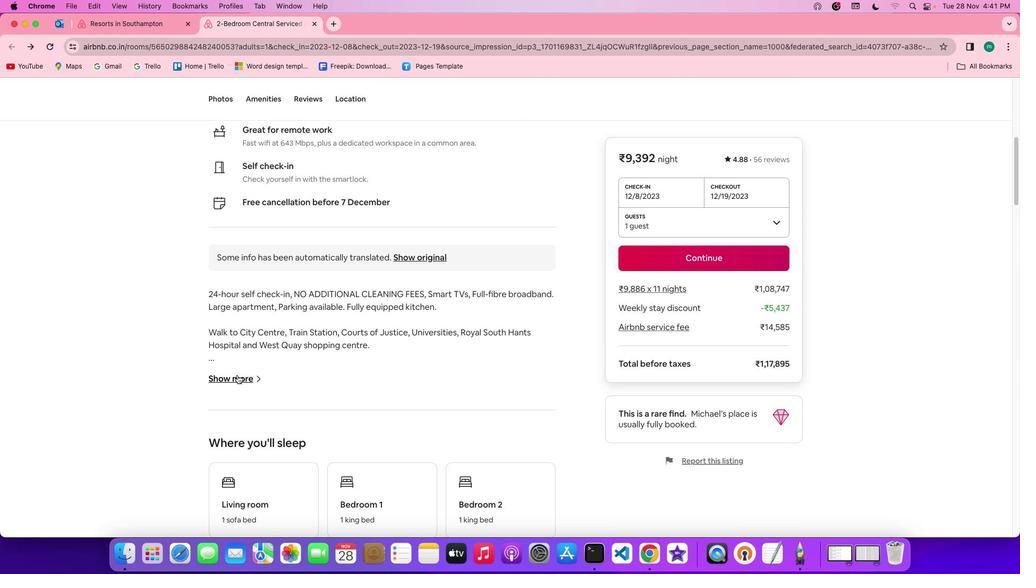 
Action: Mouse pressed left at (237, 375)
Screenshot: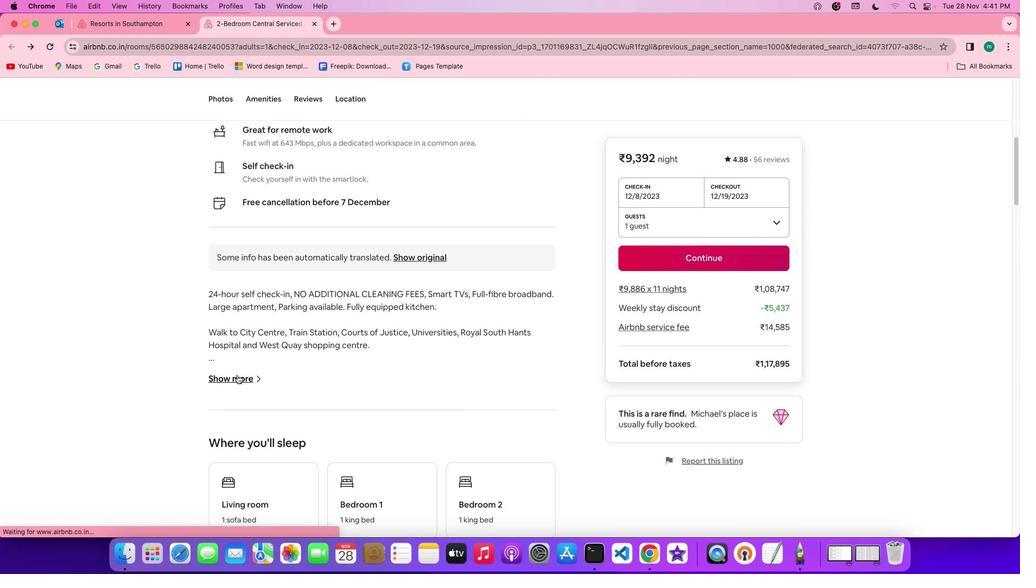
Action: Mouse moved to (486, 390)
Screenshot: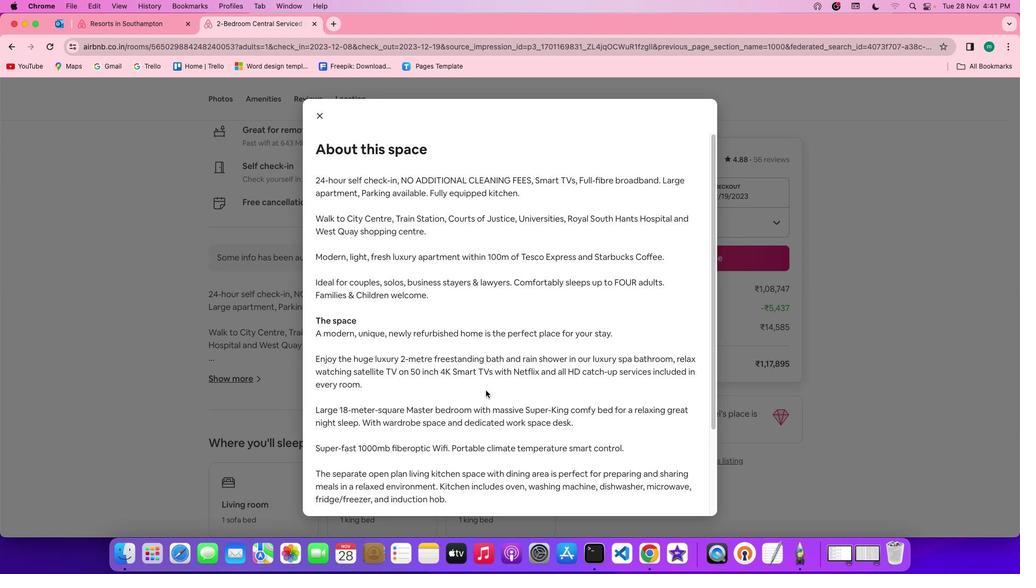 
Action: Mouse scrolled (486, 390) with delta (0, 0)
Screenshot: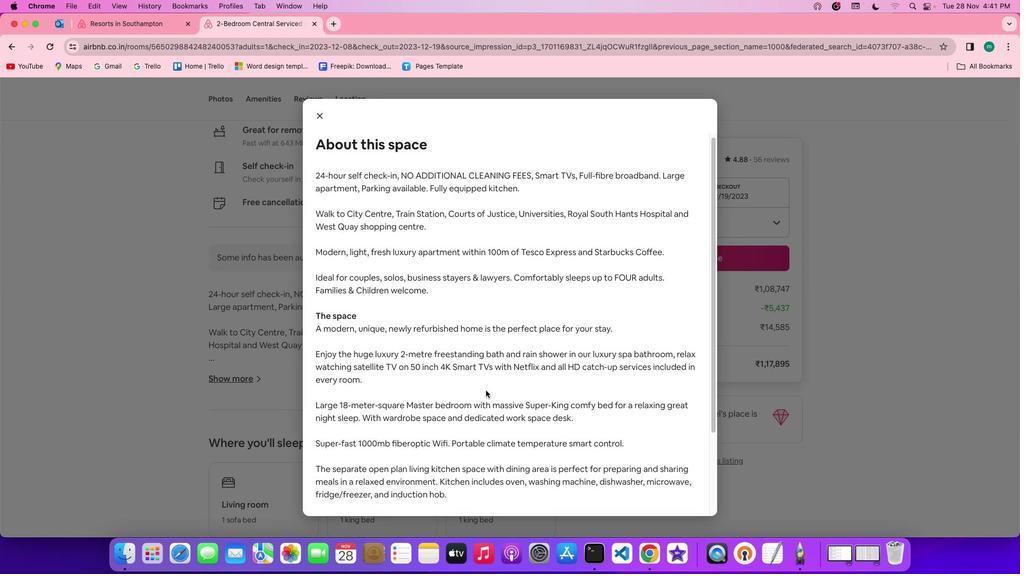 
Action: Mouse scrolled (486, 390) with delta (0, 0)
Screenshot: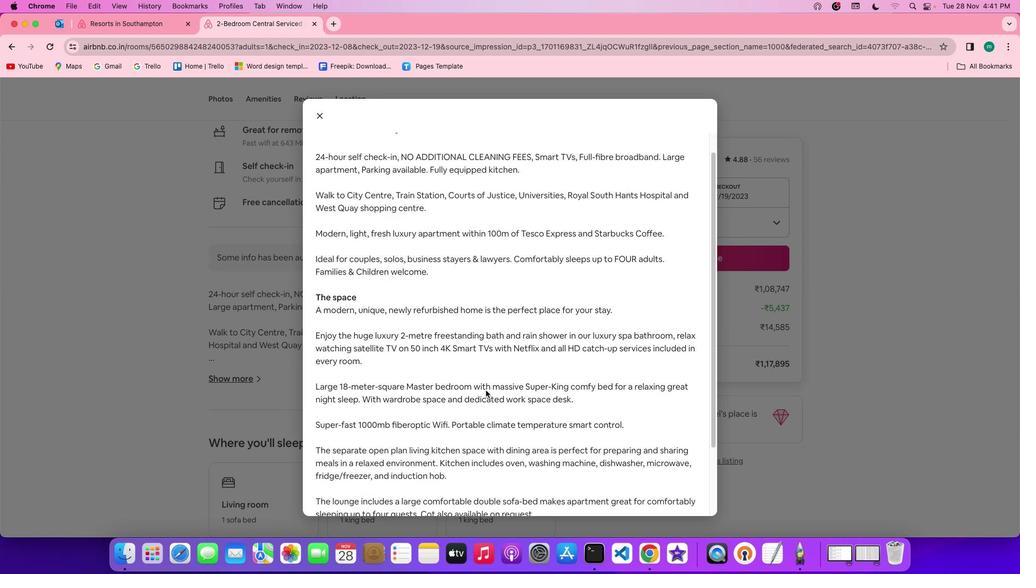 
Action: Mouse scrolled (486, 390) with delta (0, -1)
Screenshot: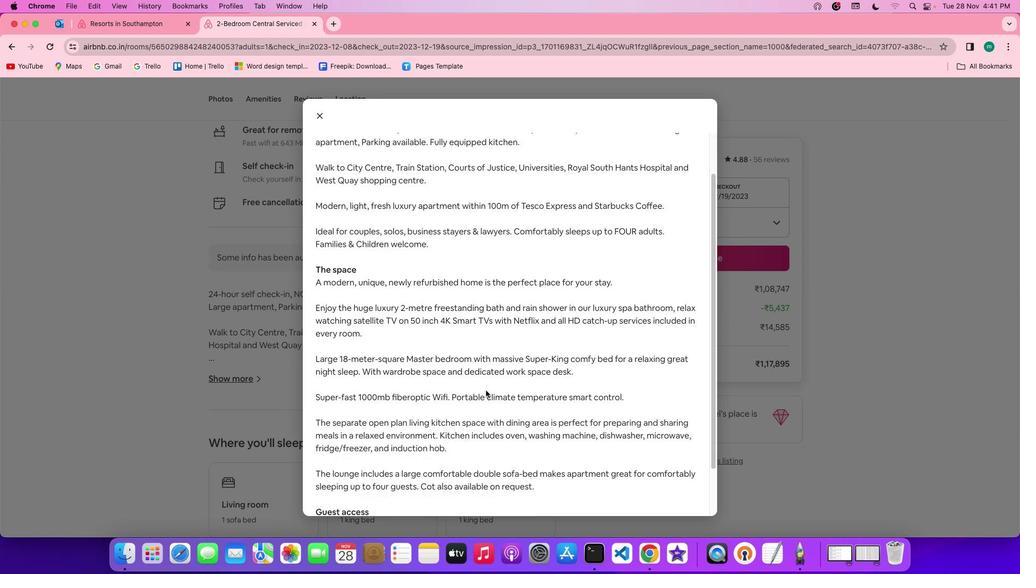 
Action: Mouse scrolled (486, 390) with delta (0, 0)
Screenshot: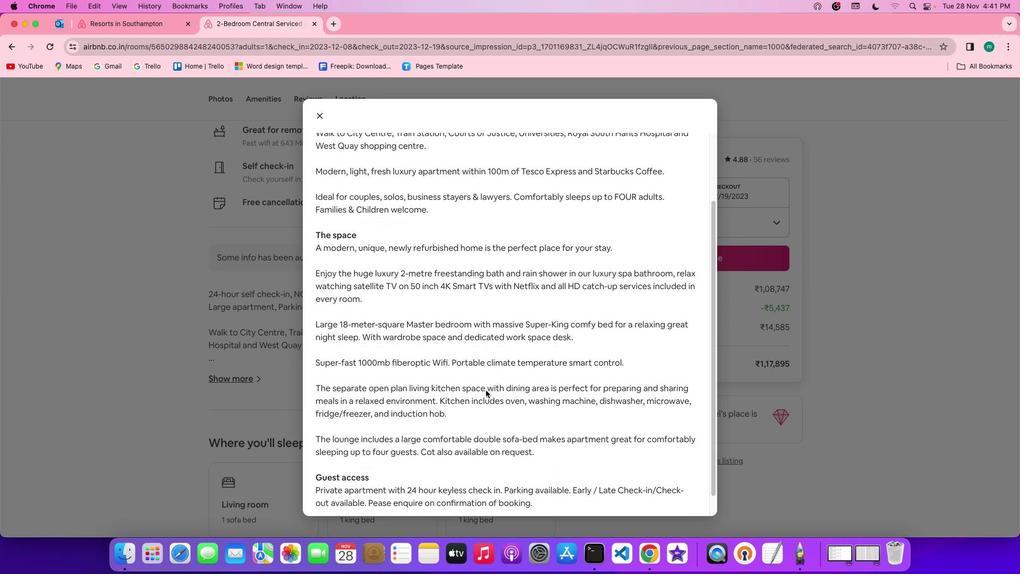 
Action: Mouse scrolled (486, 390) with delta (0, 0)
Screenshot: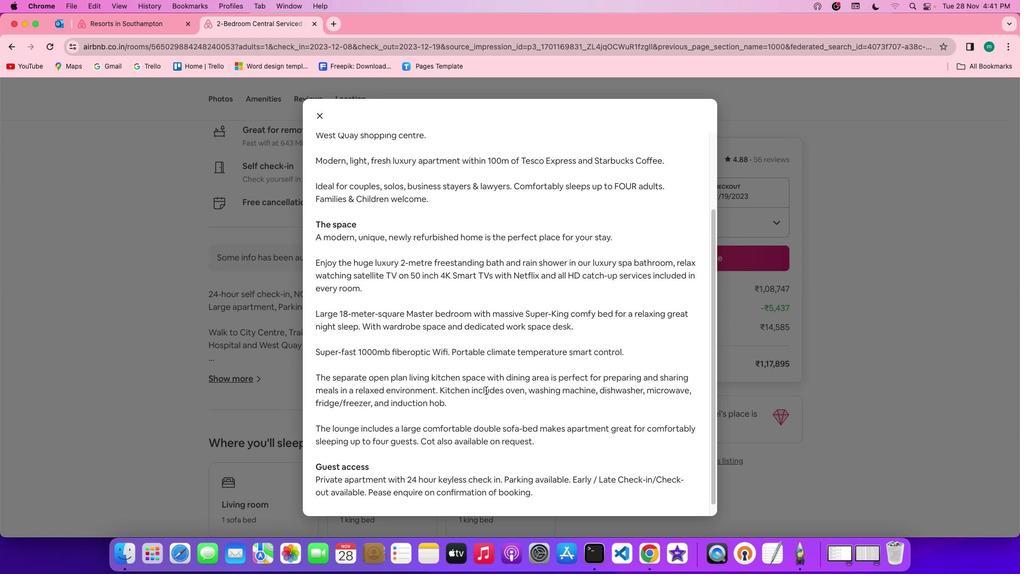 
Action: Mouse scrolled (486, 390) with delta (0, 0)
Screenshot: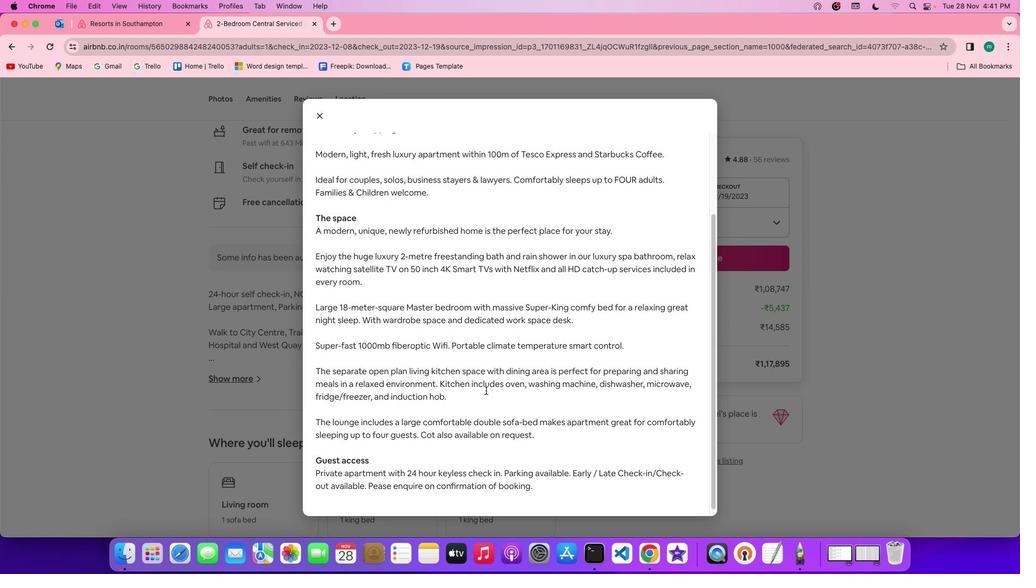 
Action: Mouse scrolled (486, 390) with delta (0, 0)
Screenshot: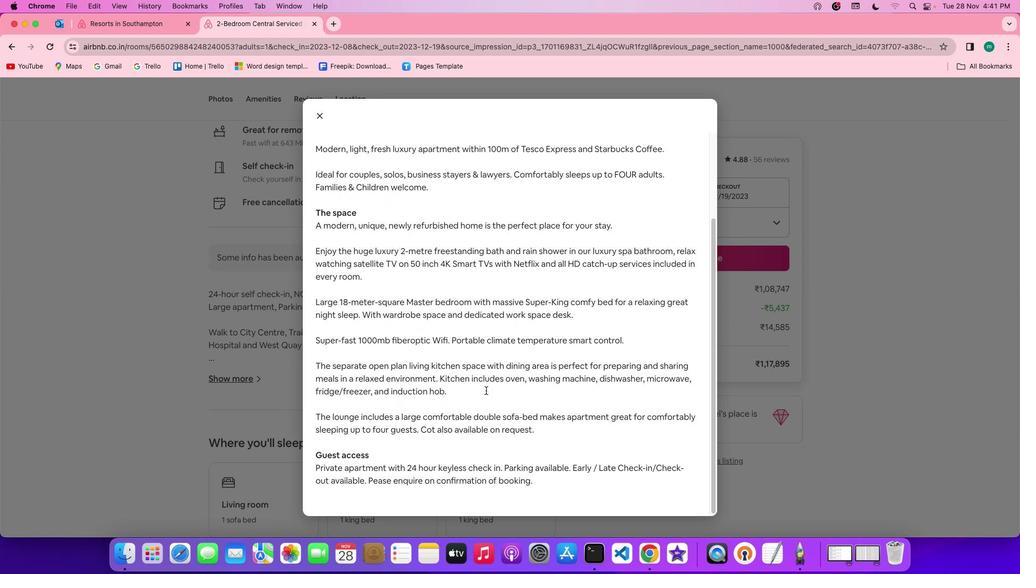 
Action: Mouse scrolled (486, 390) with delta (0, 0)
Screenshot: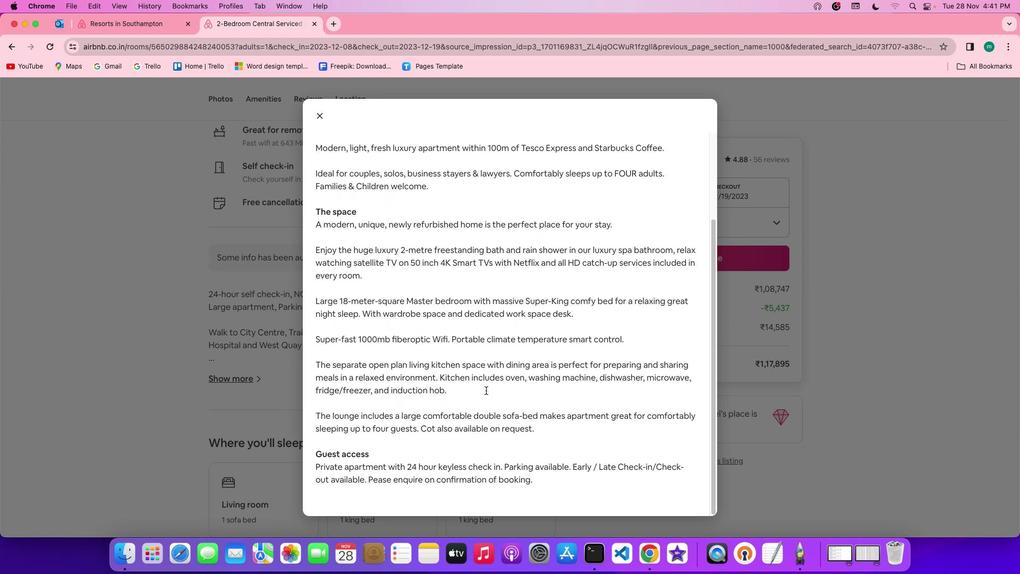 
Action: Mouse scrolled (486, 390) with delta (0, 0)
Screenshot: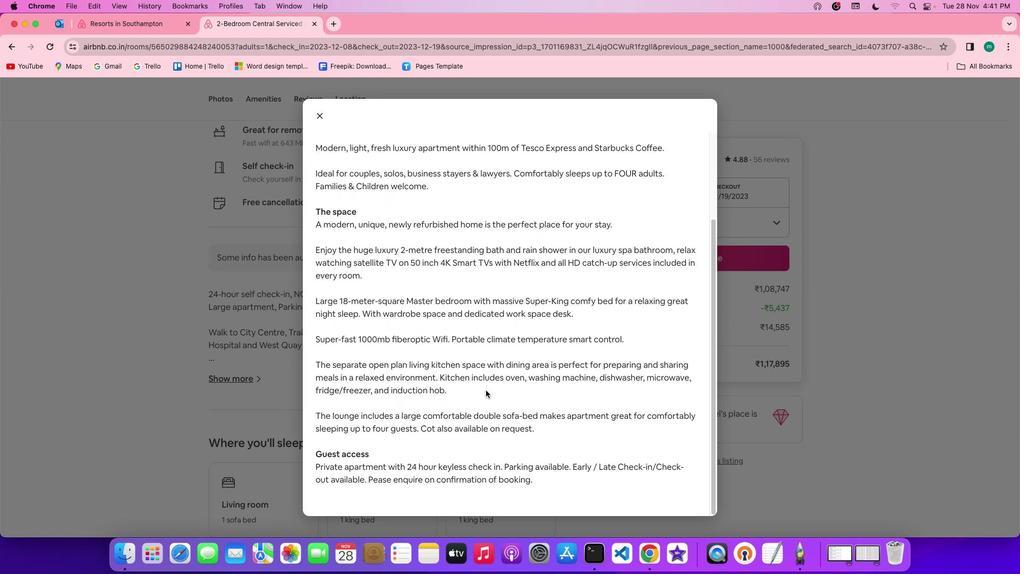 
Action: Mouse scrolled (486, 390) with delta (0, 0)
Screenshot: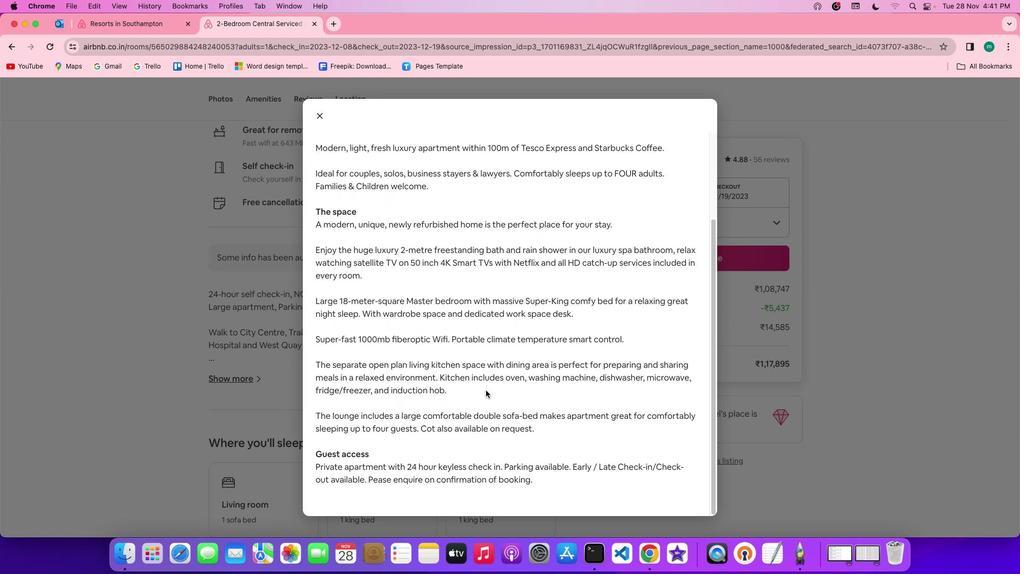 
Action: Mouse scrolled (486, 390) with delta (0, -1)
Screenshot: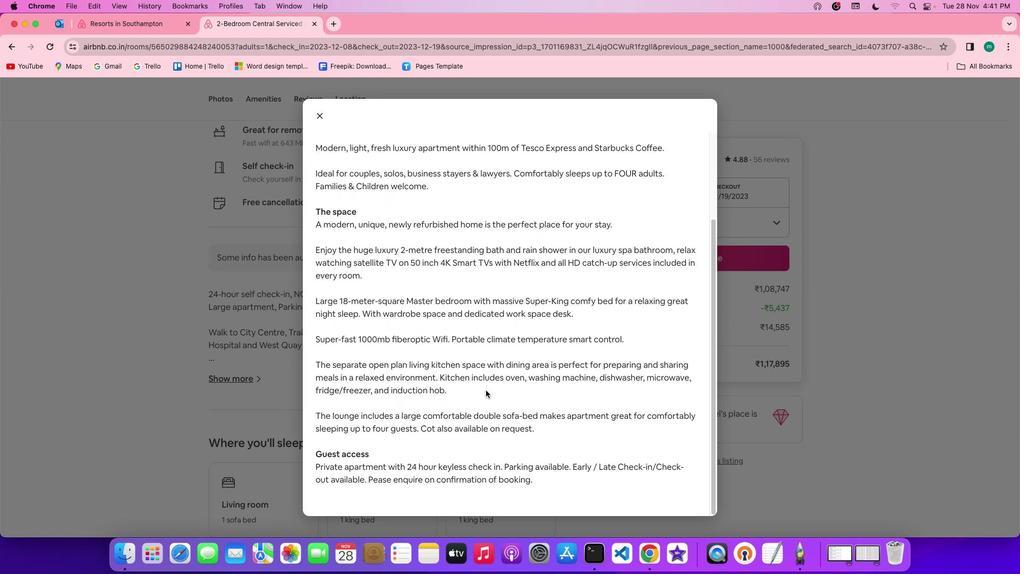 
Action: Mouse scrolled (486, 390) with delta (0, -1)
Screenshot: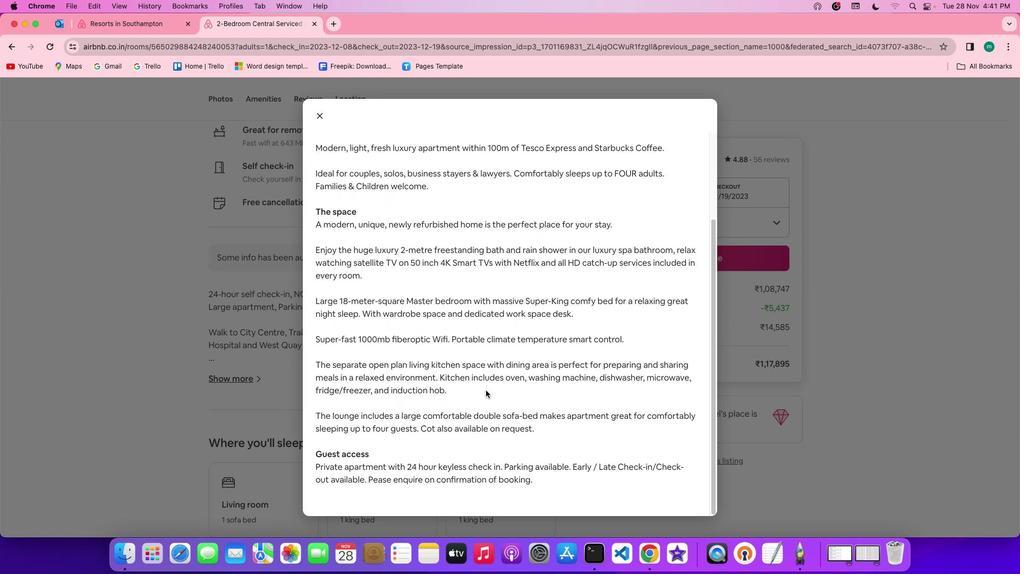 
Action: Mouse scrolled (486, 390) with delta (0, 0)
Screenshot: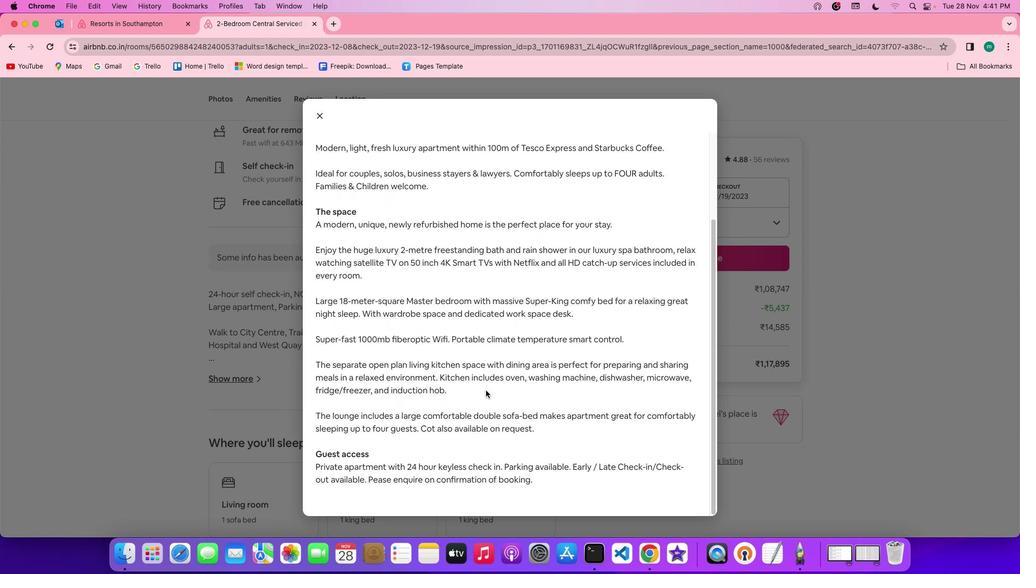 
Action: Mouse scrolled (486, 390) with delta (0, 0)
Screenshot: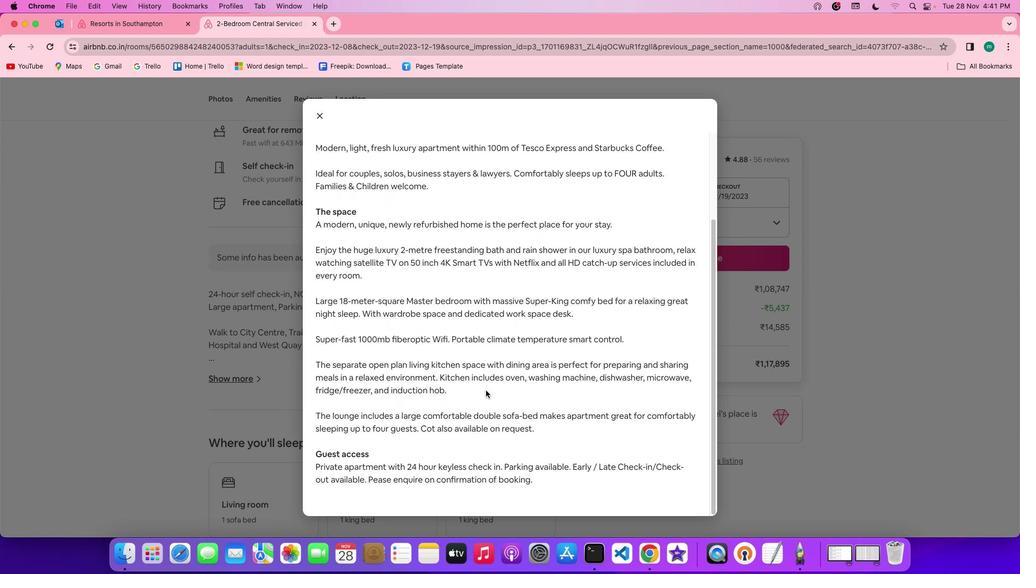 
Action: Mouse scrolled (486, 390) with delta (0, -1)
